 Task: Research Airbnb properties in Huehuetenango, Guatemala from 8th November, 2023 to 19th November, 2023 for 1 adult. Place can be shared room with 1  bedroom having 1 bed and 1 bathroom. Property type can be hotel. Booking option can be shelf check-in. Look for 5 properties as per requirement.
Action: Mouse moved to (530, 68)
Screenshot: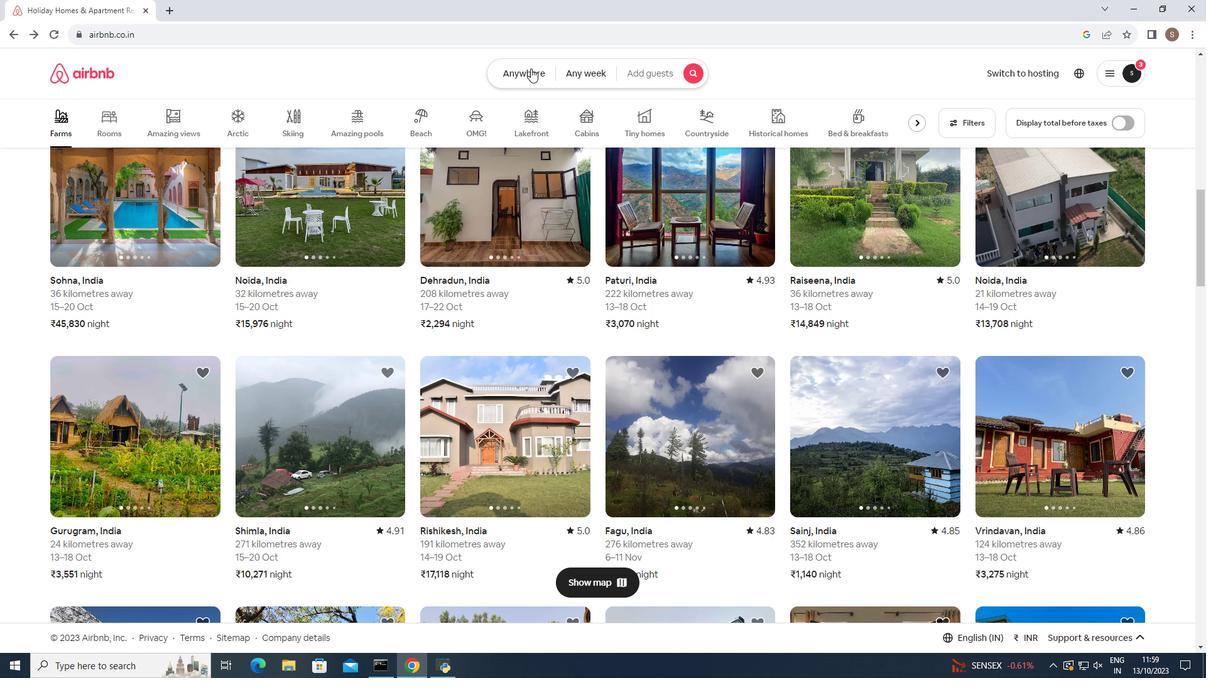 
Action: Mouse pressed left at (530, 68)
Screenshot: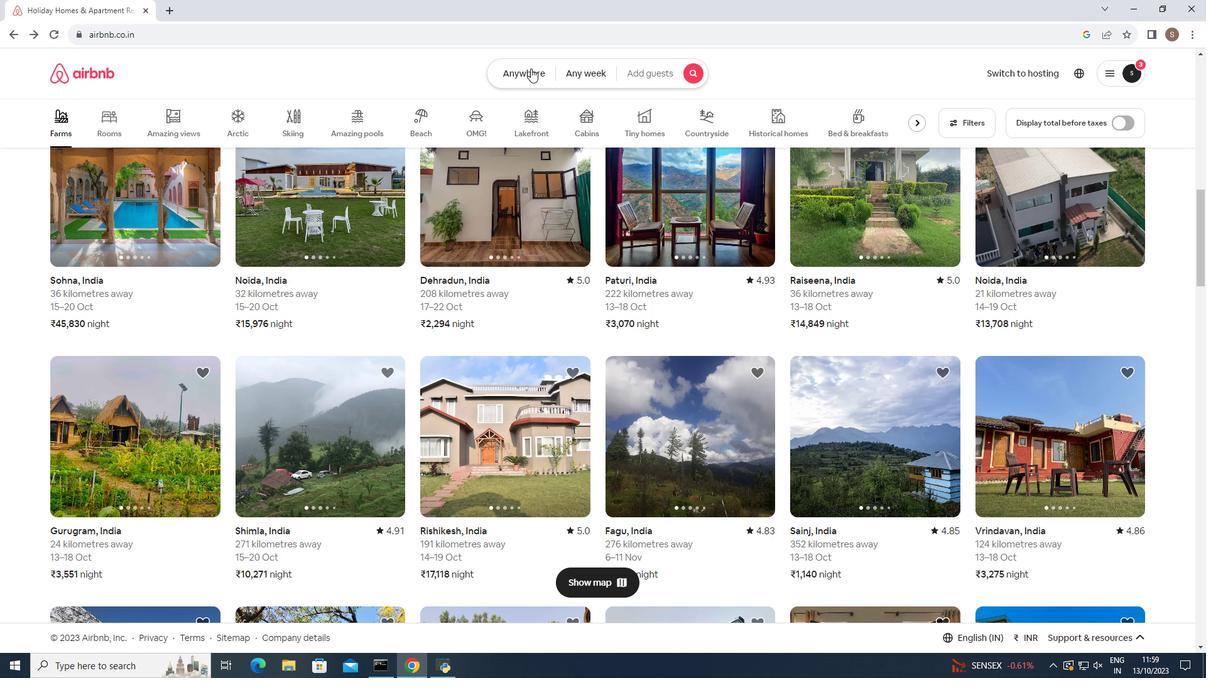 
Action: Mouse moved to (387, 121)
Screenshot: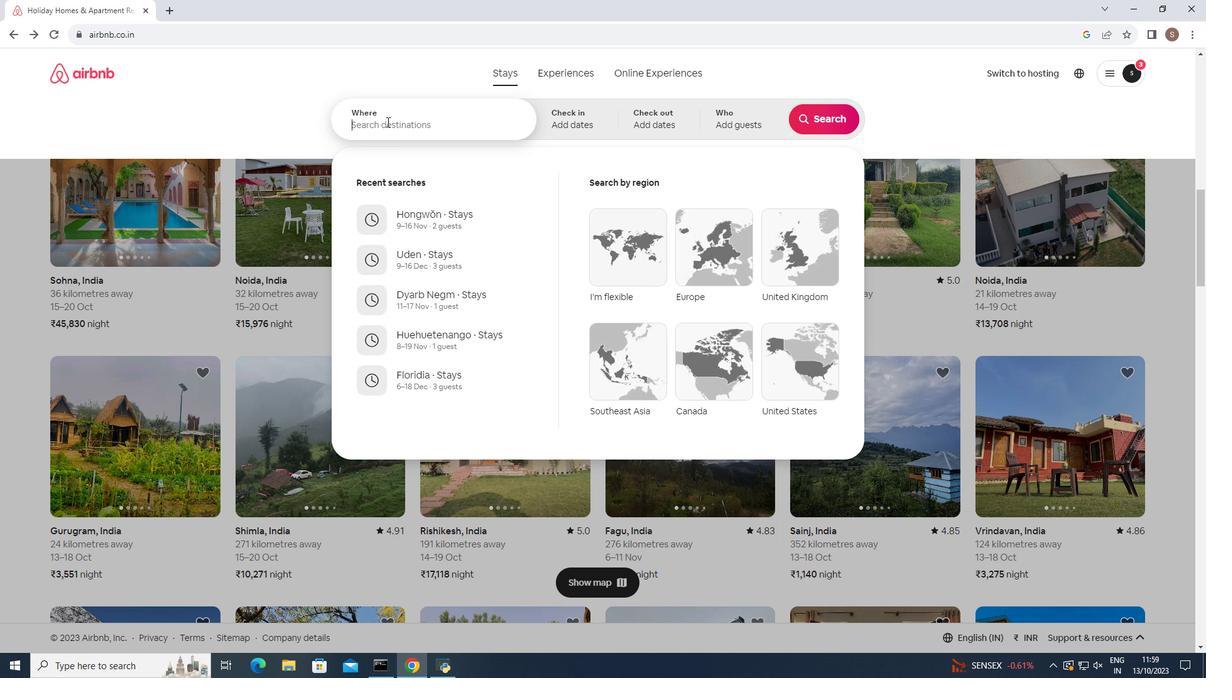 
Action: Mouse pressed left at (387, 121)
Screenshot: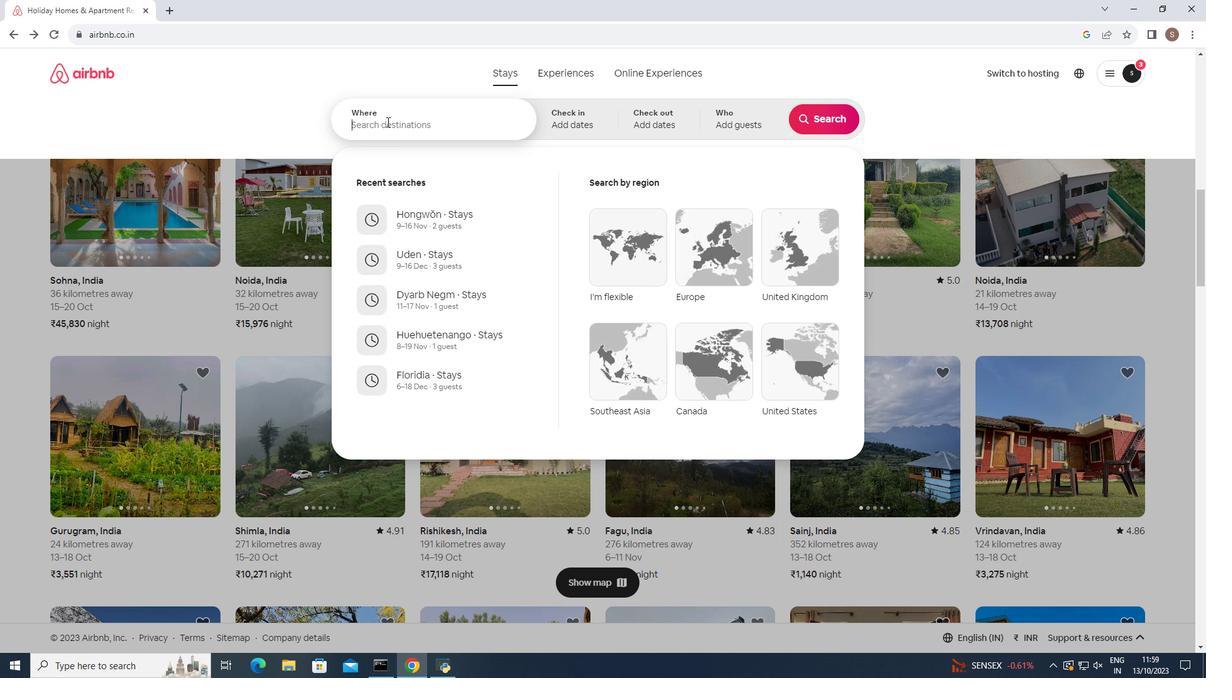 
Action: Key pressed <Key.shift><Key.shift>Huehuetenango
Screenshot: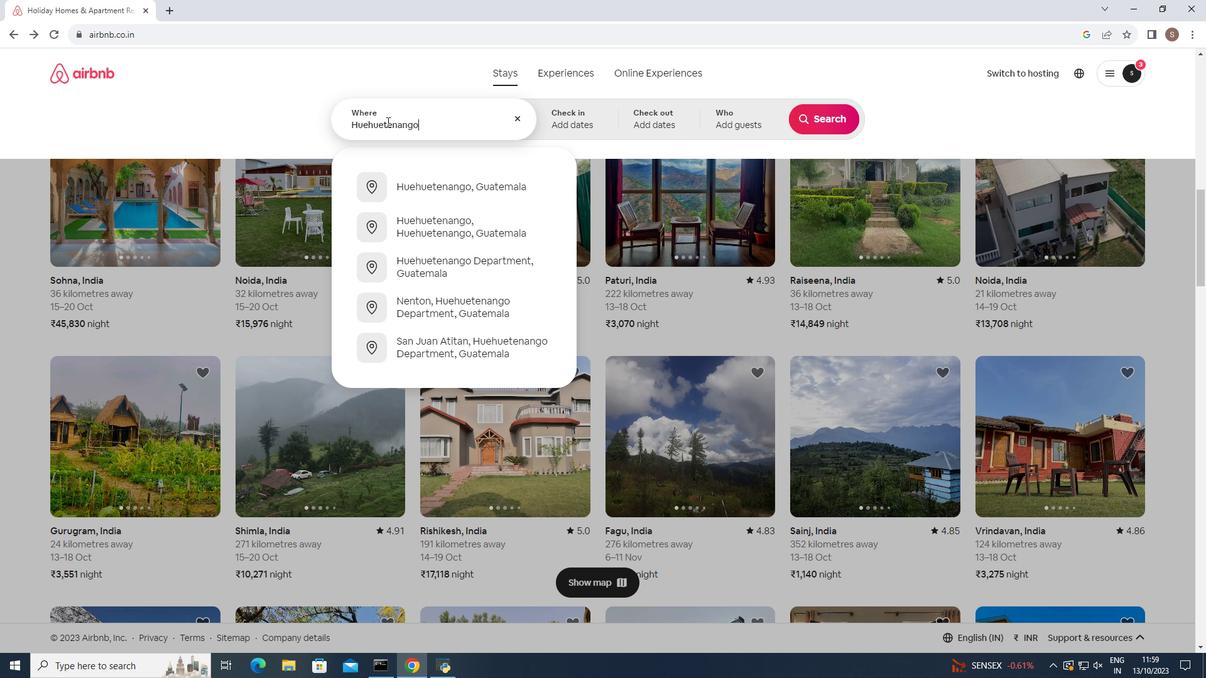 
Action: Mouse moved to (473, 191)
Screenshot: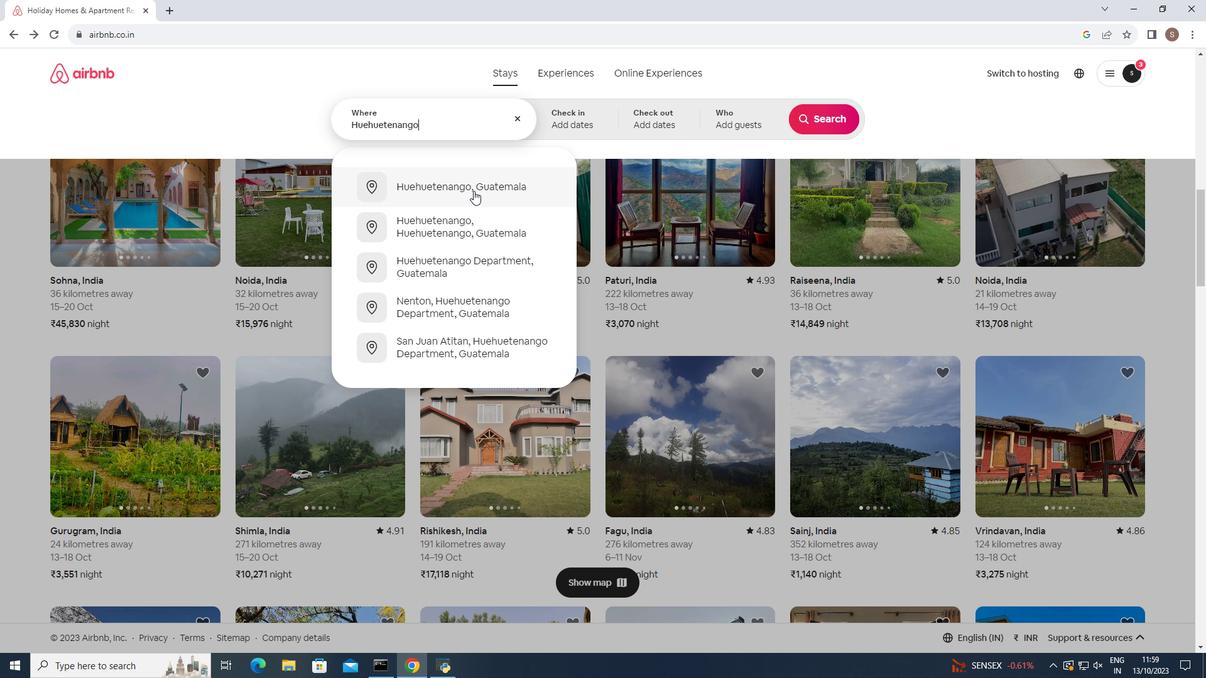 
Action: Mouse pressed left at (473, 191)
Screenshot: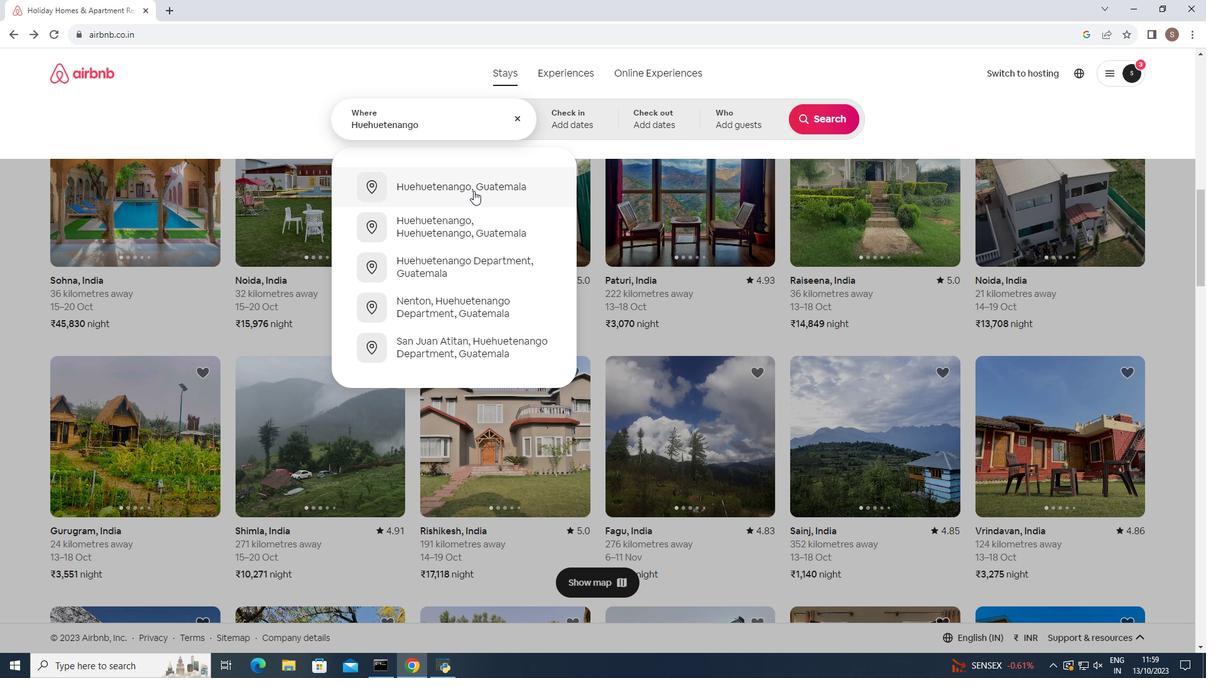 
Action: Mouse moved to (715, 302)
Screenshot: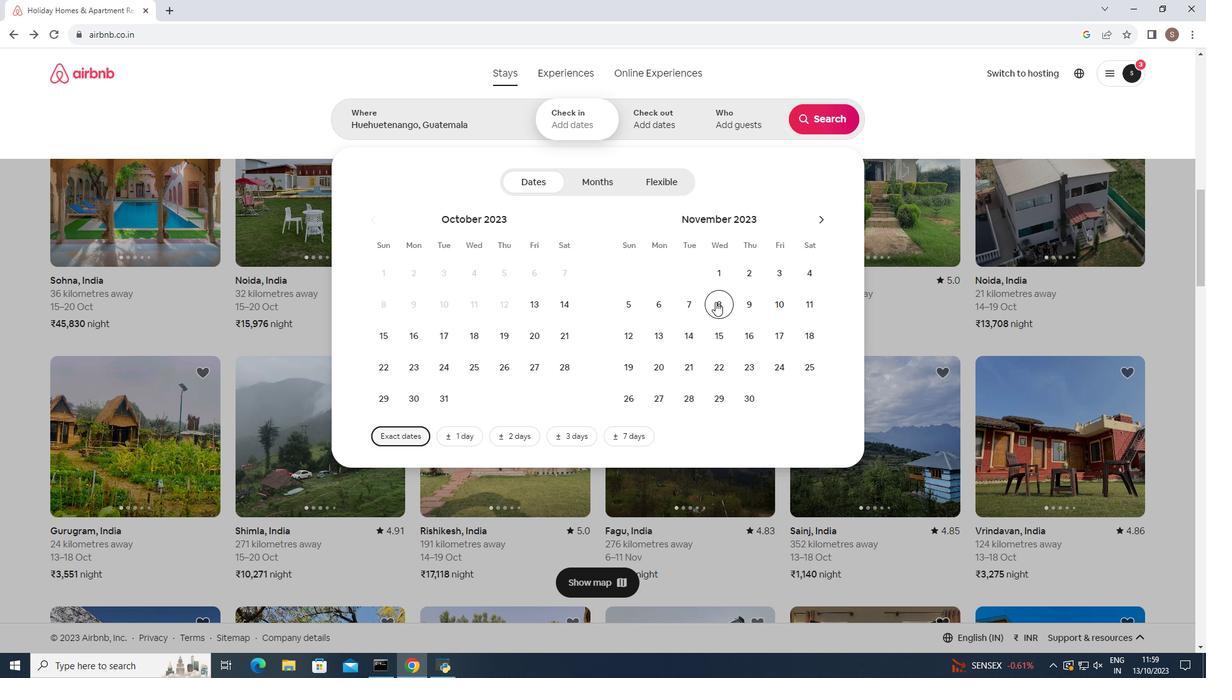 
Action: Mouse pressed left at (715, 302)
Screenshot: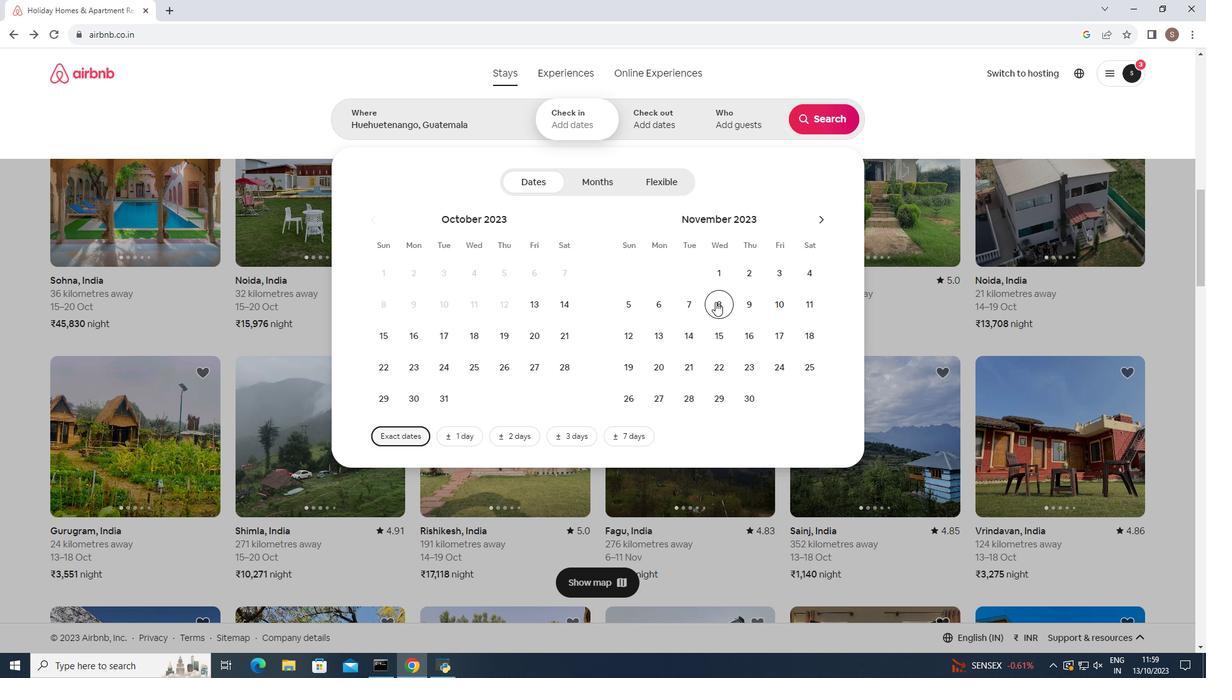 
Action: Mouse moved to (636, 365)
Screenshot: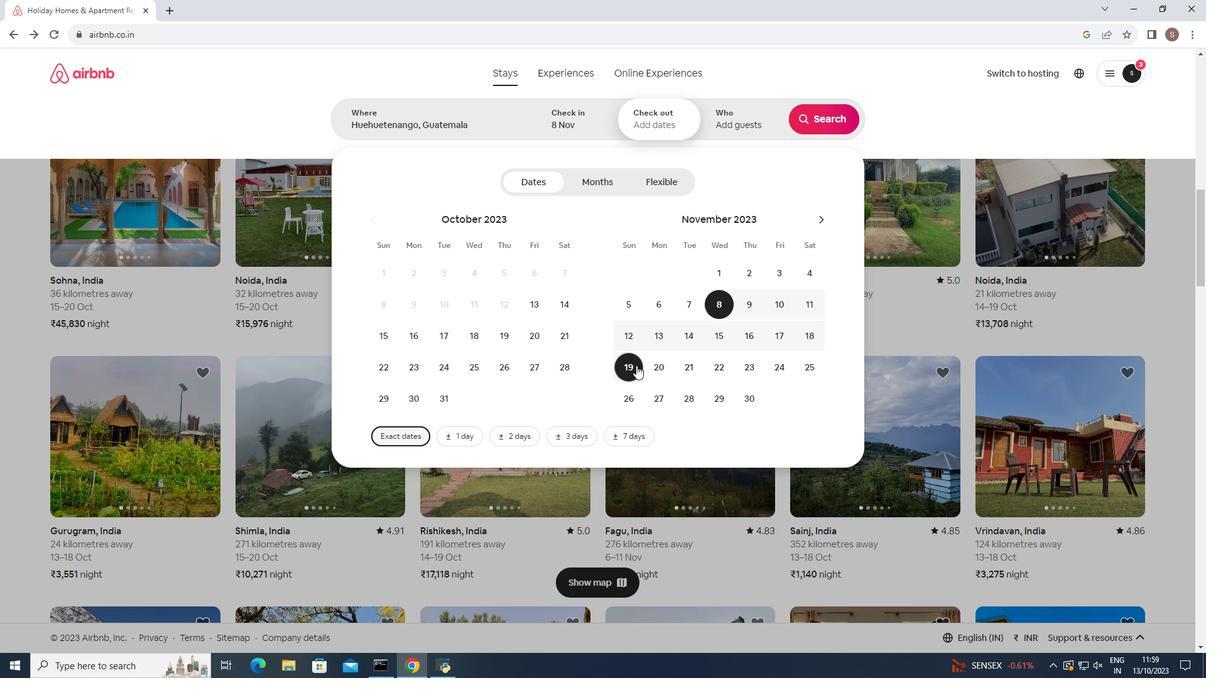 
Action: Mouse pressed left at (636, 365)
Screenshot: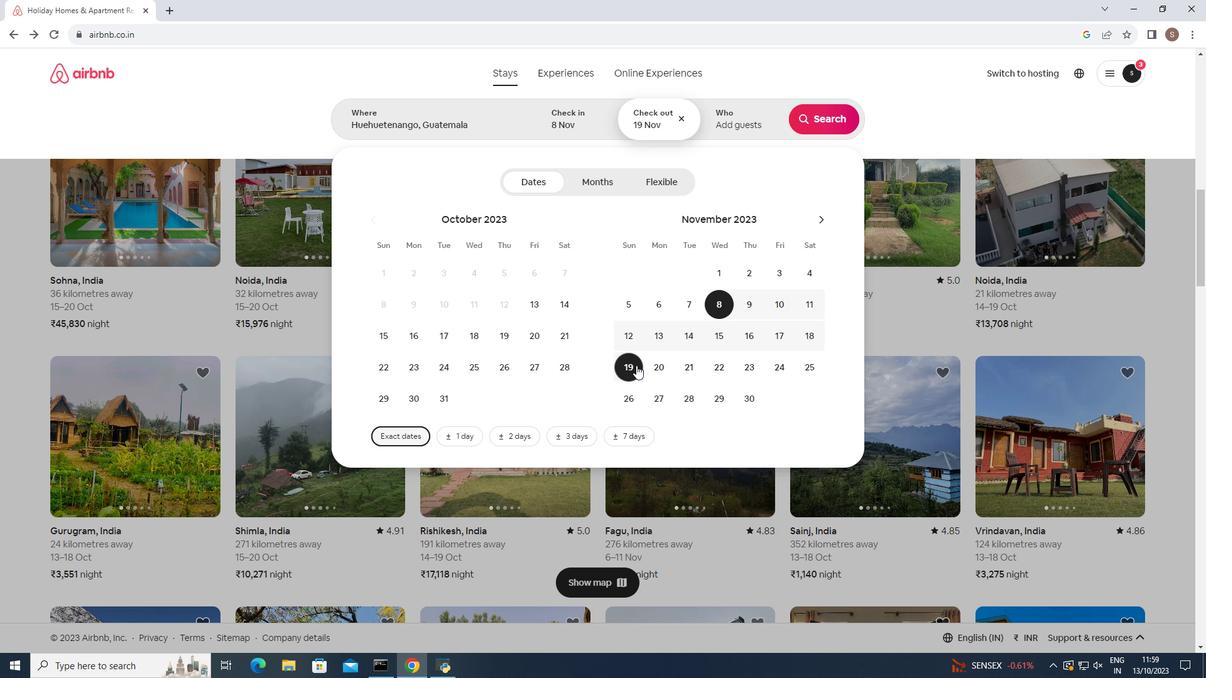 
Action: Mouse moved to (729, 120)
Screenshot: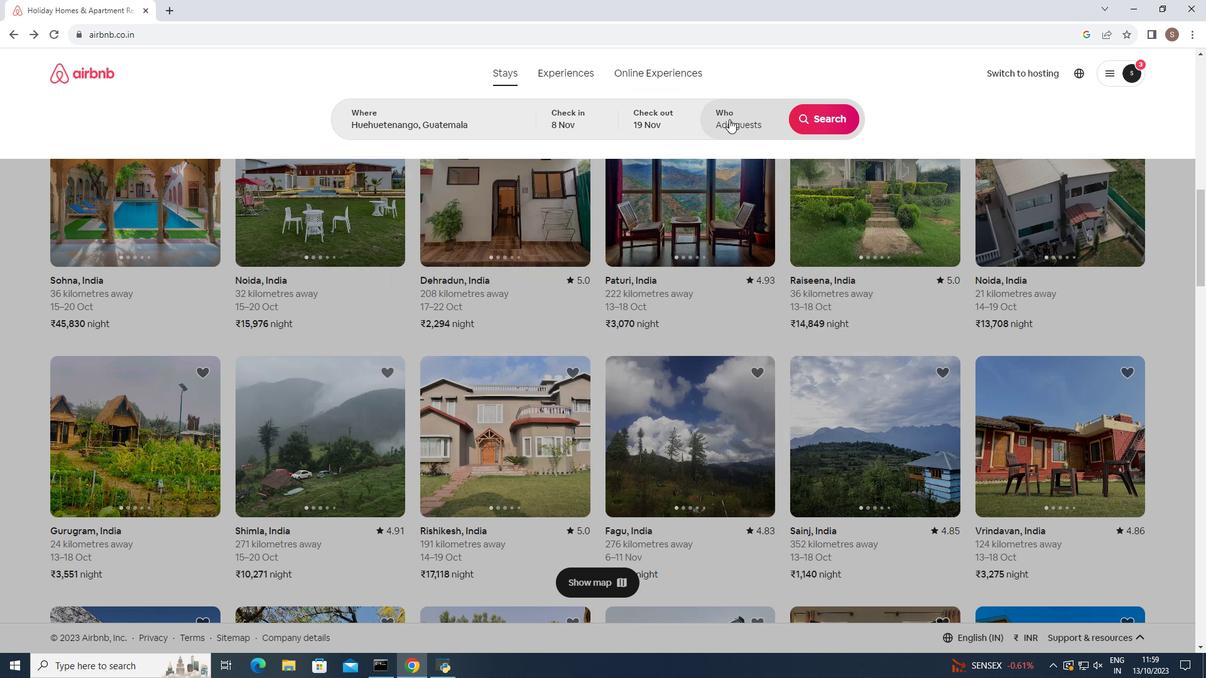 
Action: Mouse pressed left at (729, 120)
Screenshot: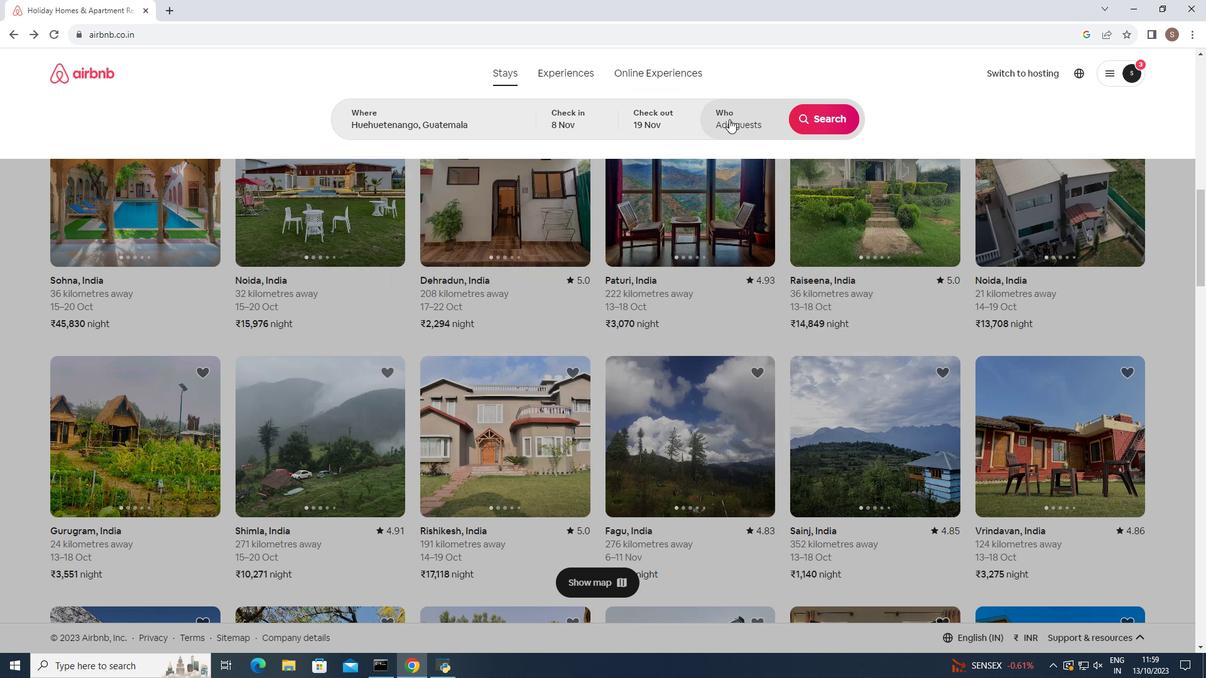 
Action: Mouse moved to (833, 187)
Screenshot: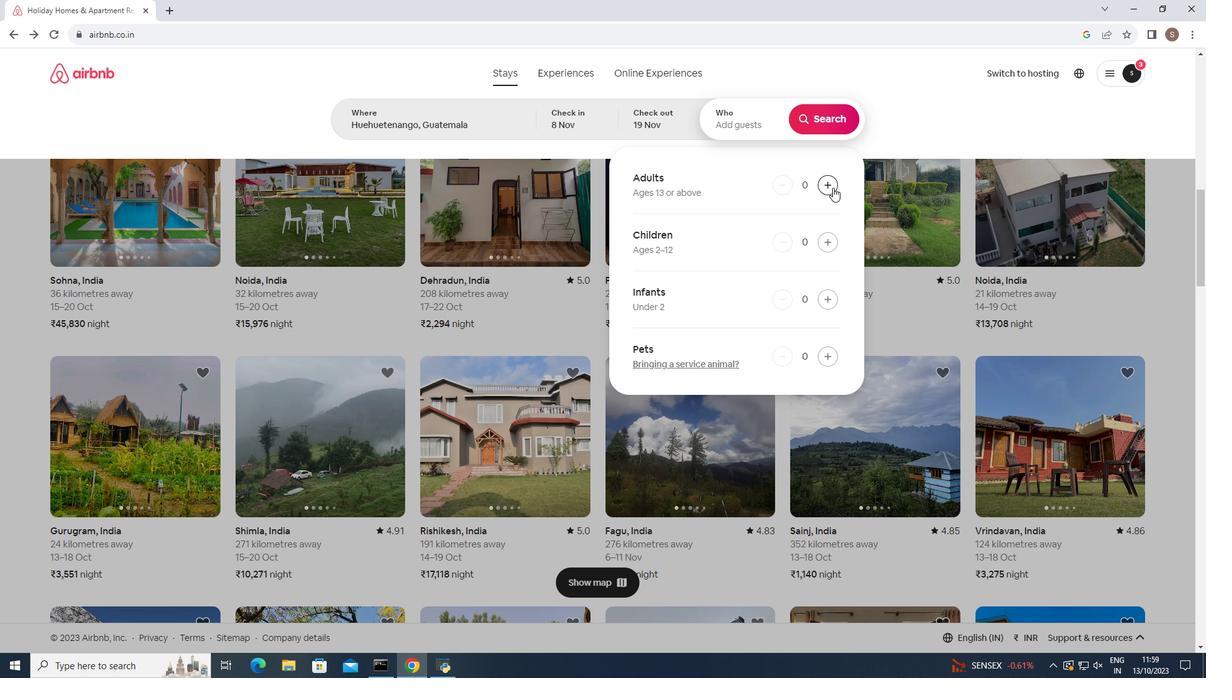 
Action: Mouse pressed left at (833, 187)
Screenshot: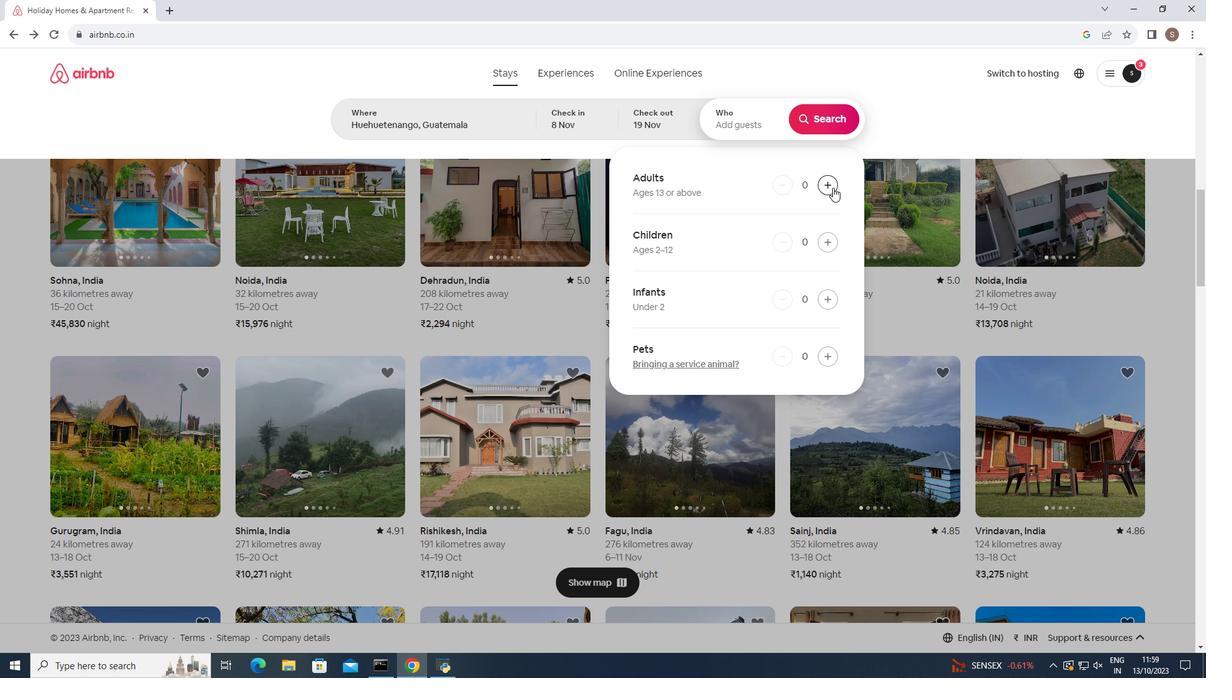 
Action: Mouse moved to (817, 117)
Screenshot: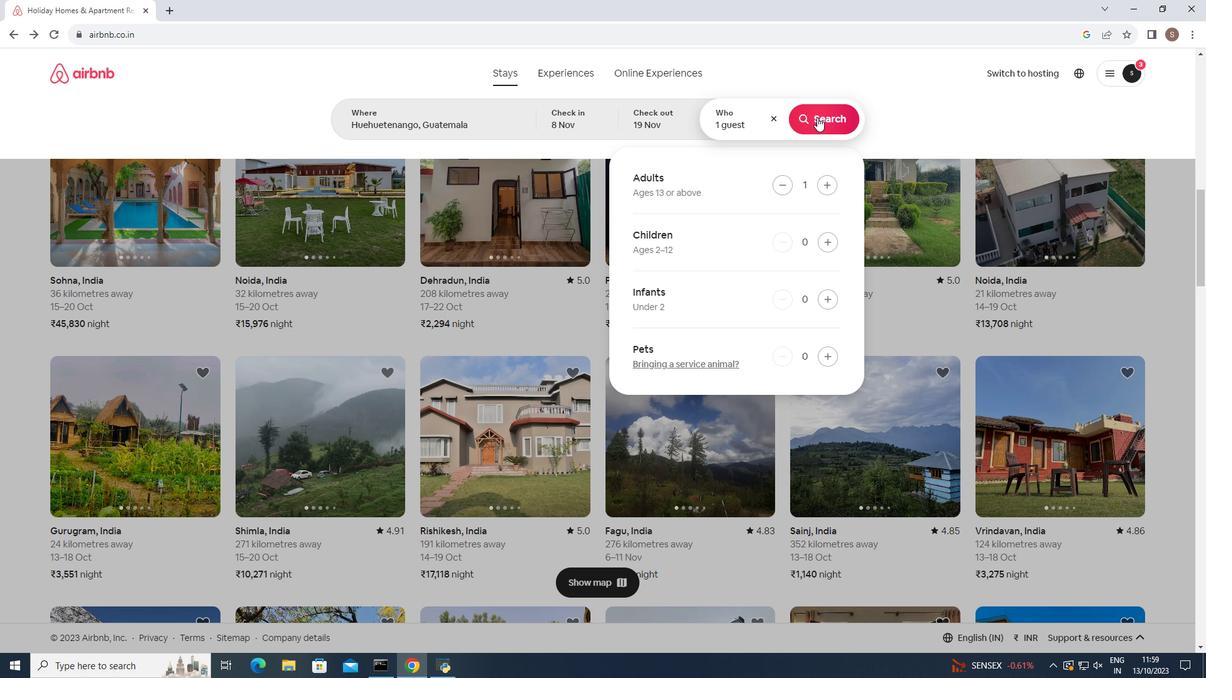 
Action: Mouse pressed left at (817, 117)
Screenshot: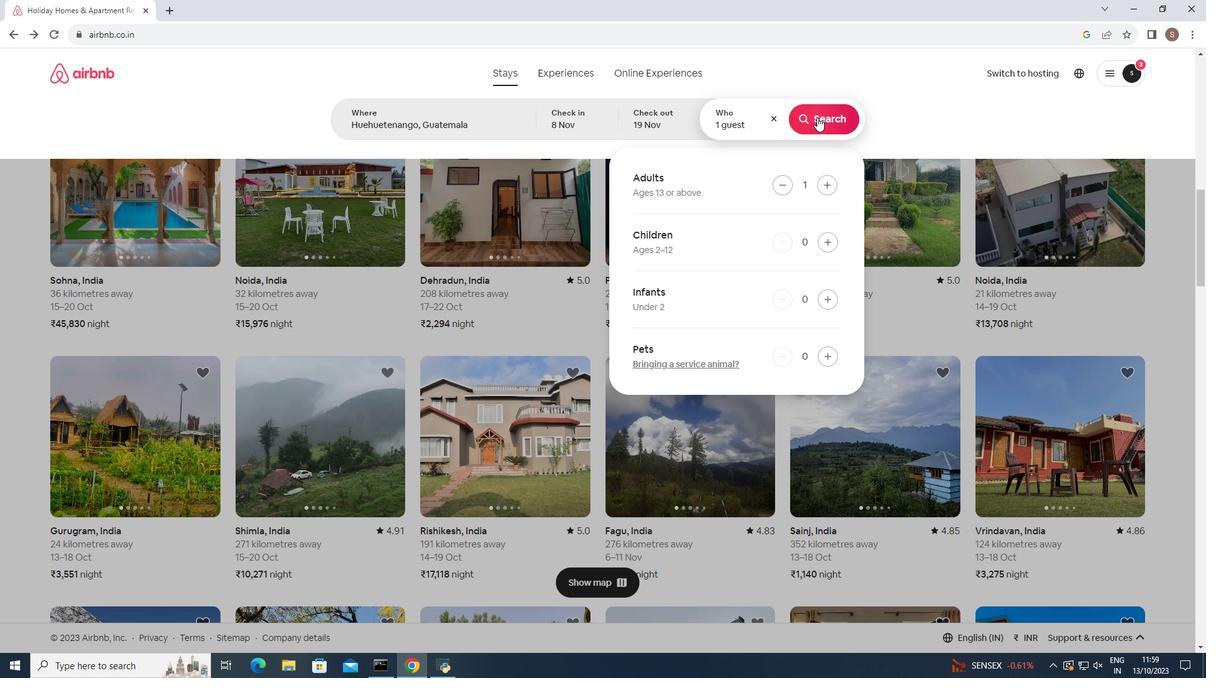 
Action: Mouse moved to (999, 125)
Screenshot: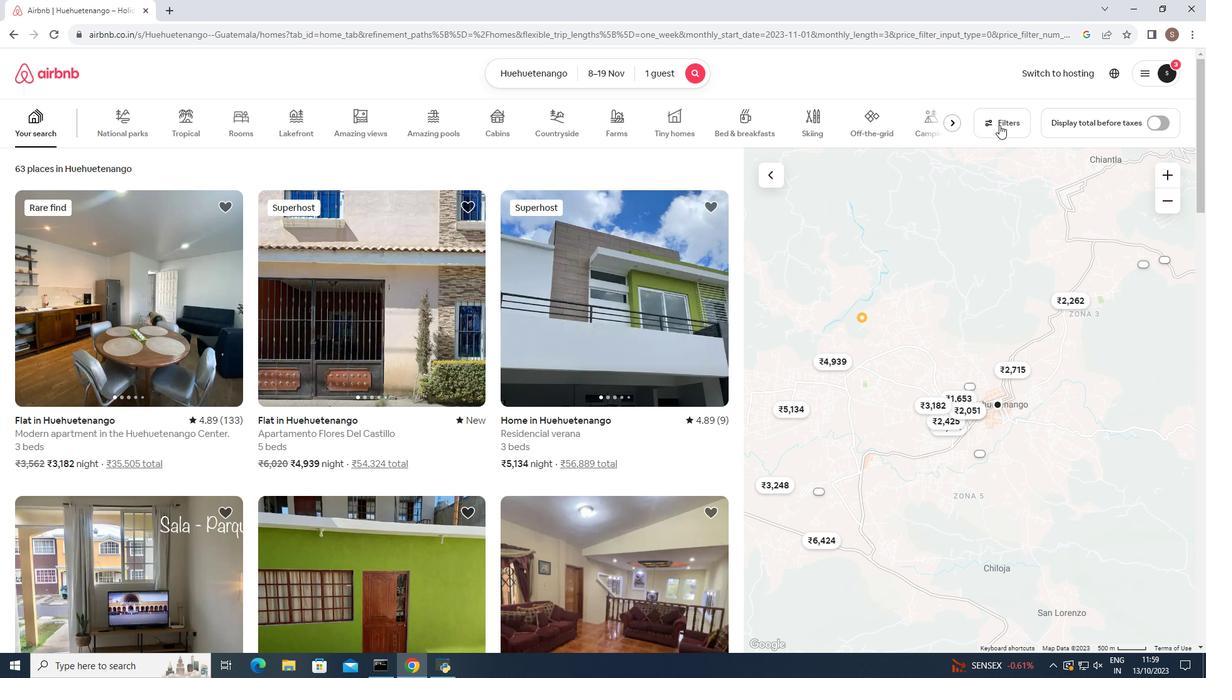 
Action: Mouse pressed left at (999, 125)
Screenshot: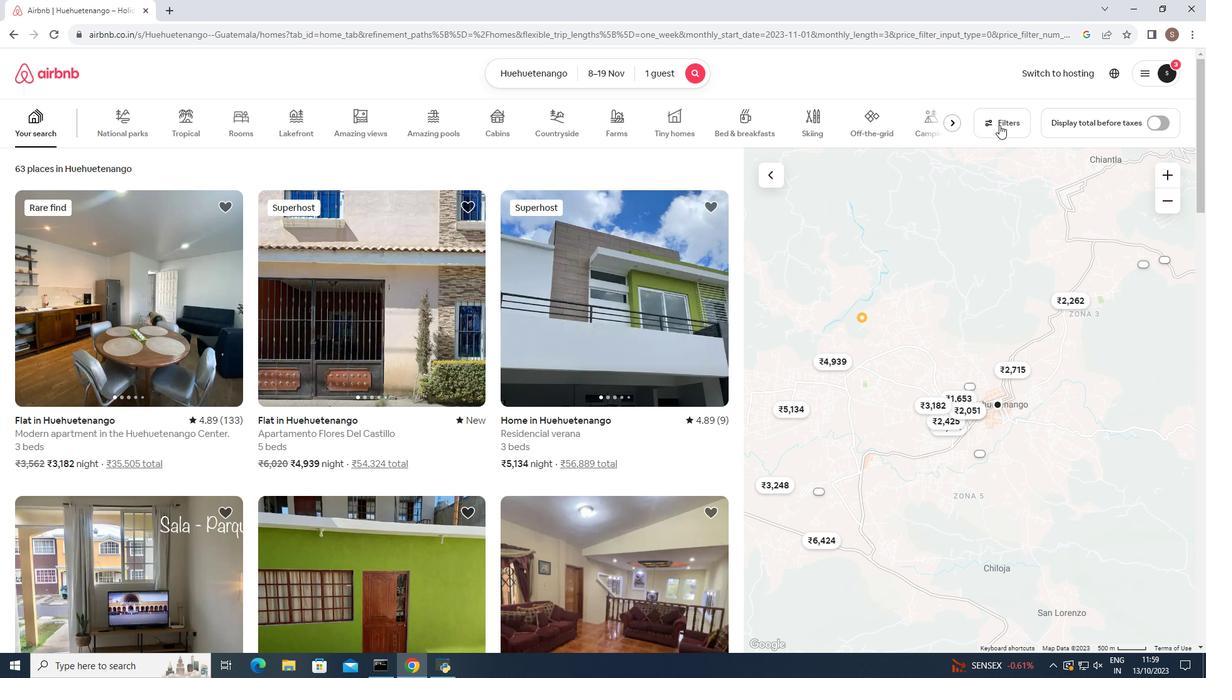 
Action: Mouse moved to (610, 311)
Screenshot: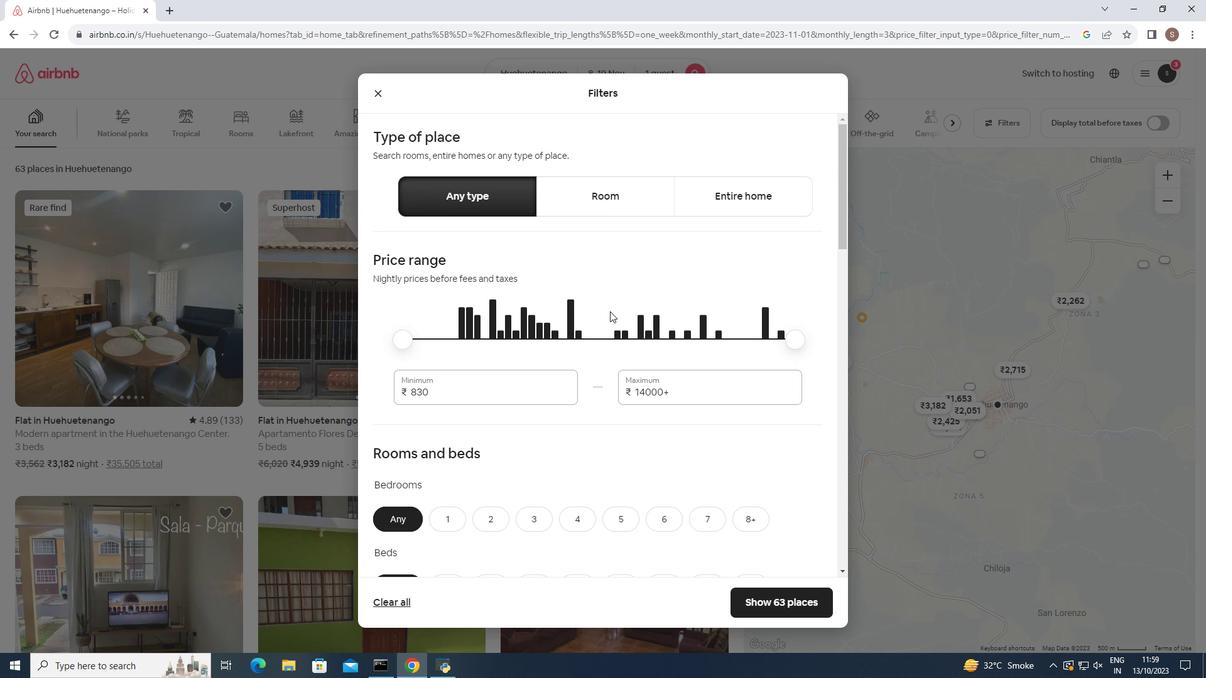 
Action: Mouse scrolled (610, 311) with delta (0, 0)
Screenshot: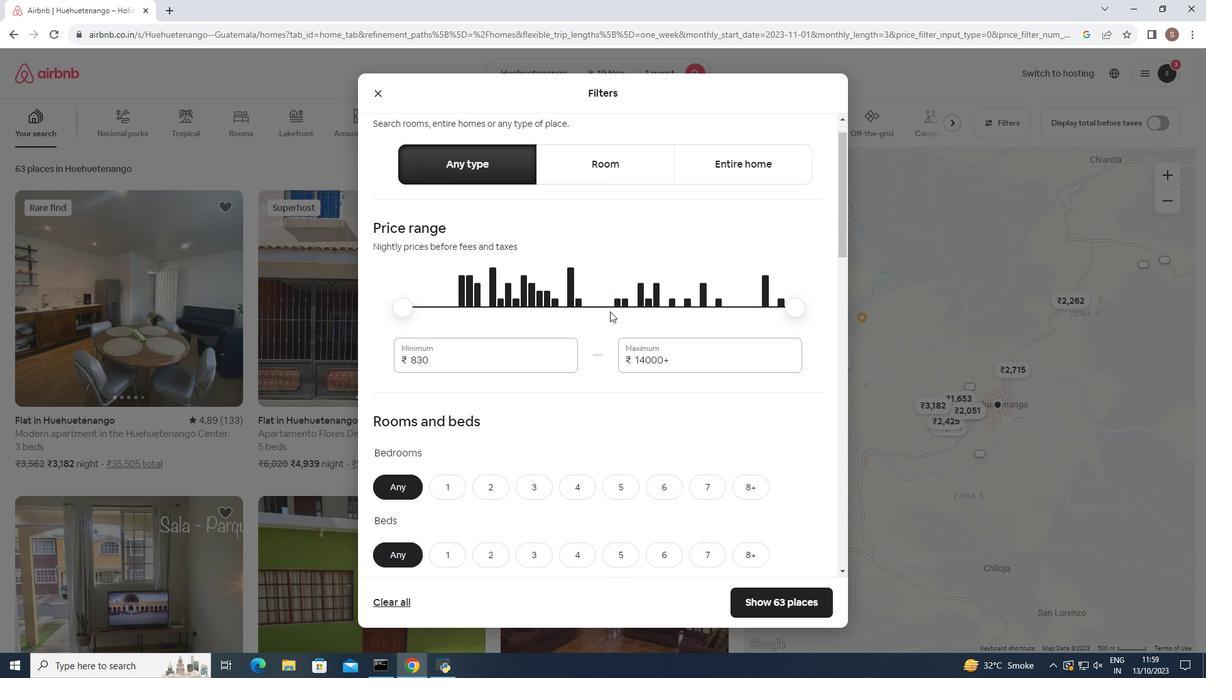 
Action: Mouse scrolled (610, 311) with delta (0, 0)
Screenshot: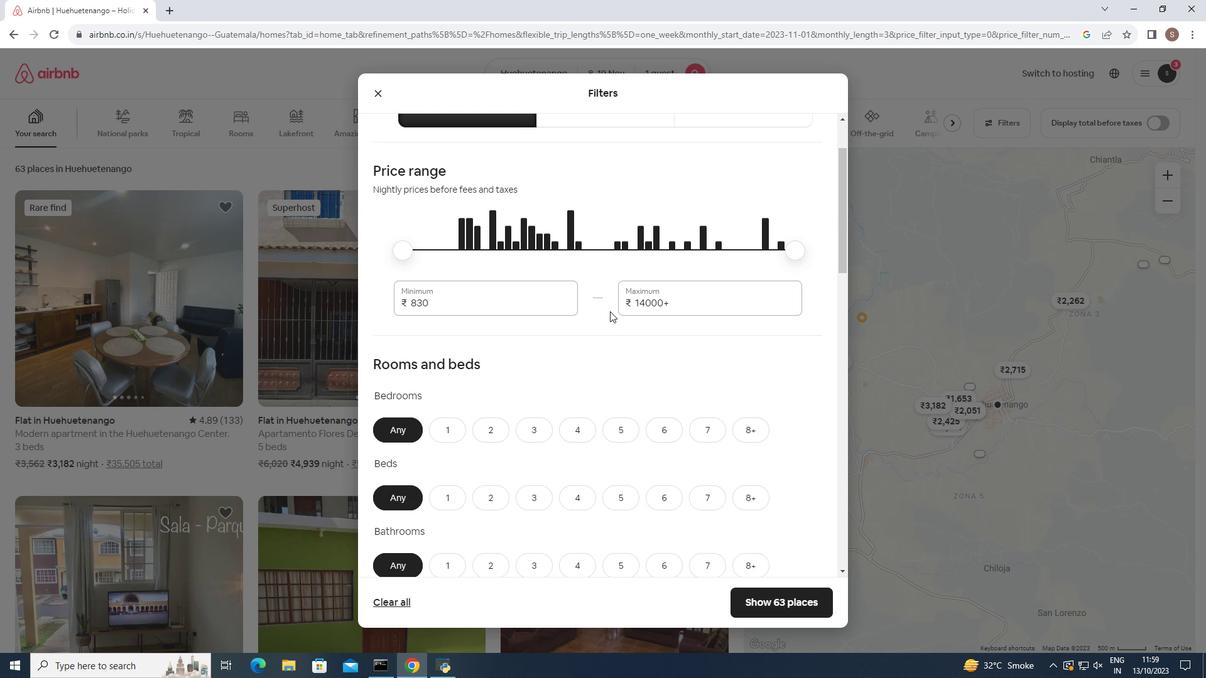 
Action: Mouse scrolled (610, 311) with delta (0, 0)
Screenshot: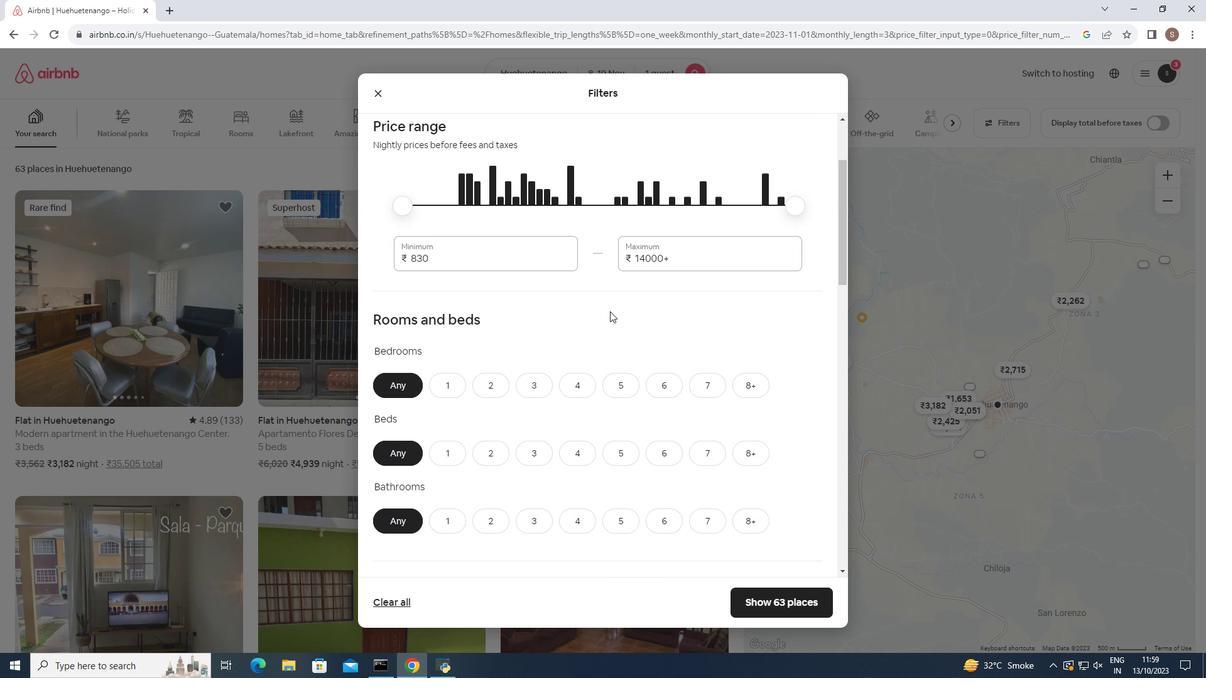 
Action: Mouse moved to (458, 335)
Screenshot: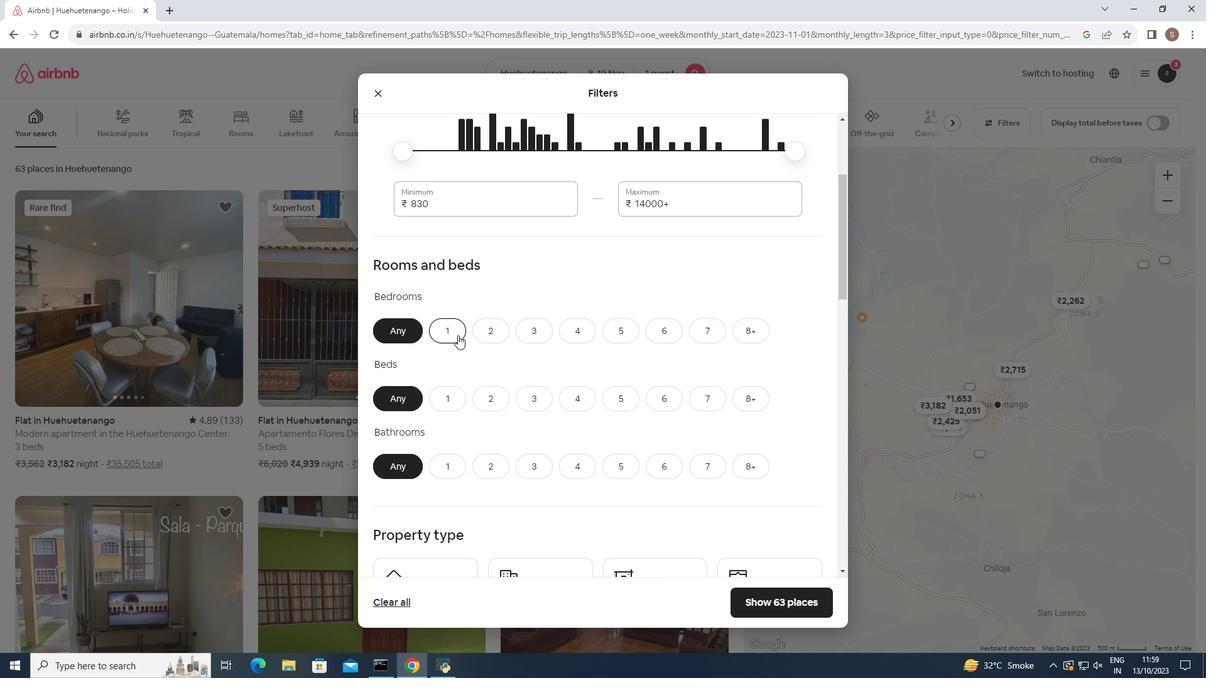 
Action: Mouse pressed left at (458, 335)
Screenshot: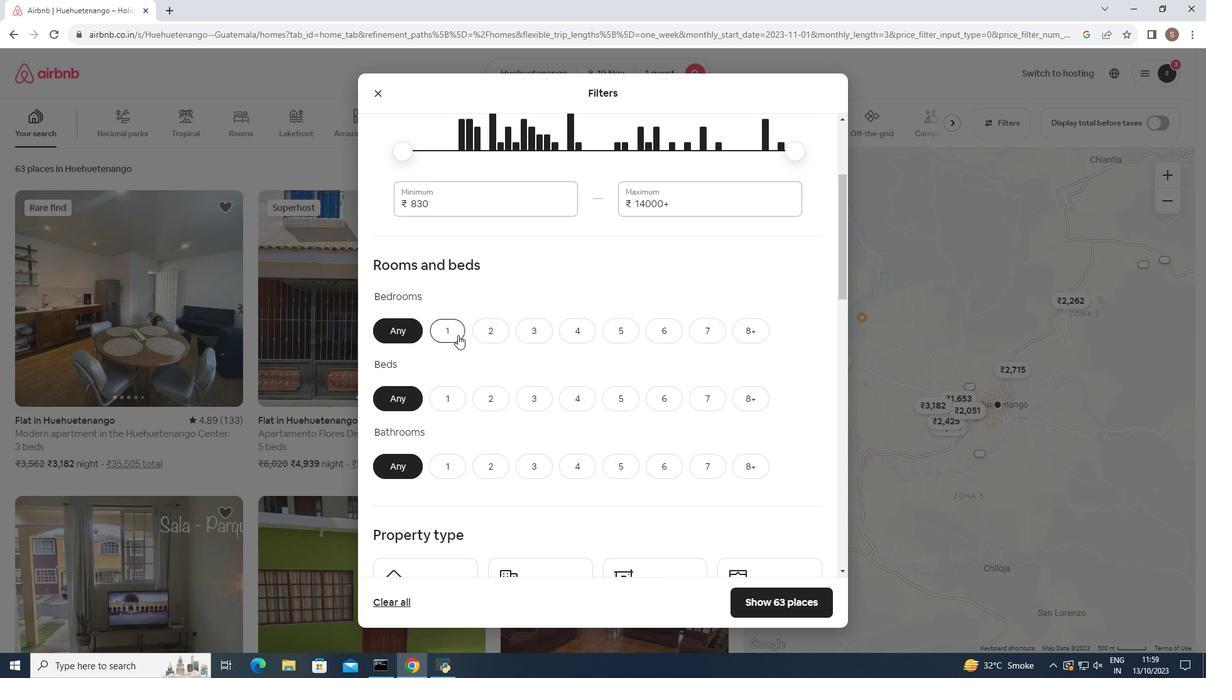 
Action: Mouse moved to (448, 401)
Screenshot: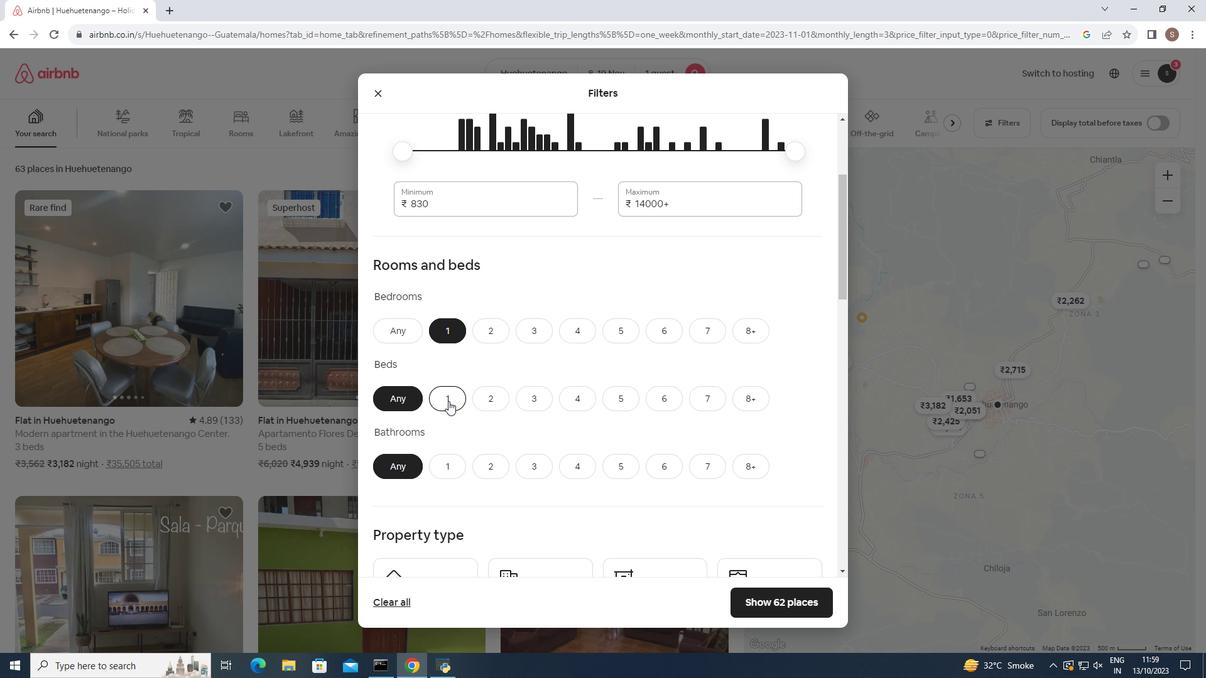 
Action: Mouse pressed left at (448, 401)
Screenshot: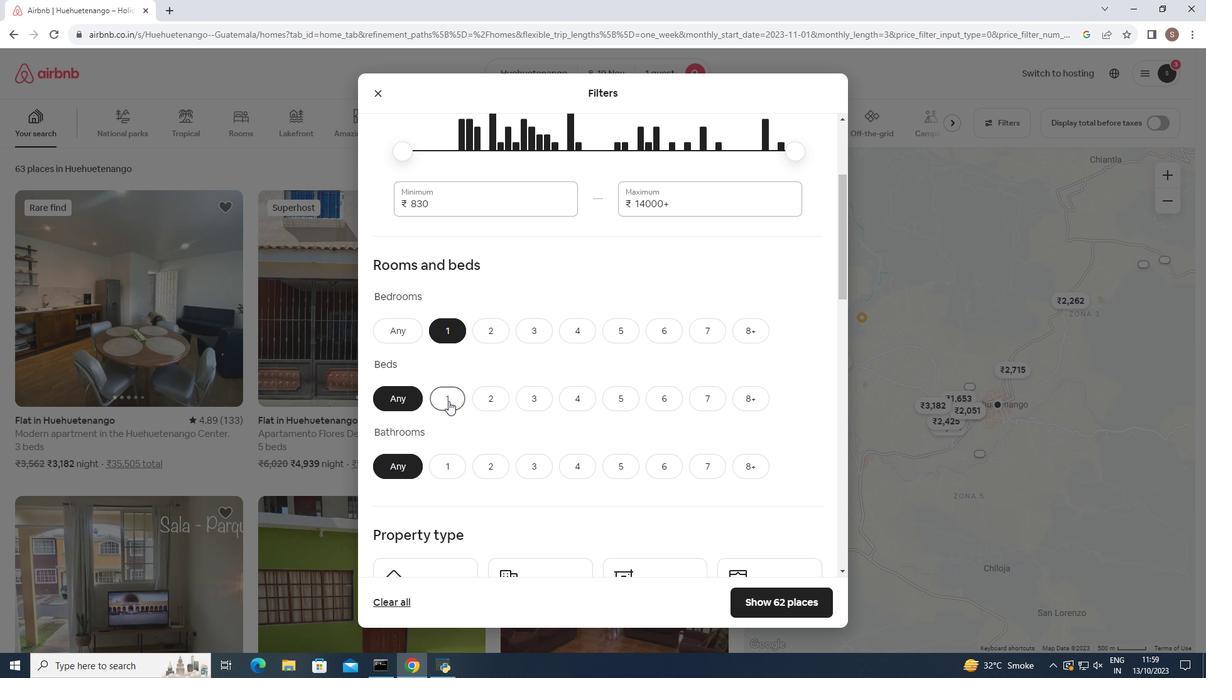 
Action: Mouse moved to (457, 463)
Screenshot: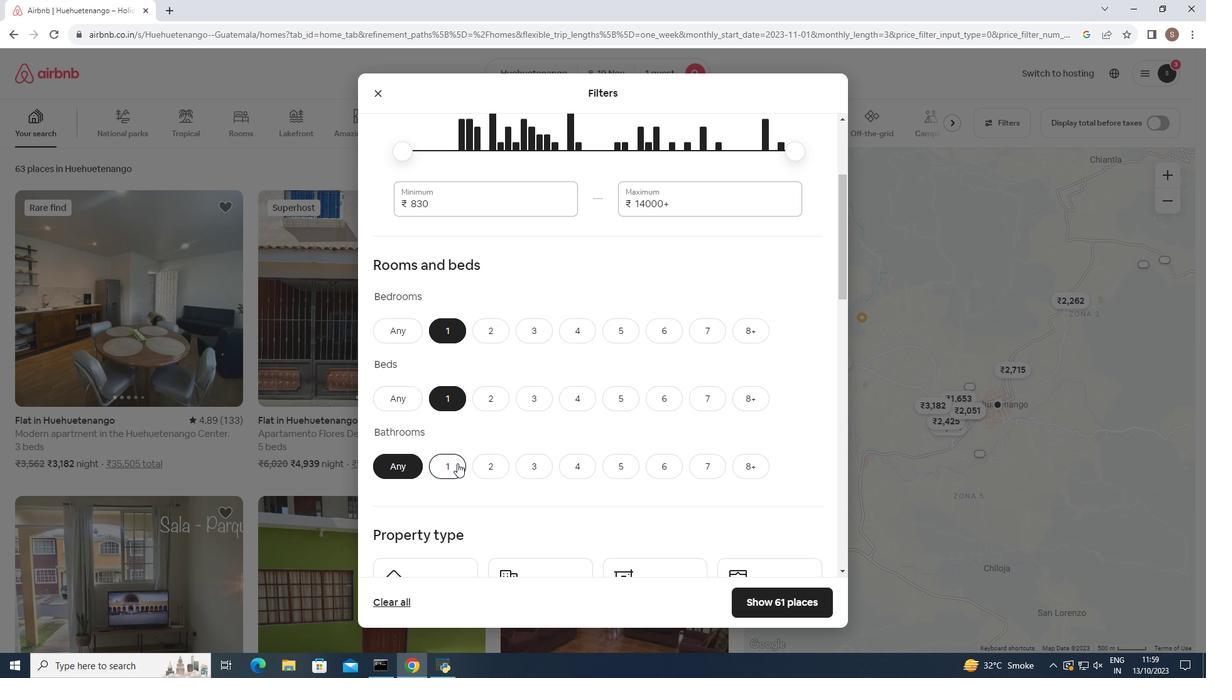 
Action: Mouse pressed left at (457, 463)
Screenshot: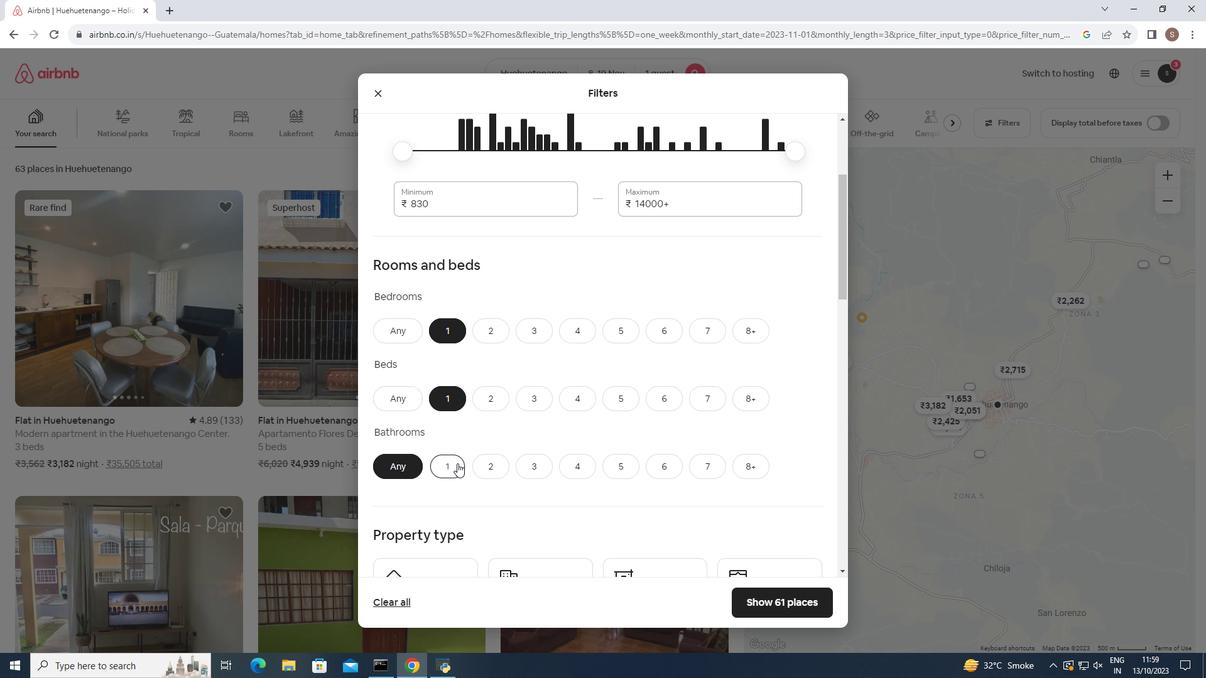 
Action: Mouse moved to (505, 377)
Screenshot: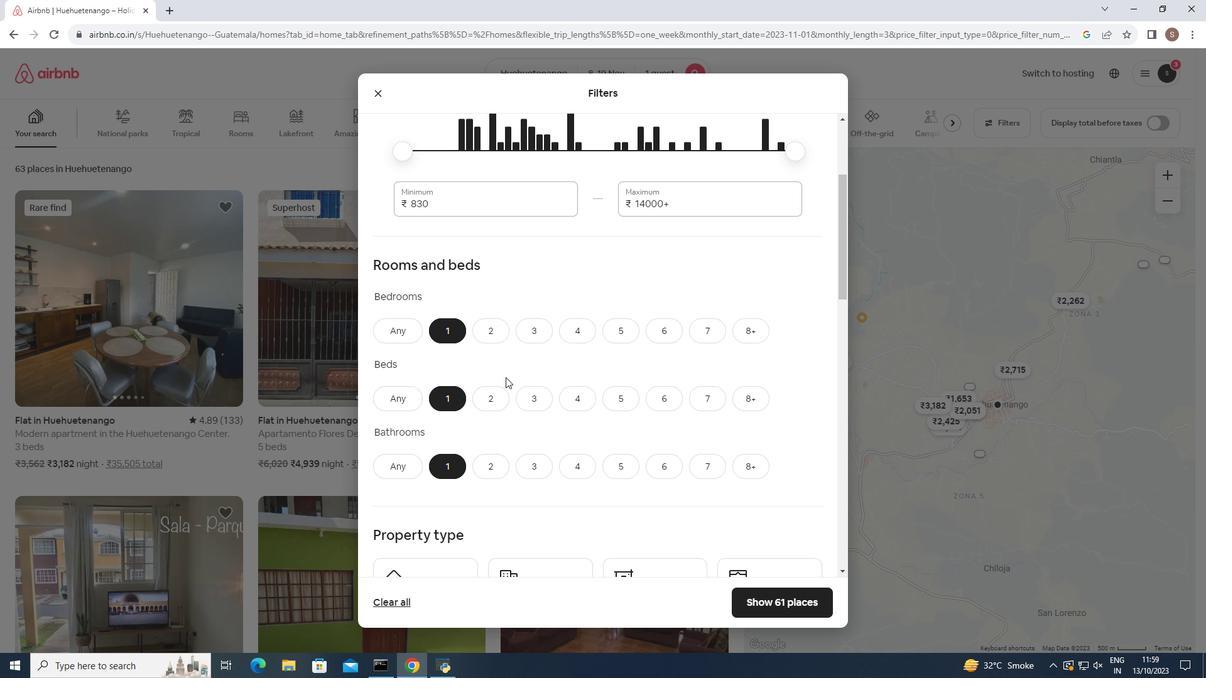 
Action: Mouse scrolled (505, 377) with delta (0, 0)
Screenshot: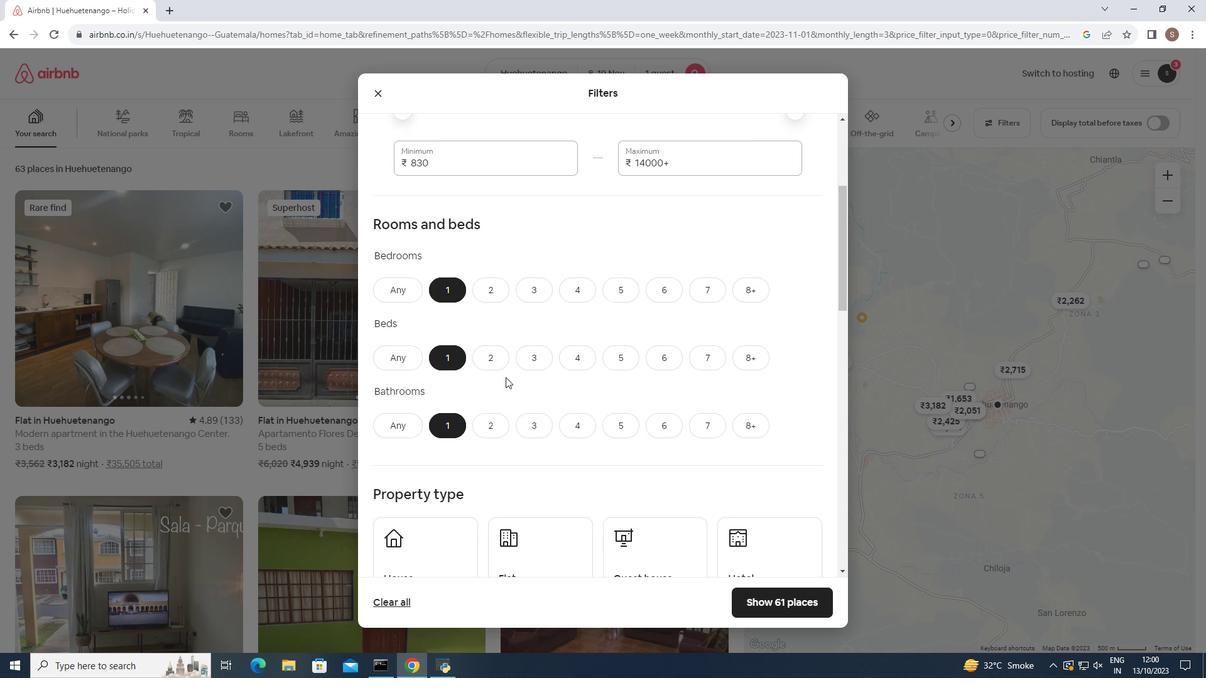 
Action: Mouse moved to (505, 377)
Screenshot: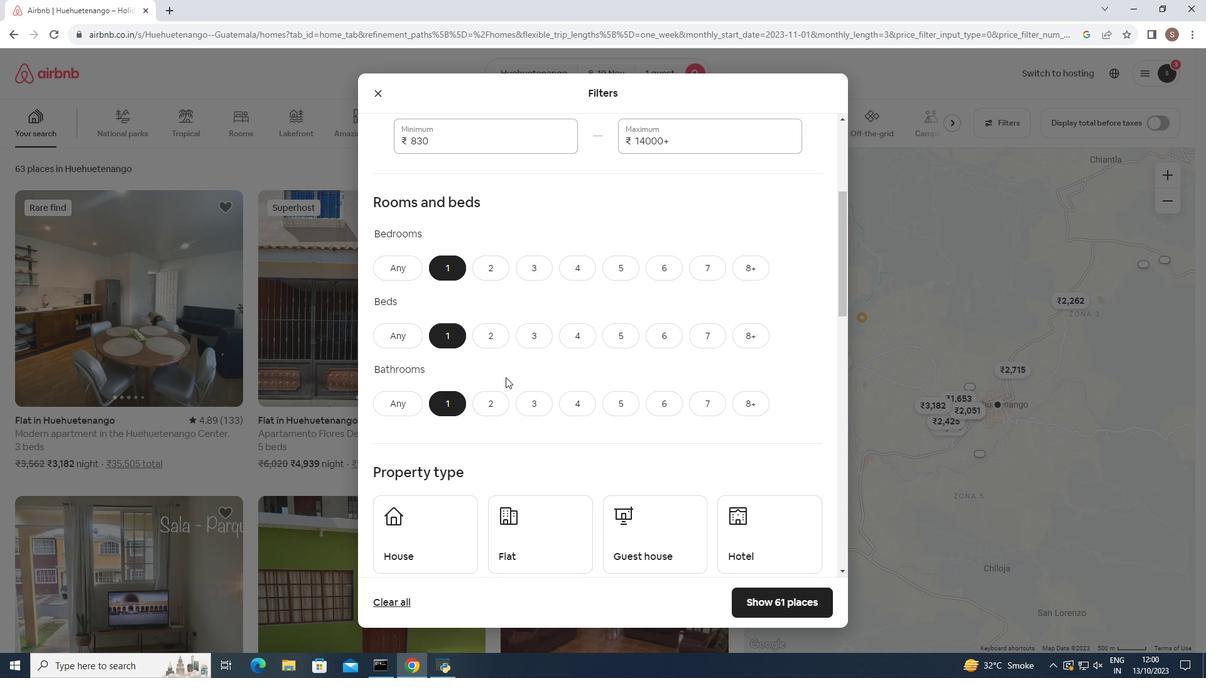 
Action: Mouse scrolled (505, 377) with delta (0, 0)
Screenshot: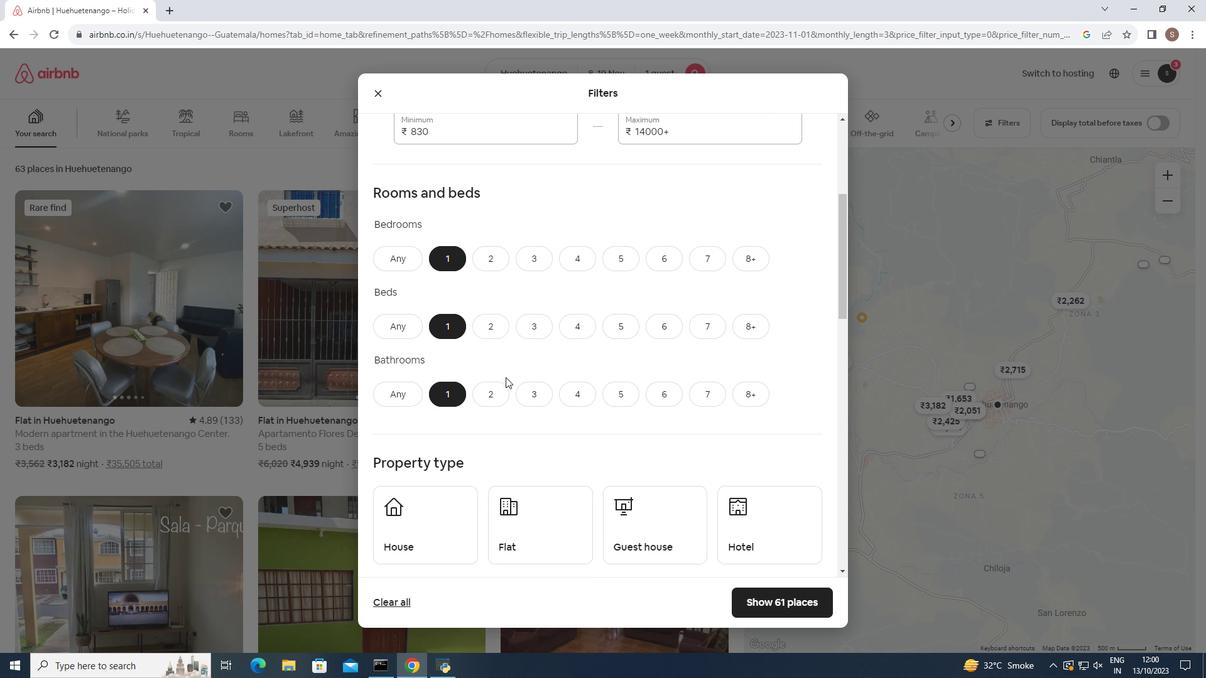 
Action: Mouse scrolled (505, 377) with delta (0, 0)
Screenshot: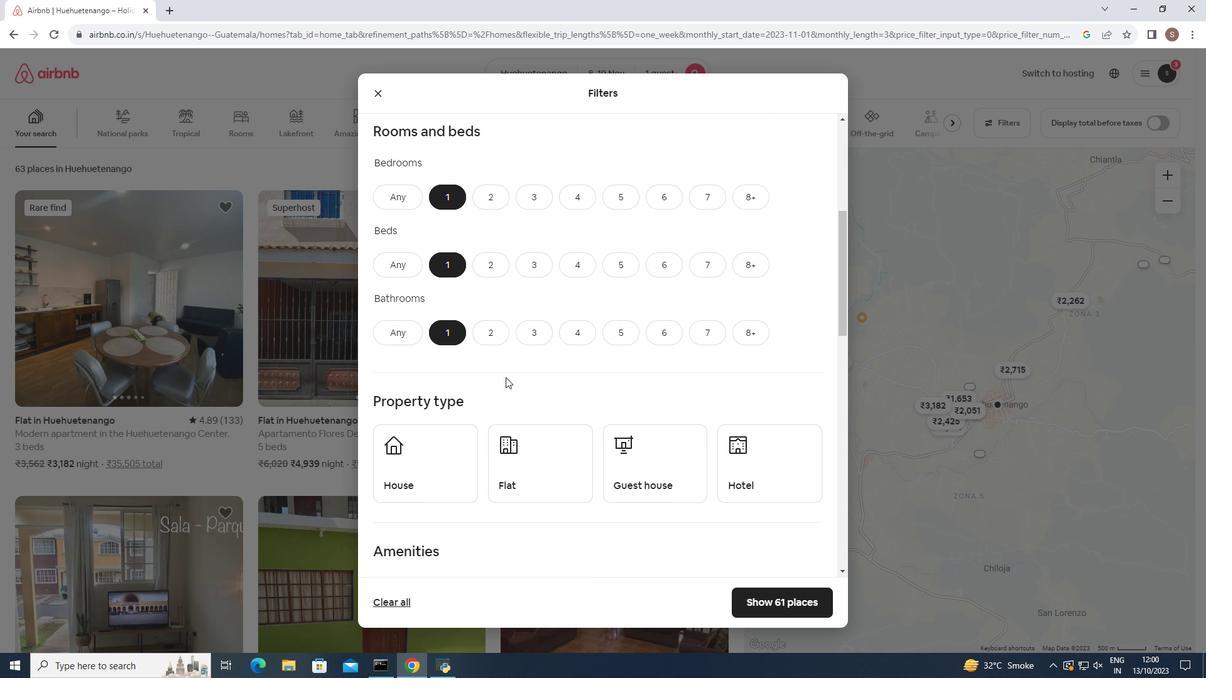 
Action: Mouse scrolled (505, 377) with delta (0, 0)
Screenshot: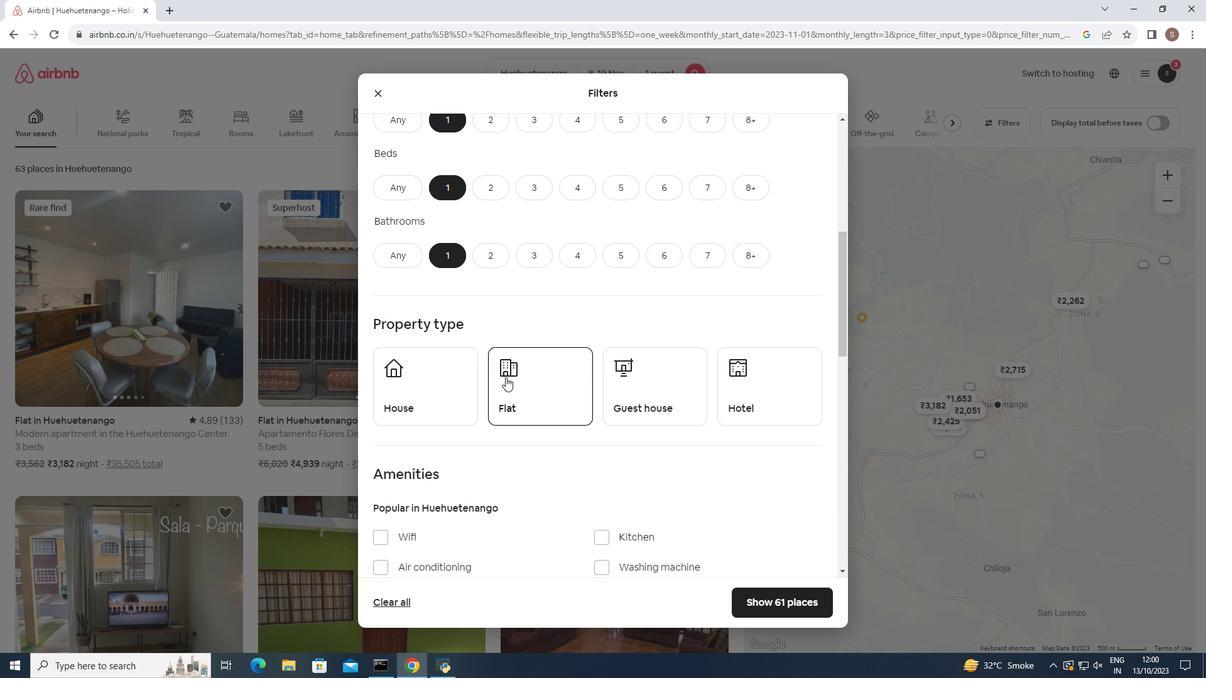
Action: Mouse scrolled (505, 377) with delta (0, 0)
Screenshot: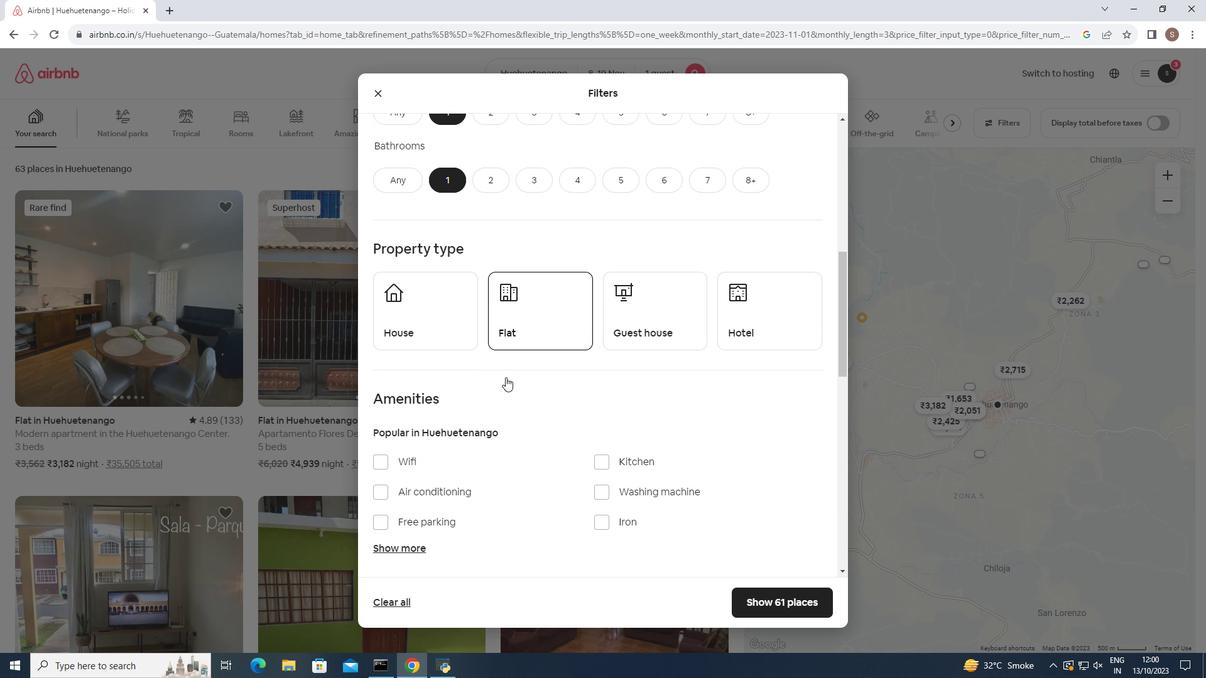 
Action: Mouse scrolled (505, 377) with delta (0, 0)
Screenshot: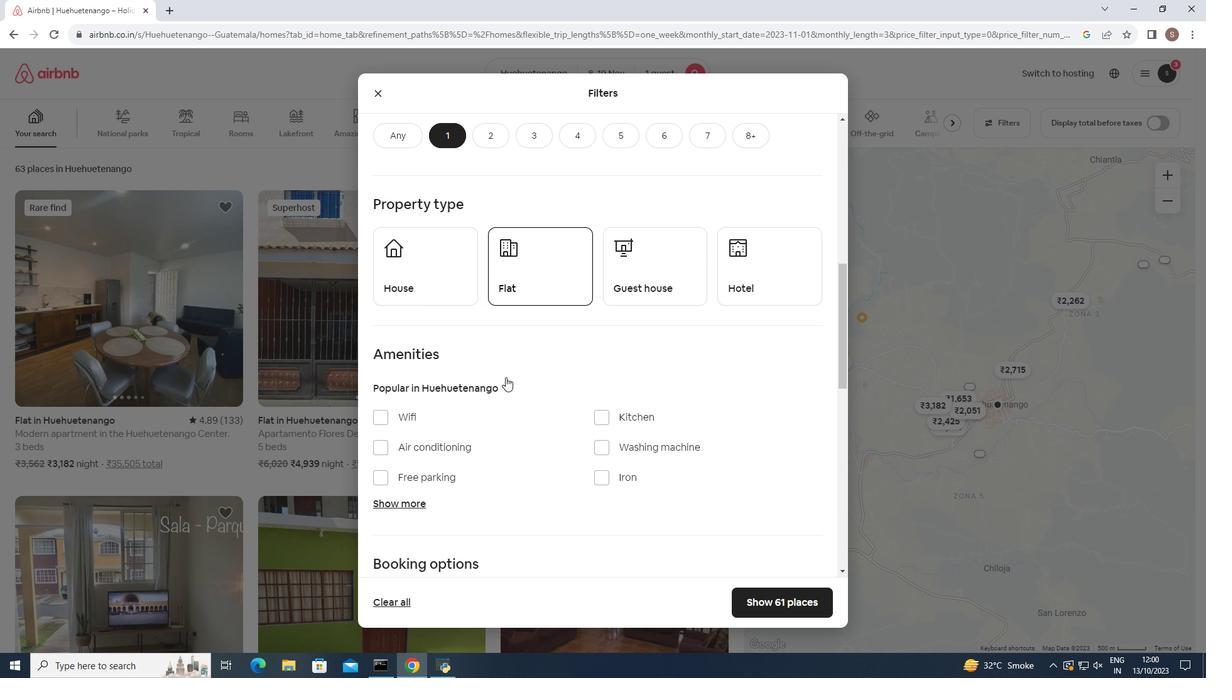 
Action: Mouse moved to (742, 217)
Screenshot: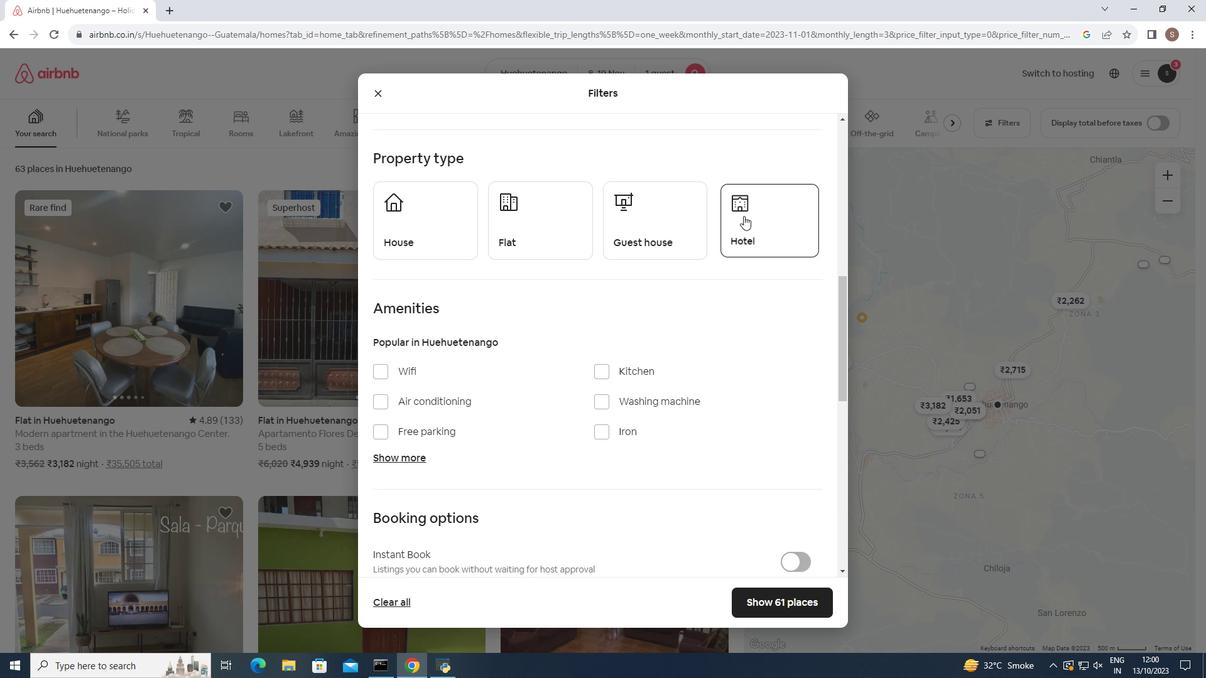
Action: Mouse pressed left at (742, 217)
Screenshot: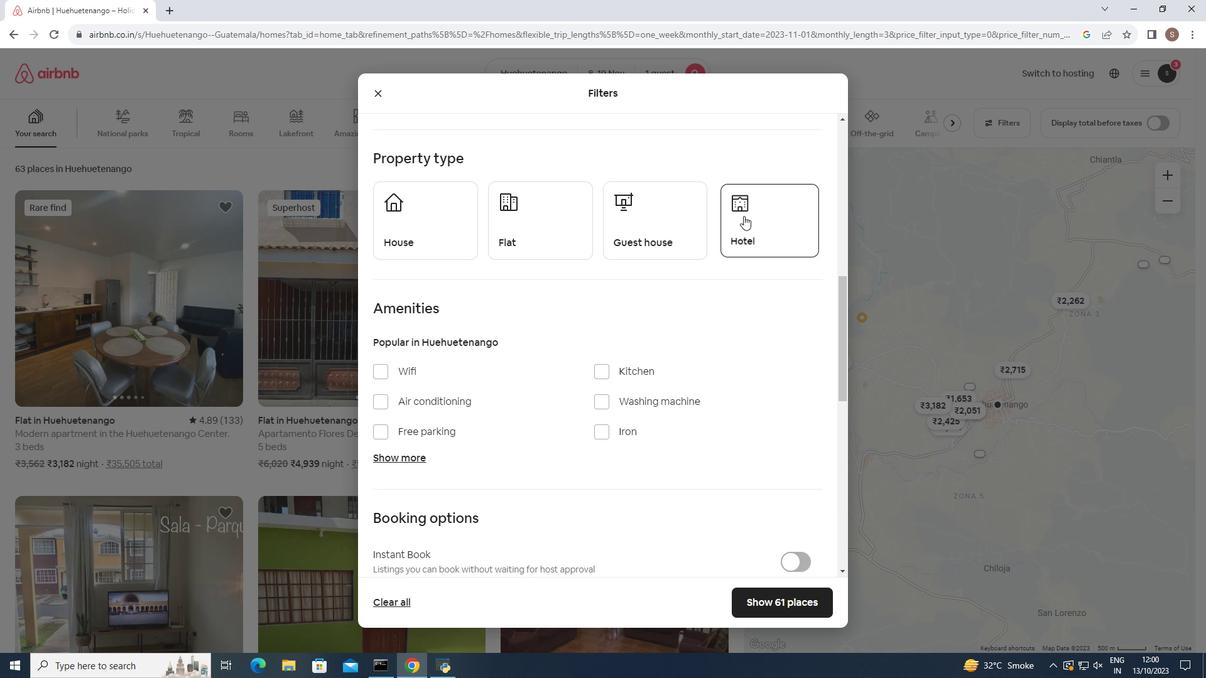 
Action: Mouse moved to (567, 373)
Screenshot: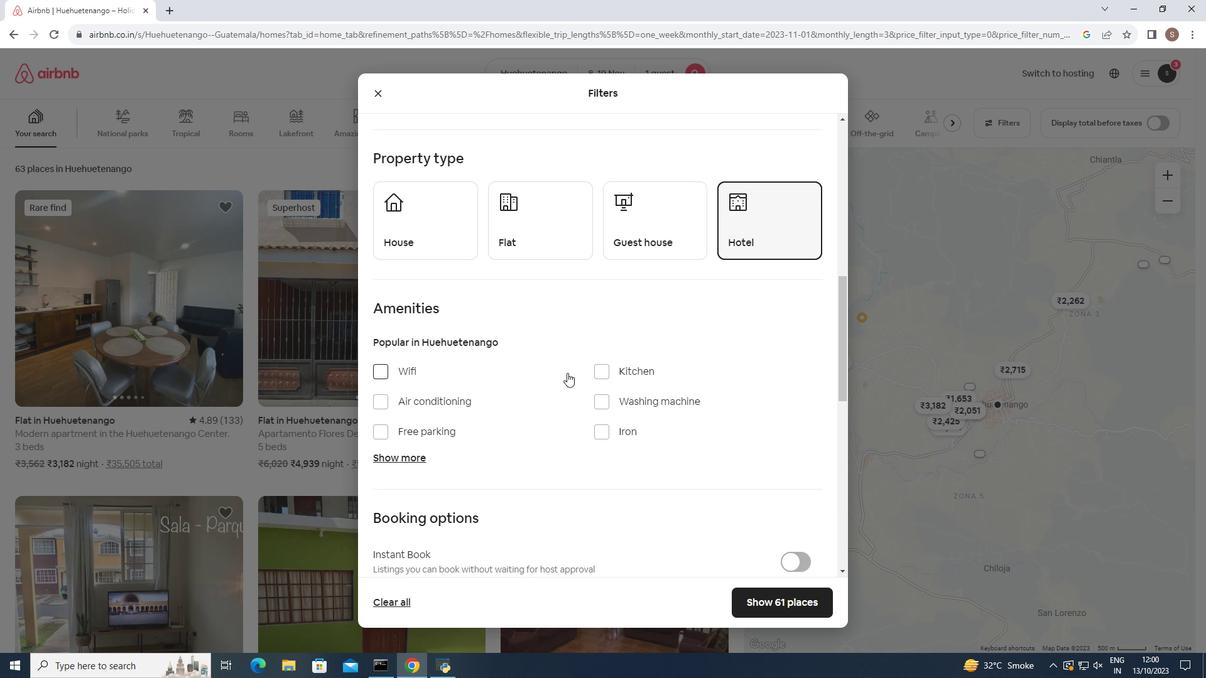 
Action: Mouse scrolled (567, 372) with delta (0, 0)
Screenshot: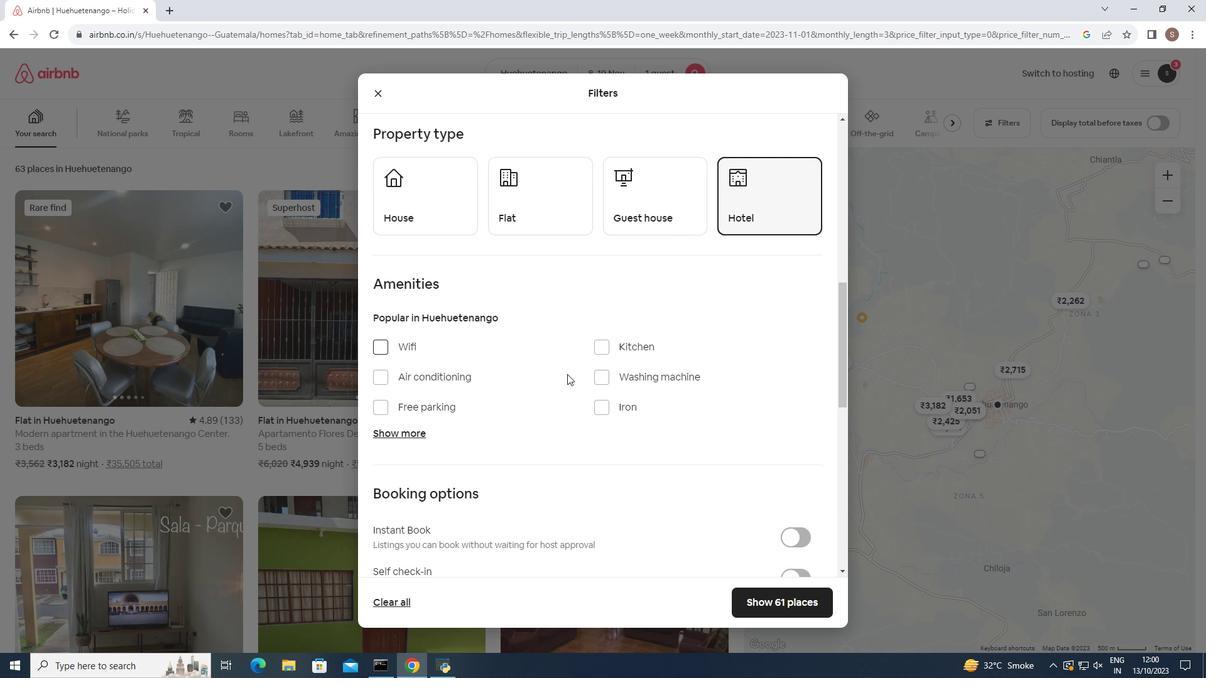 
Action: Mouse moved to (567, 373)
Screenshot: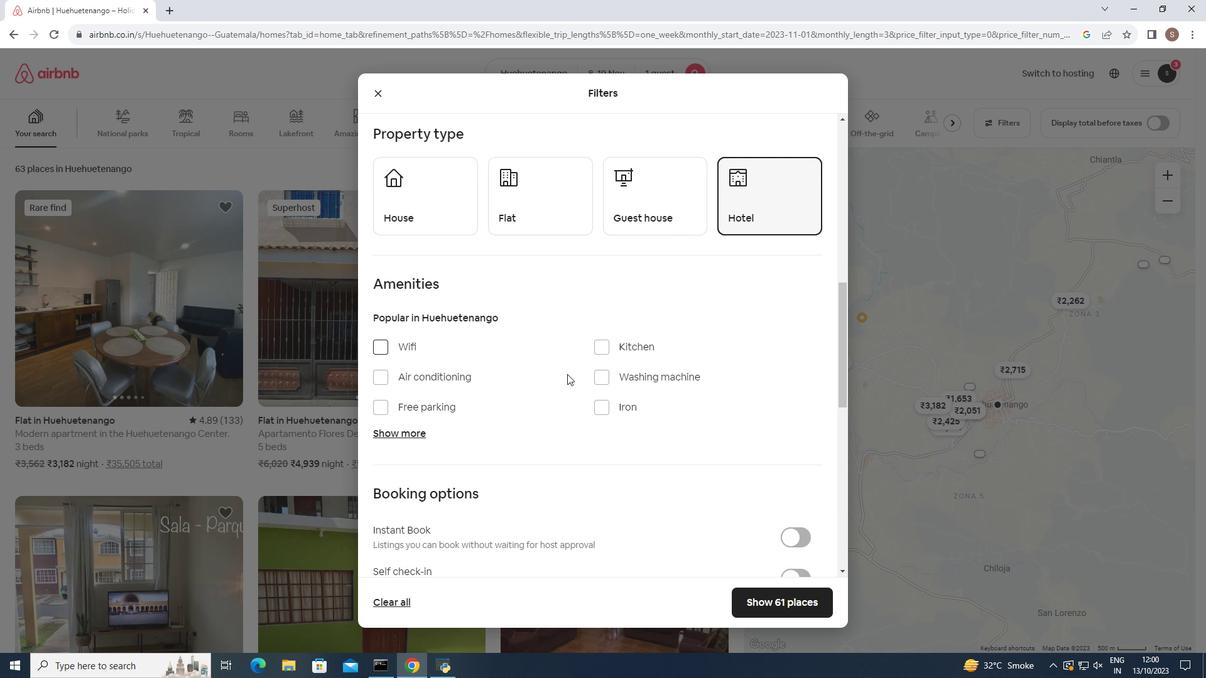 
Action: Mouse scrolled (567, 373) with delta (0, 0)
Screenshot: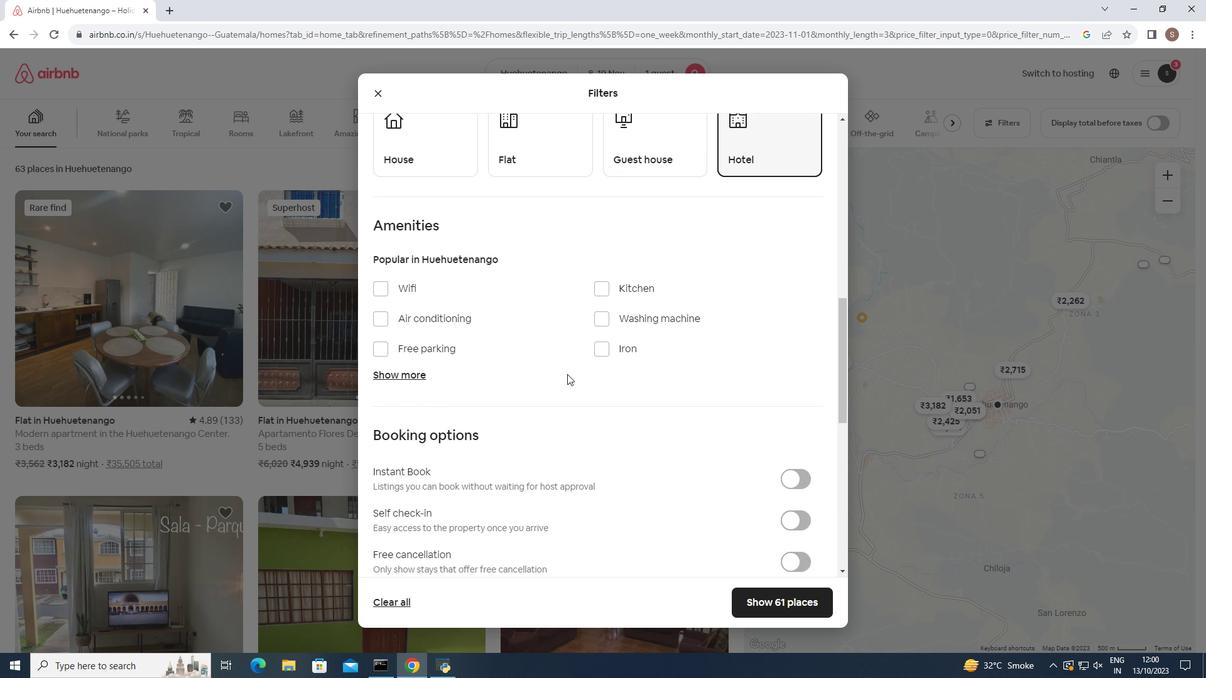 
Action: Mouse moved to (567, 374)
Screenshot: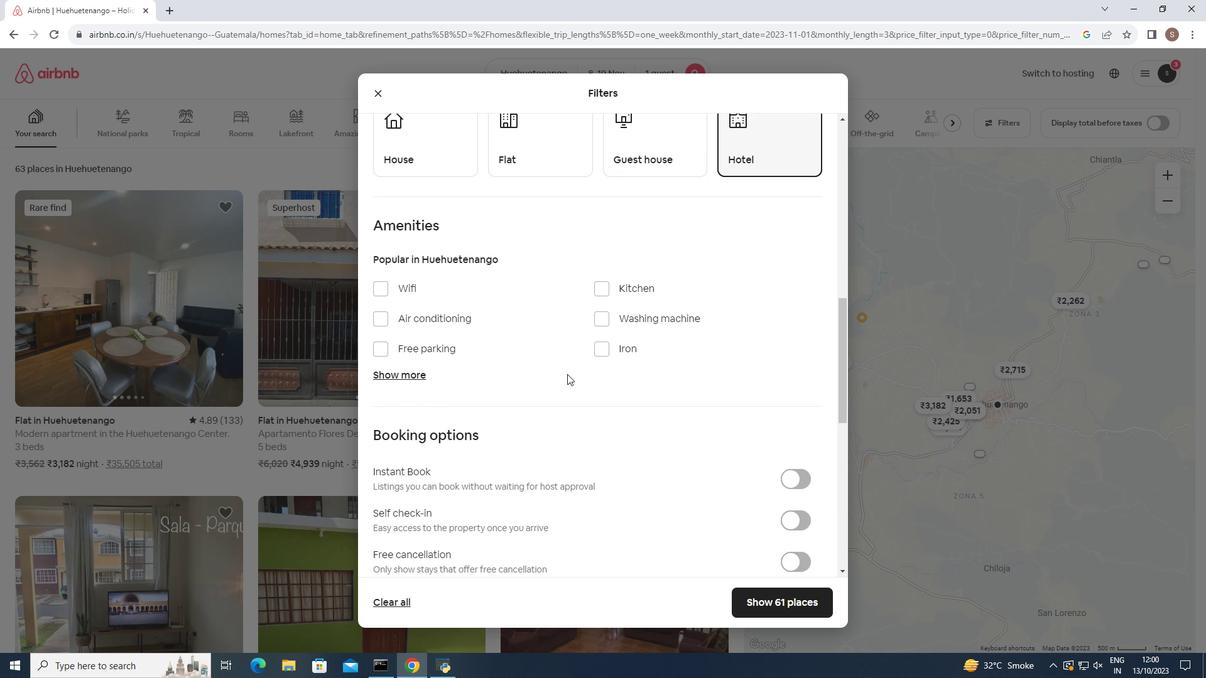 
Action: Mouse scrolled (567, 373) with delta (0, 0)
Screenshot: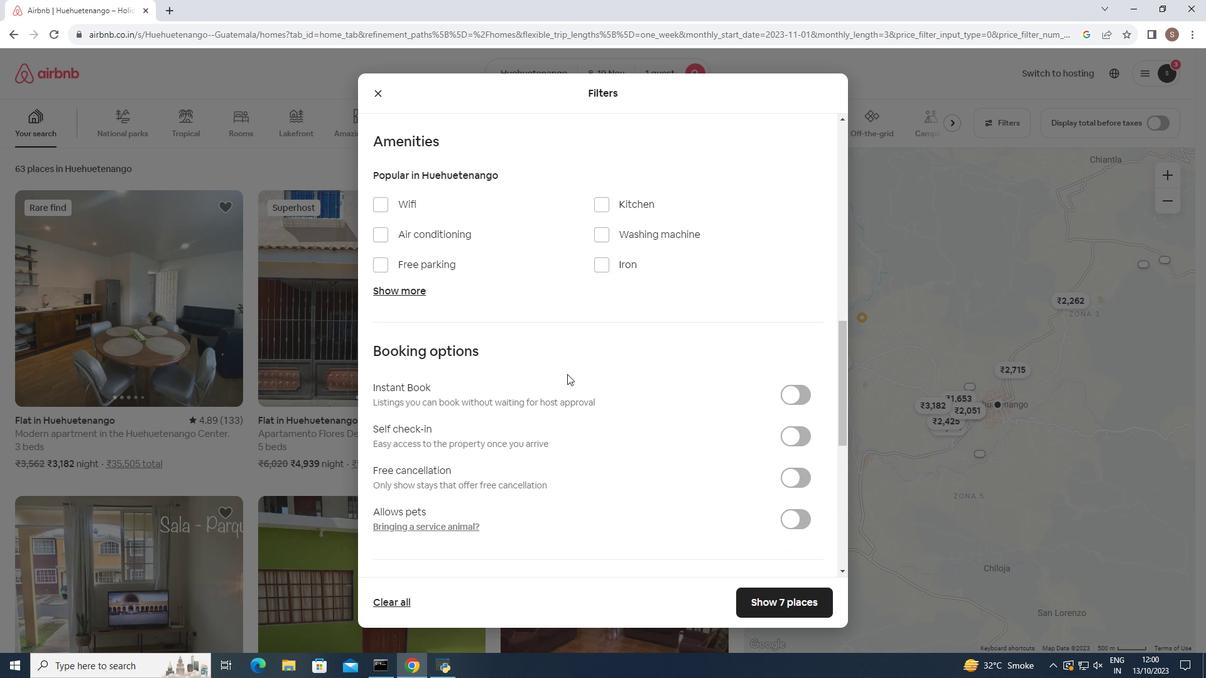
Action: Mouse scrolled (567, 373) with delta (0, 0)
Screenshot: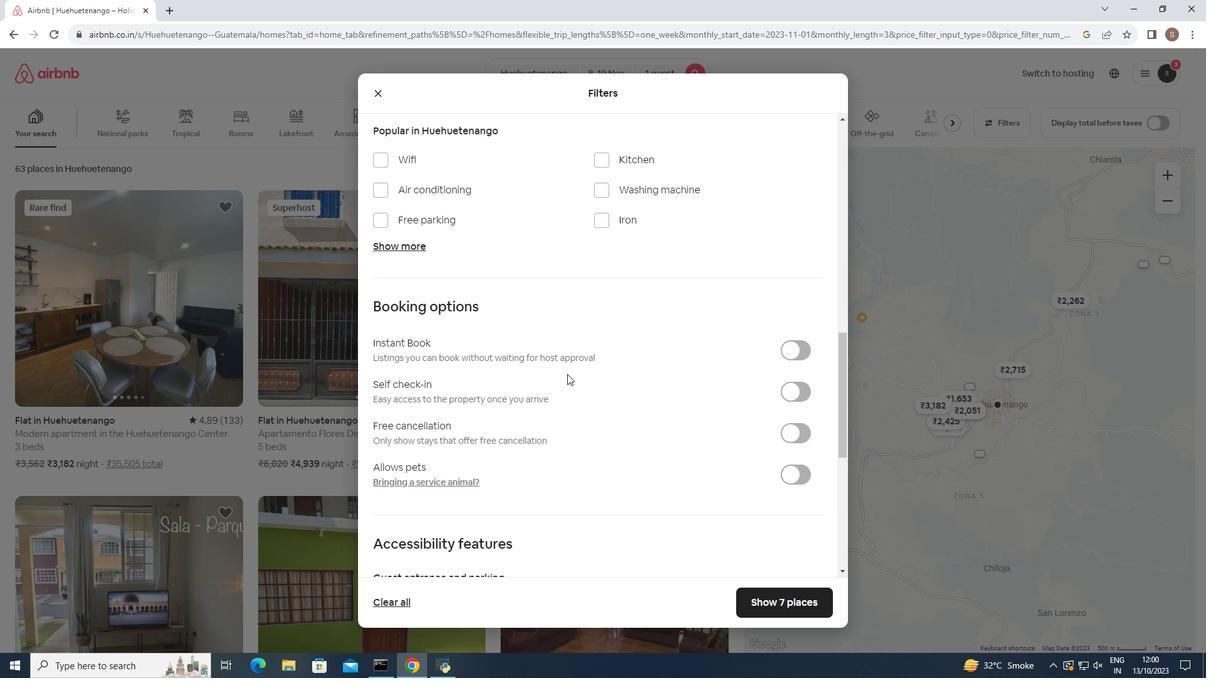 
Action: Mouse moved to (799, 358)
Screenshot: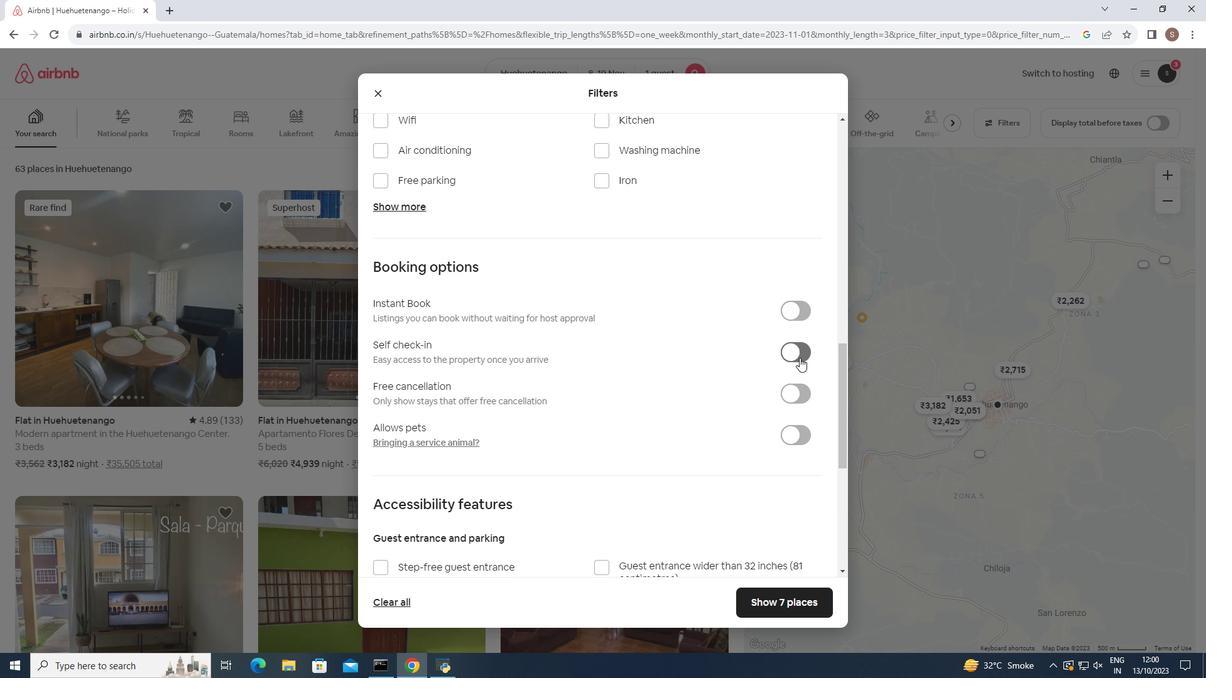 
Action: Mouse pressed left at (799, 358)
Screenshot: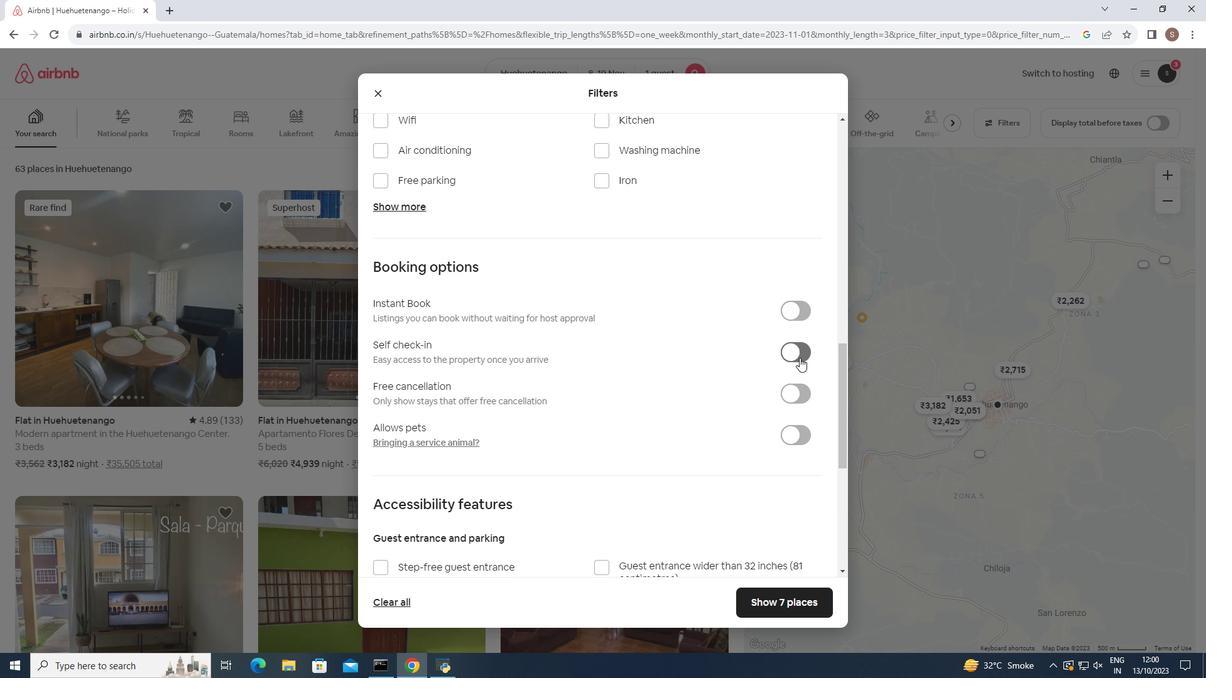 
Action: Mouse moved to (784, 603)
Screenshot: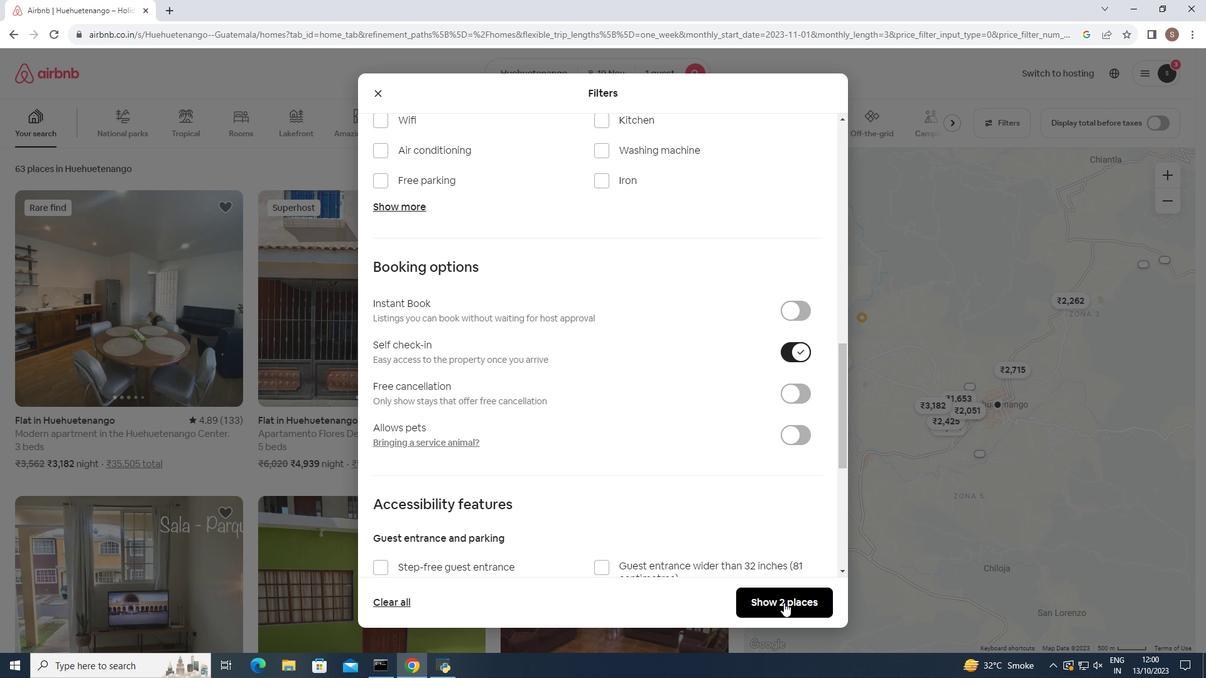 
Action: Mouse pressed left at (784, 603)
Screenshot: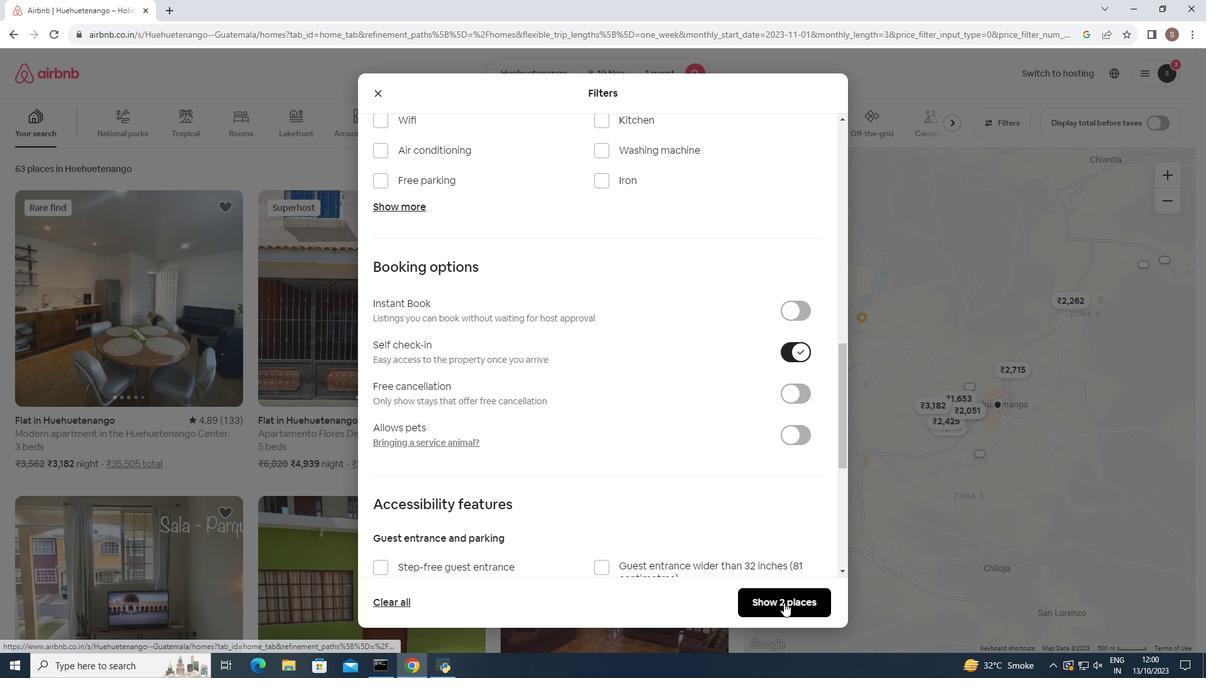 
Action: Mouse moved to (109, 270)
Screenshot: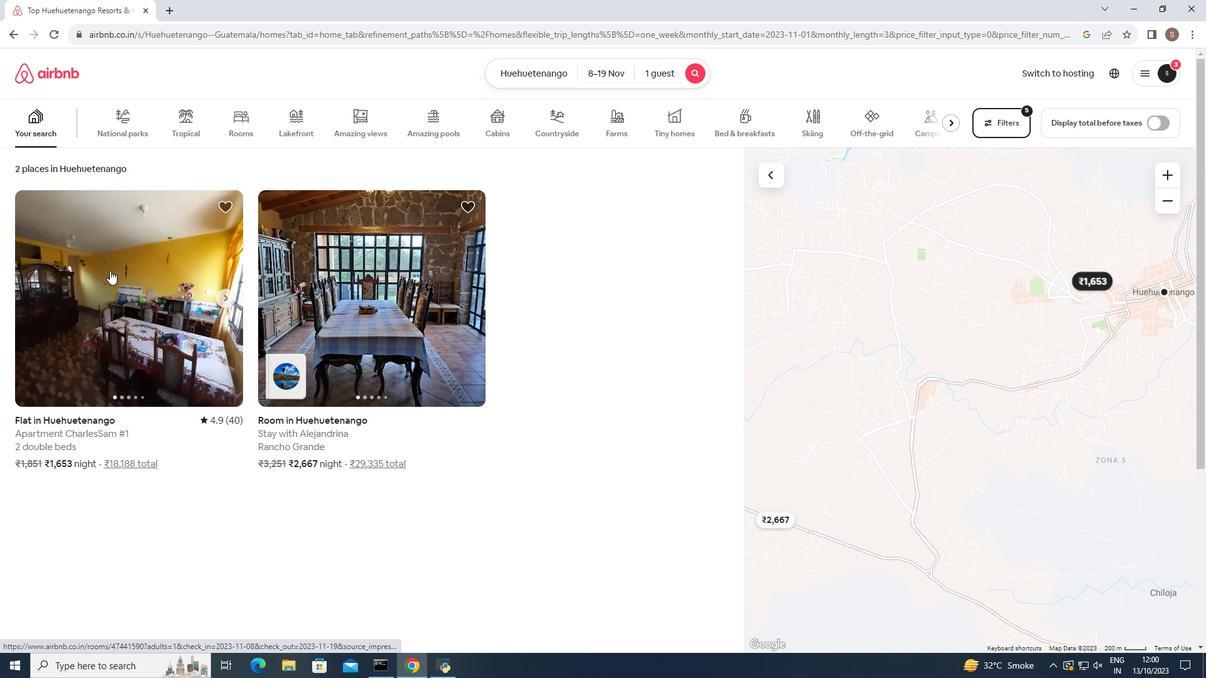 
Action: Mouse pressed left at (109, 270)
Screenshot: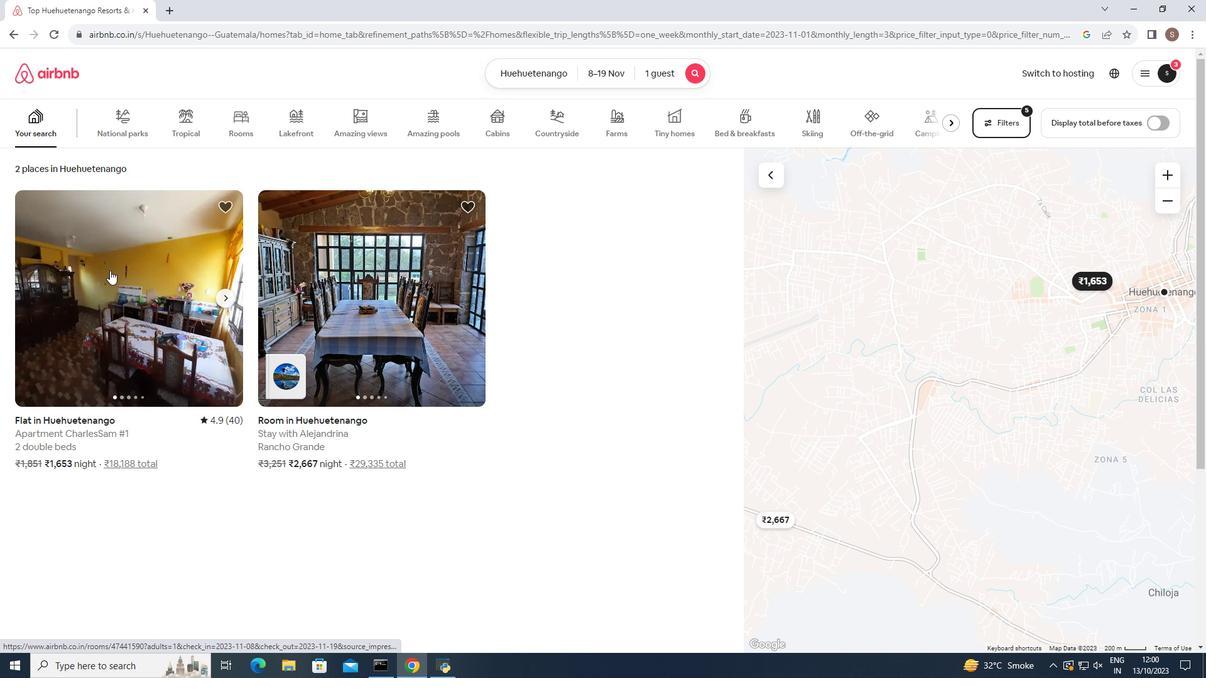 
Action: Mouse moved to (364, 295)
Screenshot: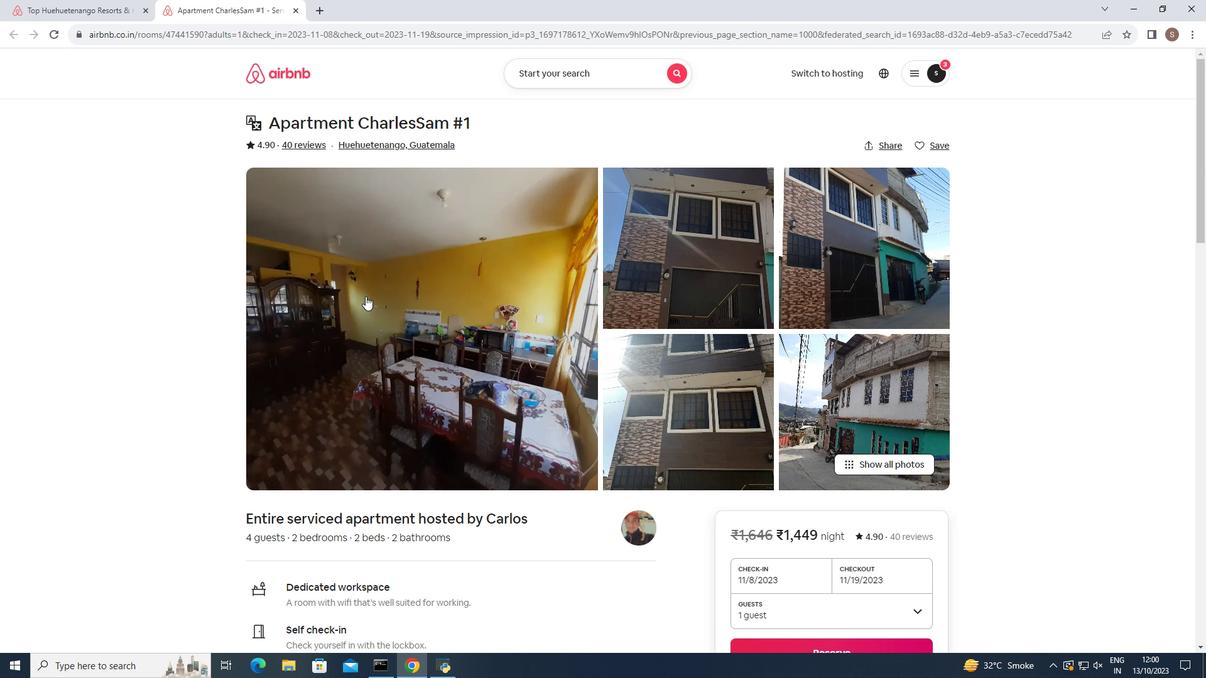 
Action: Mouse pressed left at (364, 295)
Screenshot: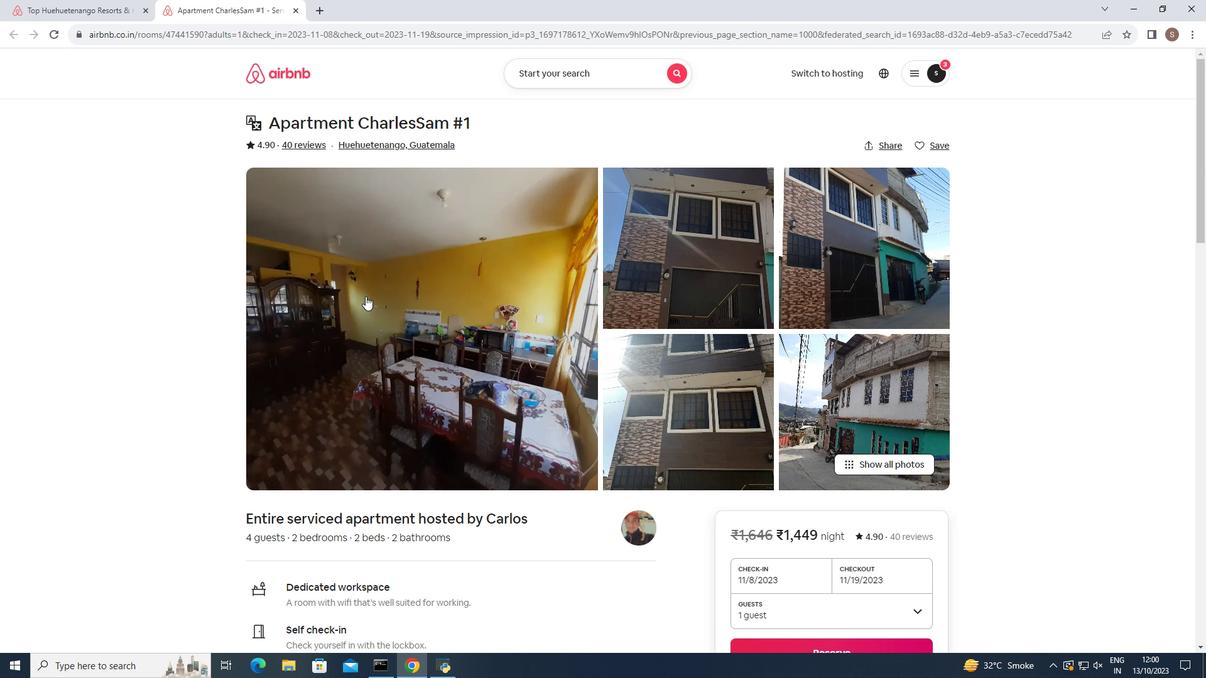 
Action: Mouse moved to (393, 295)
Screenshot: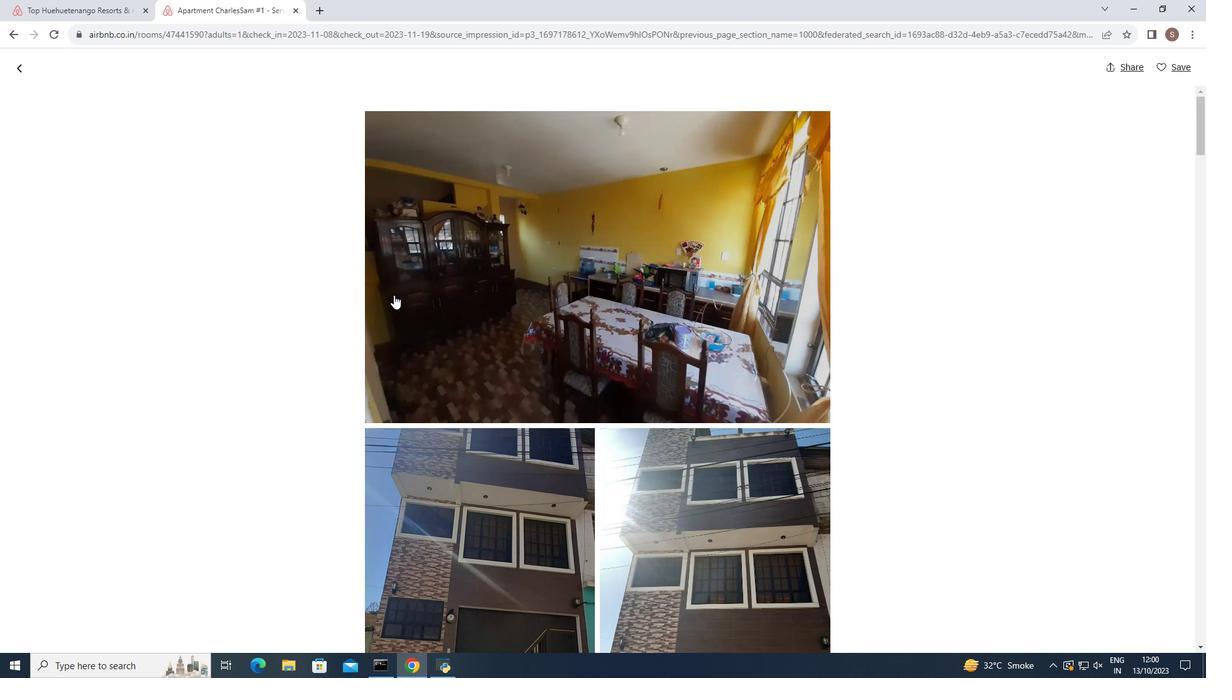 
Action: Mouse scrolled (393, 294) with delta (0, 0)
Screenshot: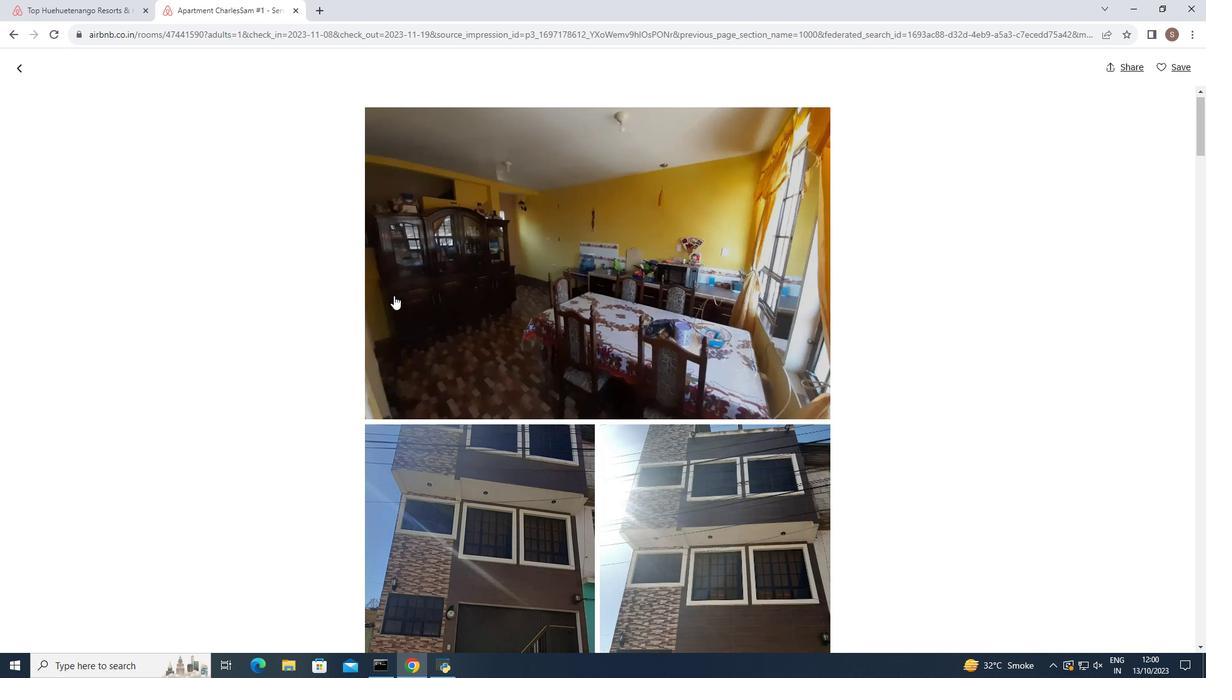 
Action: Mouse moved to (393, 295)
Screenshot: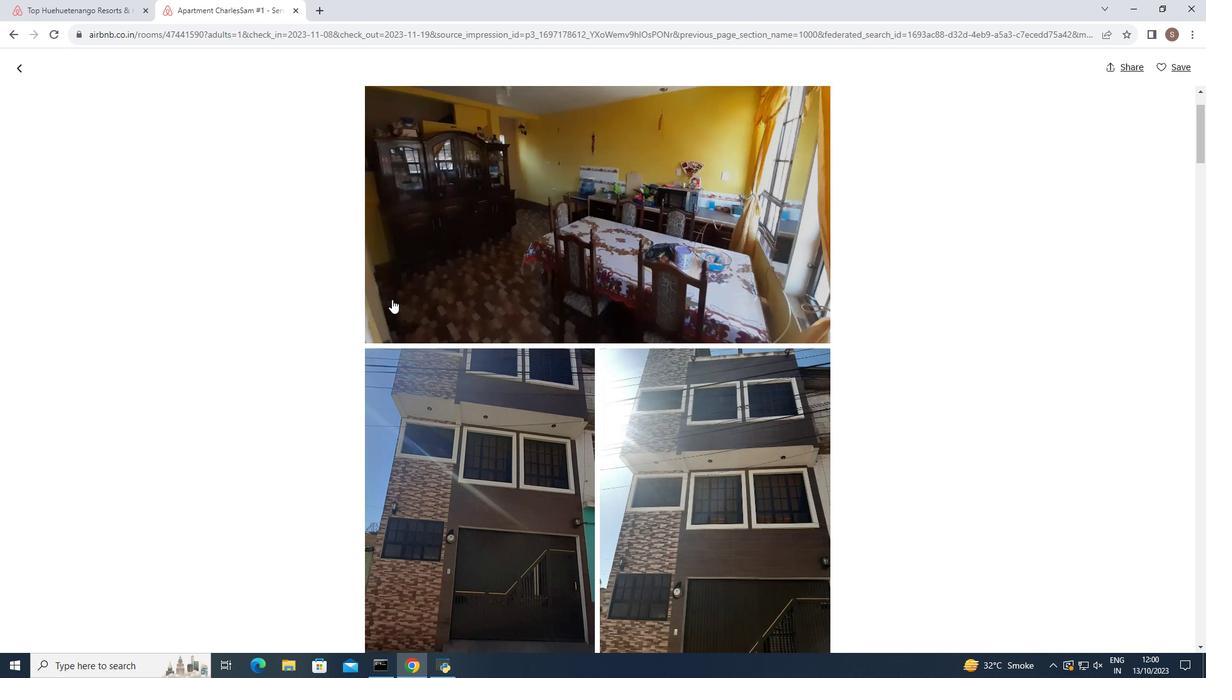 
Action: Mouse scrolled (393, 295) with delta (0, 0)
Screenshot: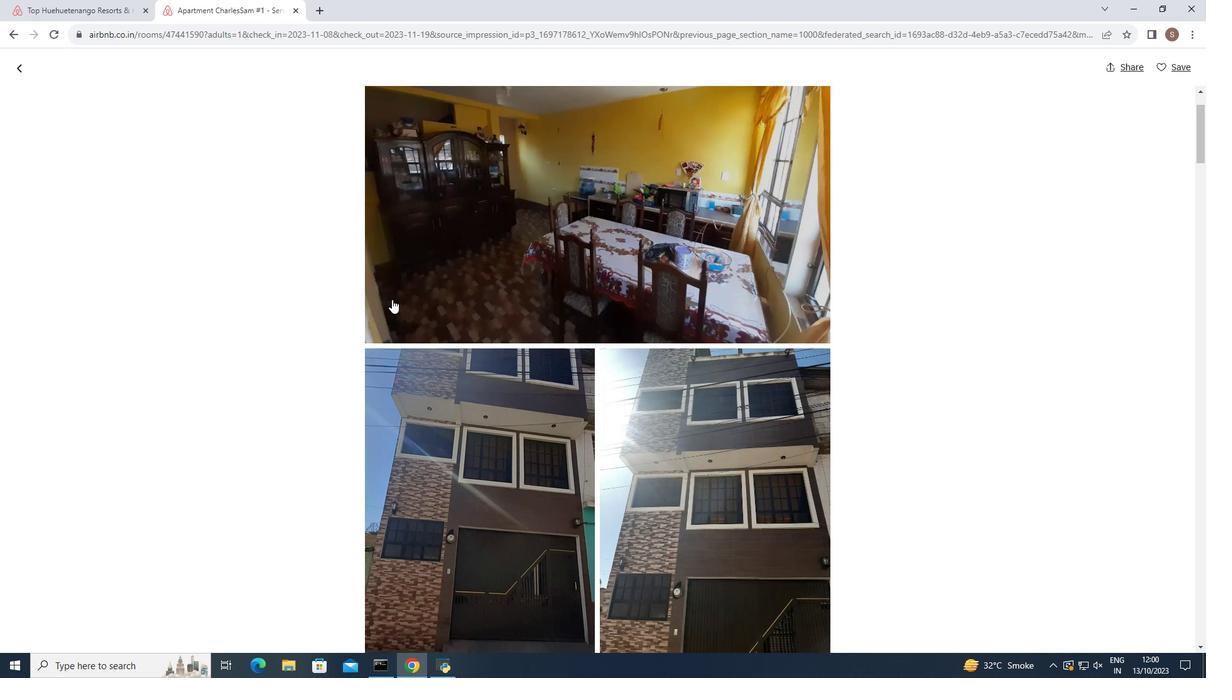 
Action: Mouse moved to (391, 300)
Screenshot: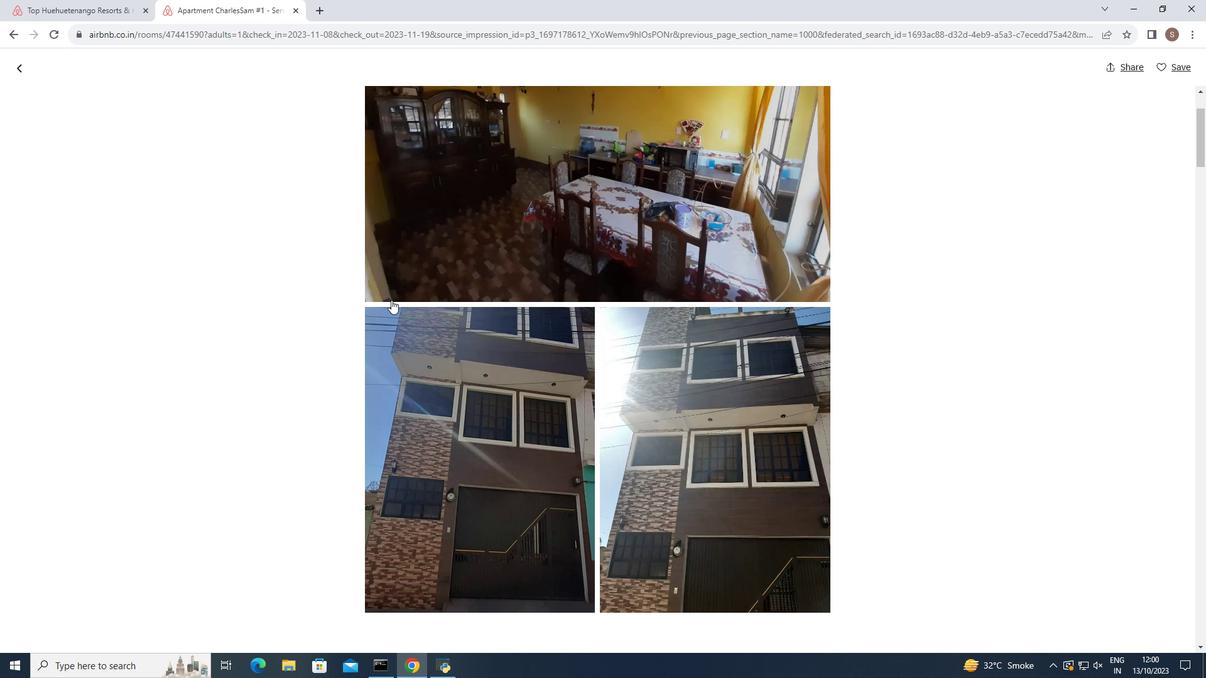 
Action: Mouse scrolled (391, 299) with delta (0, 0)
Screenshot: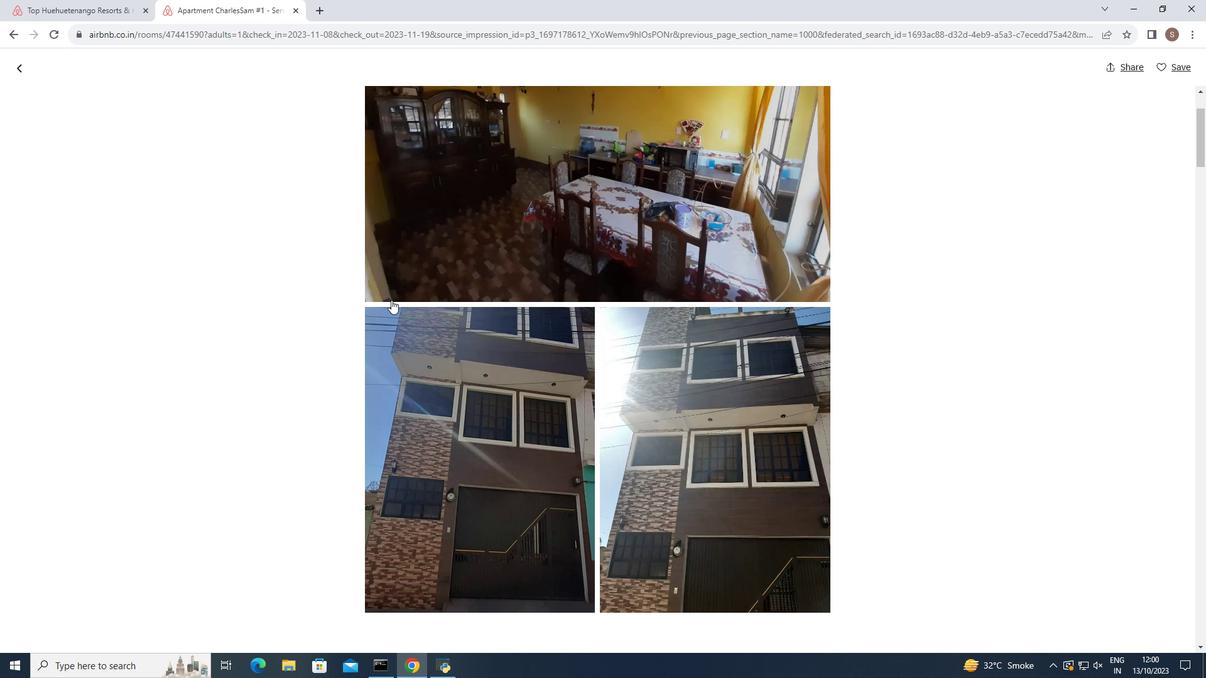 
Action: Mouse moved to (390, 300)
Screenshot: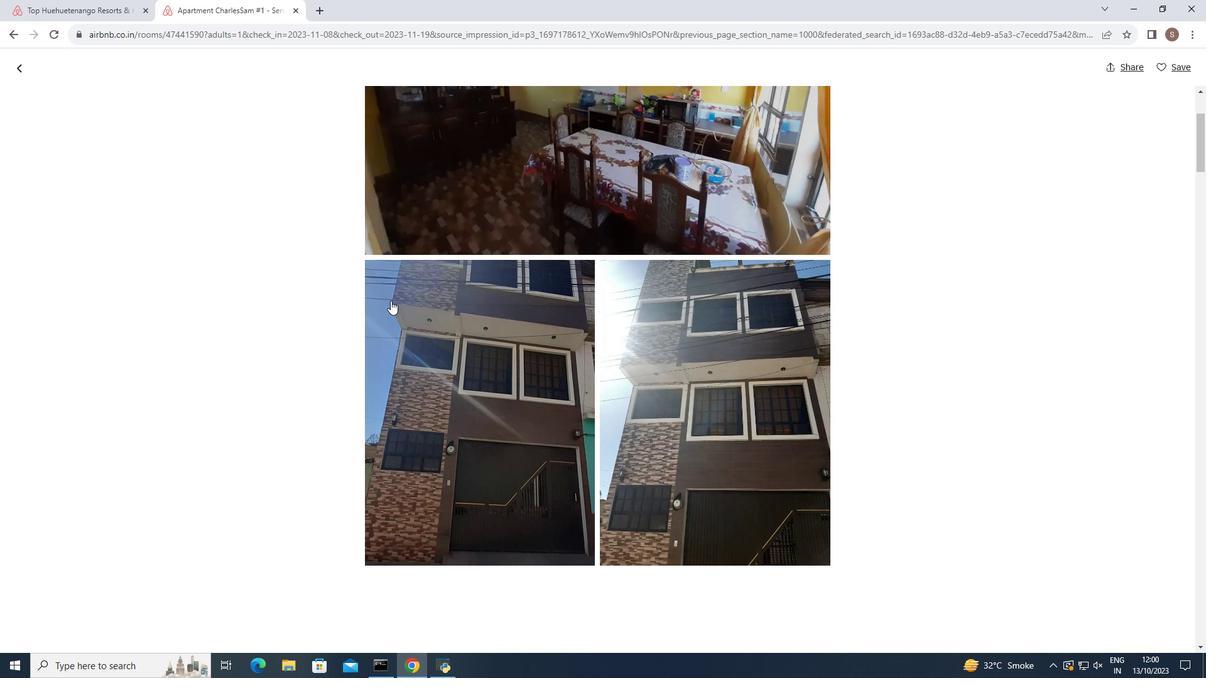 
Action: Mouse scrolled (390, 300) with delta (0, 0)
Screenshot: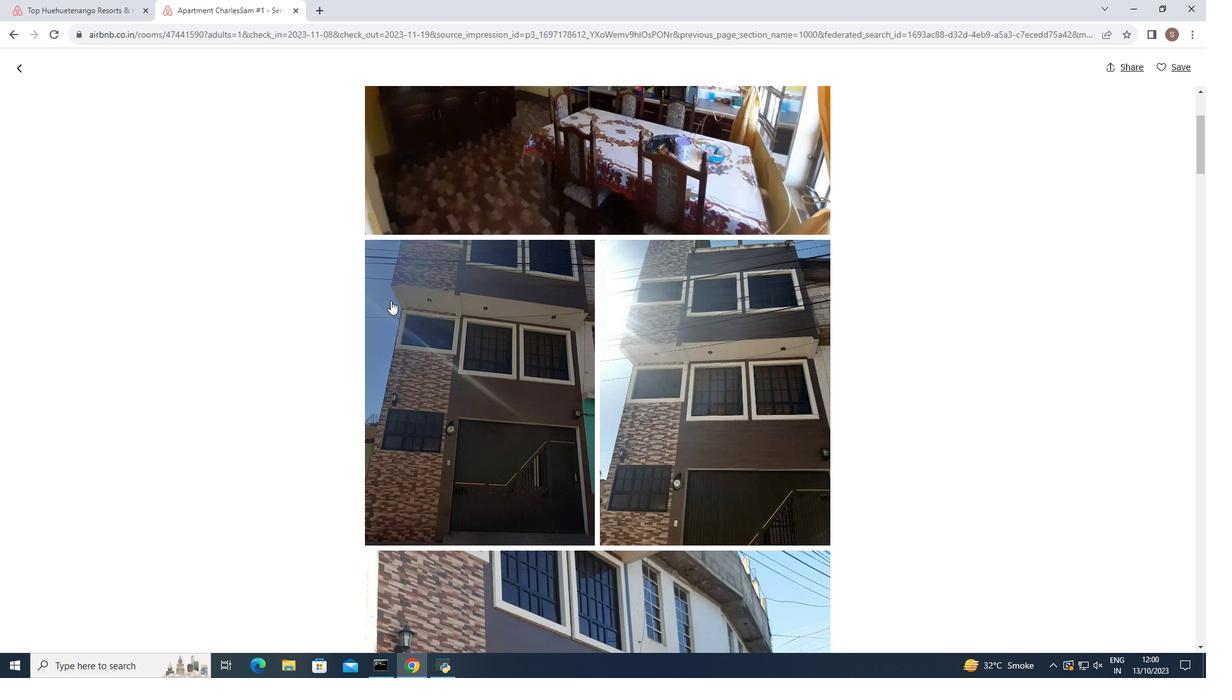 
Action: Mouse moved to (390, 300)
Screenshot: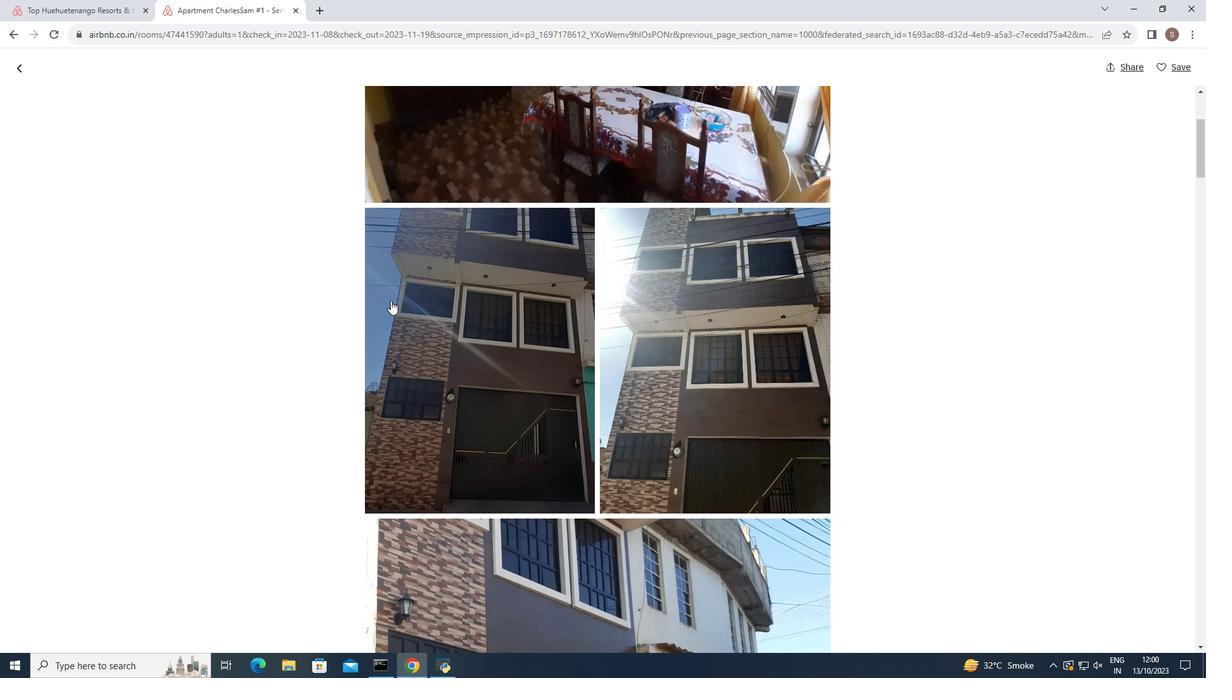 
Action: Mouse scrolled (390, 300) with delta (0, 0)
Screenshot: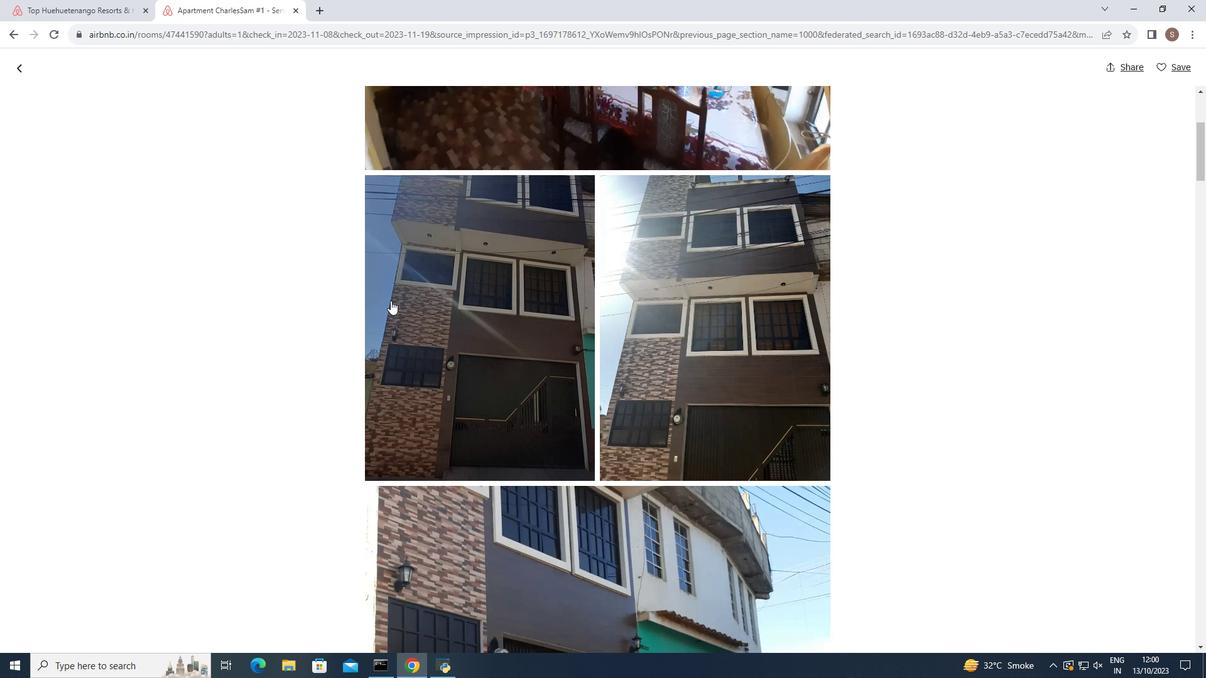 
Action: Mouse scrolled (390, 300) with delta (0, 0)
Screenshot: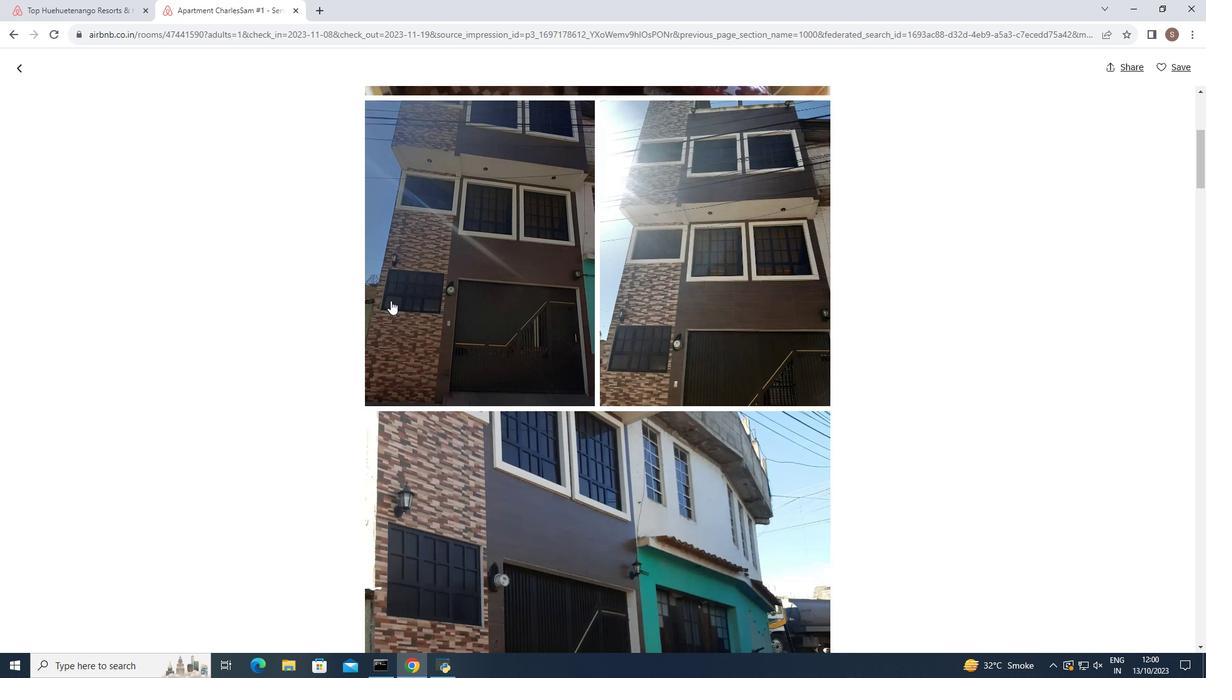 
Action: Mouse moved to (392, 300)
Screenshot: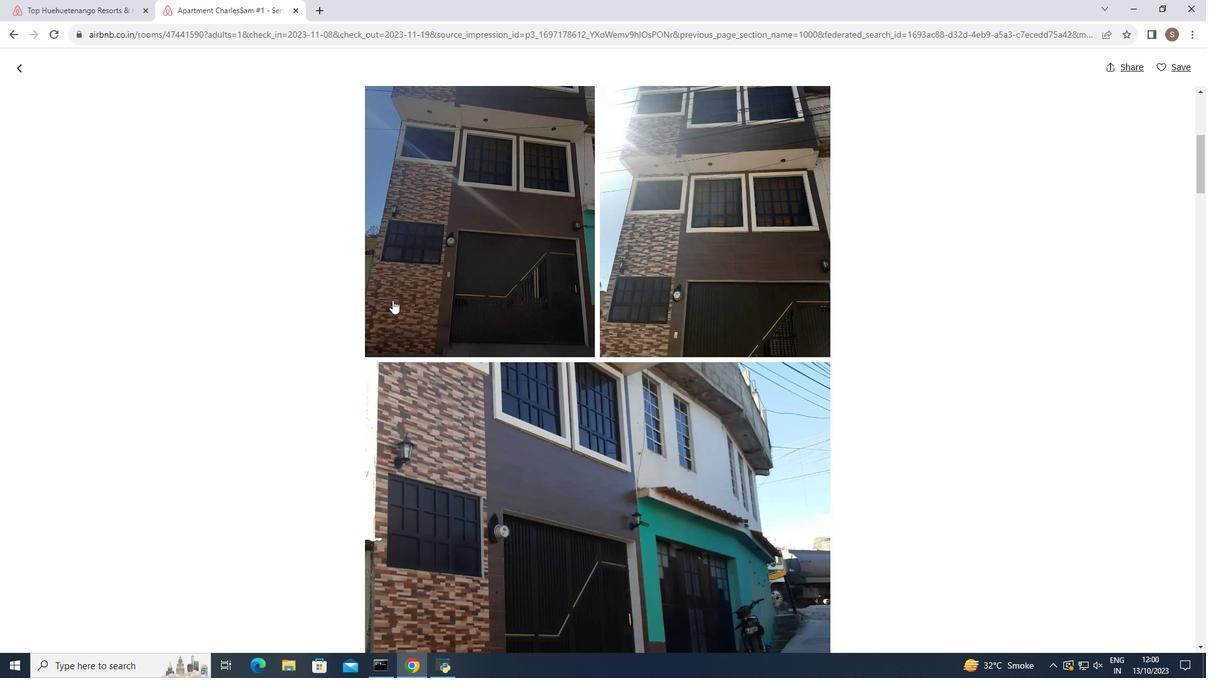 
Action: Mouse scrolled (392, 299) with delta (0, 0)
Screenshot: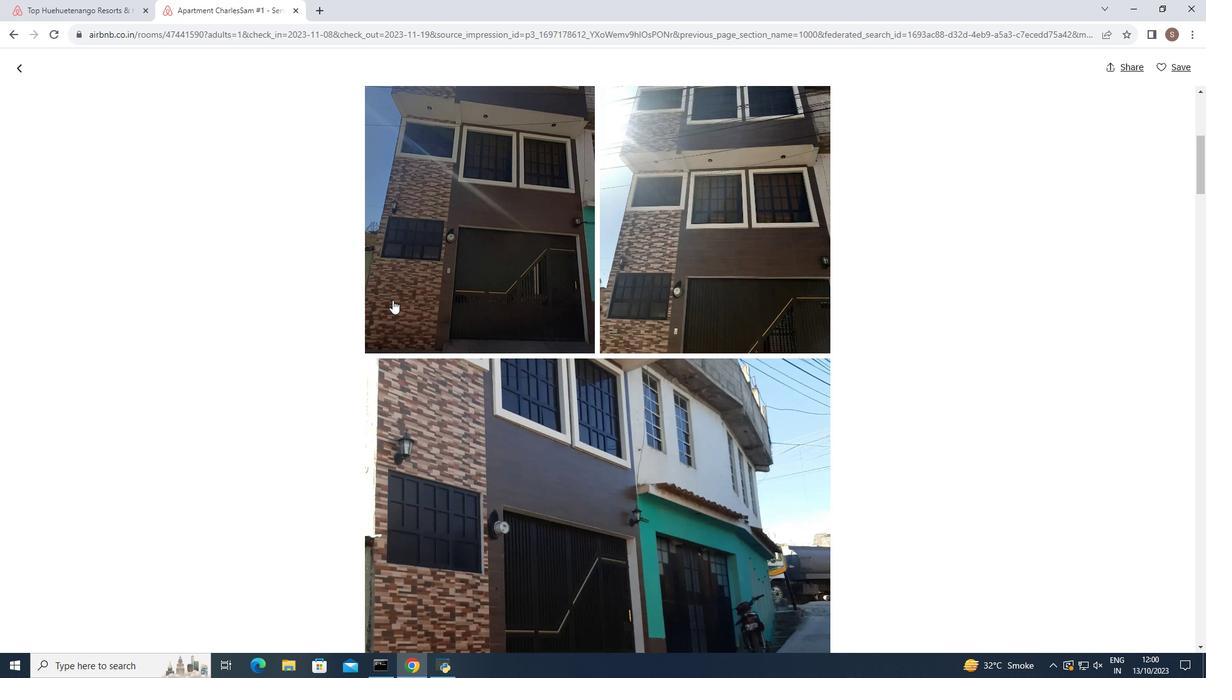 
Action: Mouse scrolled (392, 299) with delta (0, 0)
Screenshot: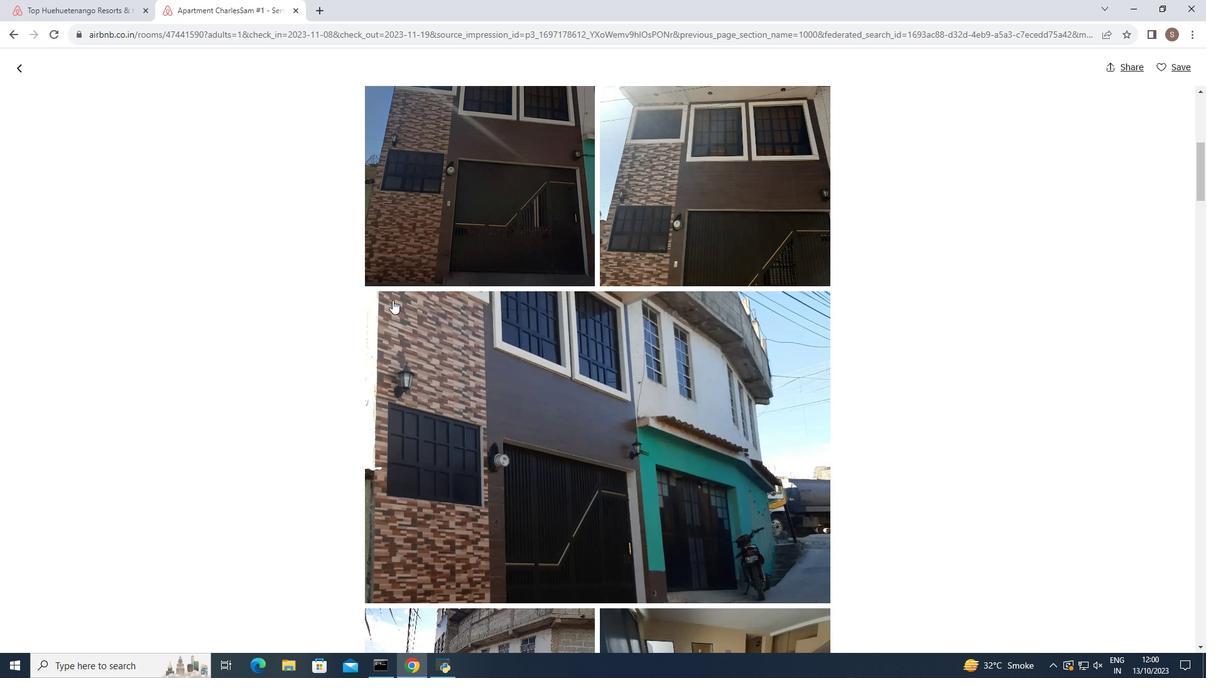
Action: Mouse scrolled (392, 299) with delta (0, 0)
Screenshot: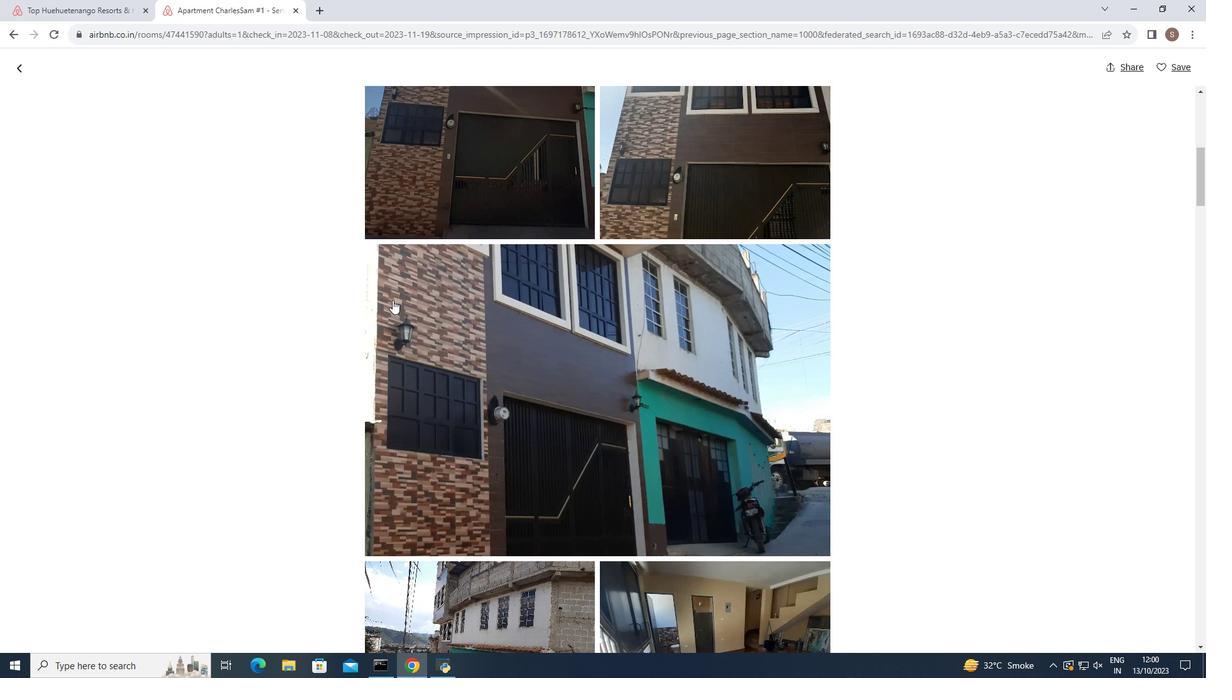 
Action: Mouse scrolled (392, 299) with delta (0, 0)
Screenshot: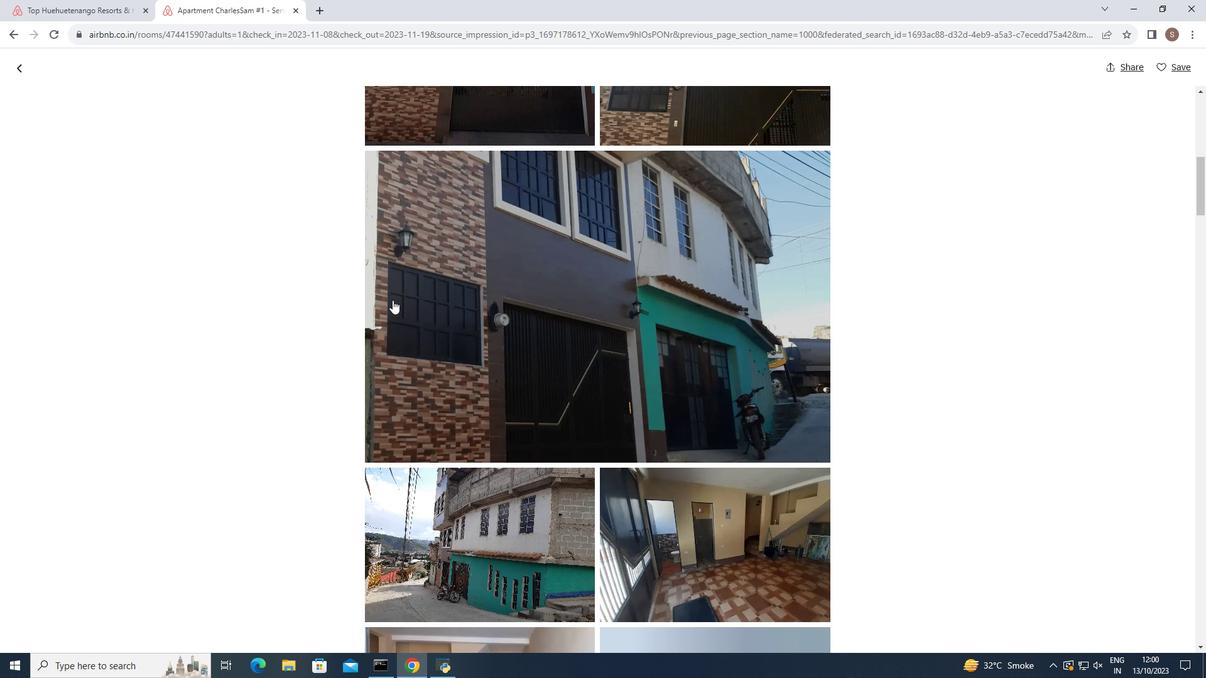 
Action: Mouse scrolled (392, 299) with delta (0, 0)
Screenshot: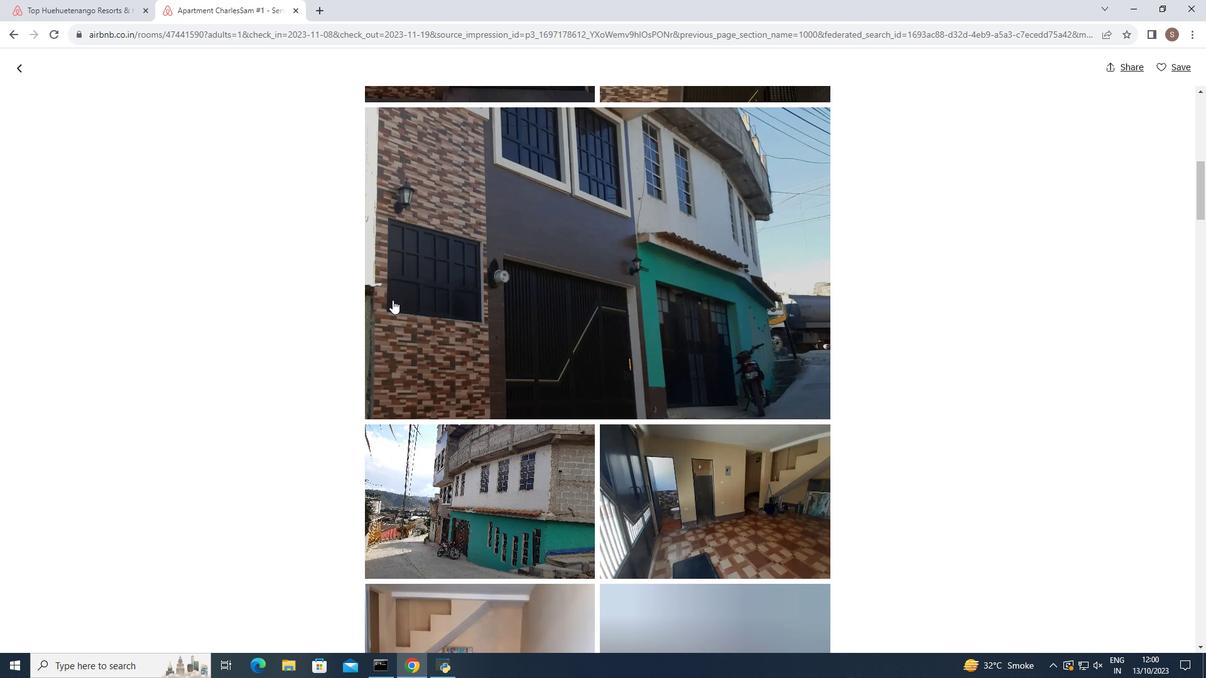 
Action: Mouse scrolled (392, 299) with delta (0, 0)
Screenshot: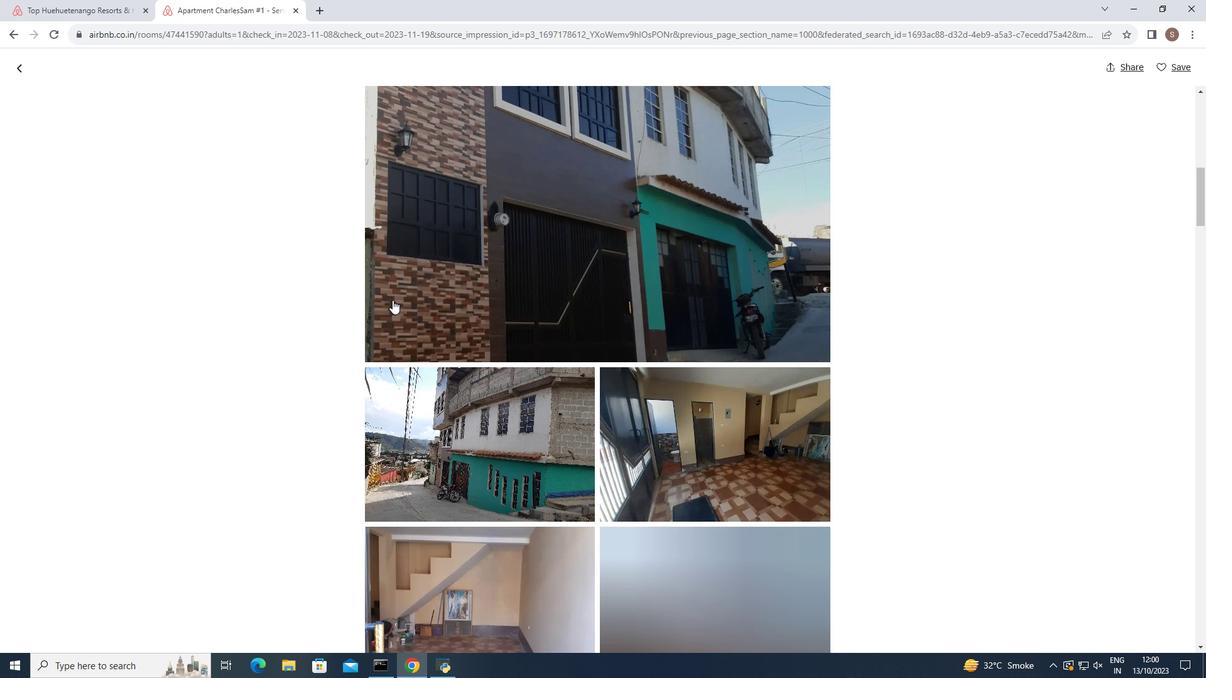 
Action: Mouse scrolled (392, 299) with delta (0, 0)
Screenshot: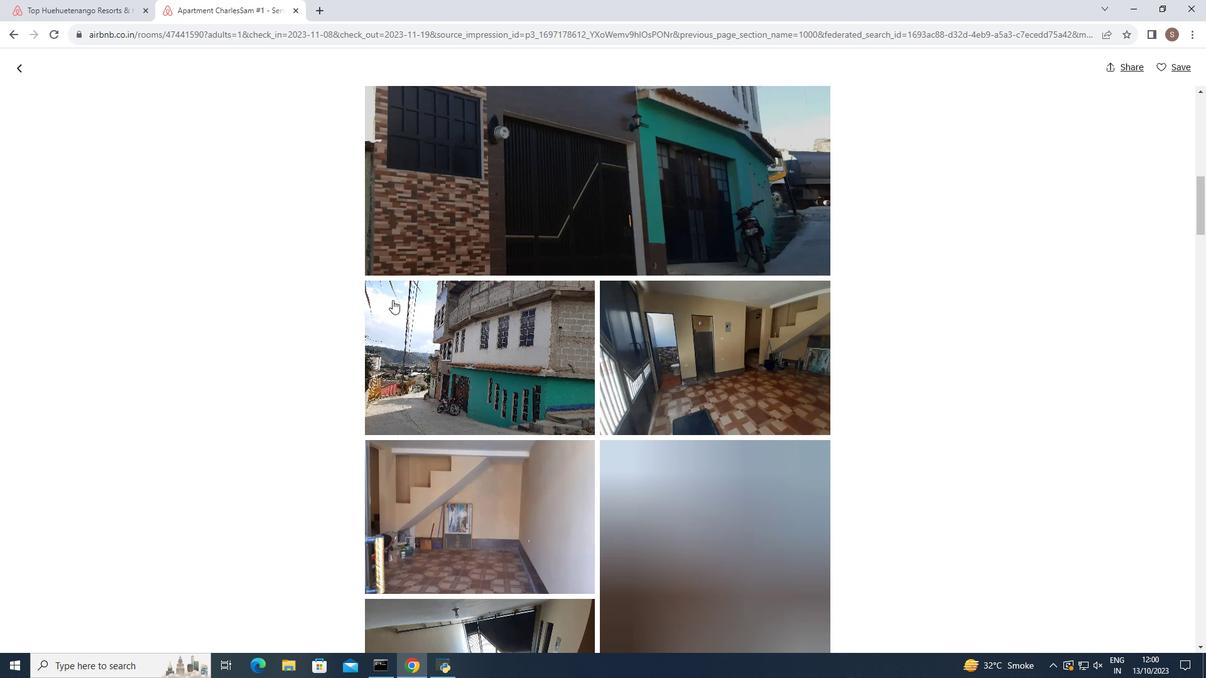 
Action: Mouse scrolled (392, 299) with delta (0, 0)
Screenshot: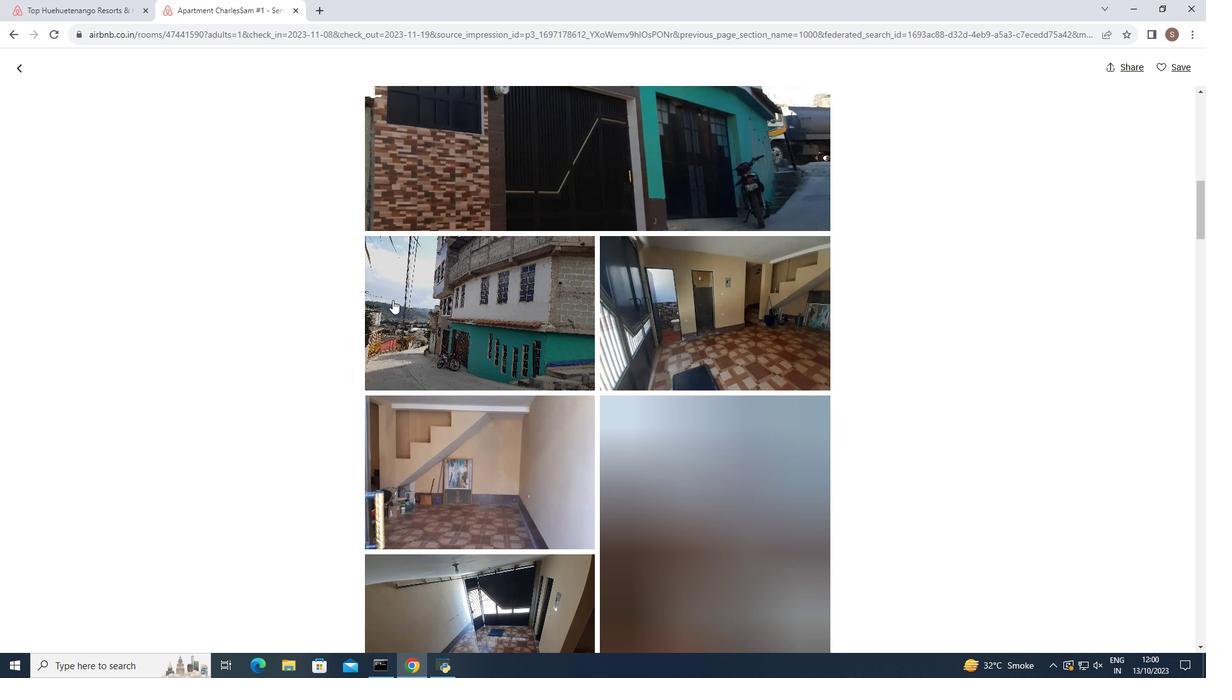 
Action: Mouse scrolled (392, 299) with delta (0, 0)
Screenshot: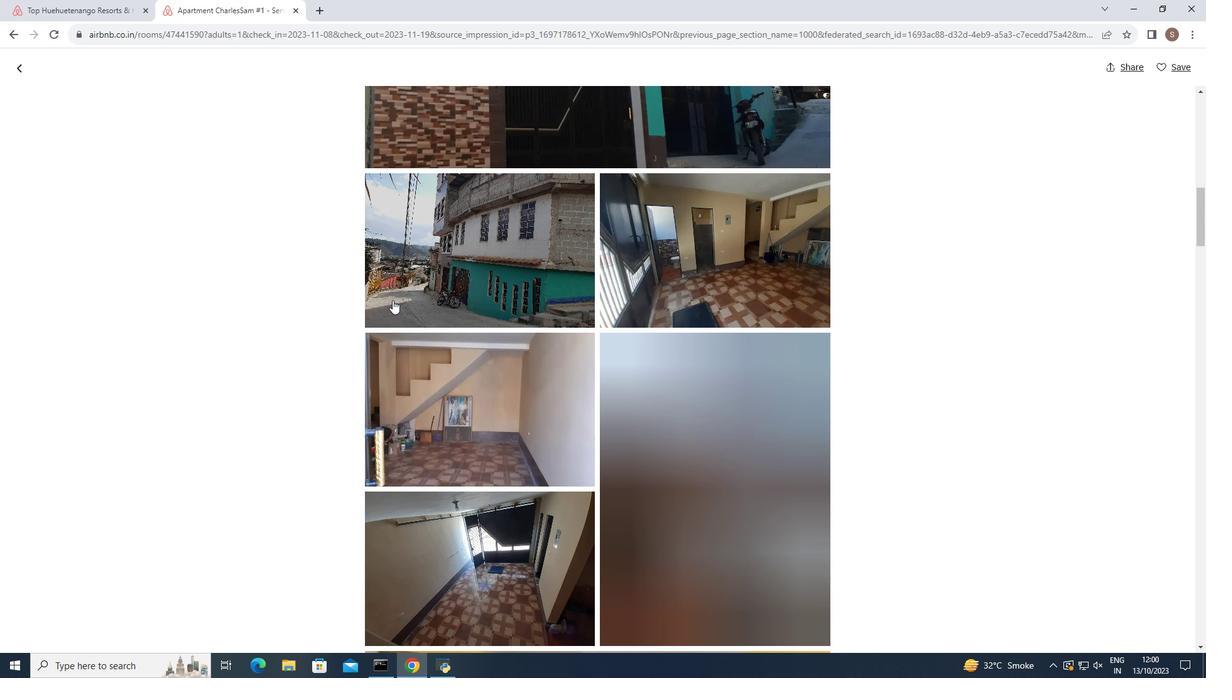 
Action: Mouse scrolled (392, 299) with delta (0, 0)
Screenshot: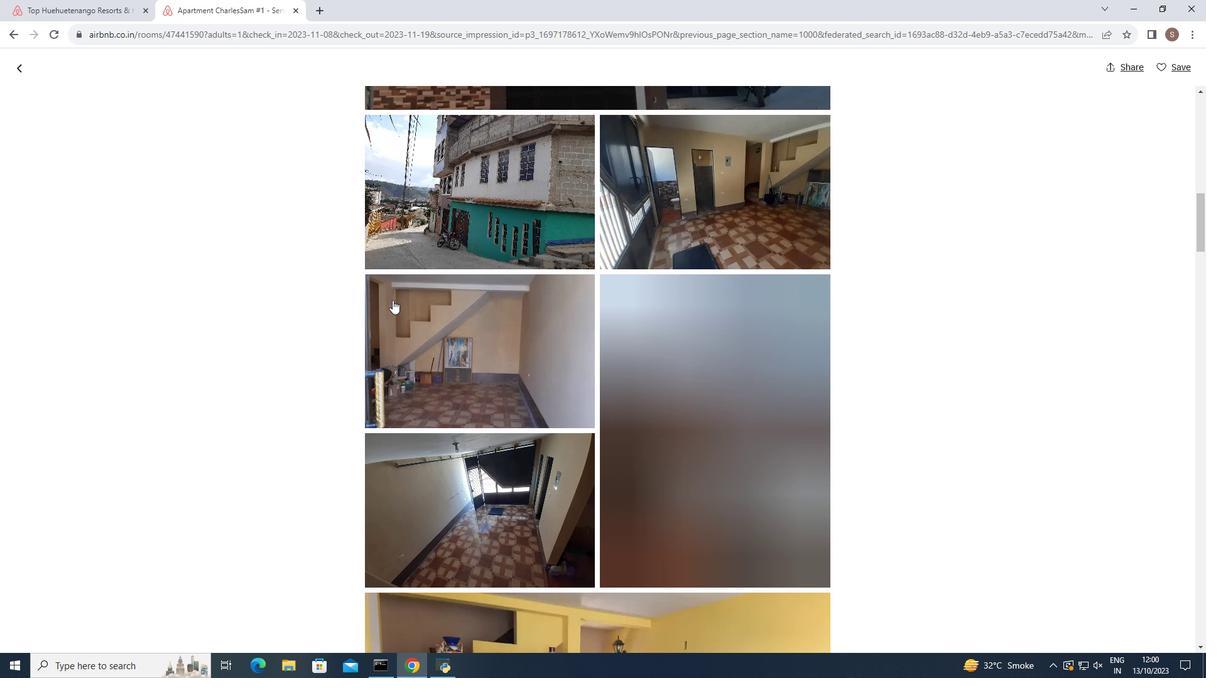 
Action: Mouse scrolled (392, 299) with delta (0, 0)
Screenshot: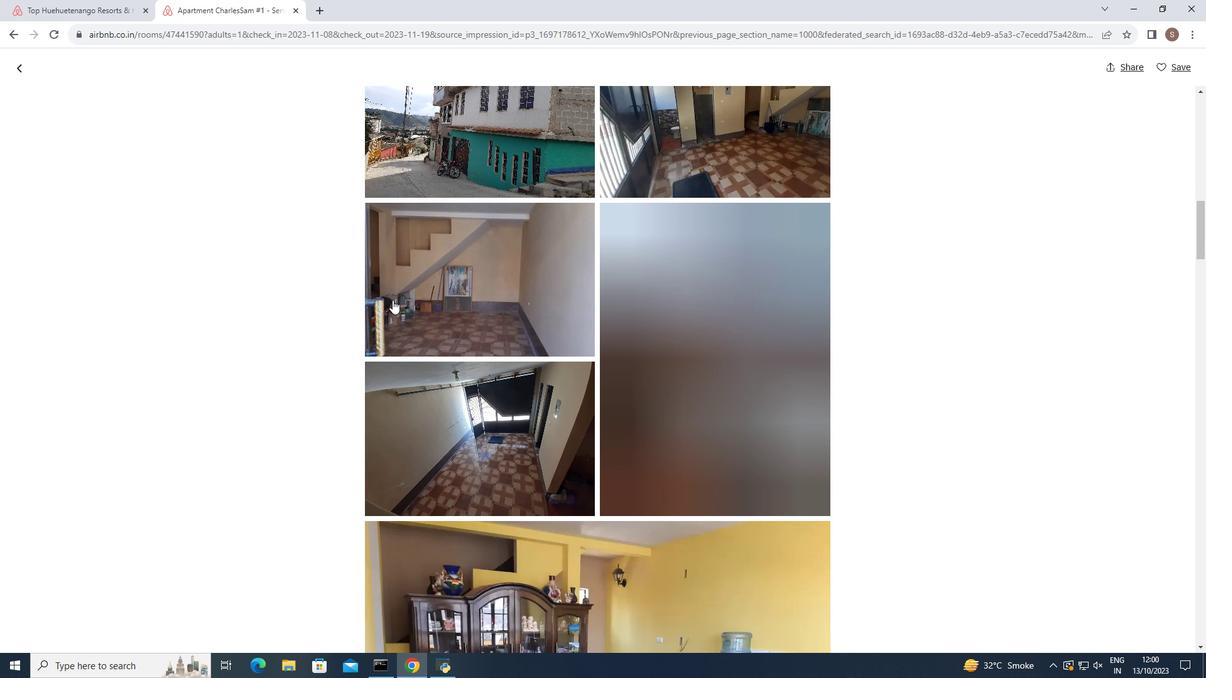 
Action: Mouse scrolled (392, 299) with delta (0, 0)
Screenshot: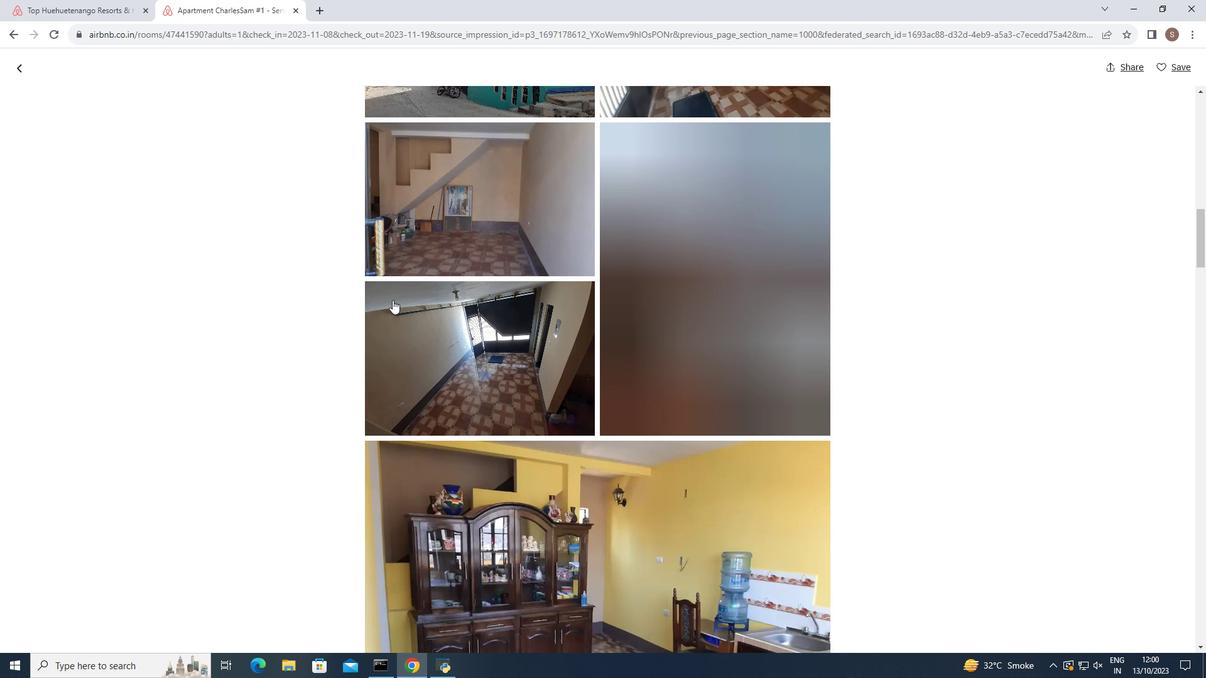 
Action: Mouse scrolled (392, 299) with delta (0, 0)
Screenshot: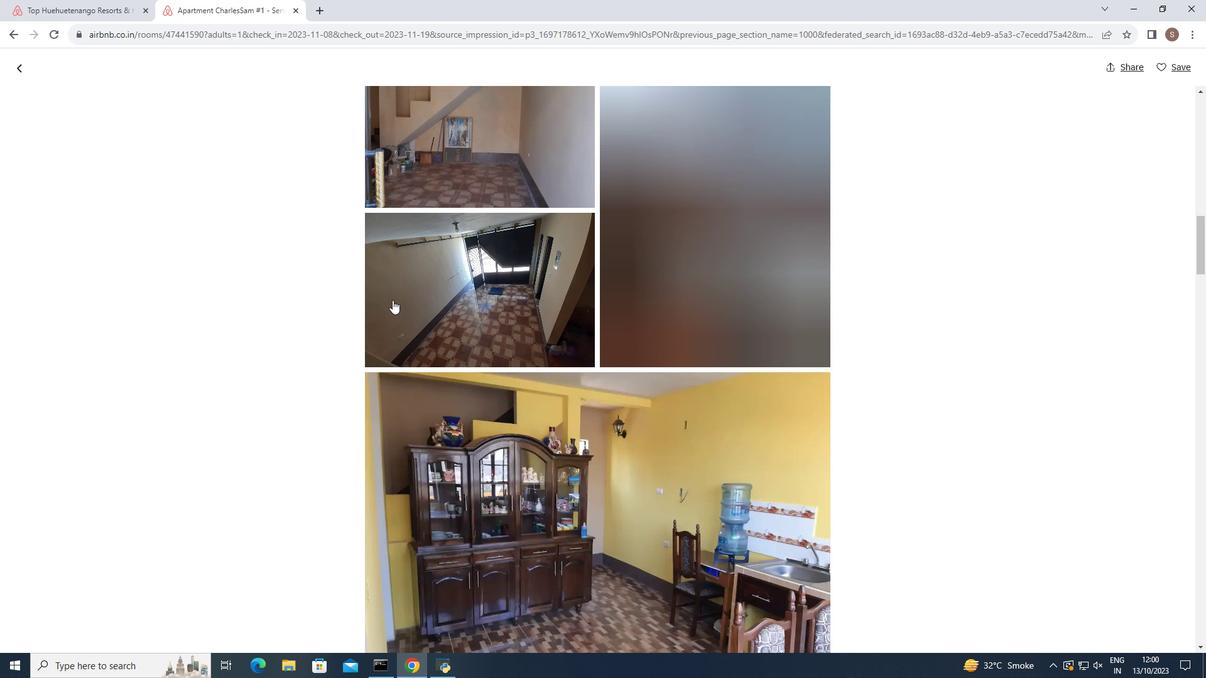 
Action: Mouse scrolled (392, 299) with delta (0, 0)
Screenshot: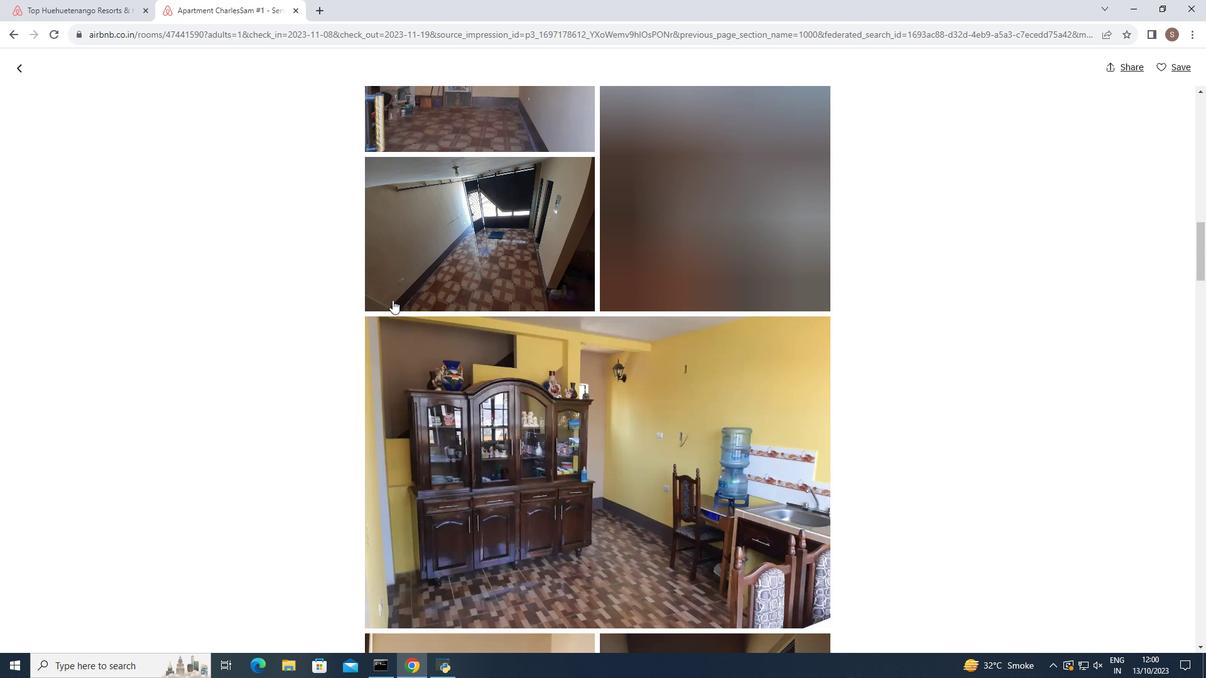 
Action: Mouse scrolled (392, 299) with delta (0, 0)
Screenshot: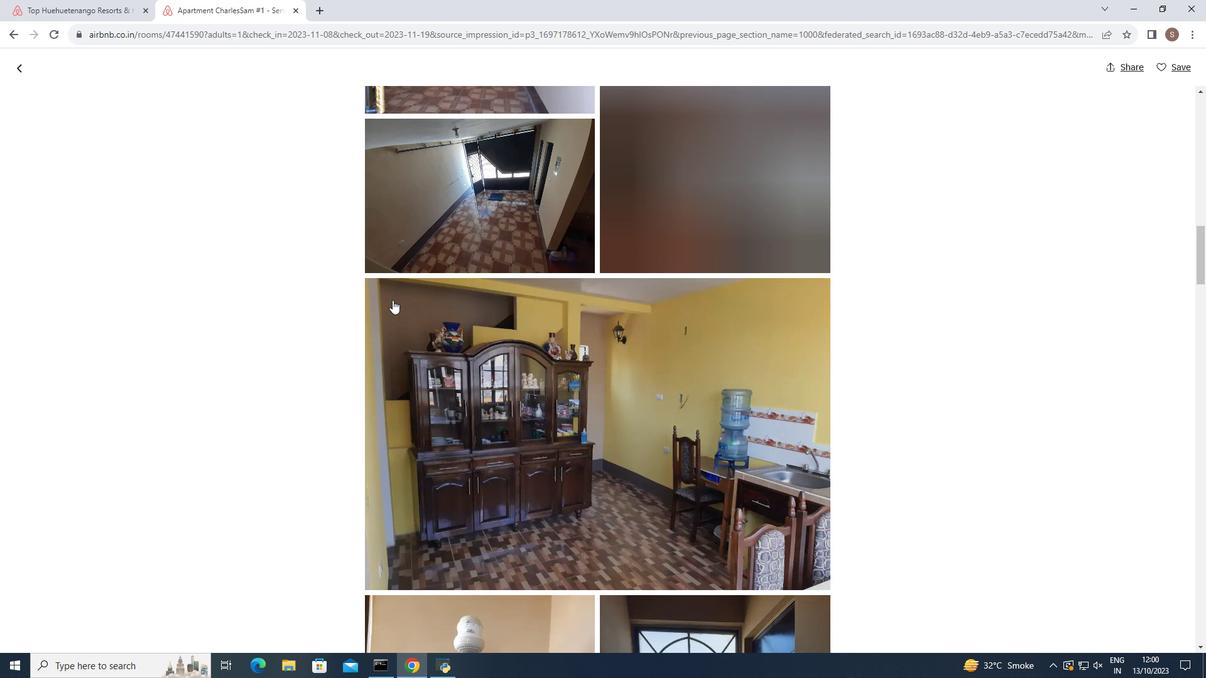 
Action: Mouse scrolled (392, 299) with delta (0, 0)
Screenshot: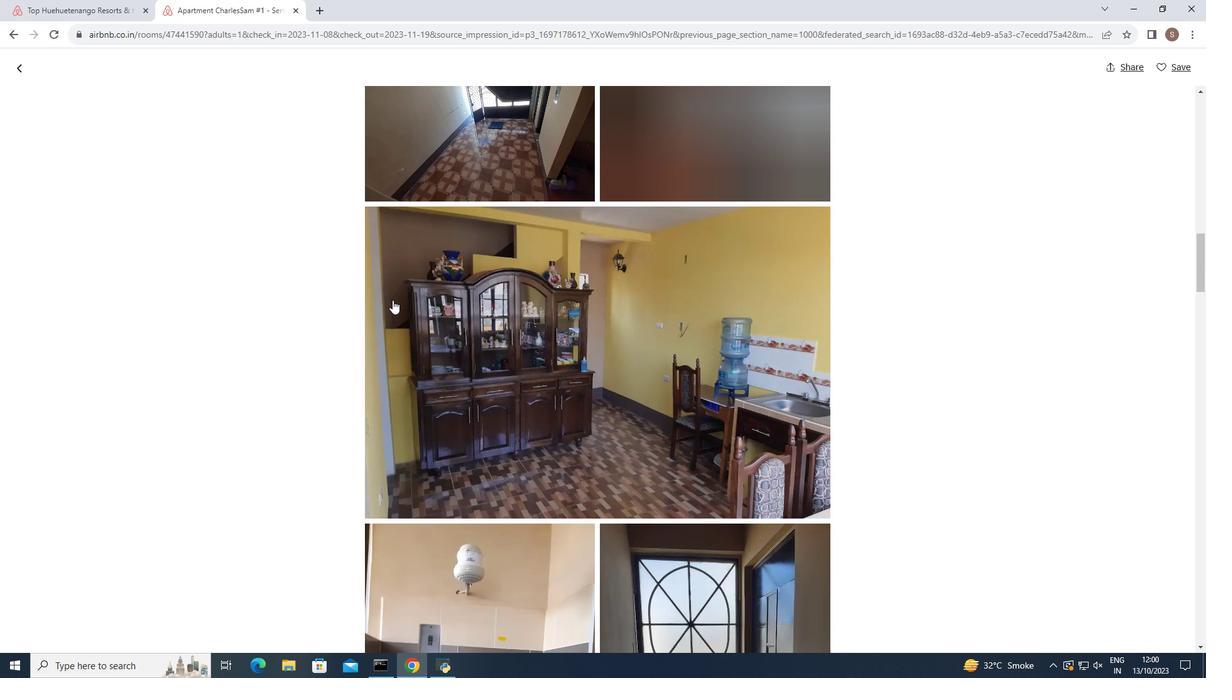
Action: Mouse scrolled (392, 299) with delta (0, 0)
Screenshot: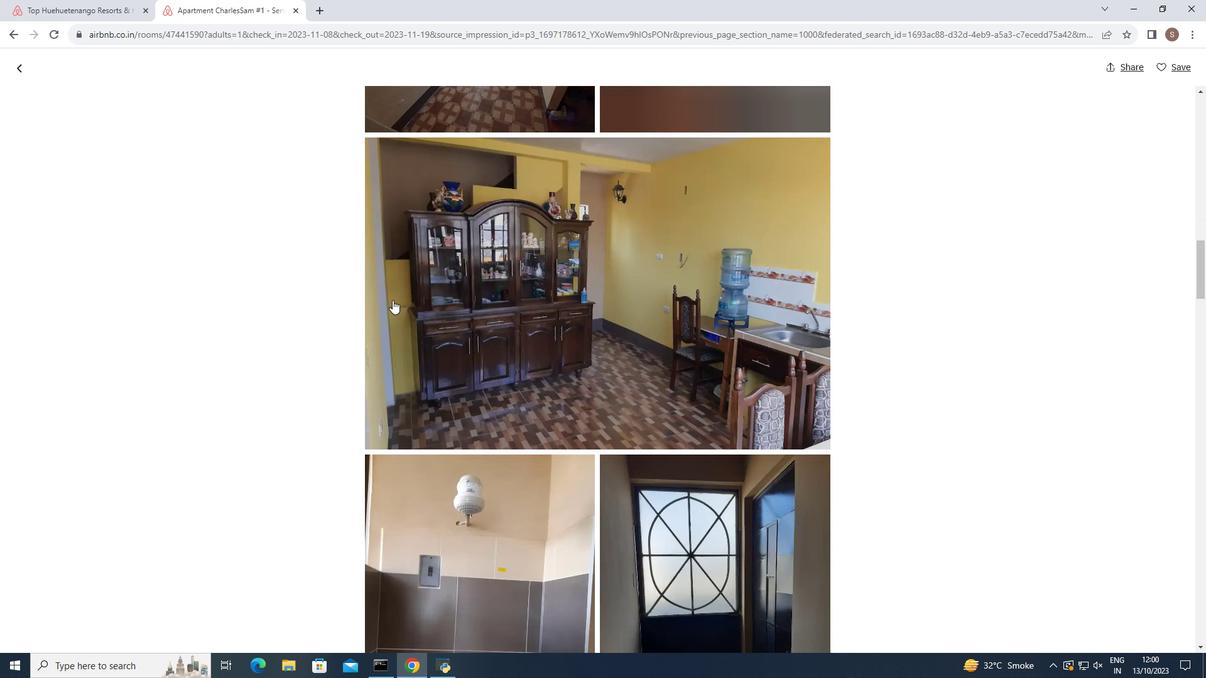 
Action: Mouse scrolled (392, 299) with delta (0, 0)
Screenshot: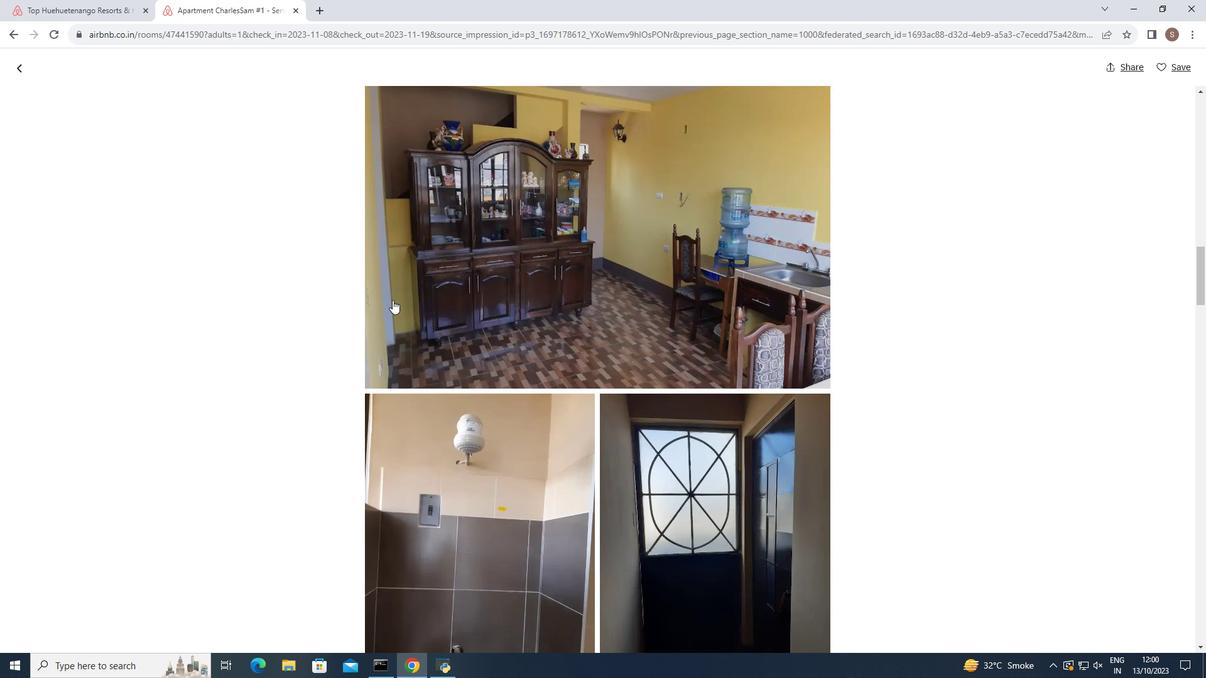
Action: Mouse scrolled (392, 299) with delta (0, 0)
Screenshot: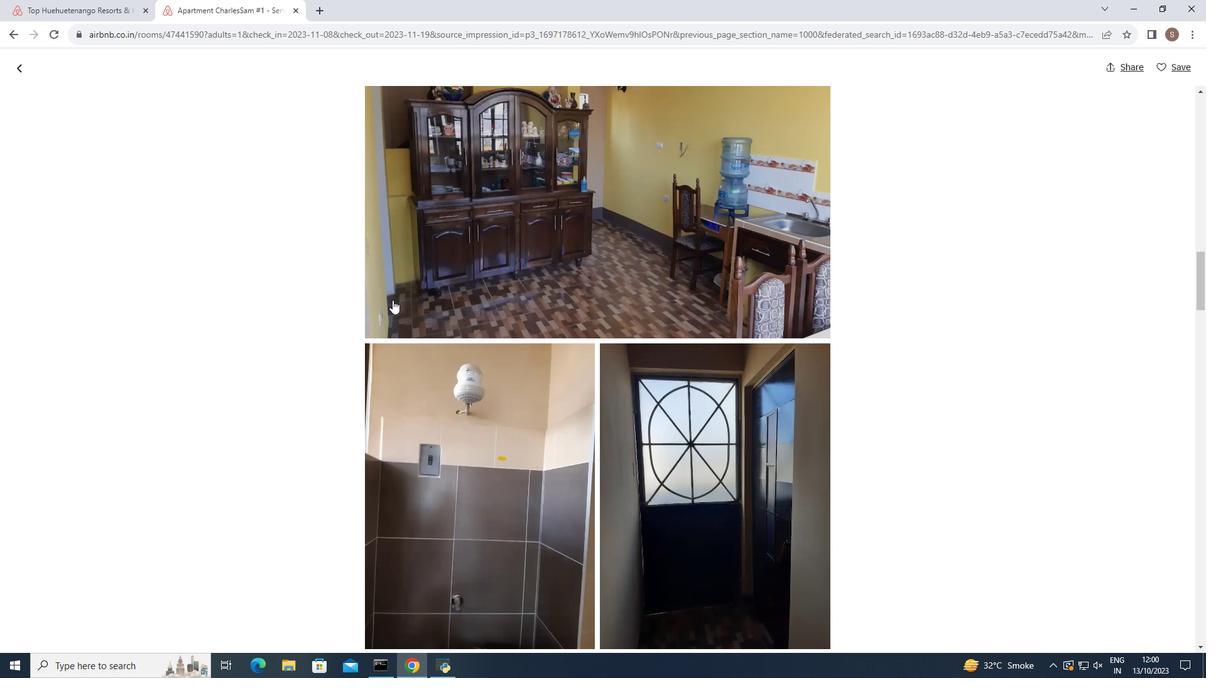 
Action: Mouse scrolled (392, 299) with delta (0, 0)
Screenshot: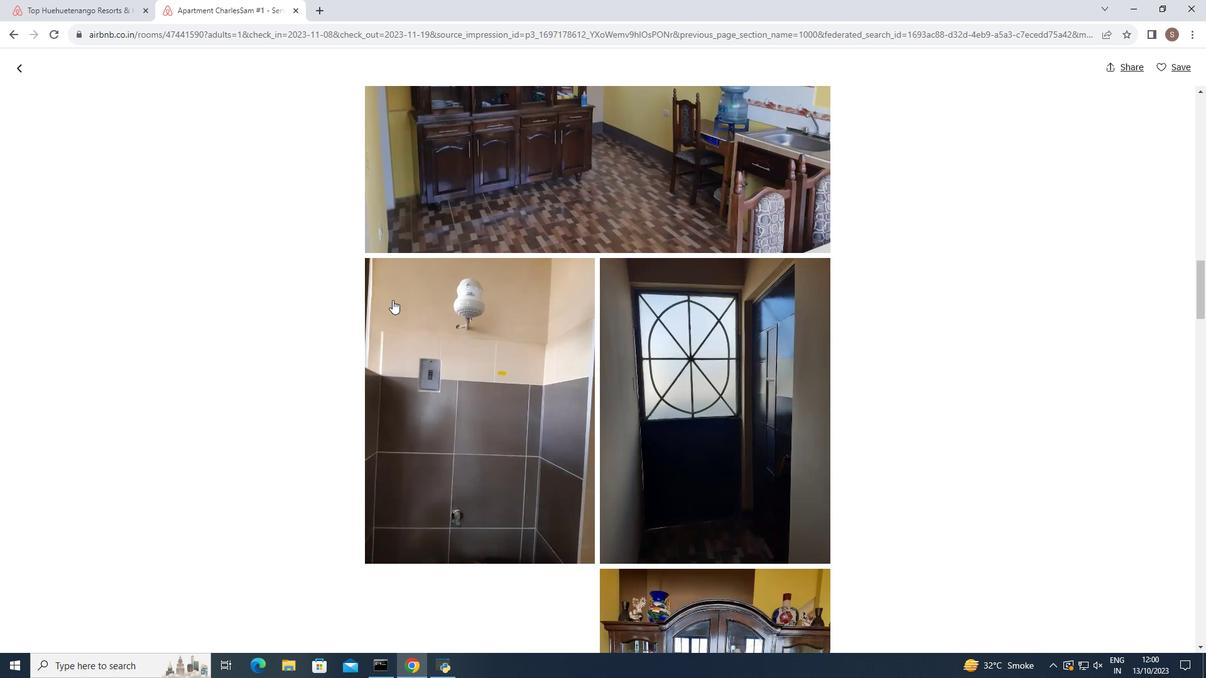
Action: Mouse scrolled (392, 299) with delta (0, 0)
Screenshot: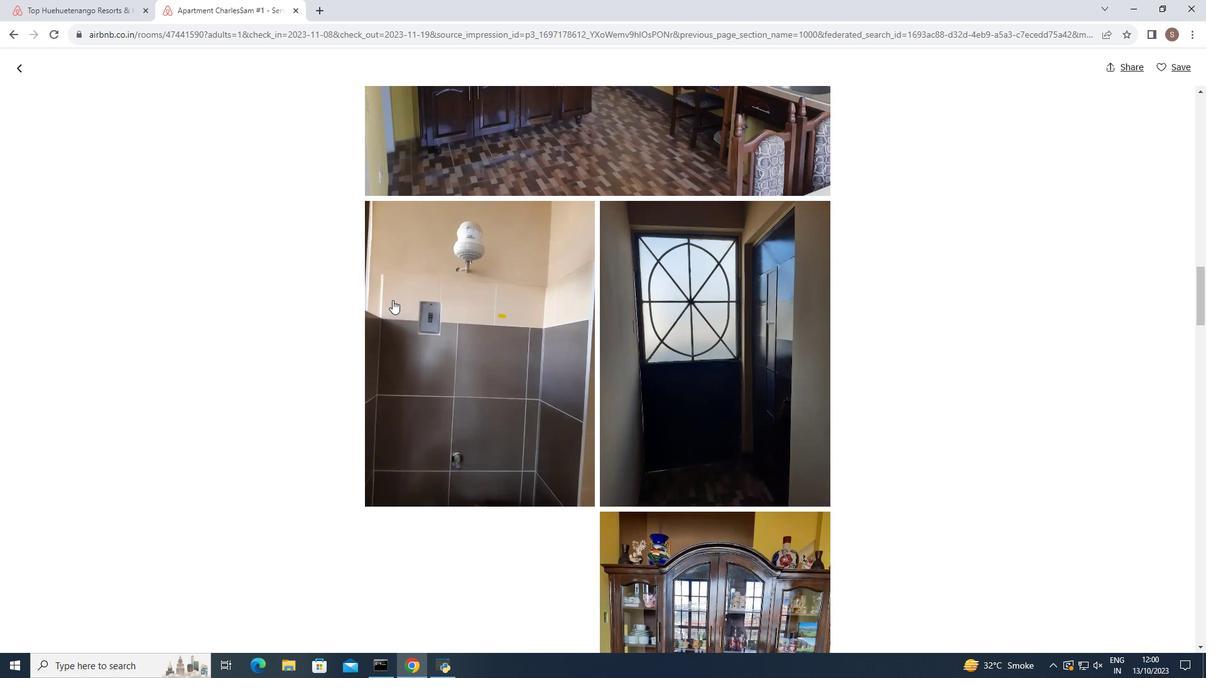 
Action: Mouse scrolled (392, 299) with delta (0, 0)
Screenshot: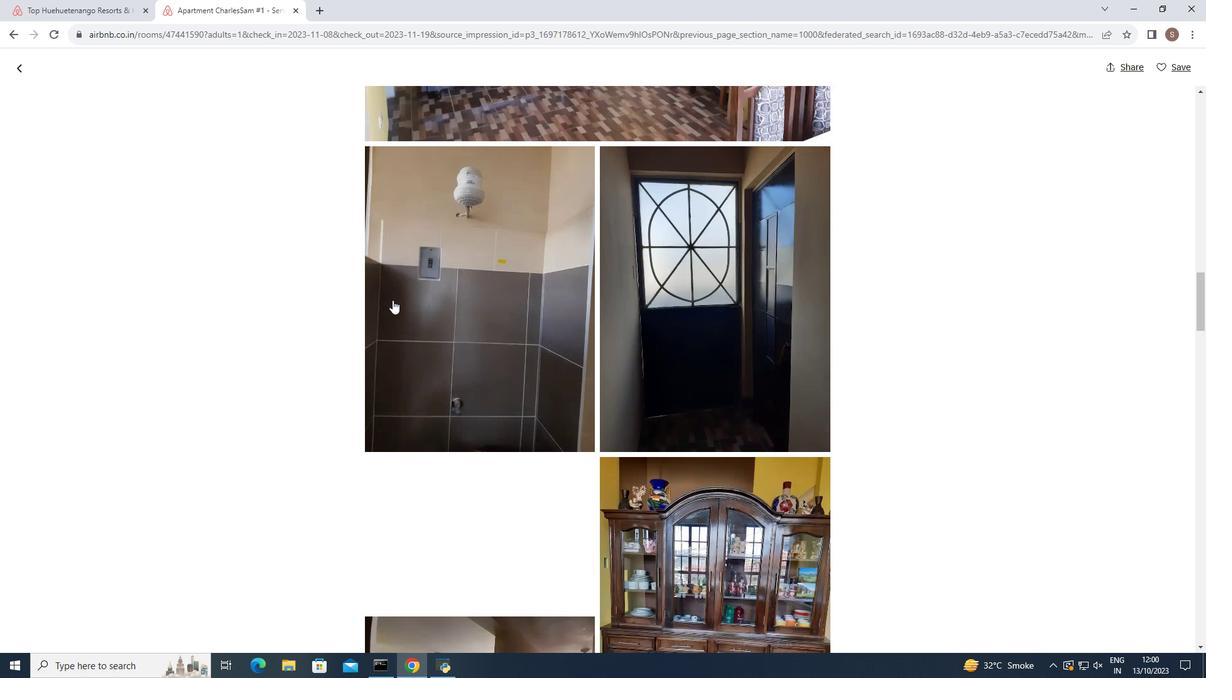 
Action: Mouse scrolled (392, 299) with delta (0, 0)
Screenshot: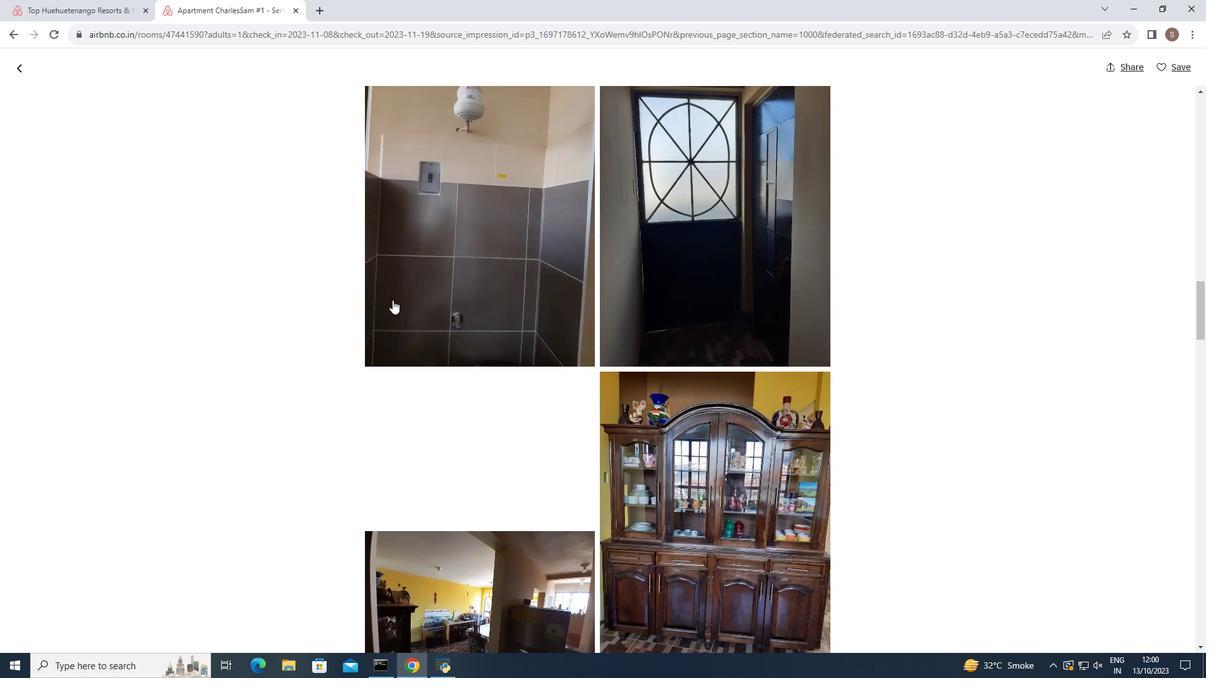 
Action: Mouse scrolled (392, 299) with delta (0, 0)
Screenshot: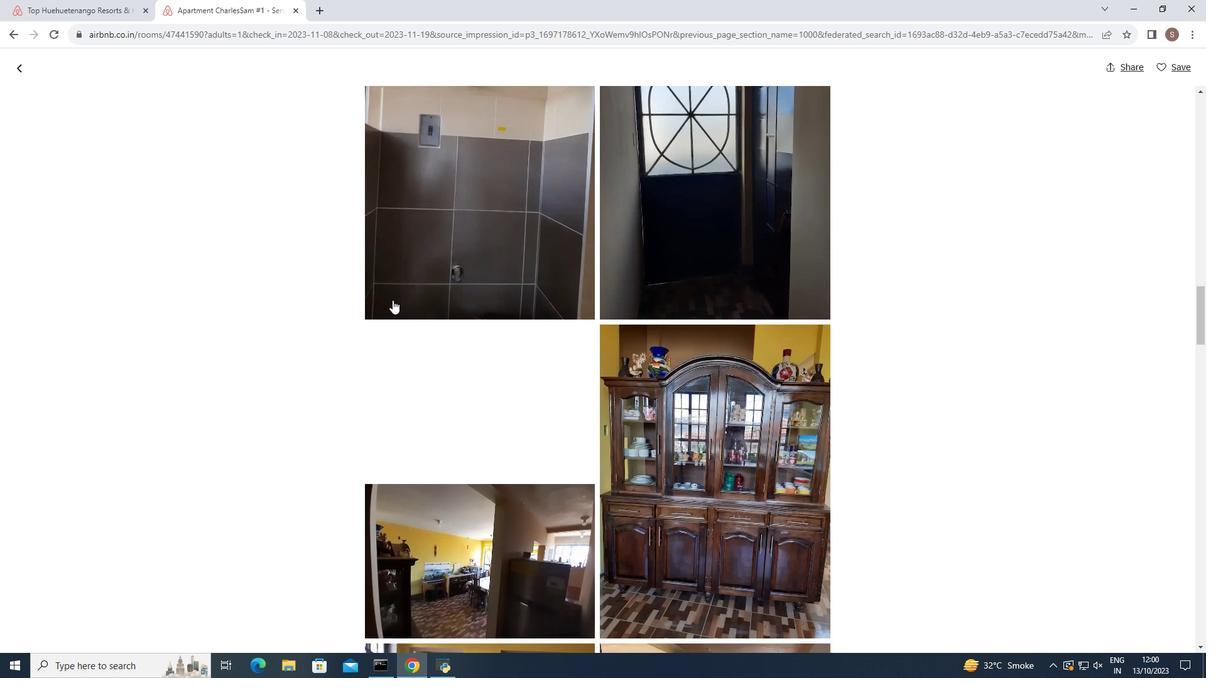 
Action: Mouse scrolled (392, 299) with delta (0, 0)
Screenshot: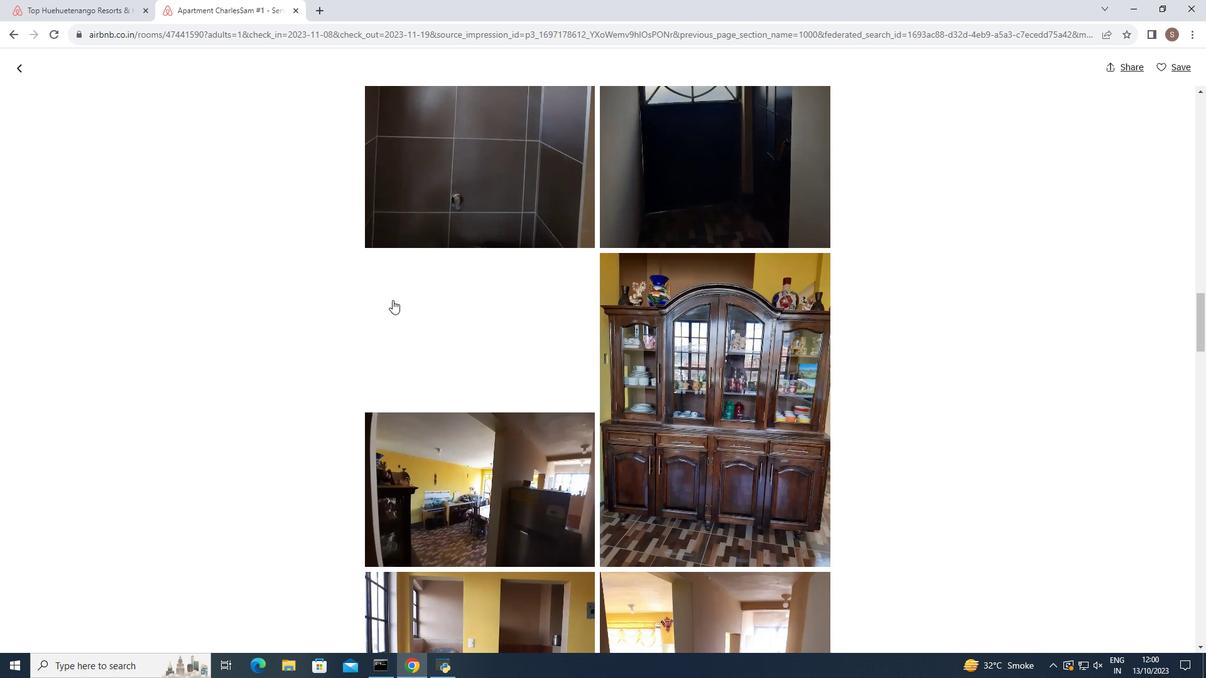 
Action: Mouse scrolled (392, 299) with delta (0, 0)
Screenshot: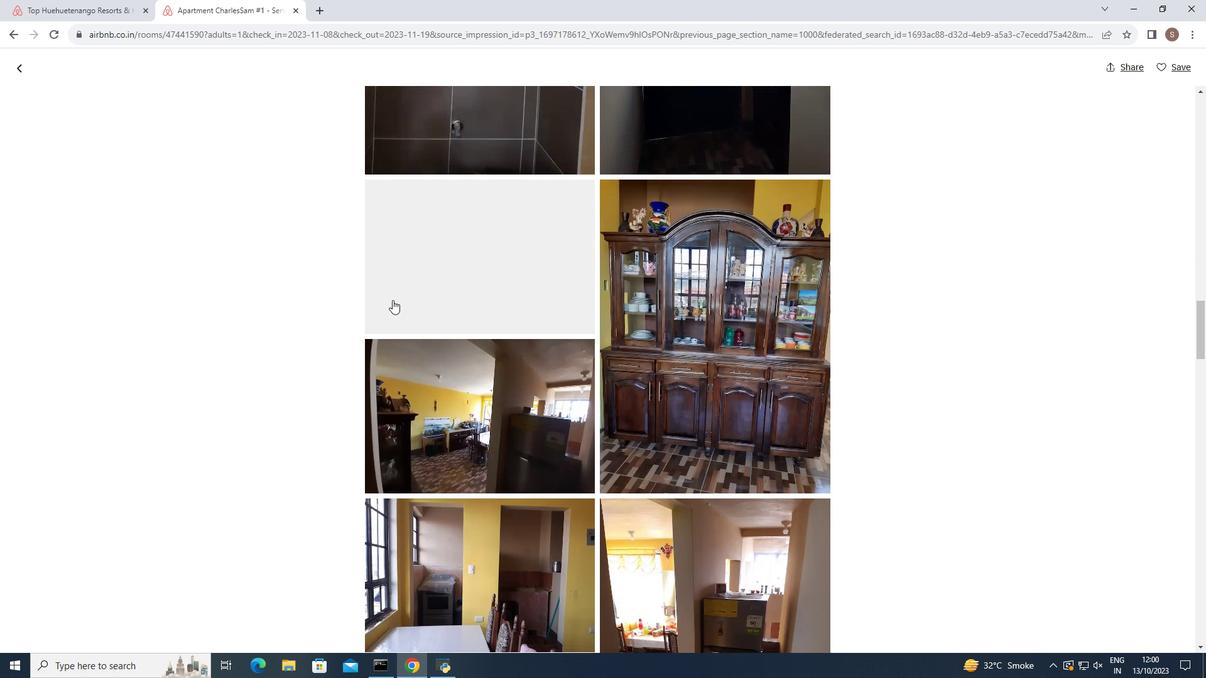
Action: Mouse scrolled (392, 299) with delta (0, 0)
Screenshot: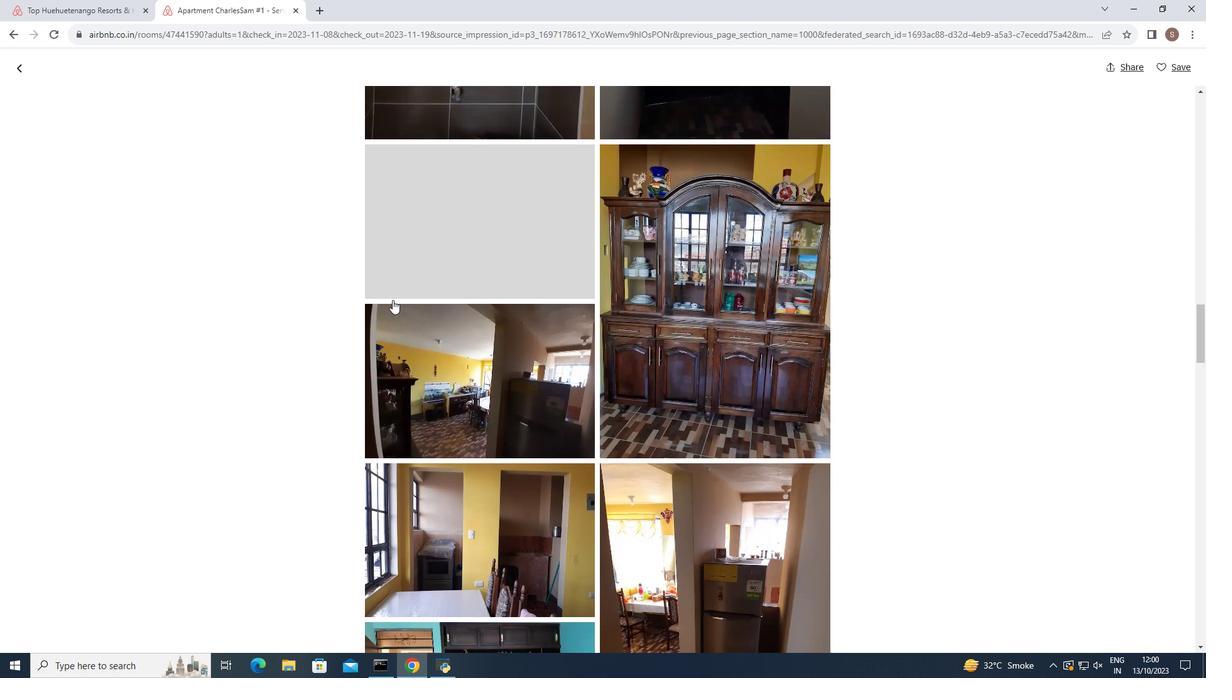 
Action: Mouse scrolled (392, 299) with delta (0, 0)
Screenshot: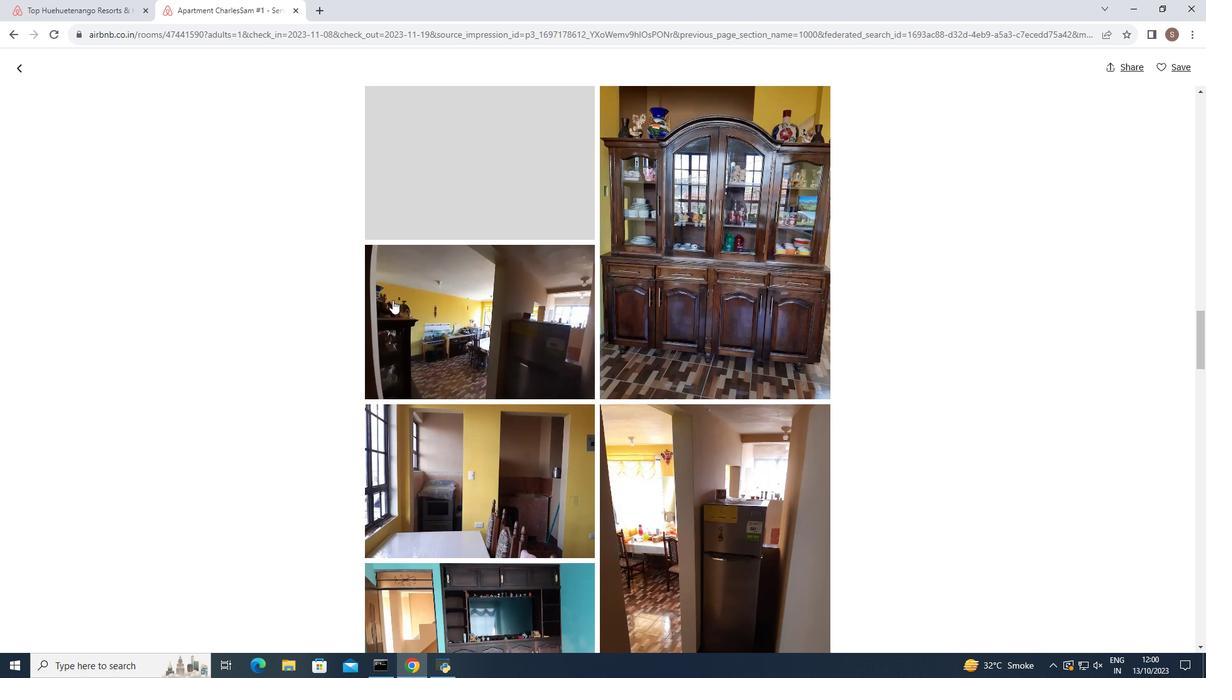 
Action: Mouse scrolled (392, 299) with delta (0, 0)
Screenshot: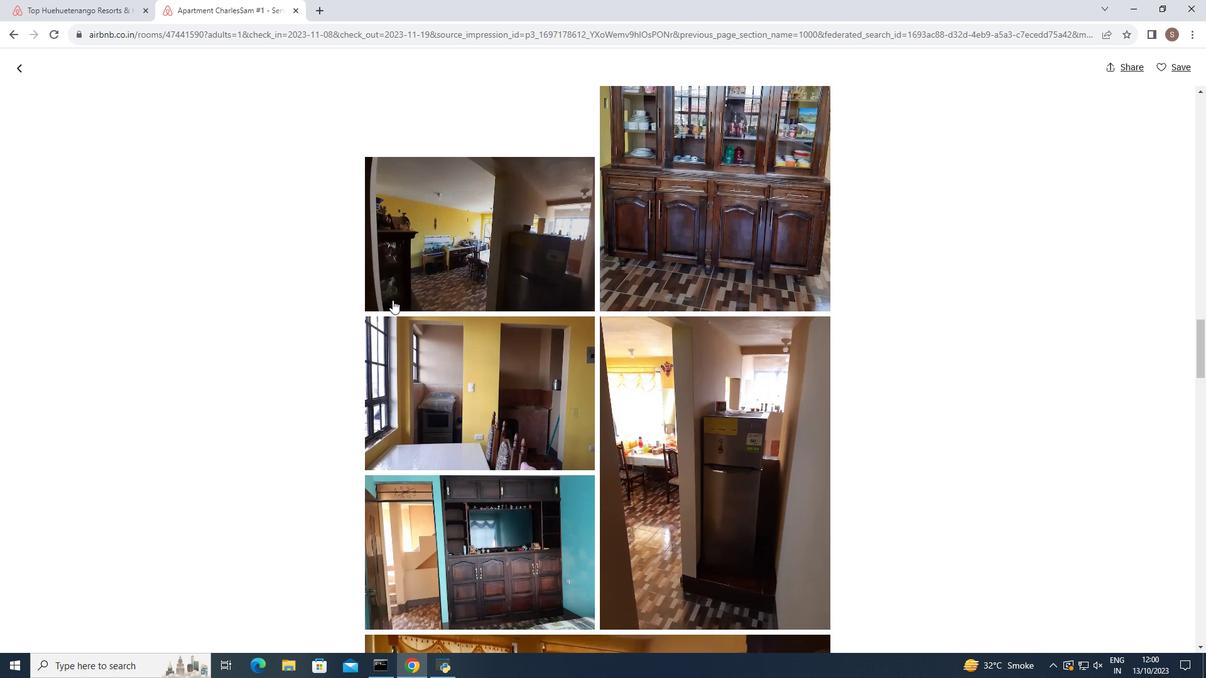 
Action: Mouse scrolled (392, 299) with delta (0, 0)
Screenshot: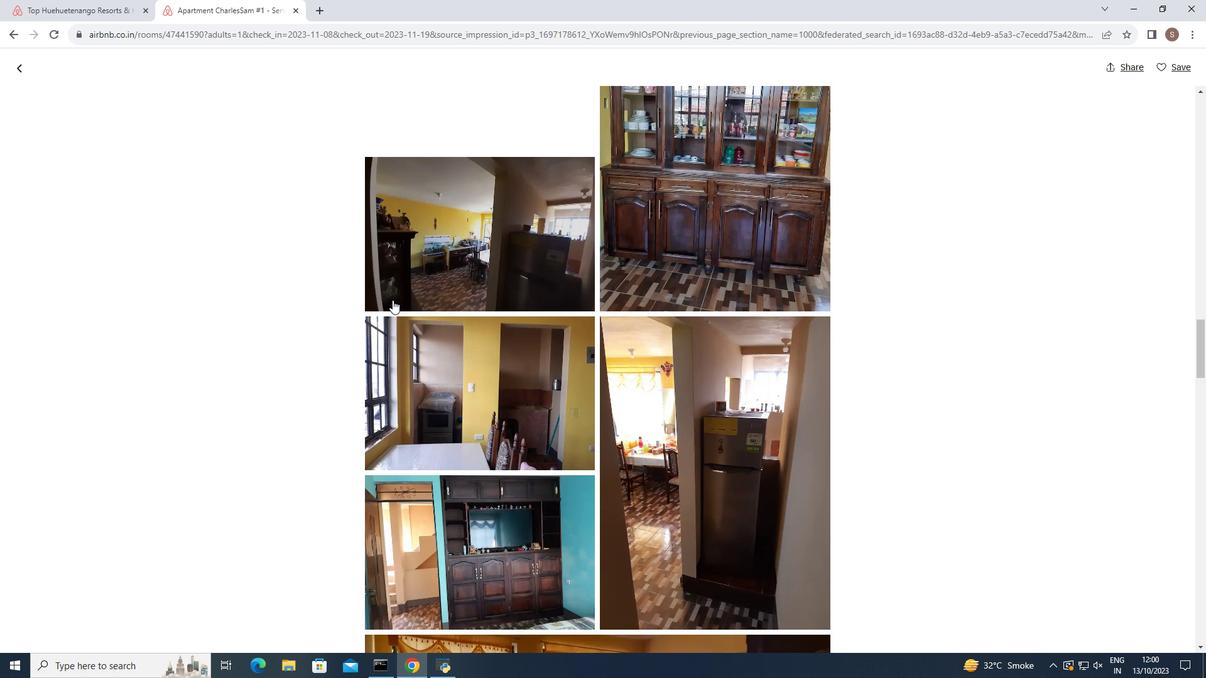 
Action: Mouse scrolled (392, 299) with delta (0, 0)
Screenshot: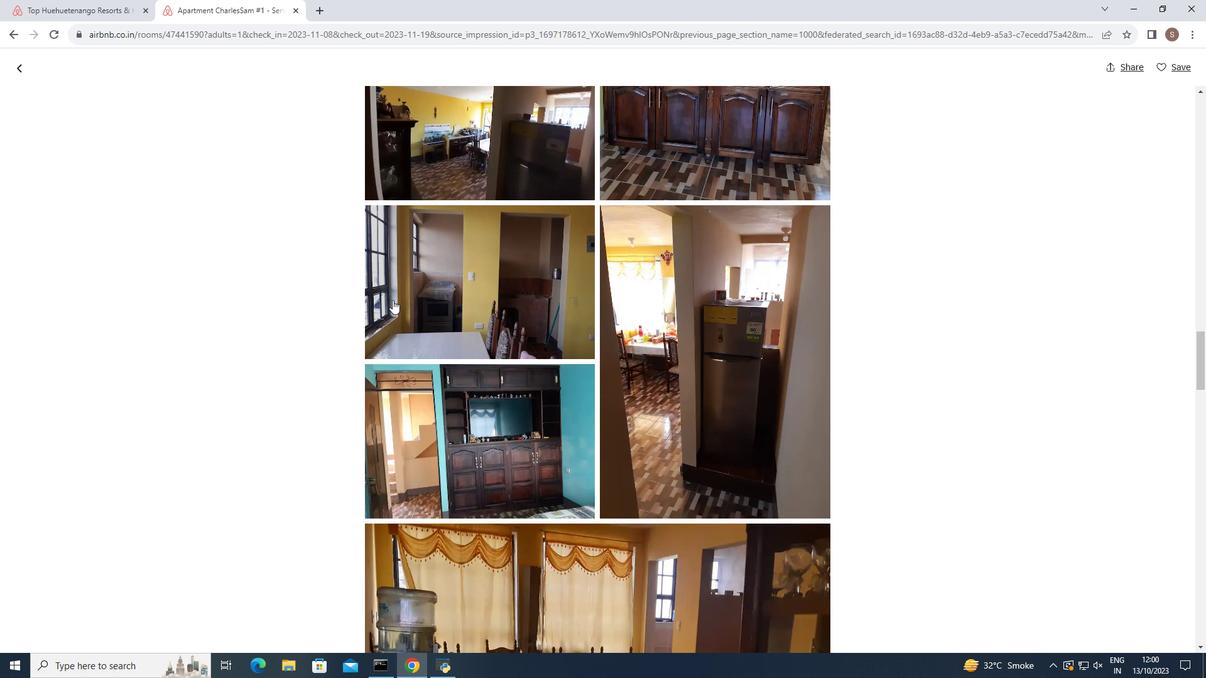 
Action: Mouse scrolled (392, 299) with delta (0, 0)
Screenshot: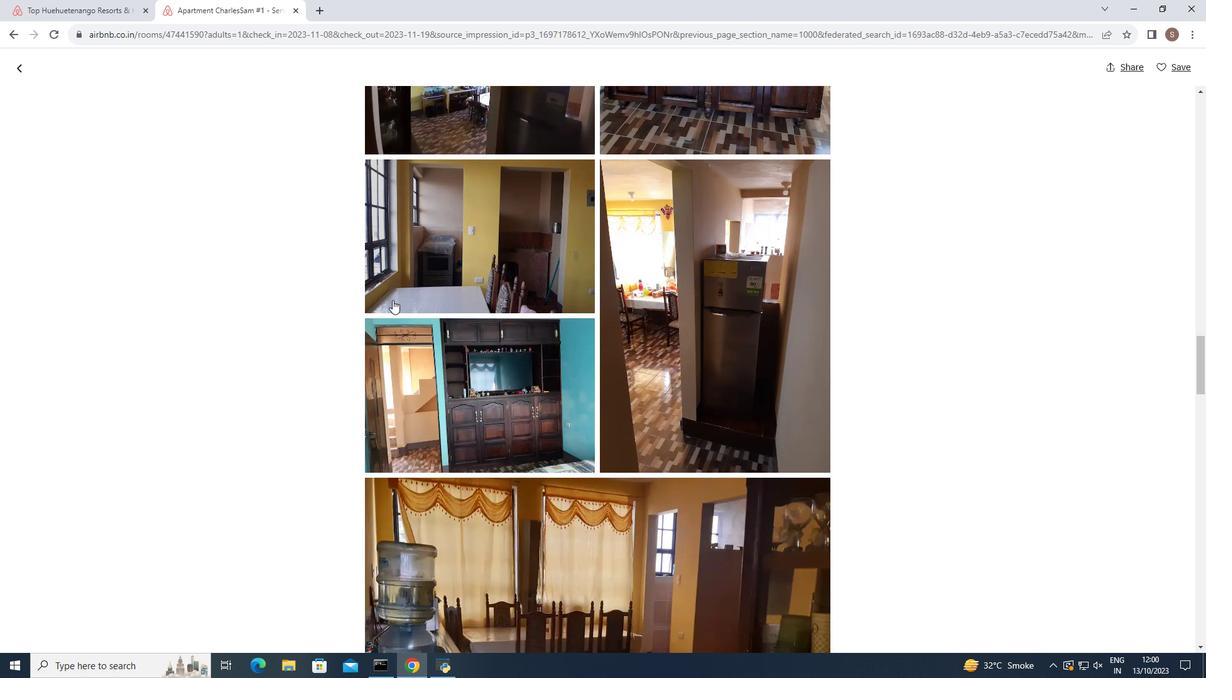 
Action: Mouse moved to (393, 300)
Screenshot: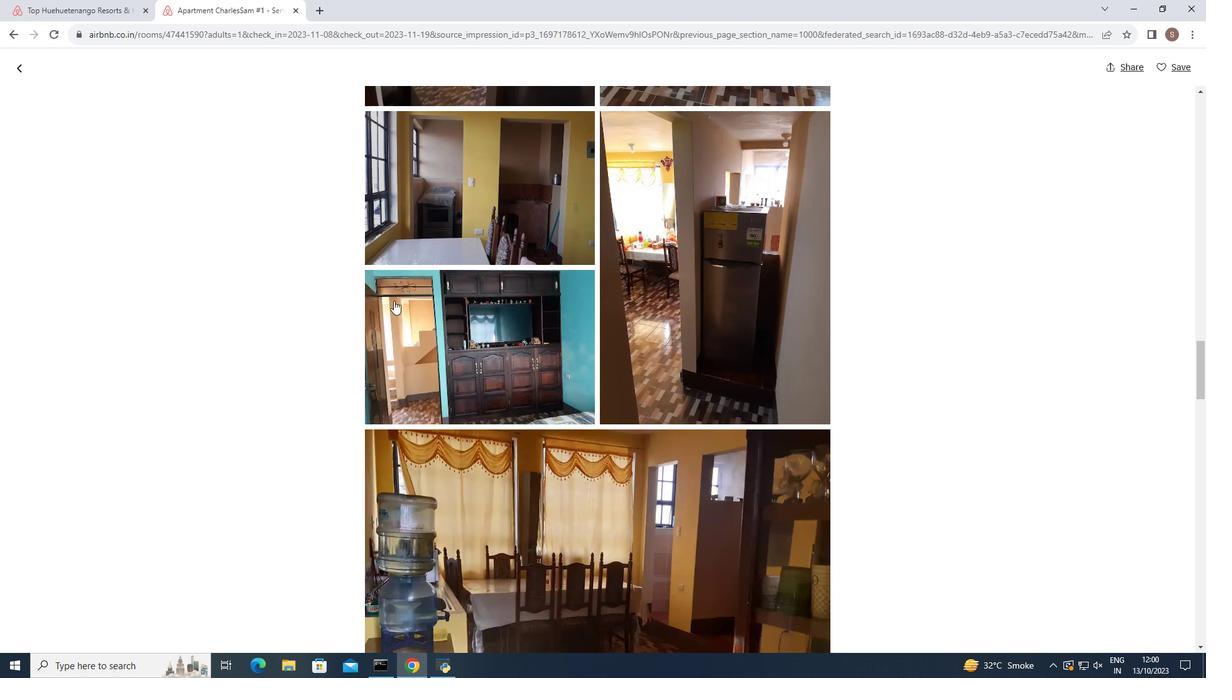 
Action: Mouse scrolled (393, 300) with delta (0, 0)
Screenshot: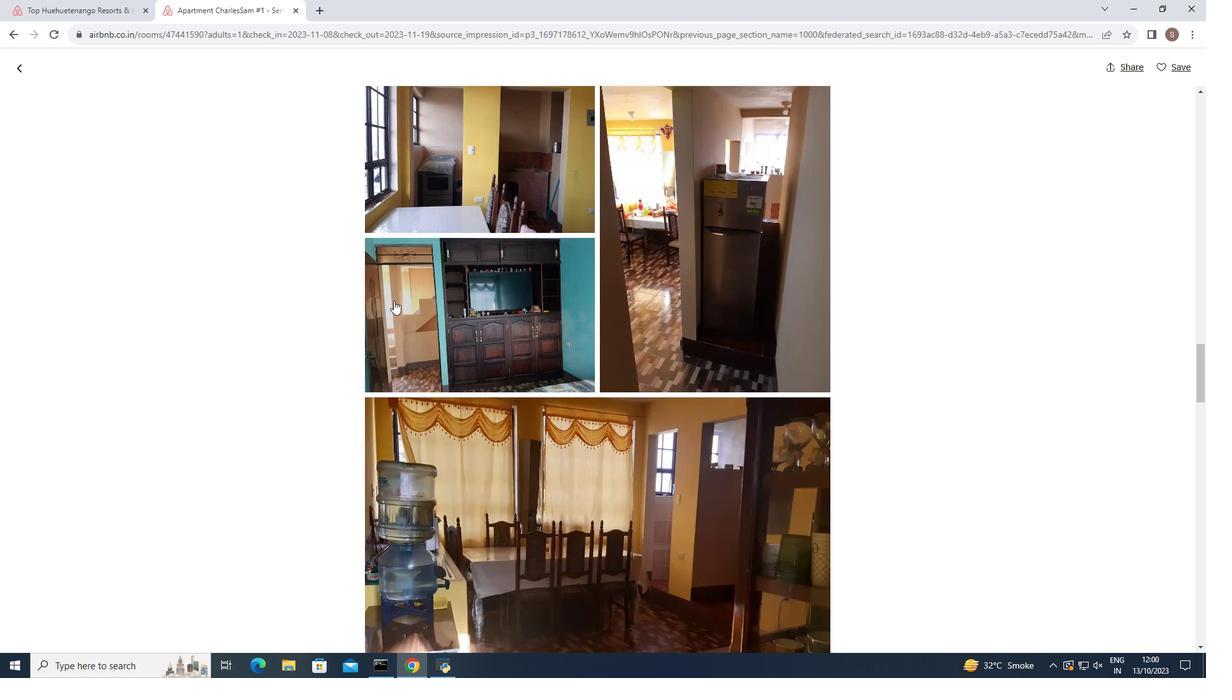 
Action: Mouse scrolled (393, 300) with delta (0, 0)
Screenshot: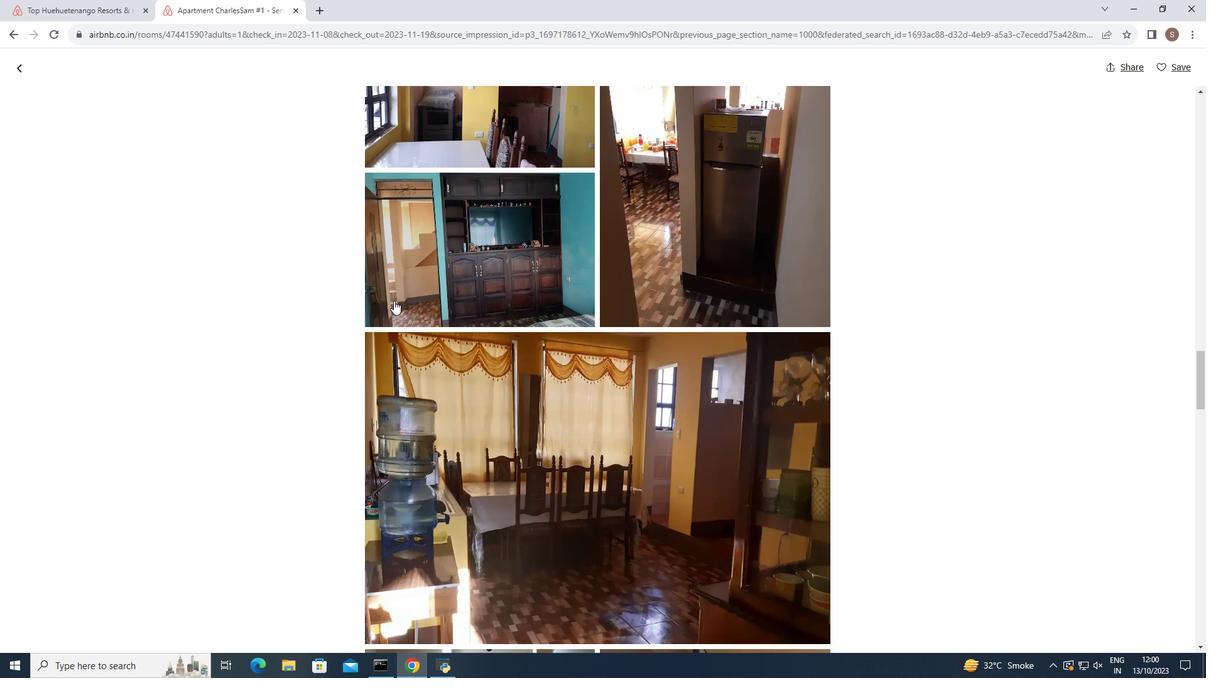 
Action: Mouse scrolled (393, 300) with delta (0, 0)
Screenshot: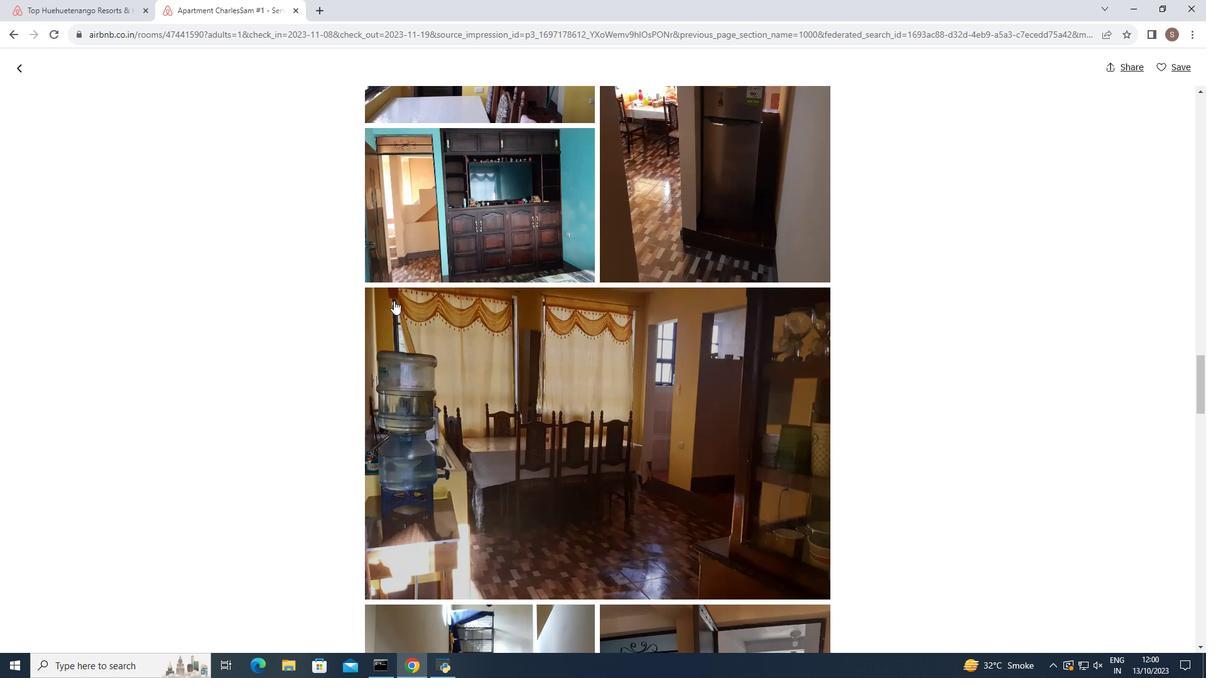 
Action: Mouse scrolled (393, 300) with delta (0, 0)
Screenshot: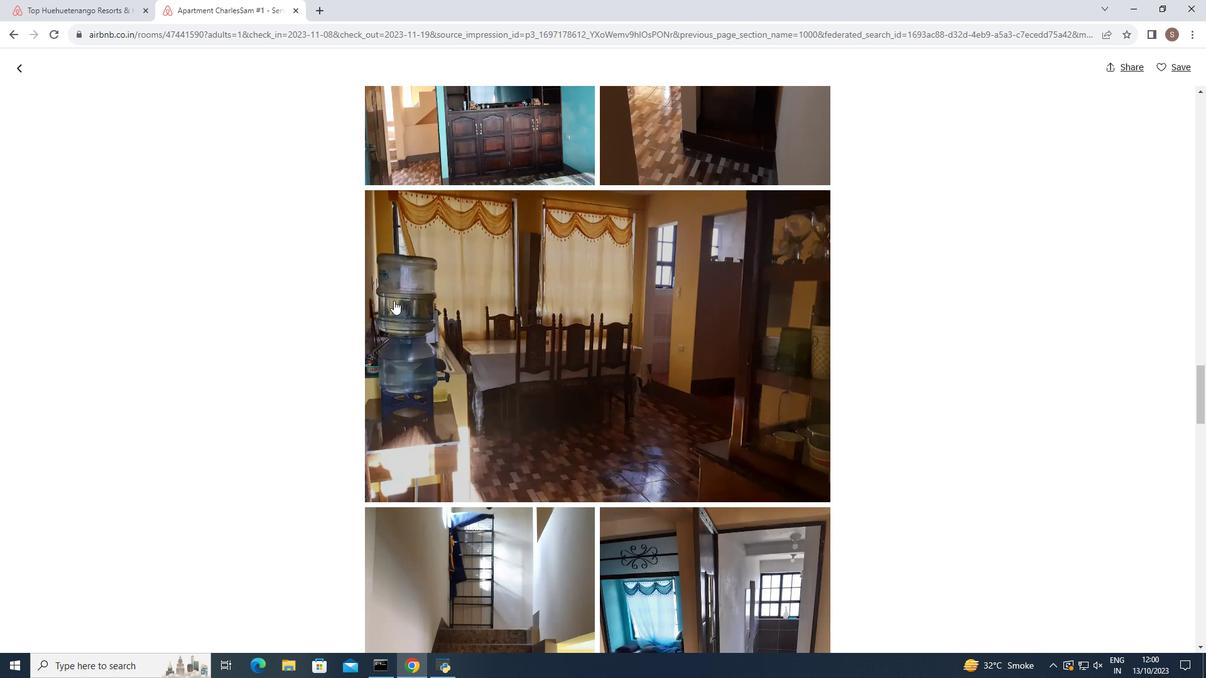 
Action: Mouse scrolled (393, 300) with delta (0, 0)
Screenshot: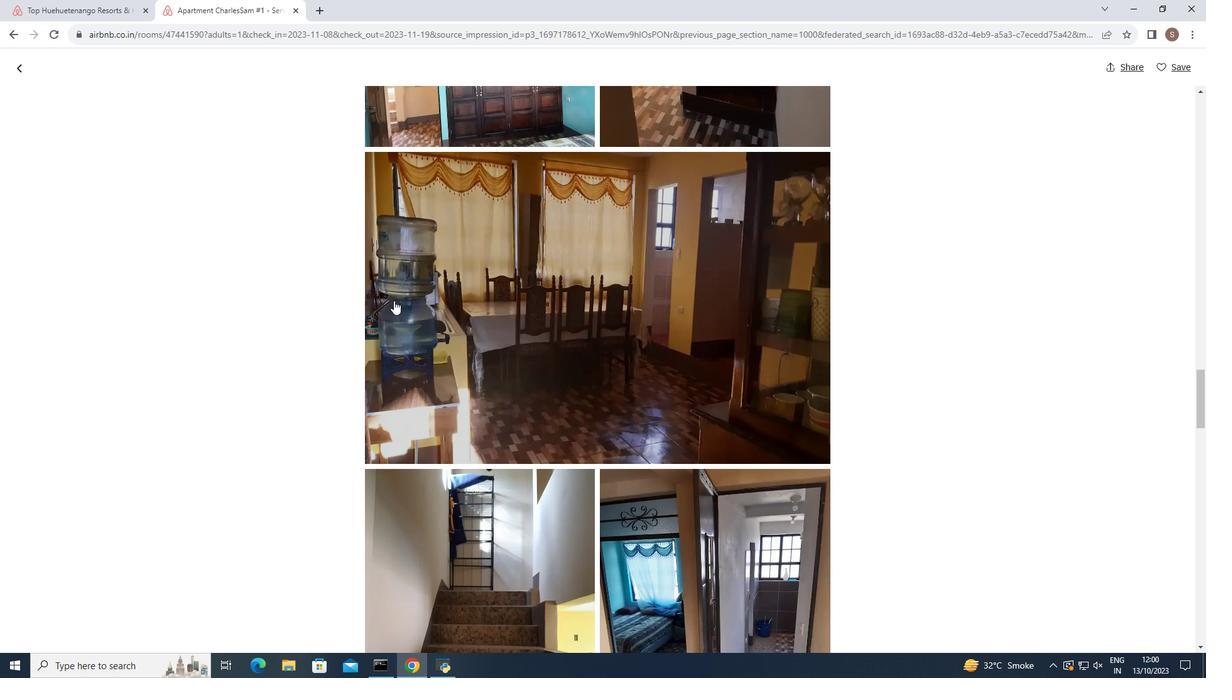 
Action: Mouse moved to (393, 300)
Screenshot: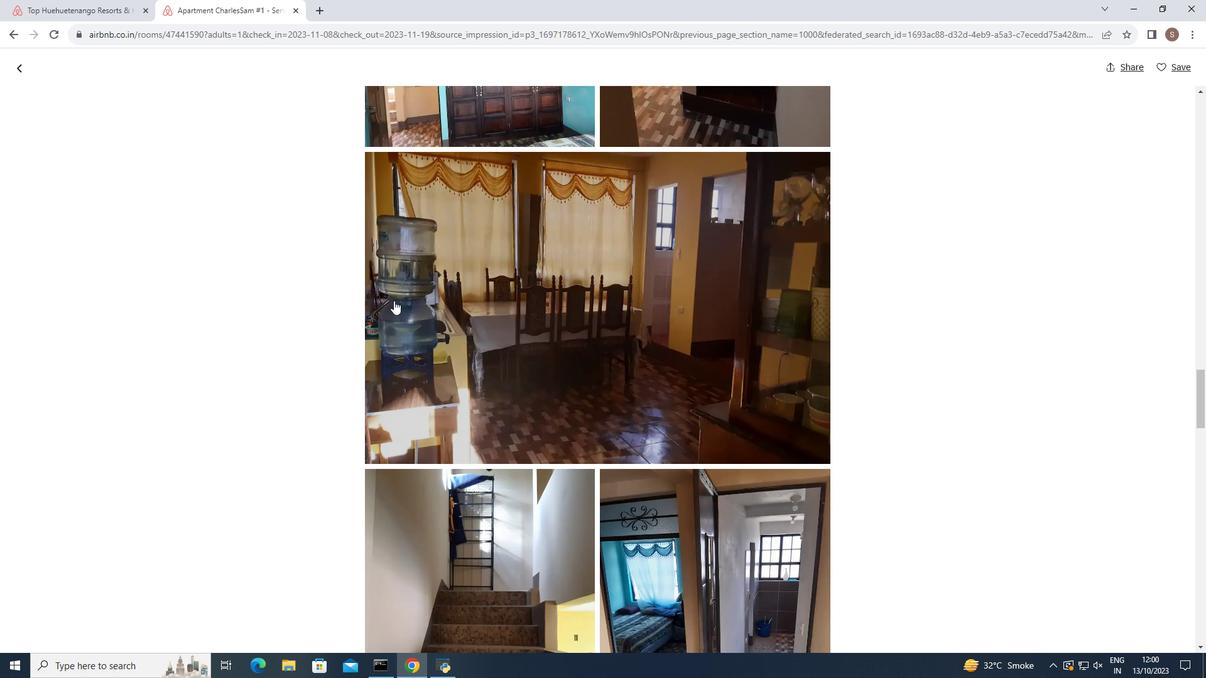 
Action: Mouse scrolled (393, 300) with delta (0, 0)
Screenshot: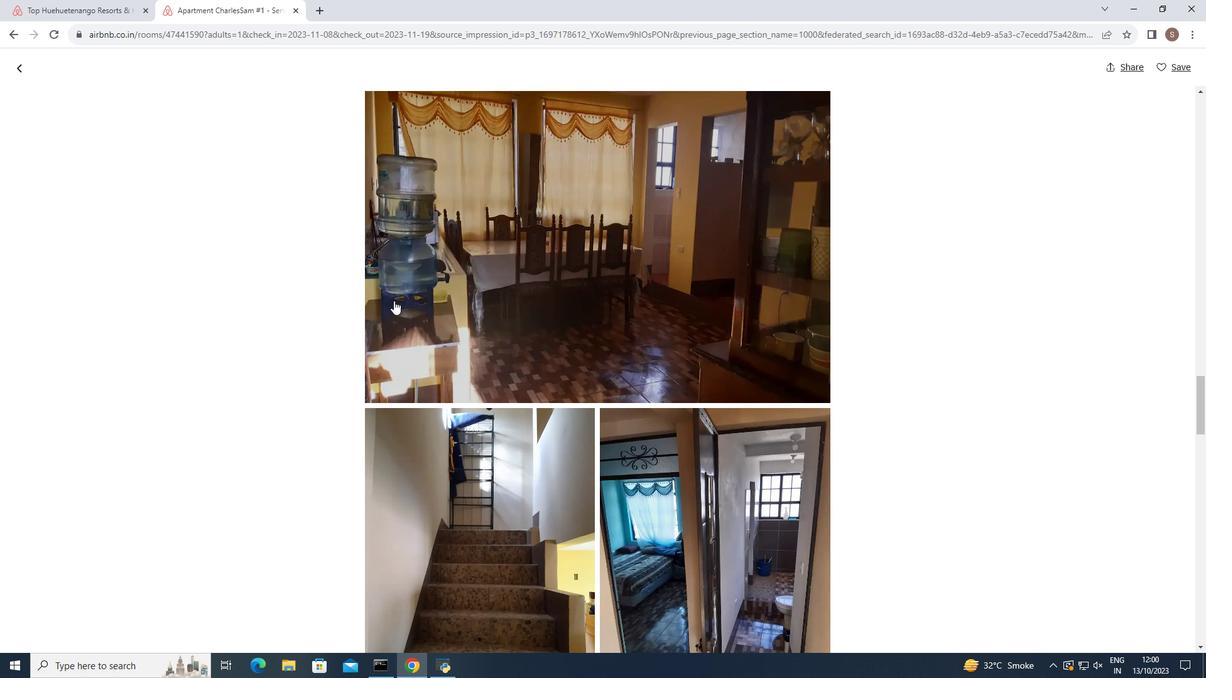 
Action: Mouse scrolled (393, 300) with delta (0, 0)
Screenshot: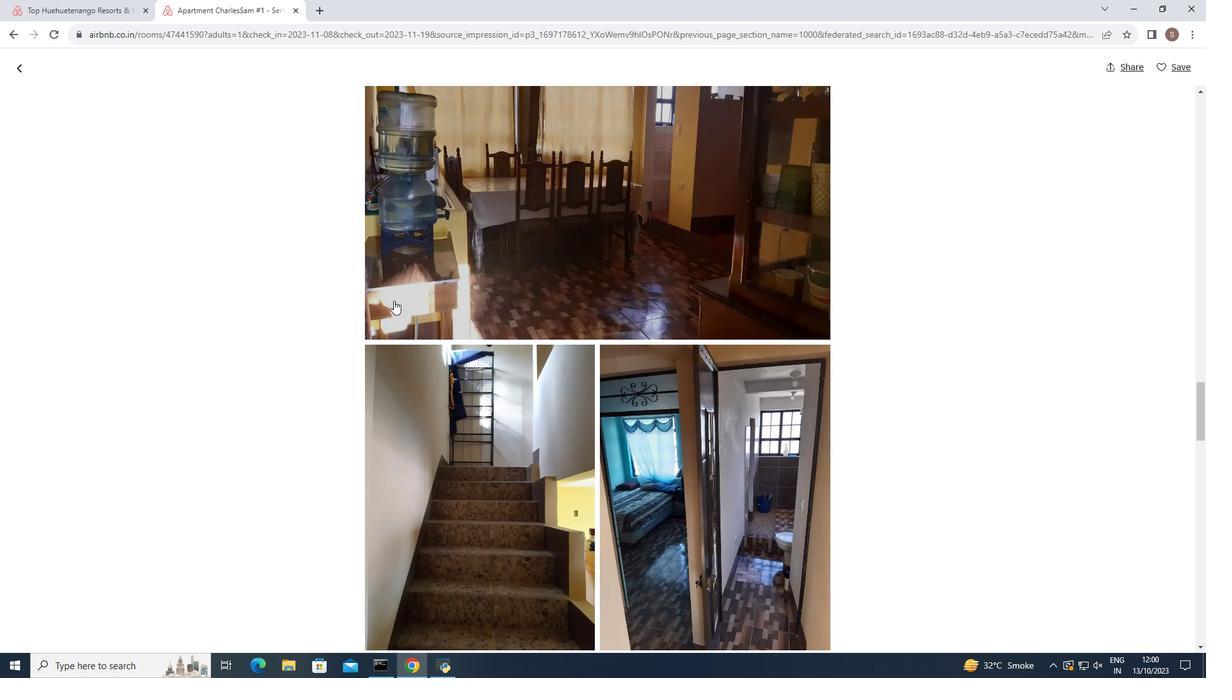 
Action: Mouse scrolled (393, 300) with delta (0, 0)
Screenshot: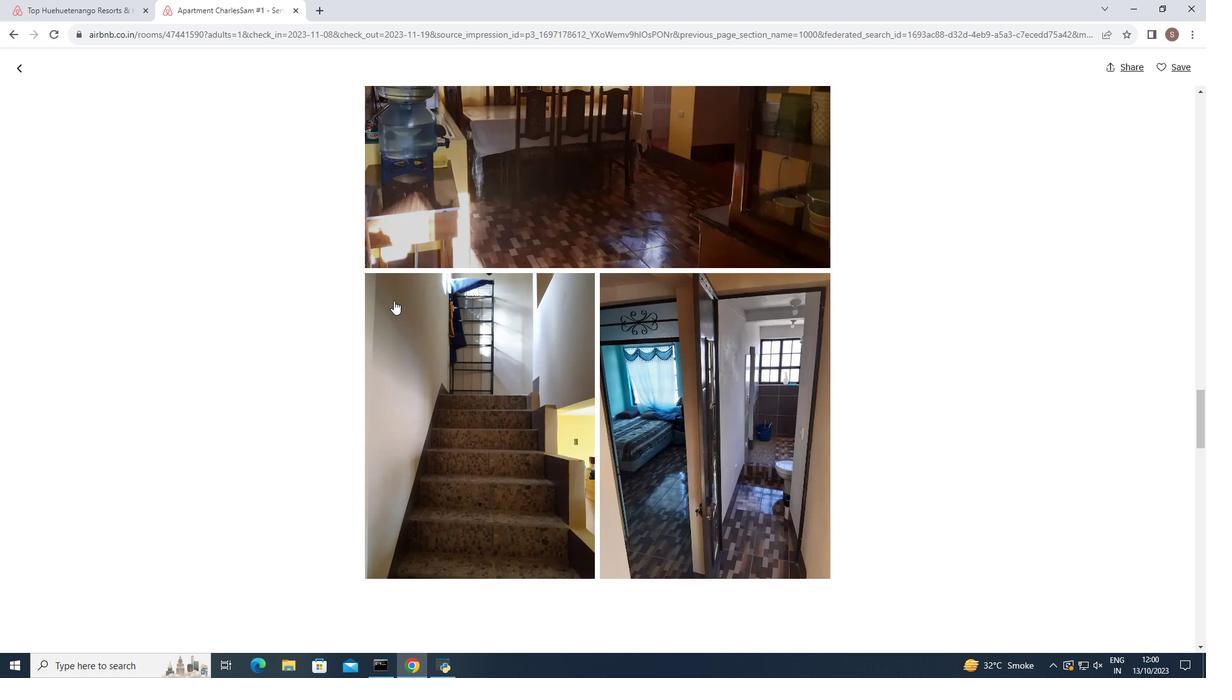 
Action: Mouse scrolled (393, 300) with delta (0, 0)
Screenshot: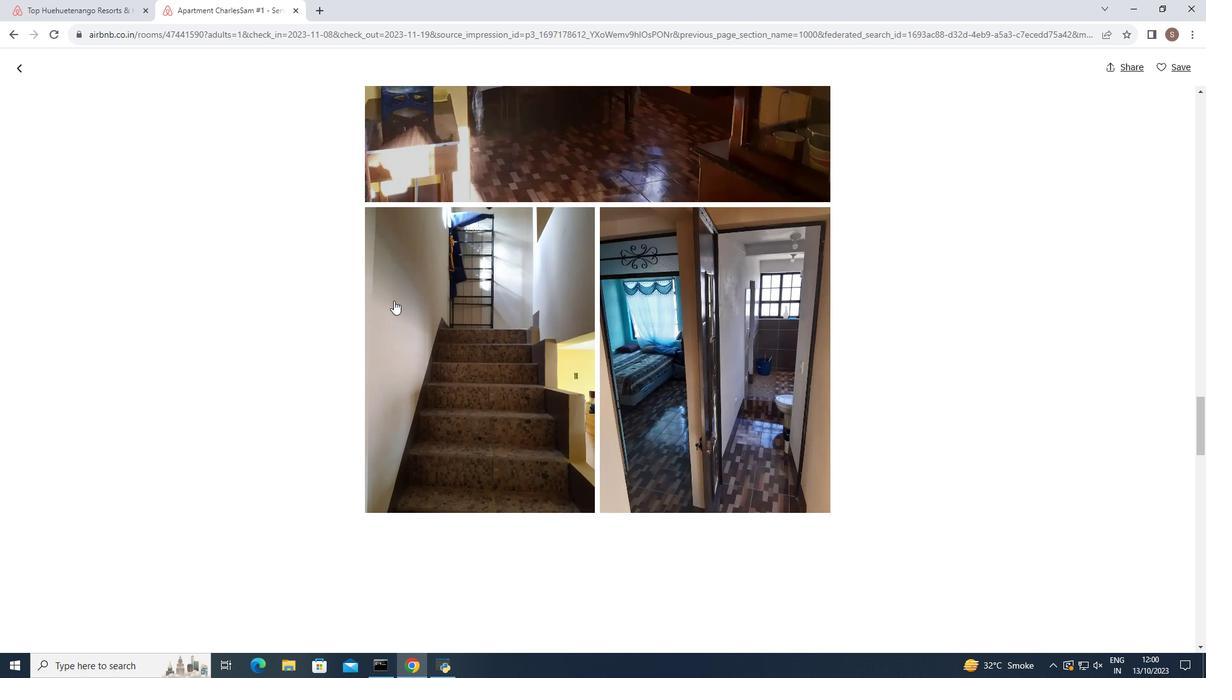 
Action: Mouse scrolled (393, 300) with delta (0, 0)
Screenshot: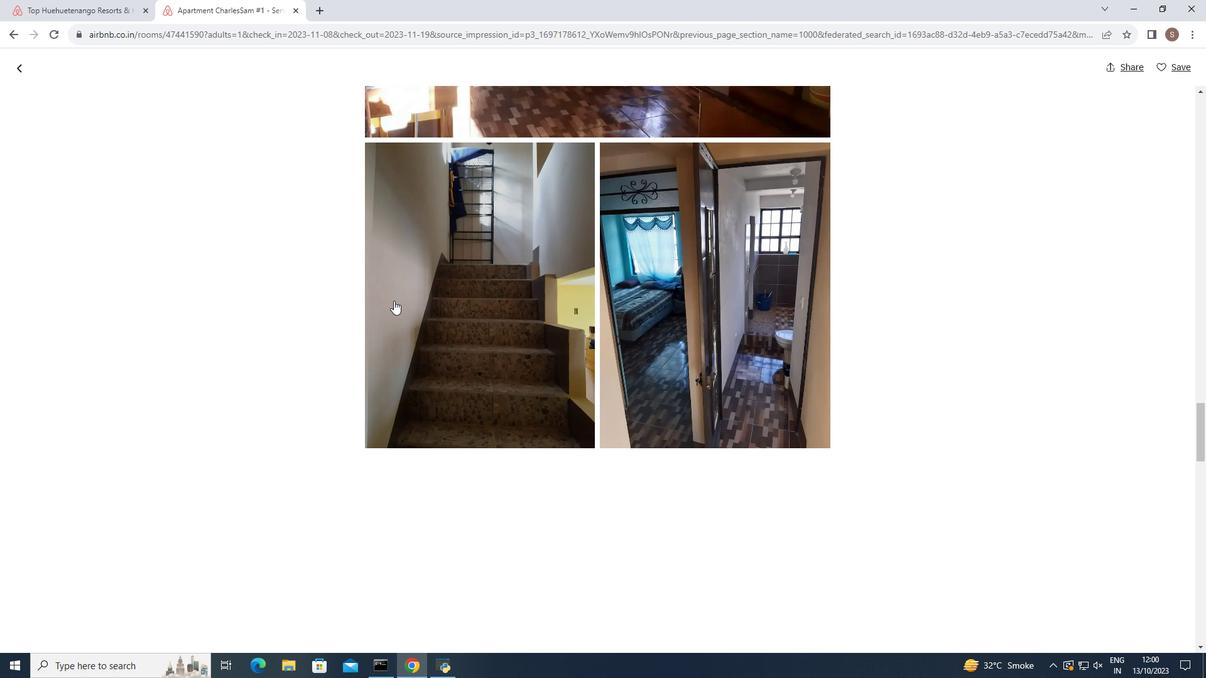 
Action: Mouse scrolled (393, 300) with delta (0, 0)
Screenshot: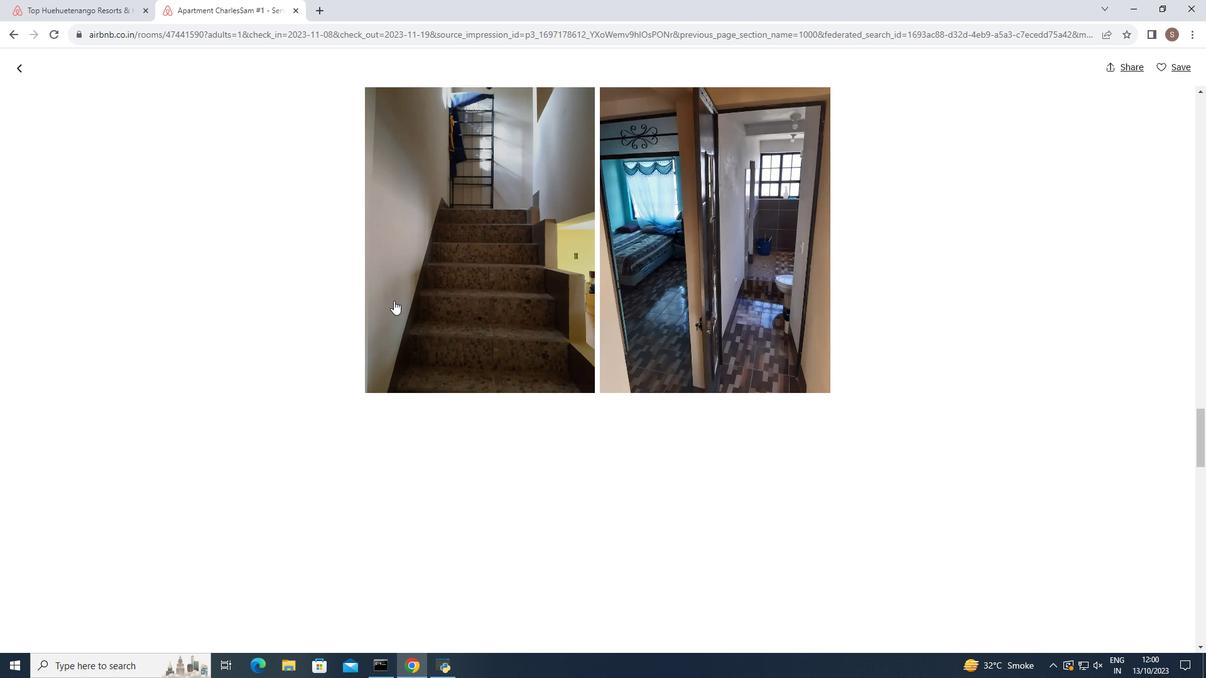 
Action: Mouse scrolled (393, 300) with delta (0, 0)
Screenshot: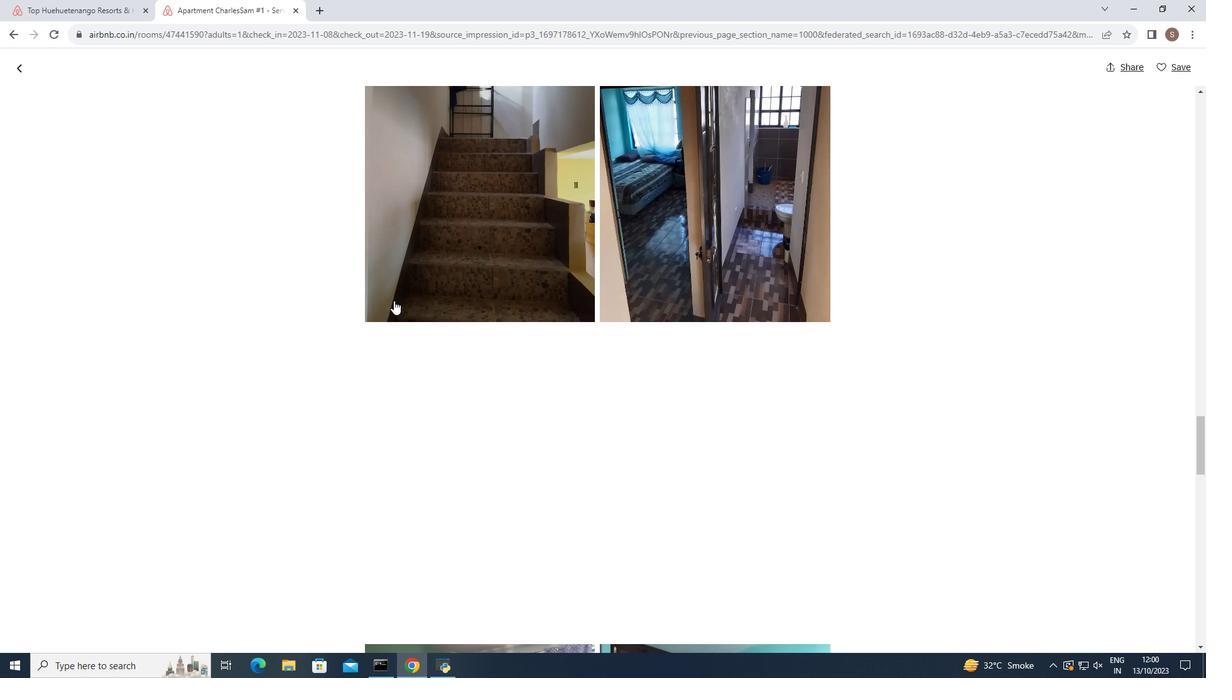 
Action: Mouse scrolled (393, 300) with delta (0, 0)
Screenshot: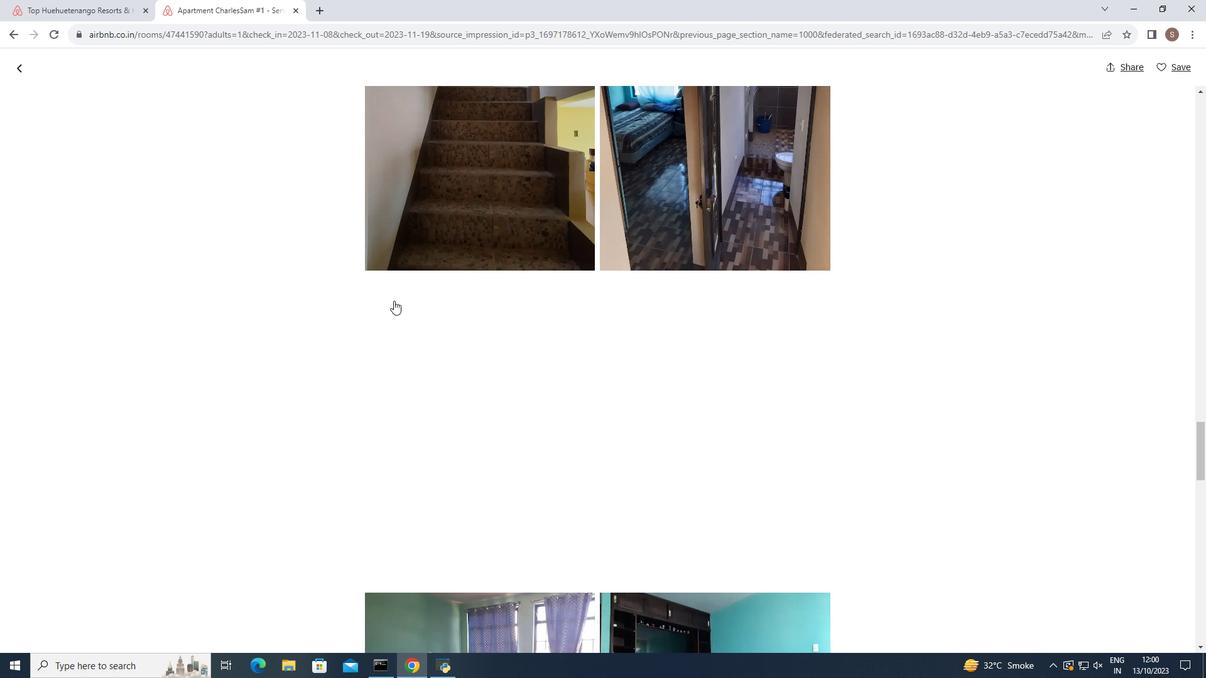 
Action: Mouse scrolled (393, 300) with delta (0, 0)
Screenshot: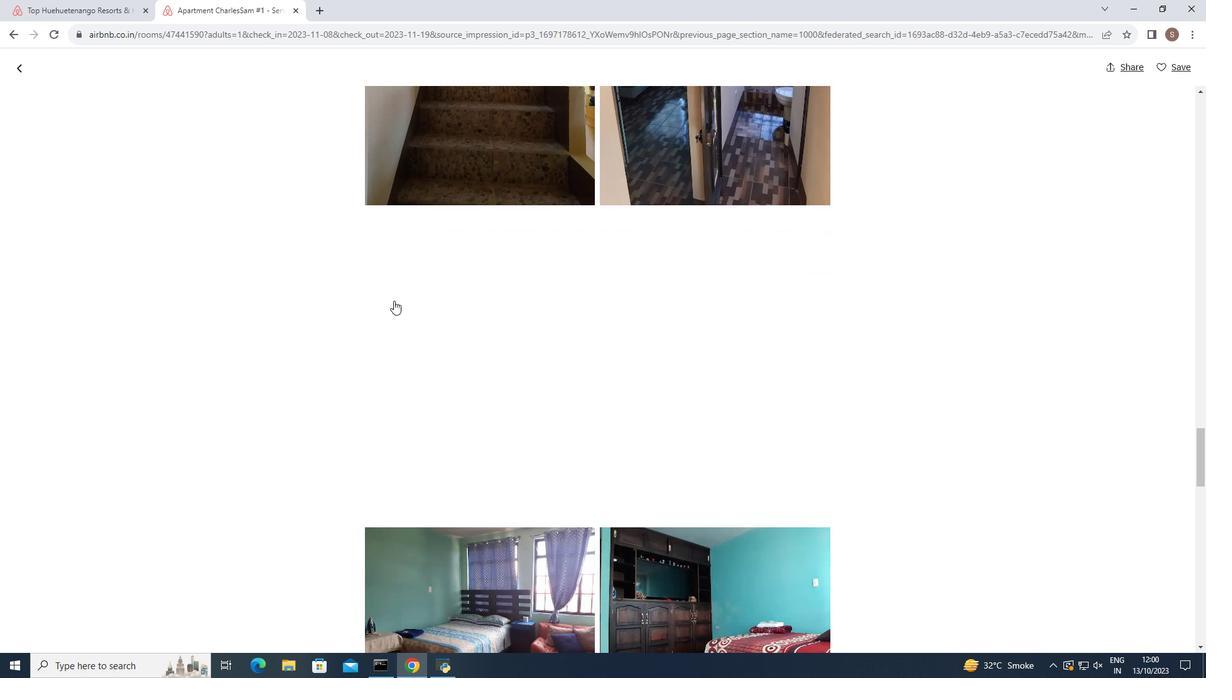 
Action: Mouse scrolled (393, 300) with delta (0, 0)
Screenshot: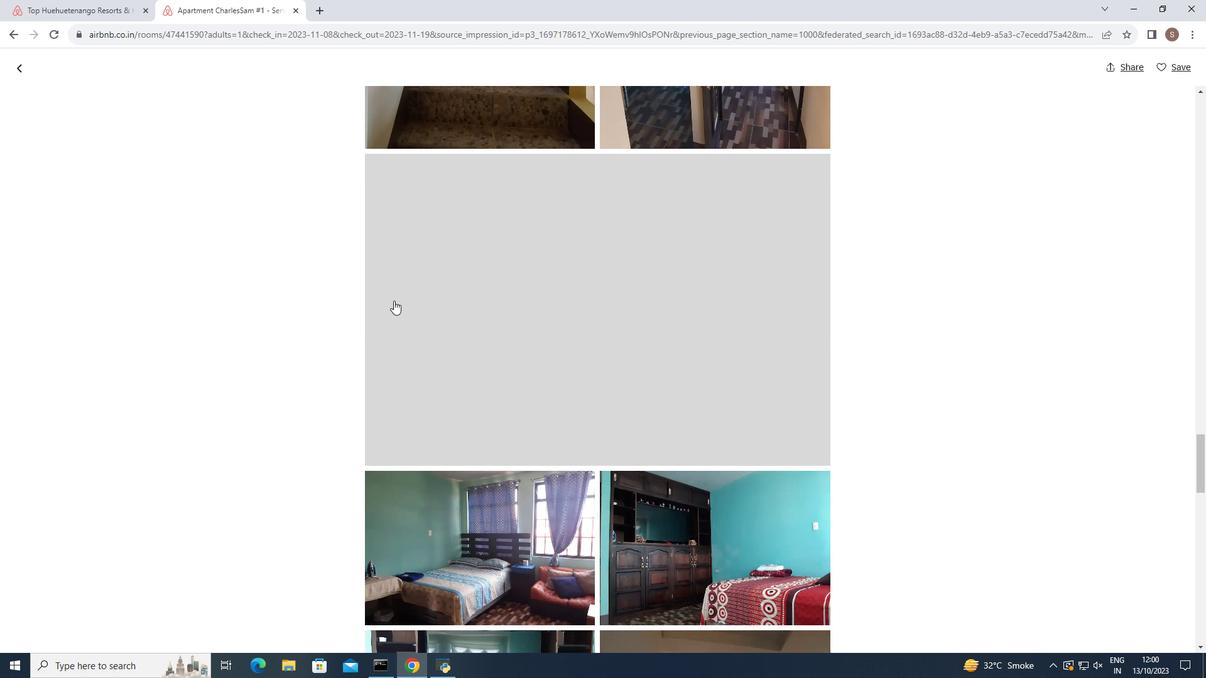 
Action: Mouse scrolled (393, 300) with delta (0, 0)
Screenshot: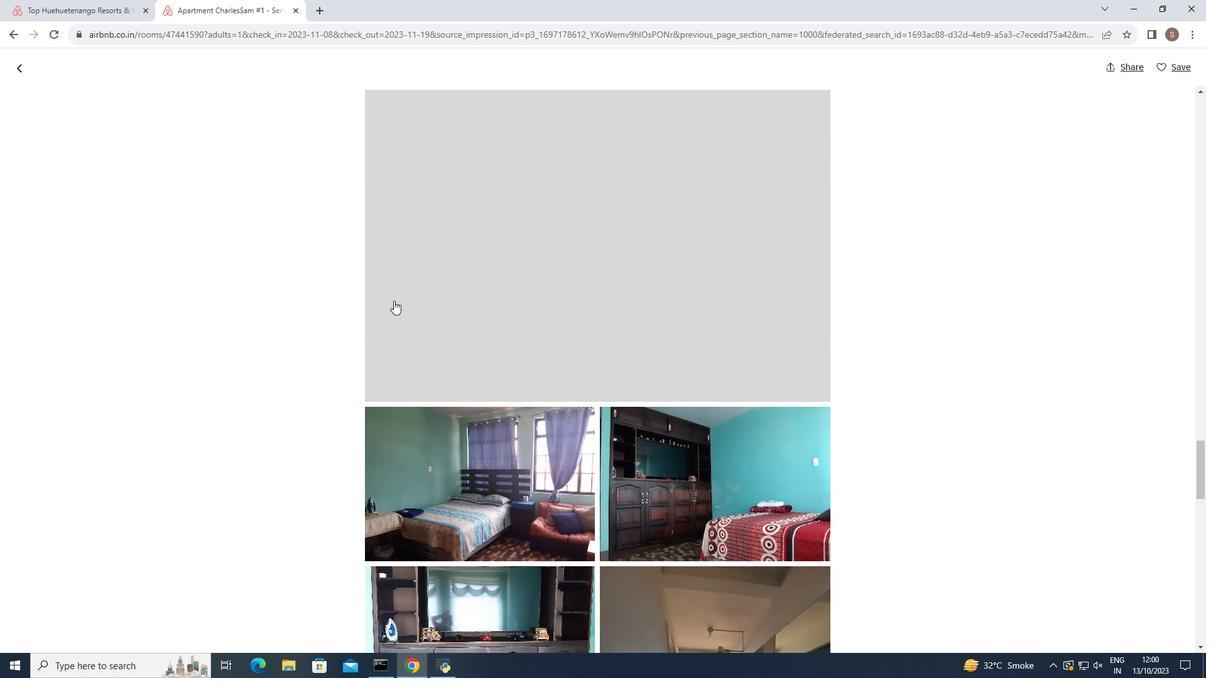 
Action: Mouse scrolled (393, 300) with delta (0, 0)
Screenshot: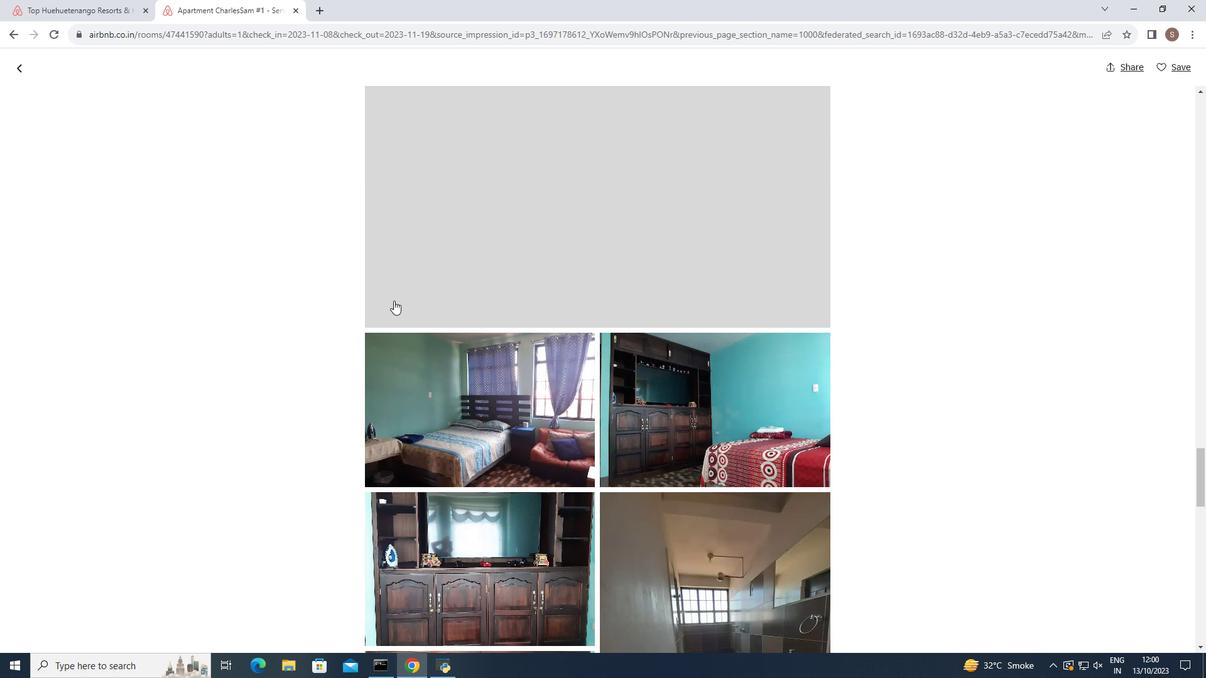 
Action: Mouse scrolled (393, 300) with delta (0, 0)
Screenshot: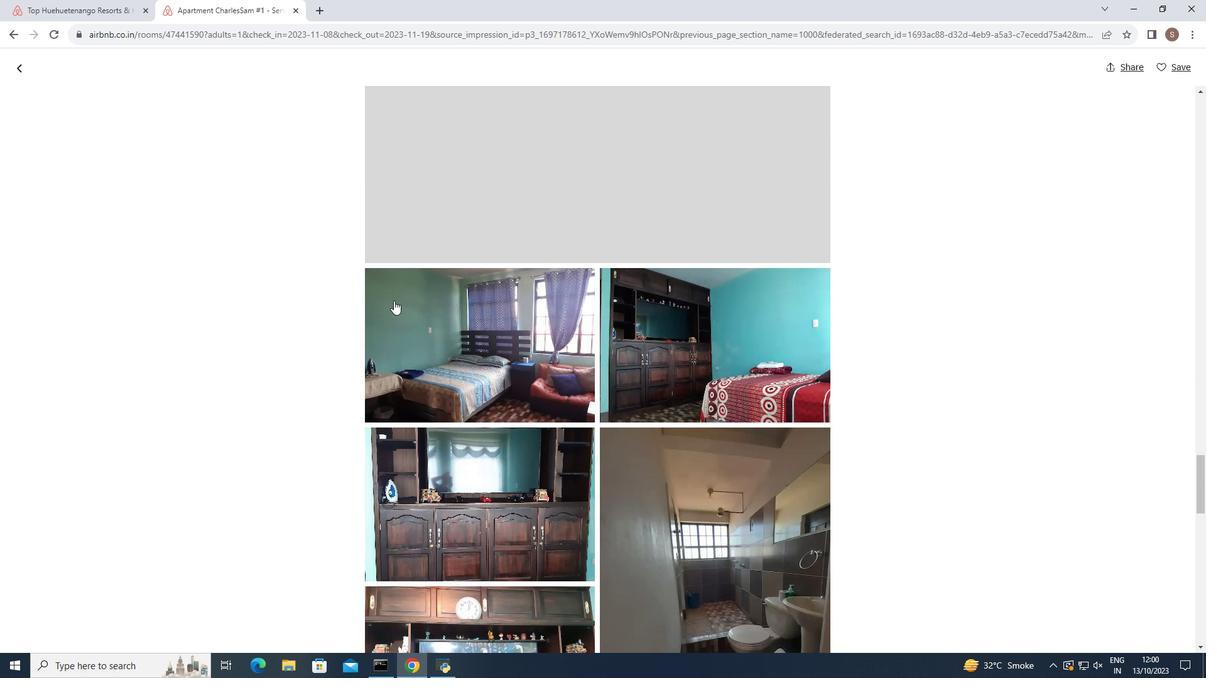 
Action: Mouse scrolled (393, 300) with delta (0, 0)
Screenshot: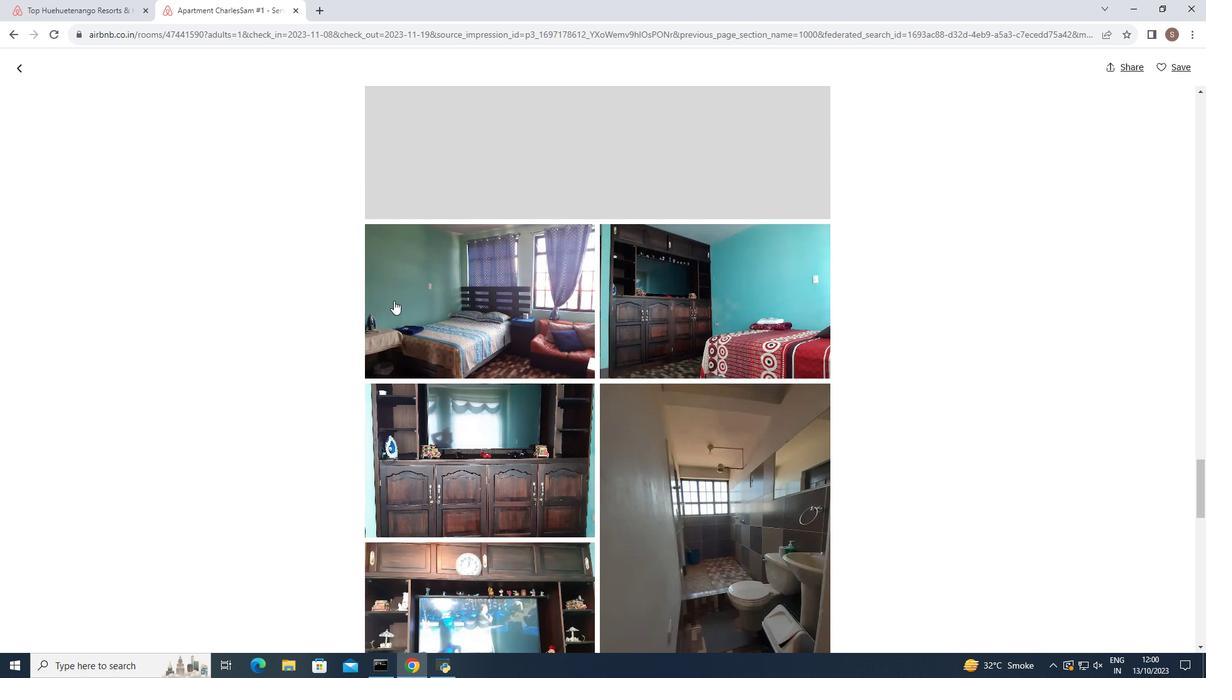 
Action: Mouse scrolled (393, 300) with delta (0, 0)
Screenshot: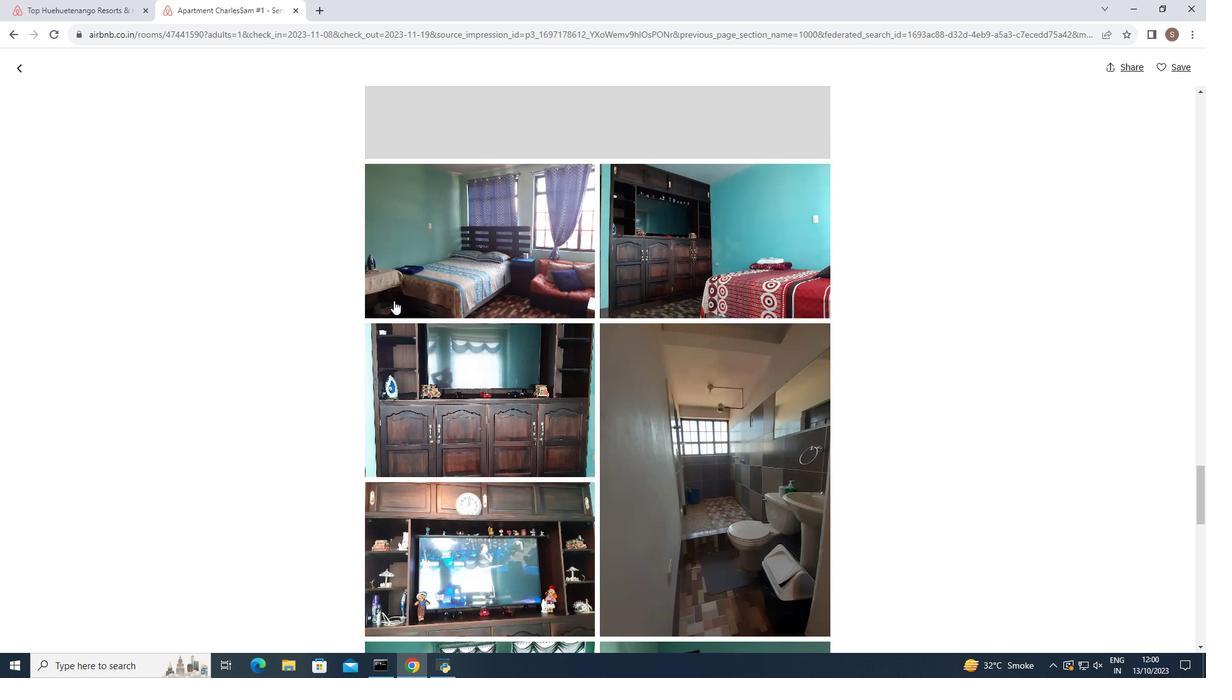 
Action: Mouse scrolled (393, 300) with delta (0, 0)
Screenshot: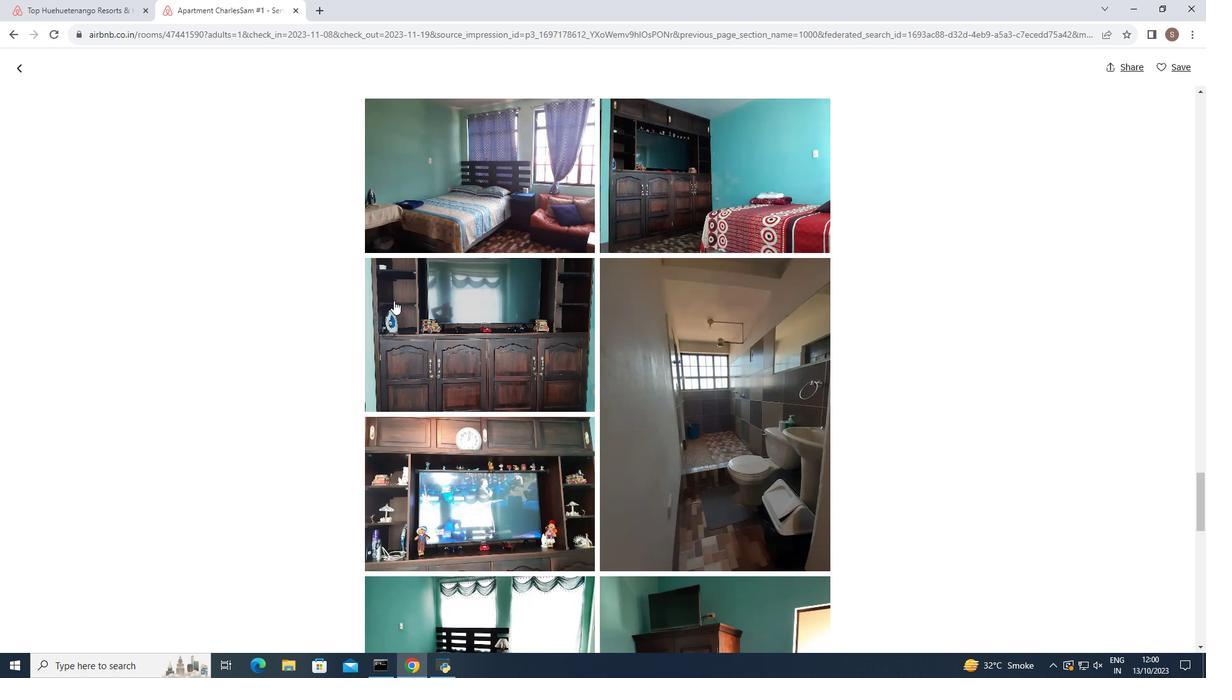 
Action: Mouse scrolled (393, 300) with delta (0, 0)
Screenshot: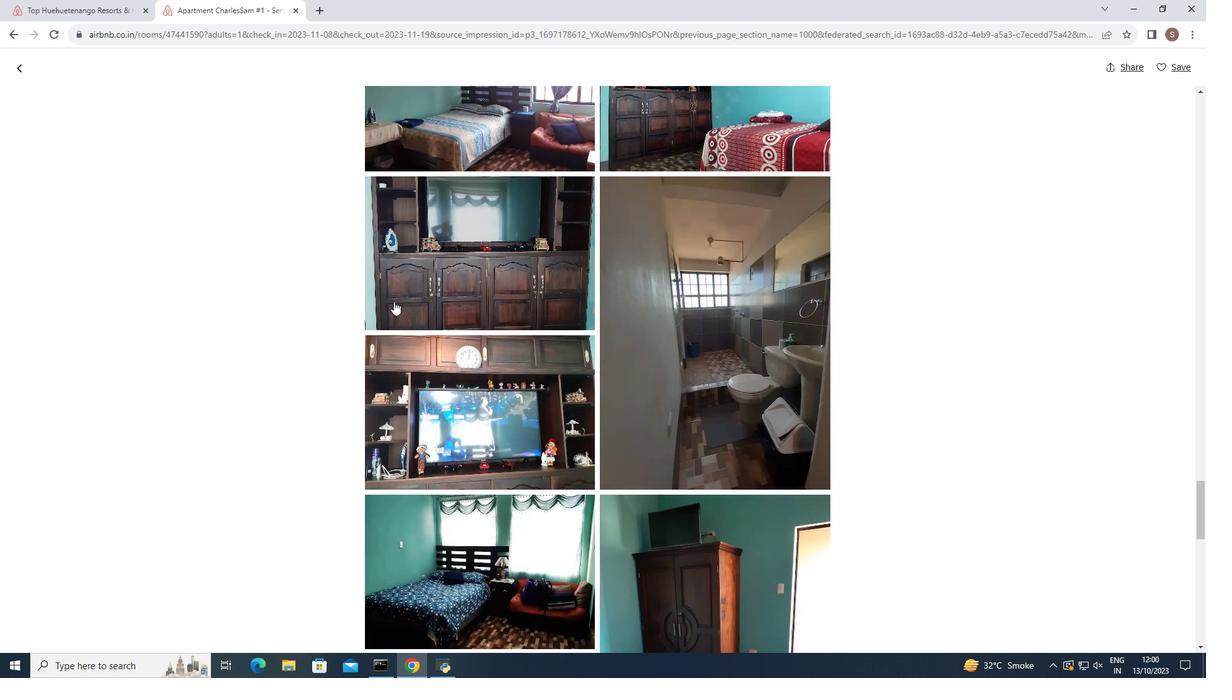 
Action: Mouse moved to (393, 301)
Screenshot: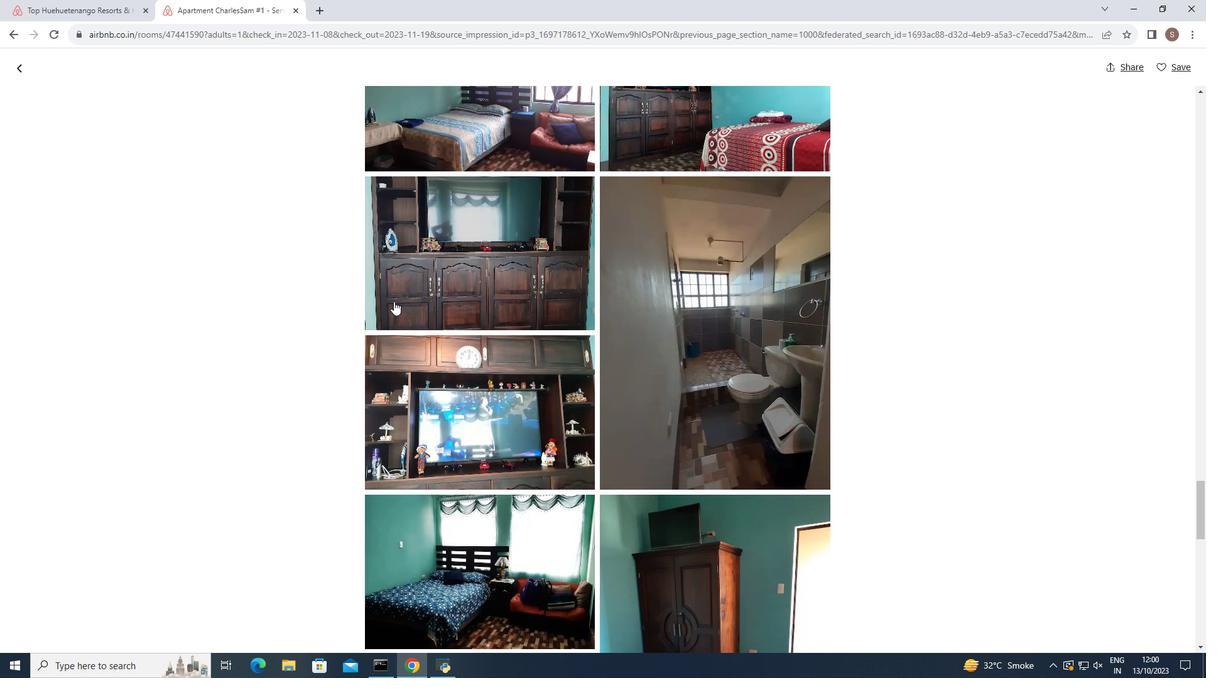
Action: Mouse scrolled (393, 300) with delta (0, 0)
Screenshot: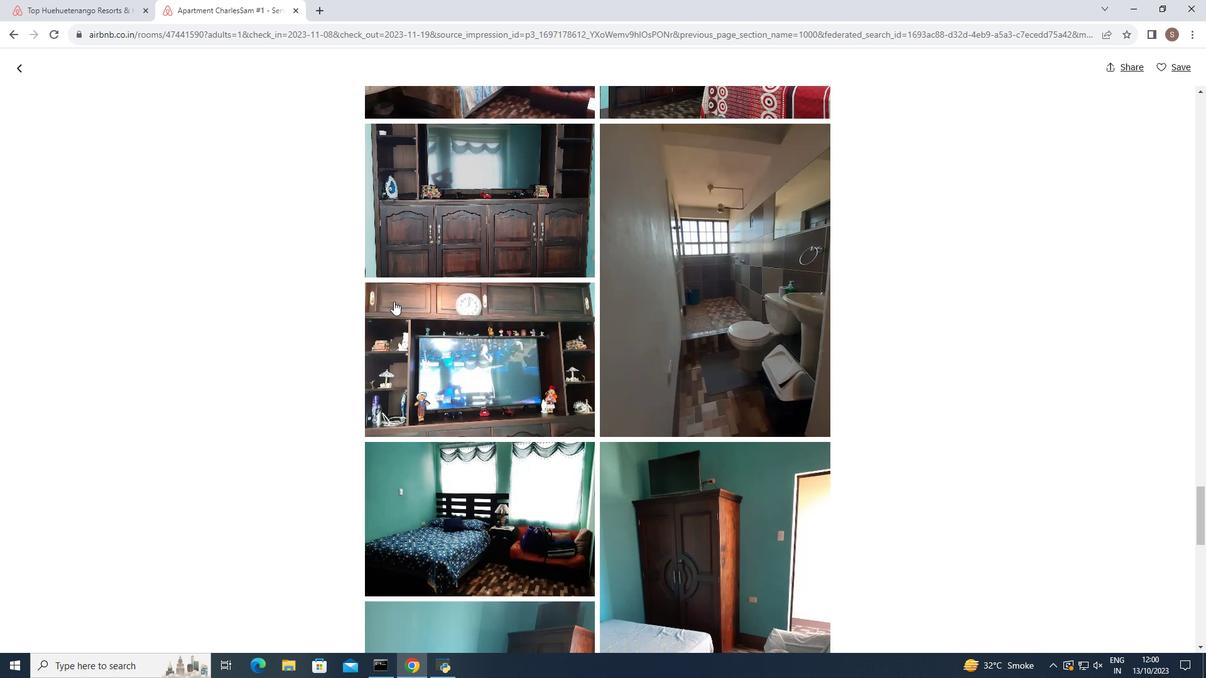 
Action: Mouse scrolled (393, 300) with delta (0, 0)
Screenshot: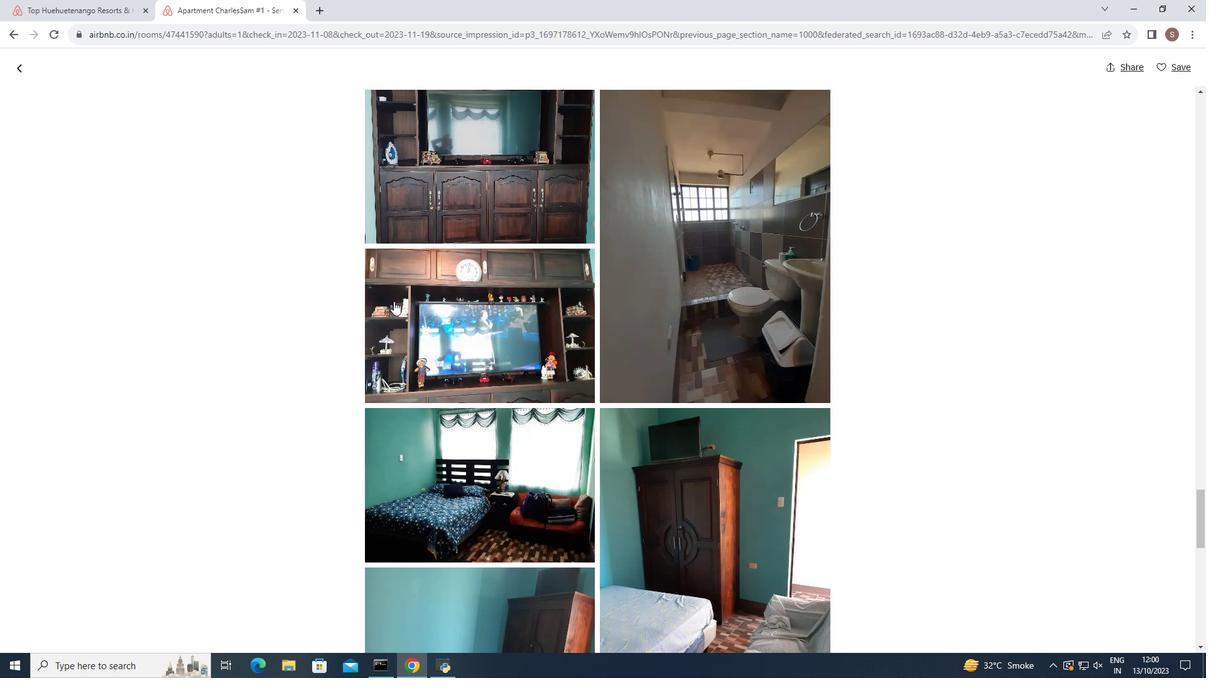 
Action: Mouse scrolled (393, 300) with delta (0, 0)
Screenshot: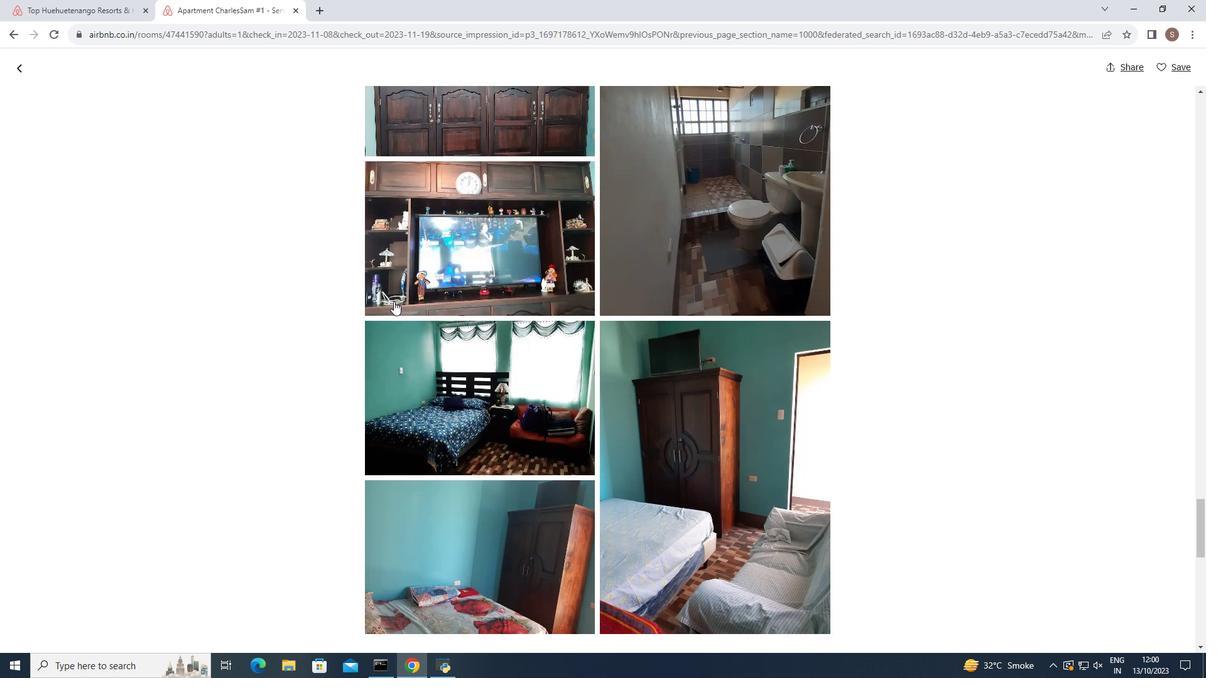 
Action: Mouse scrolled (393, 300) with delta (0, 0)
Screenshot: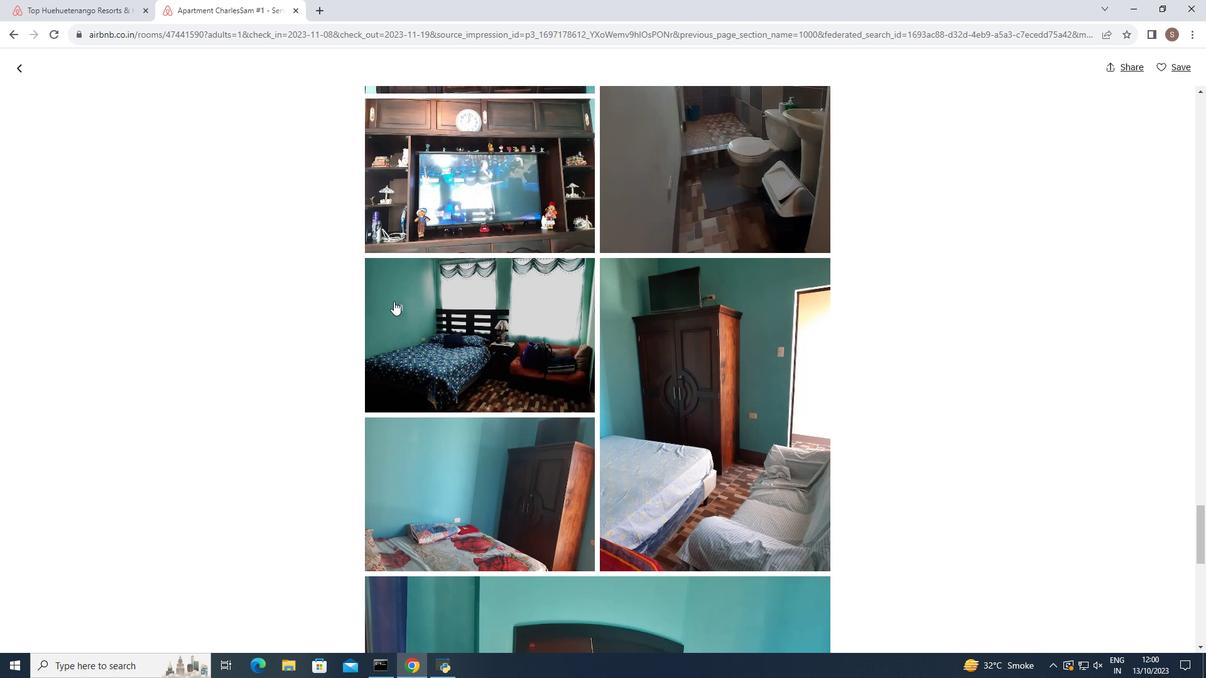 
Action: Mouse moved to (393, 302)
Screenshot: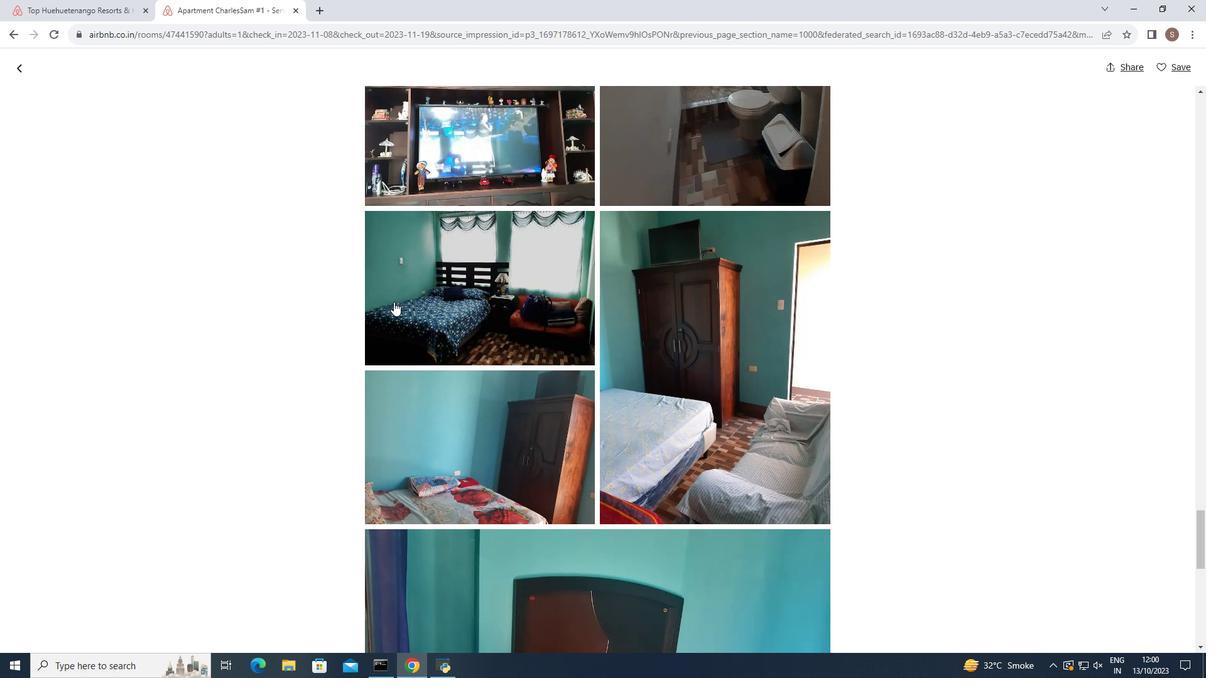 
Action: Mouse scrolled (393, 301) with delta (0, 0)
Screenshot: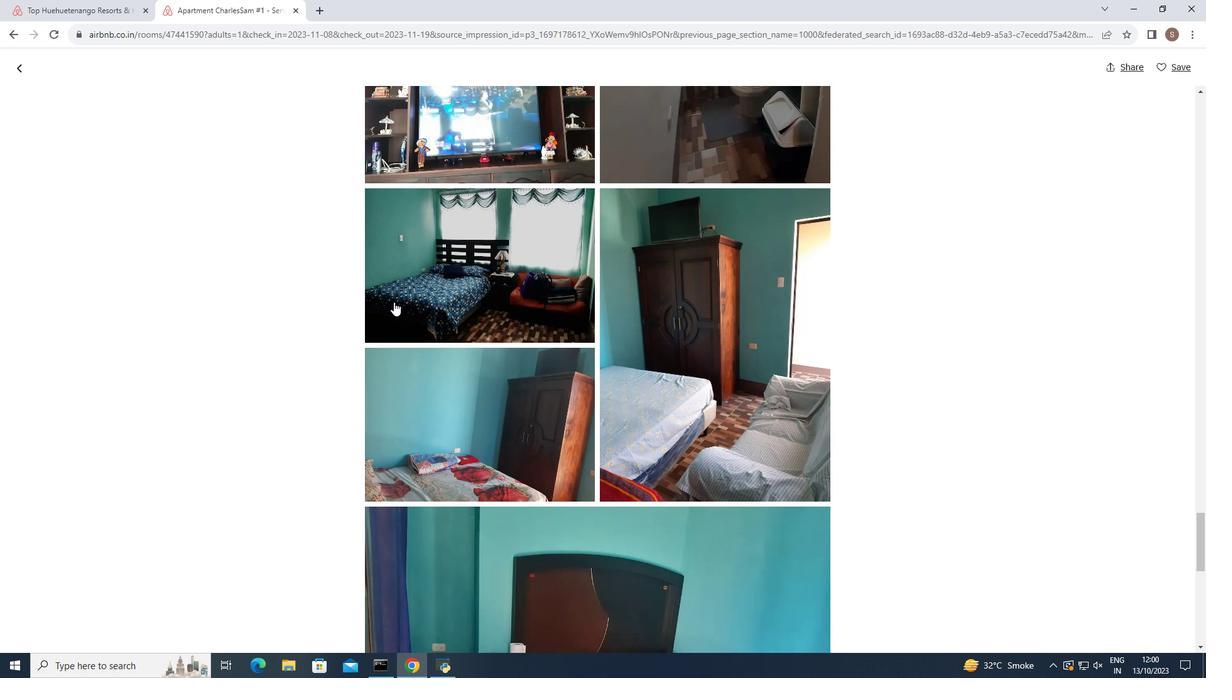 
Action: Mouse scrolled (393, 301) with delta (0, 0)
Screenshot: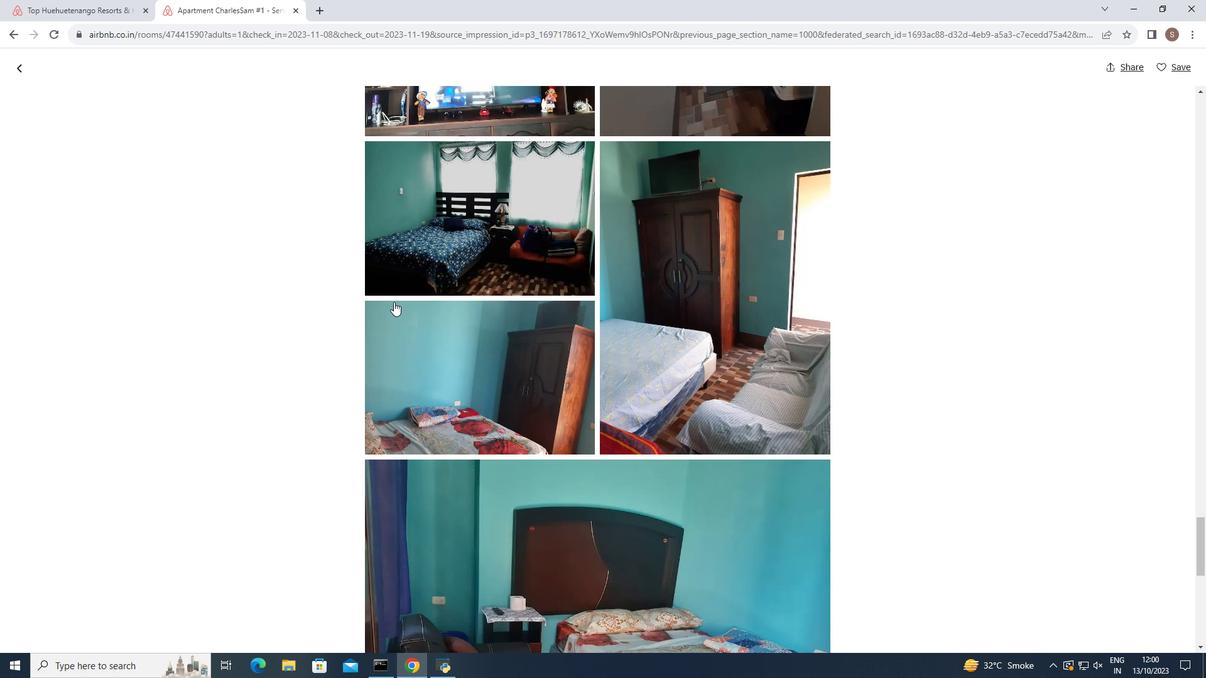 
Action: Mouse scrolled (393, 301) with delta (0, 0)
Screenshot: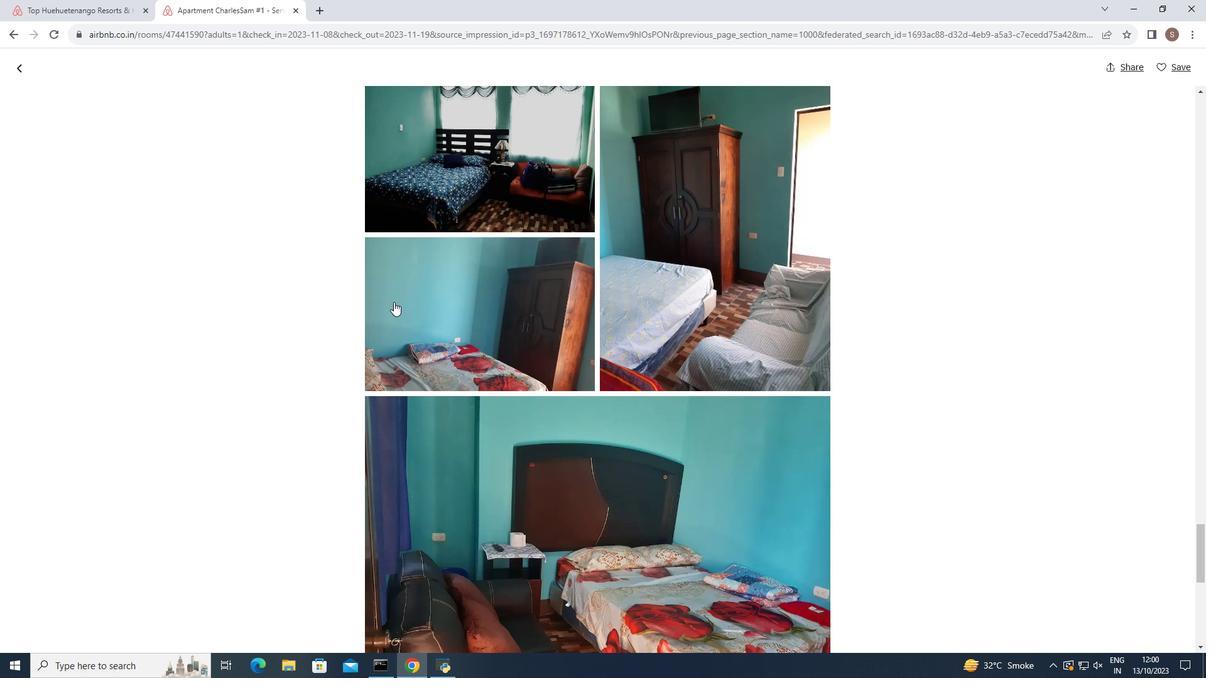 
Action: Mouse scrolled (393, 301) with delta (0, 0)
Screenshot: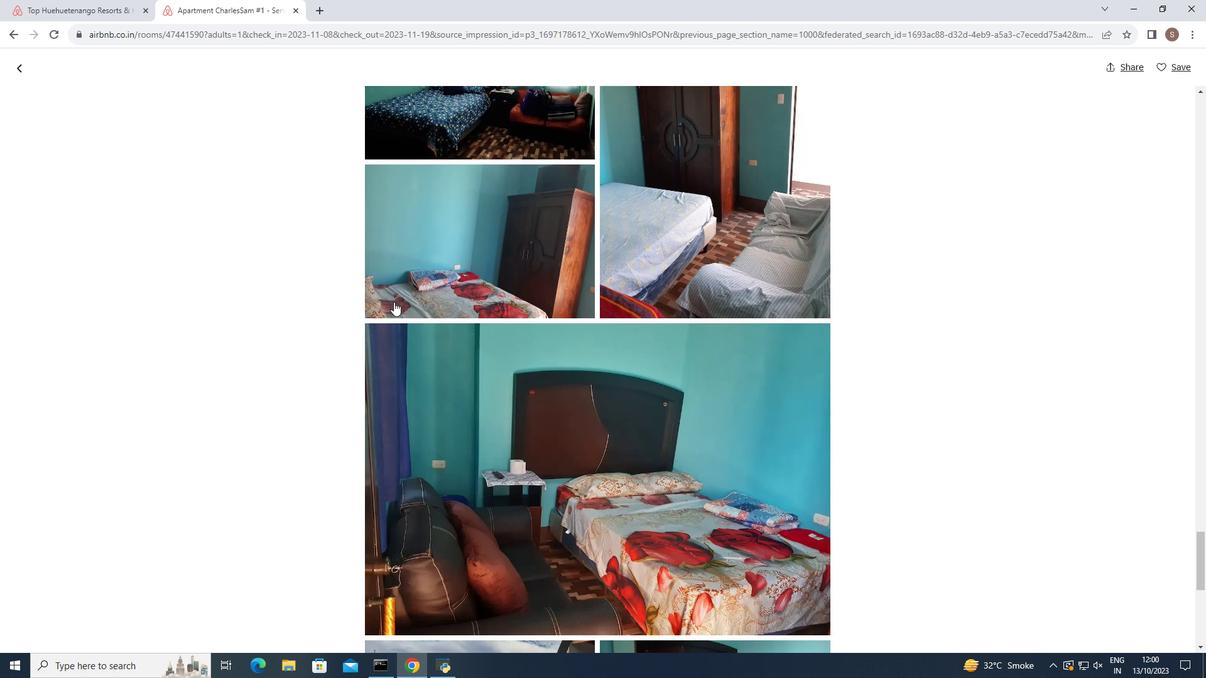 
Action: Mouse scrolled (393, 301) with delta (0, 0)
Screenshot: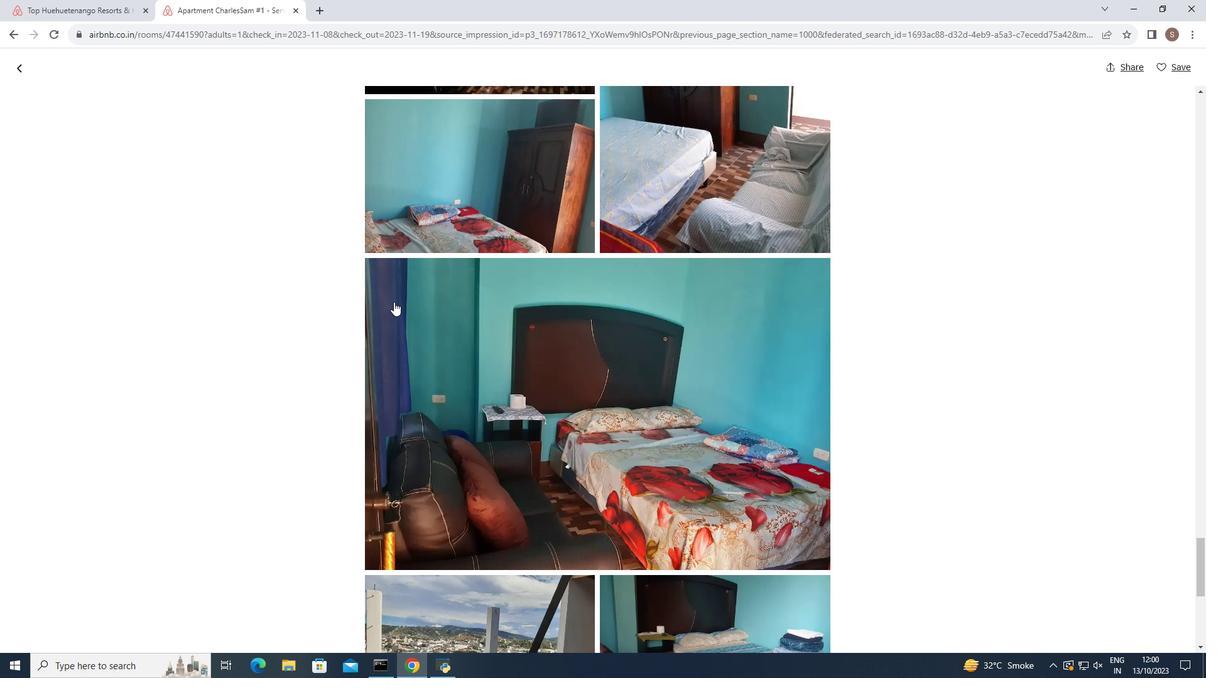
Action: Mouse scrolled (393, 301) with delta (0, 0)
Screenshot: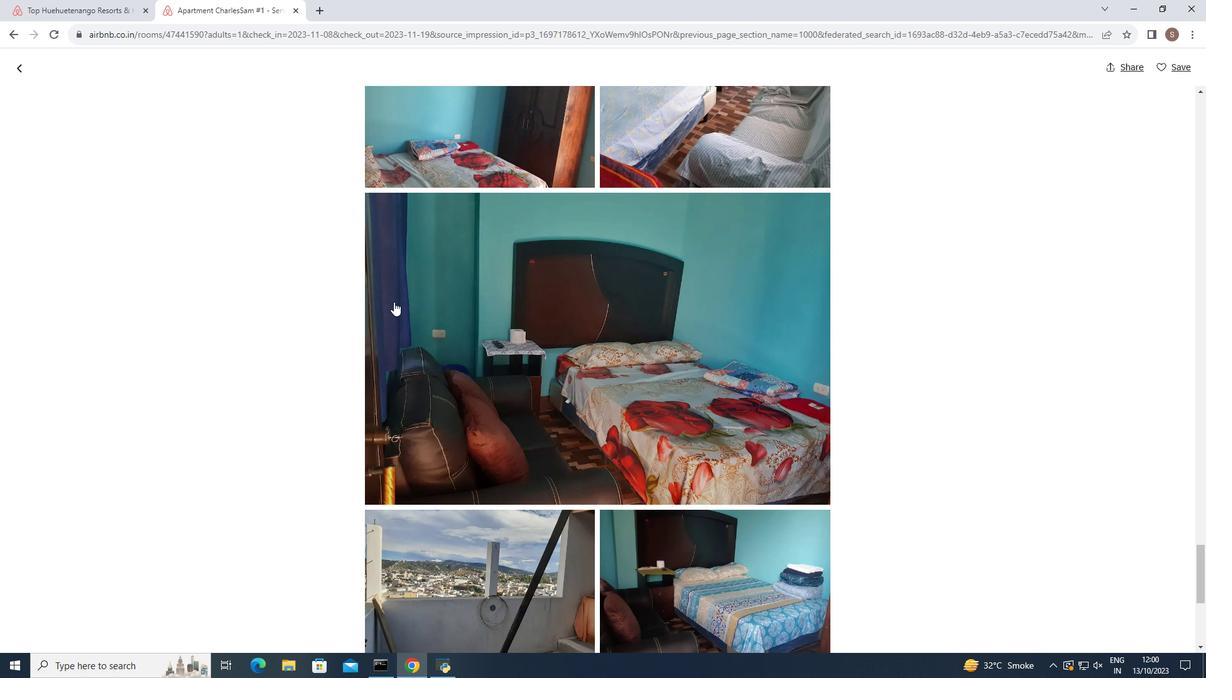 
Action: Mouse scrolled (393, 301) with delta (0, 0)
Screenshot: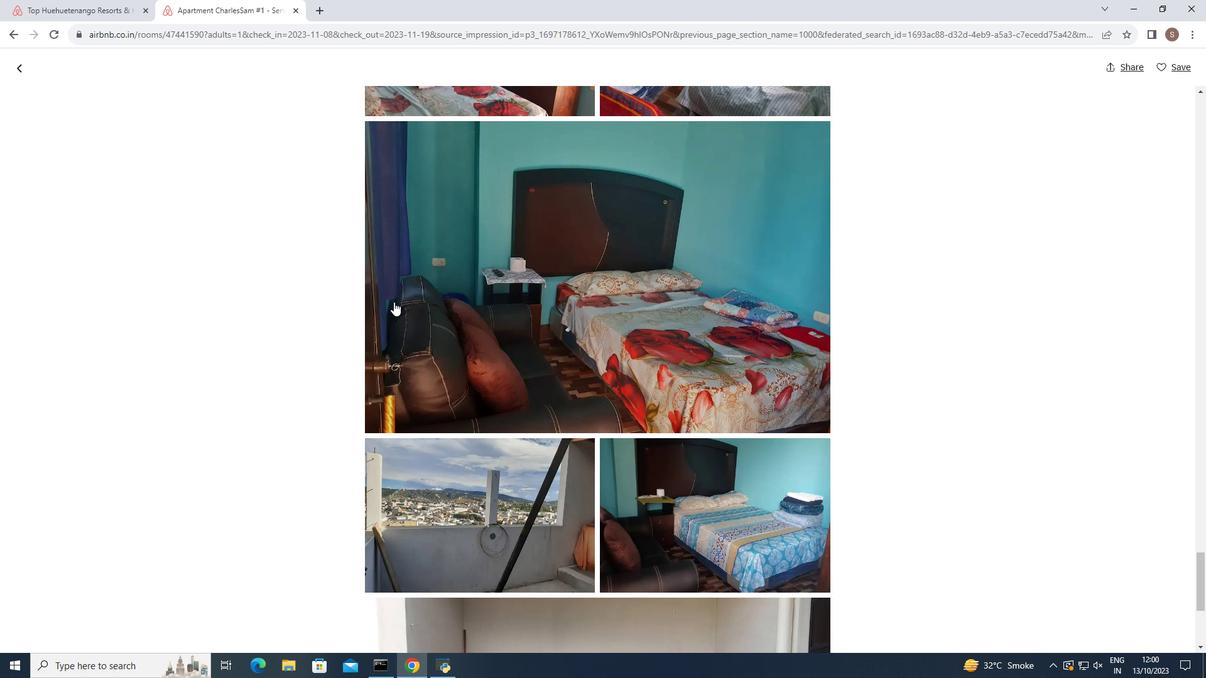 
Action: Mouse scrolled (393, 301) with delta (0, 0)
Screenshot: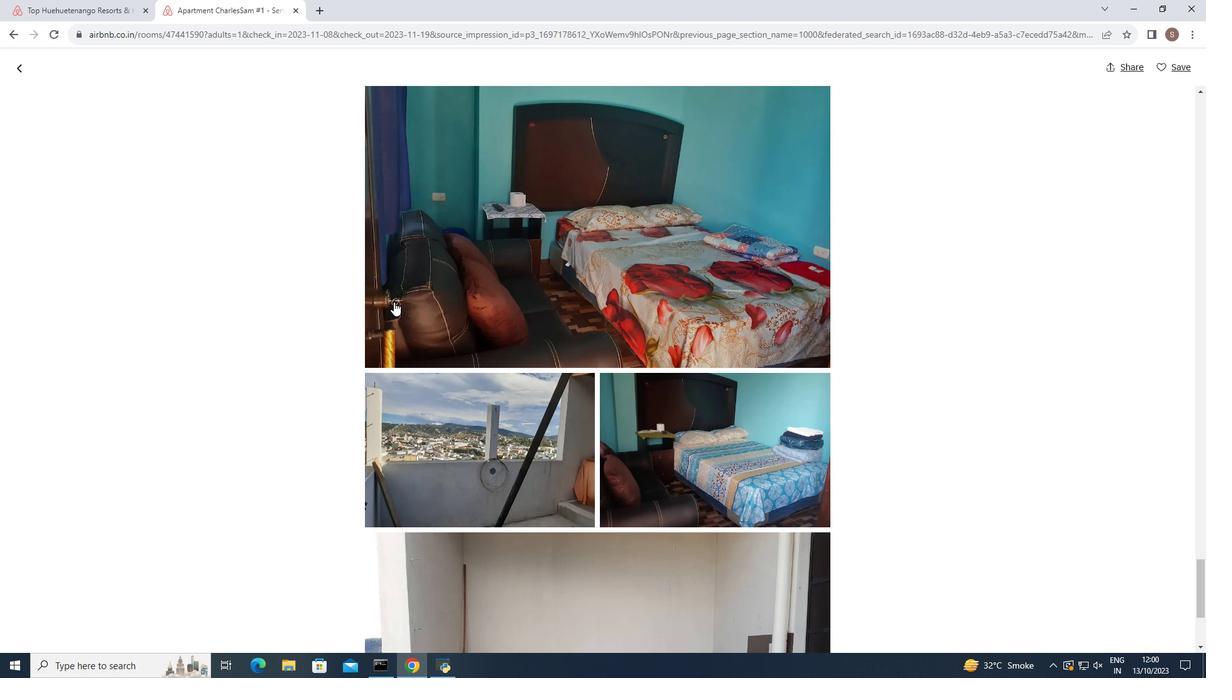 
Action: Mouse scrolled (393, 301) with delta (0, 0)
Screenshot: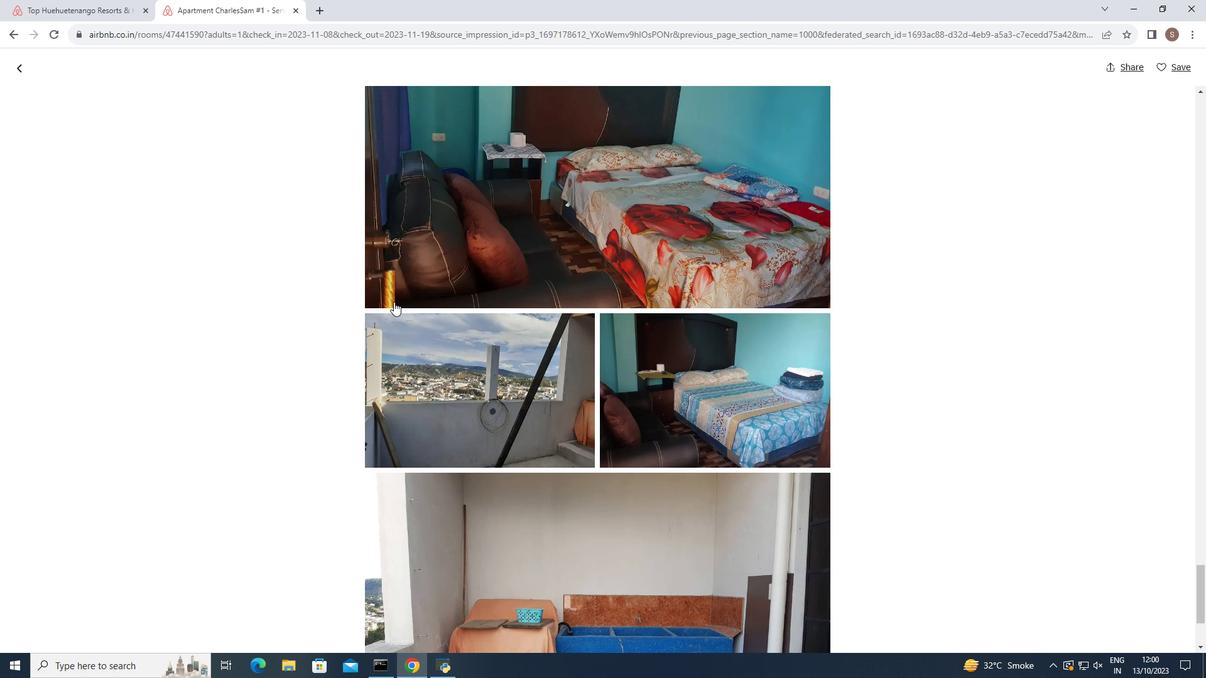 
Action: Mouse scrolled (393, 301) with delta (0, 0)
Screenshot: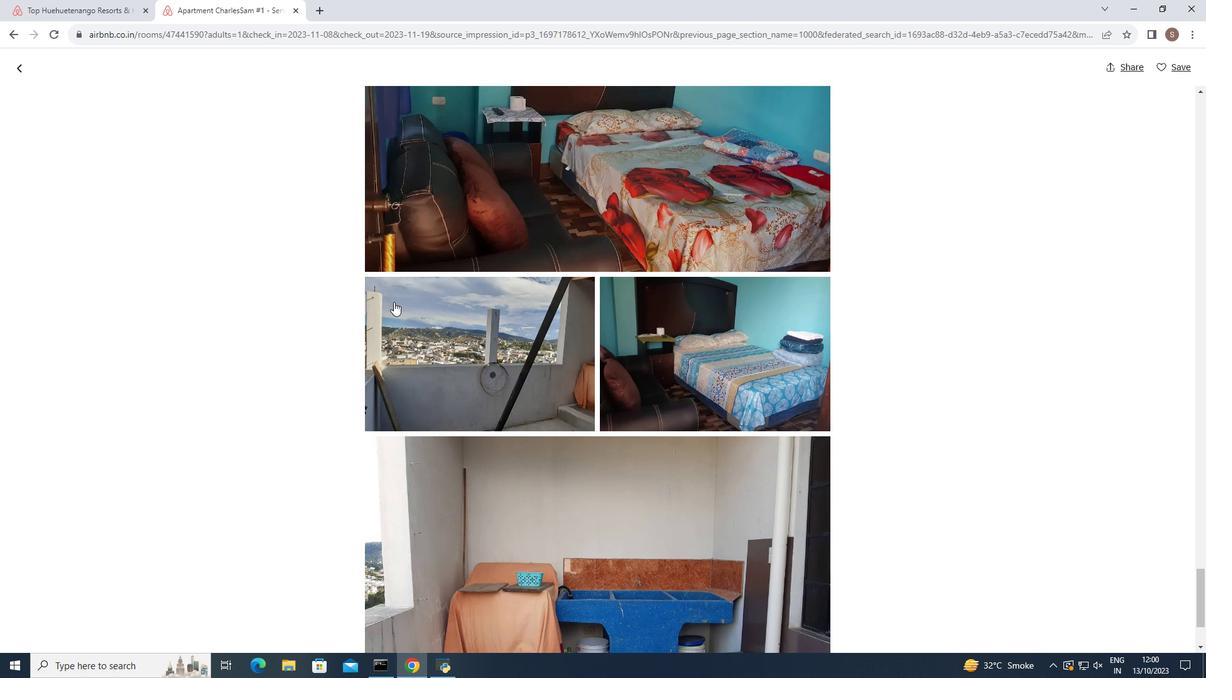 
Action: Mouse scrolled (393, 301) with delta (0, 0)
Screenshot: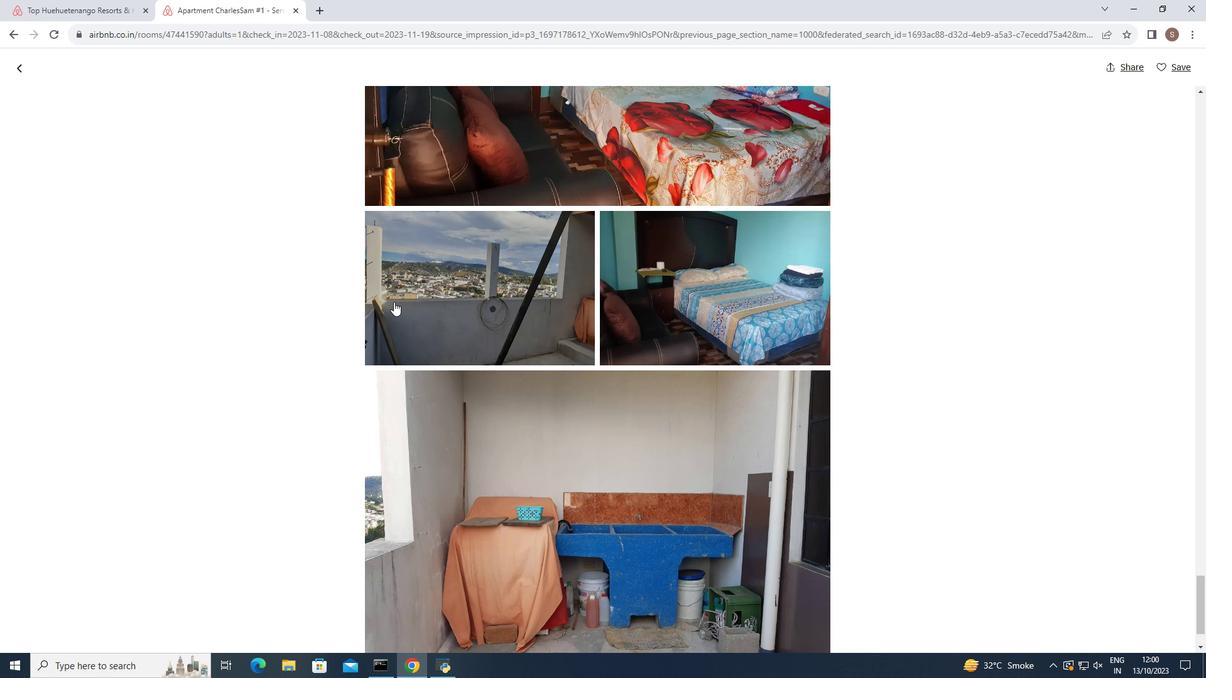 
Action: Mouse scrolled (393, 301) with delta (0, 0)
Screenshot: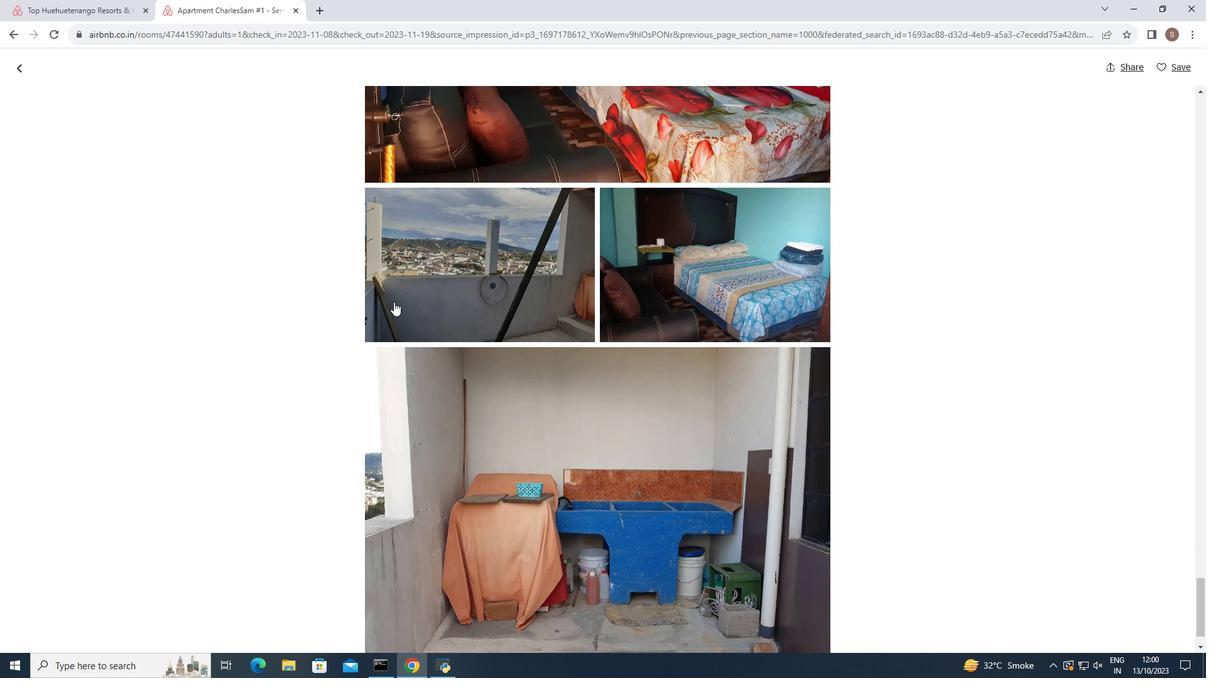 
Action: Mouse scrolled (393, 301) with delta (0, 0)
Screenshot: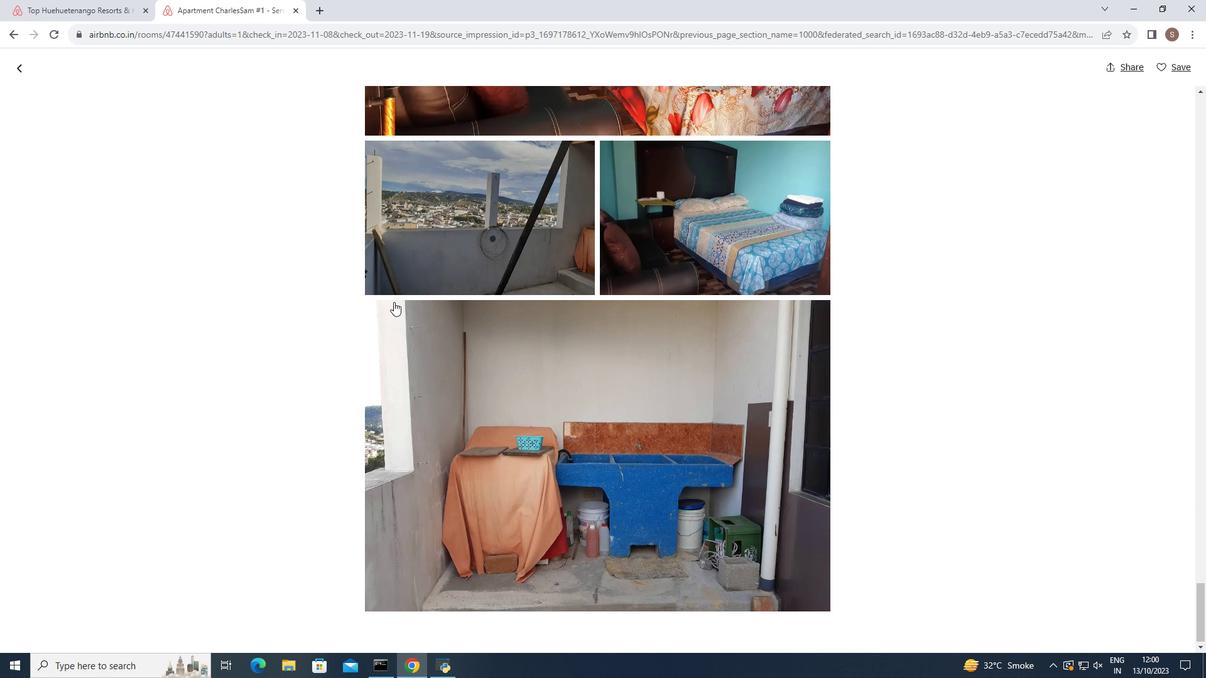 
Action: Mouse scrolled (393, 301) with delta (0, 0)
Screenshot: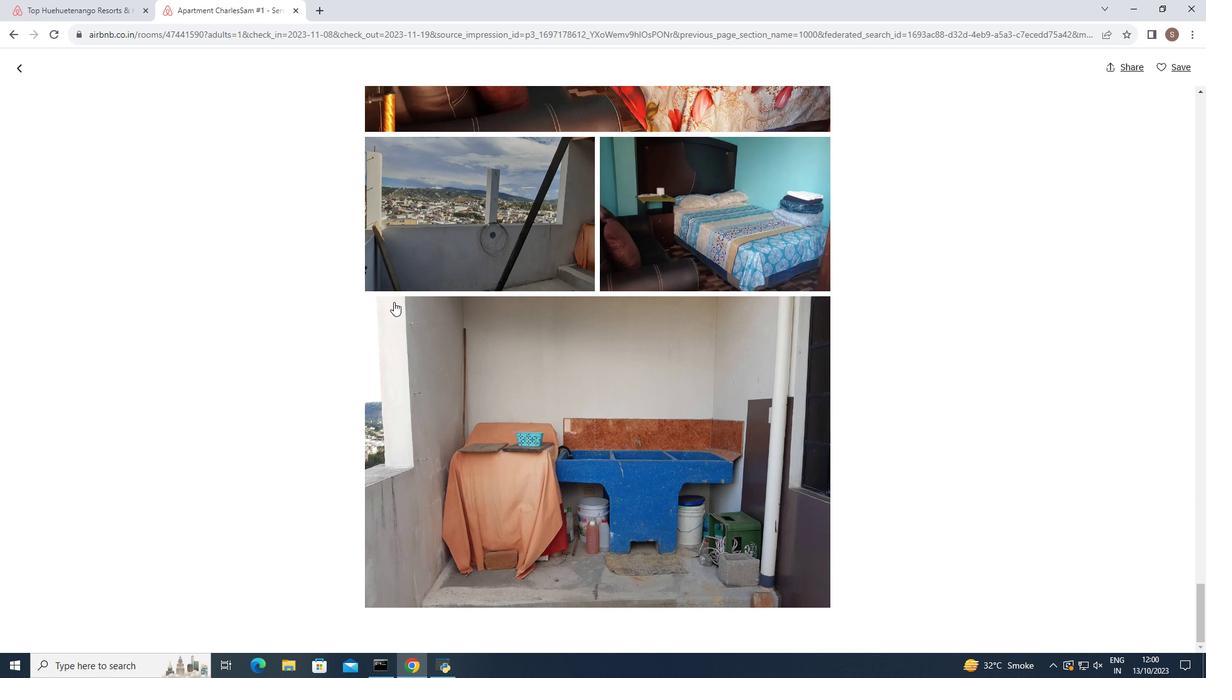 
Action: Mouse scrolled (393, 301) with delta (0, 0)
Screenshot: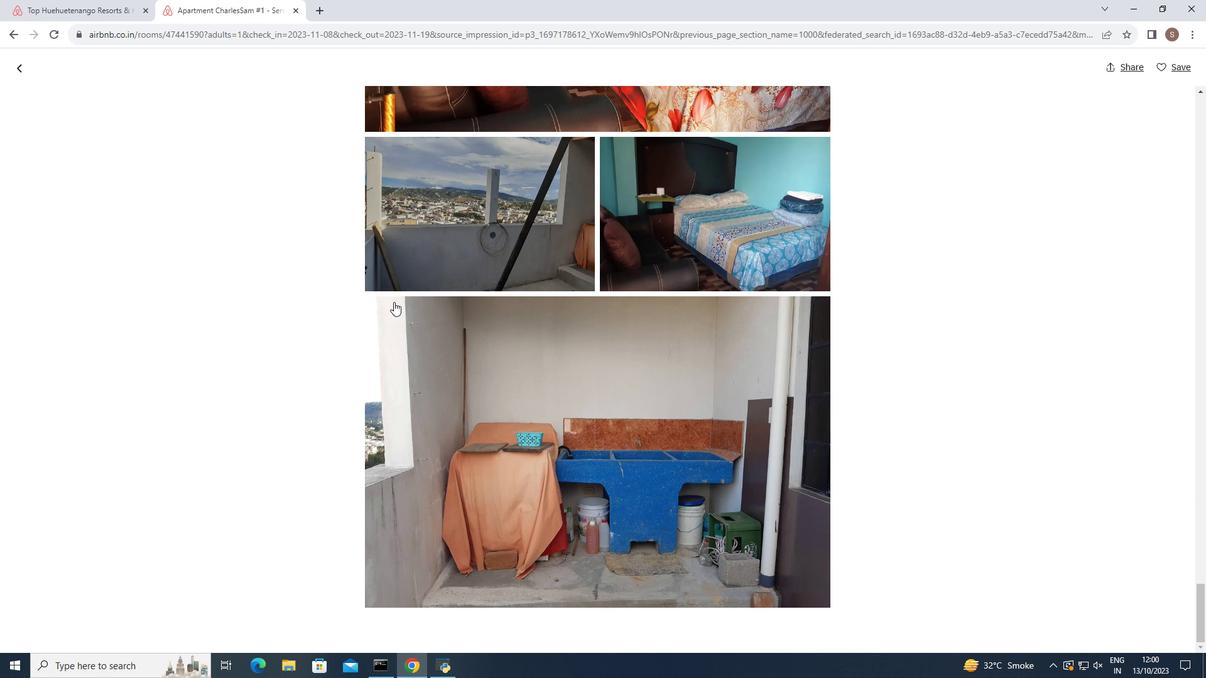 
Action: Mouse moved to (19, 66)
Screenshot: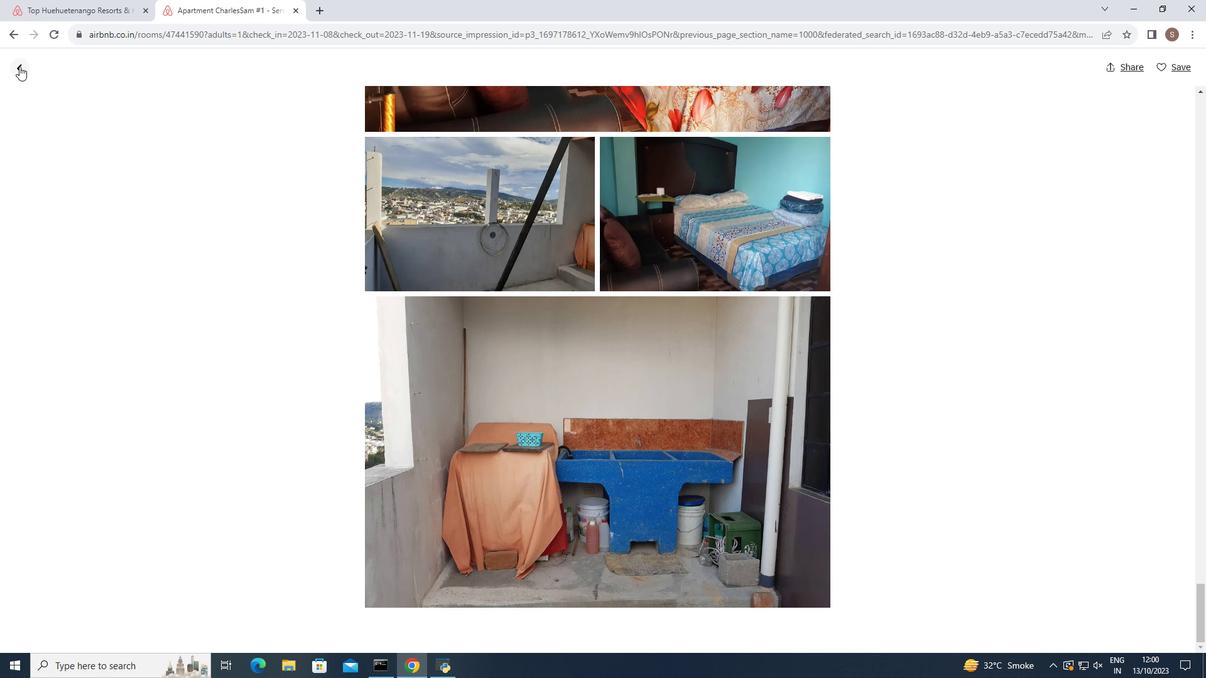 
Action: Mouse pressed left at (19, 66)
Screenshot: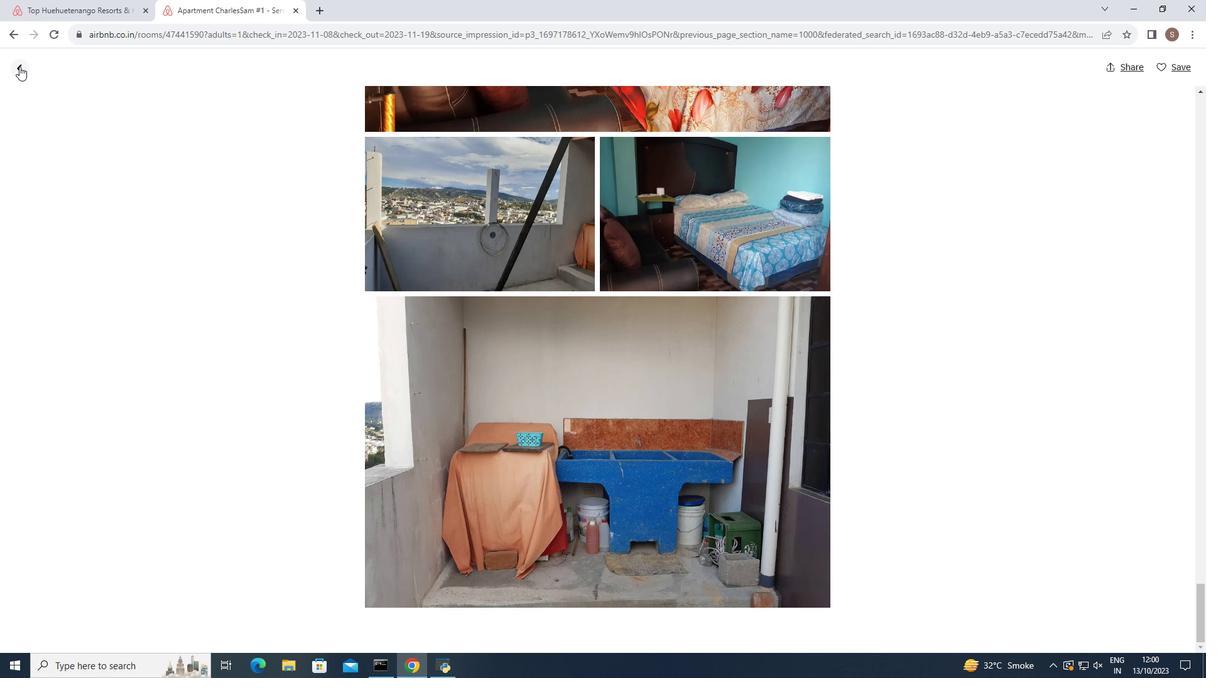 
Action: Mouse moved to (205, 183)
Screenshot: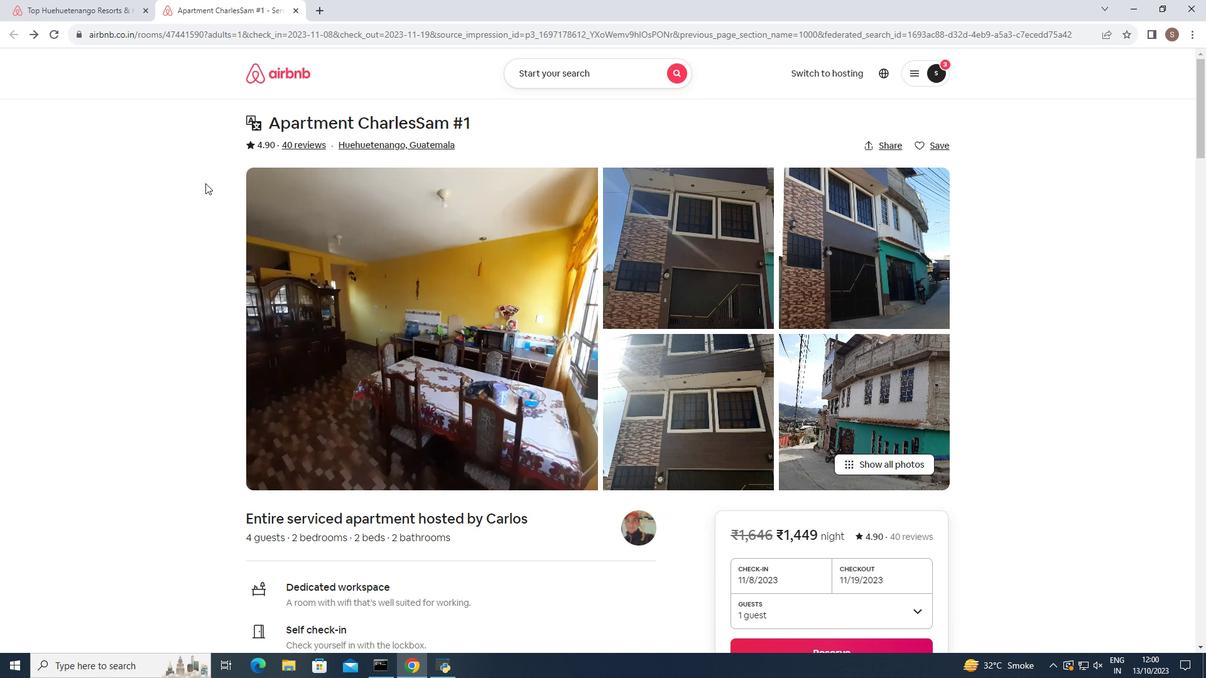 
Action: Mouse scrolled (205, 182) with delta (0, 0)
Screenshot: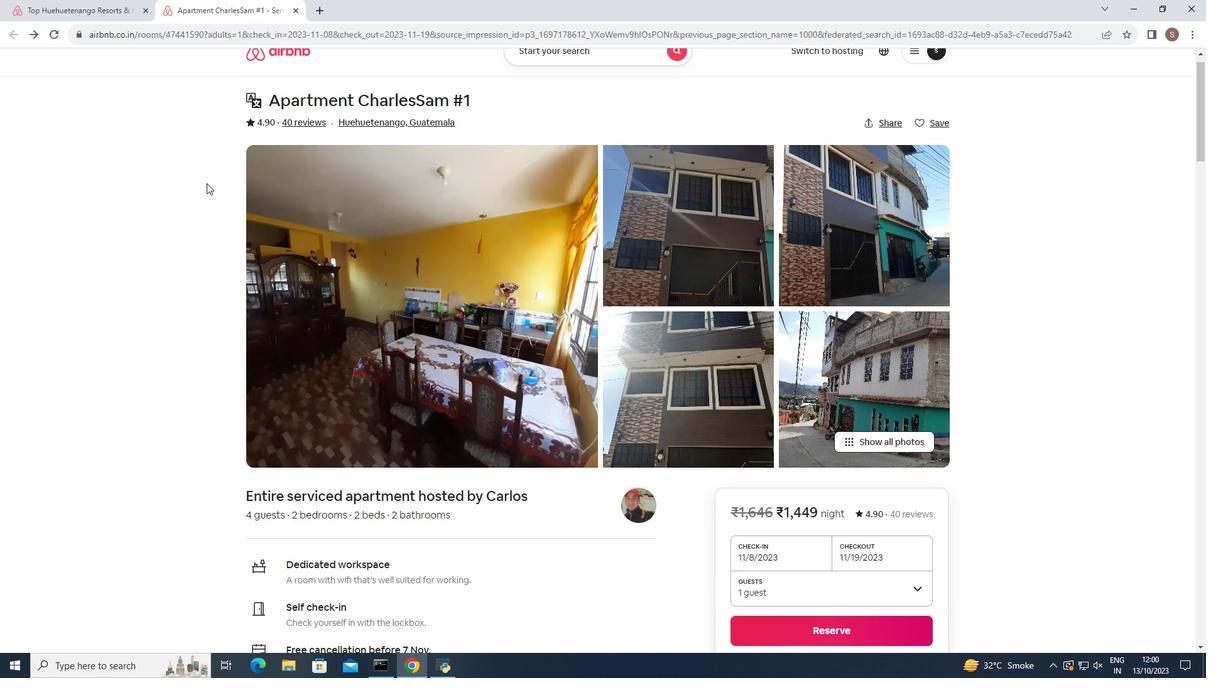 
Action: Mouse moved to (207, 183)
Screenshot: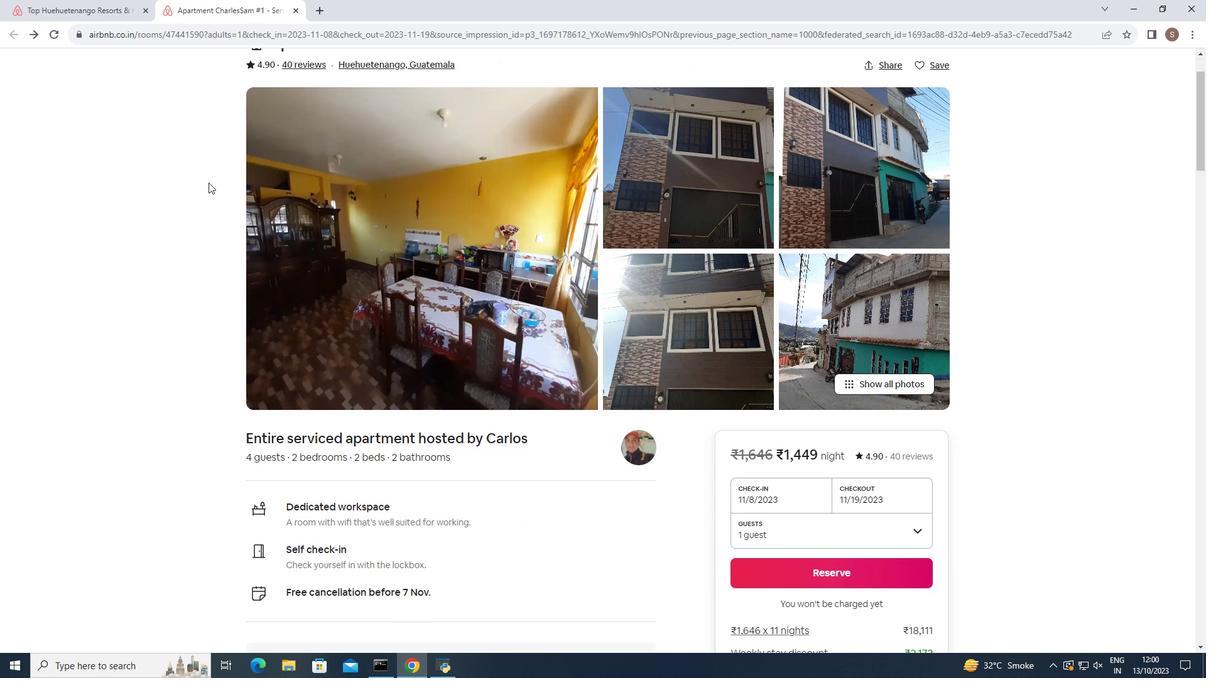 
Action: Mouse scrolled (207, 182) with delta (0, 0)
Screenshot: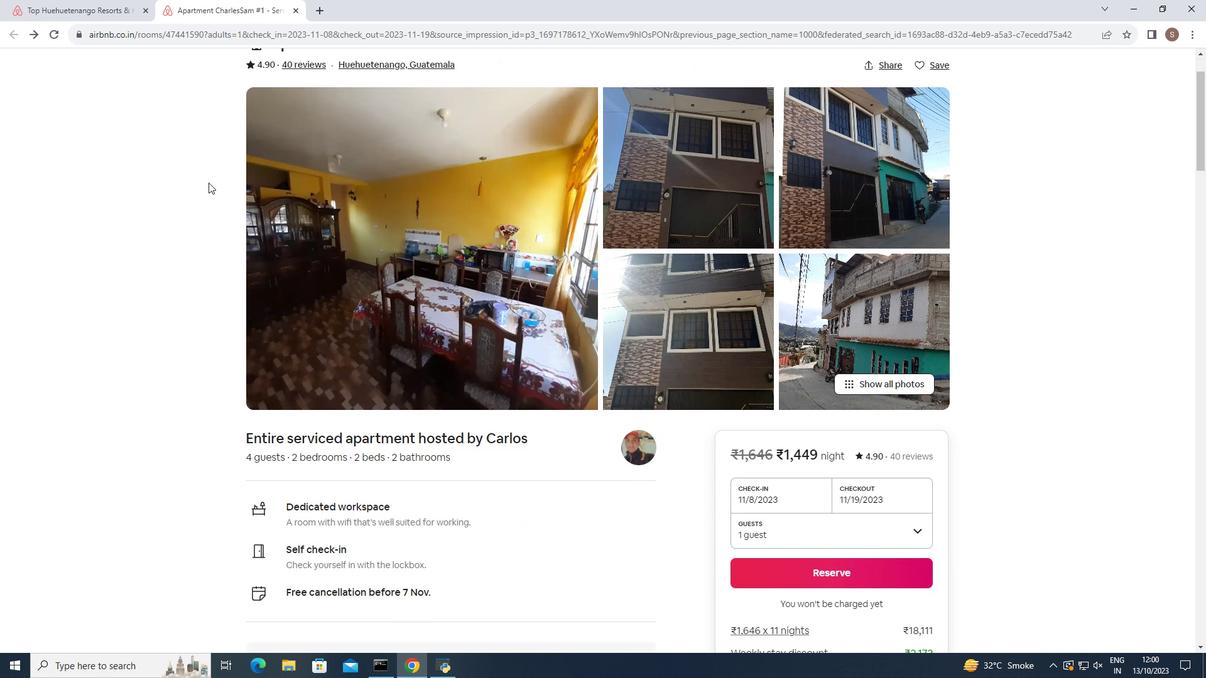 
Action: Mouse moved to (208, 182)
Screenshot: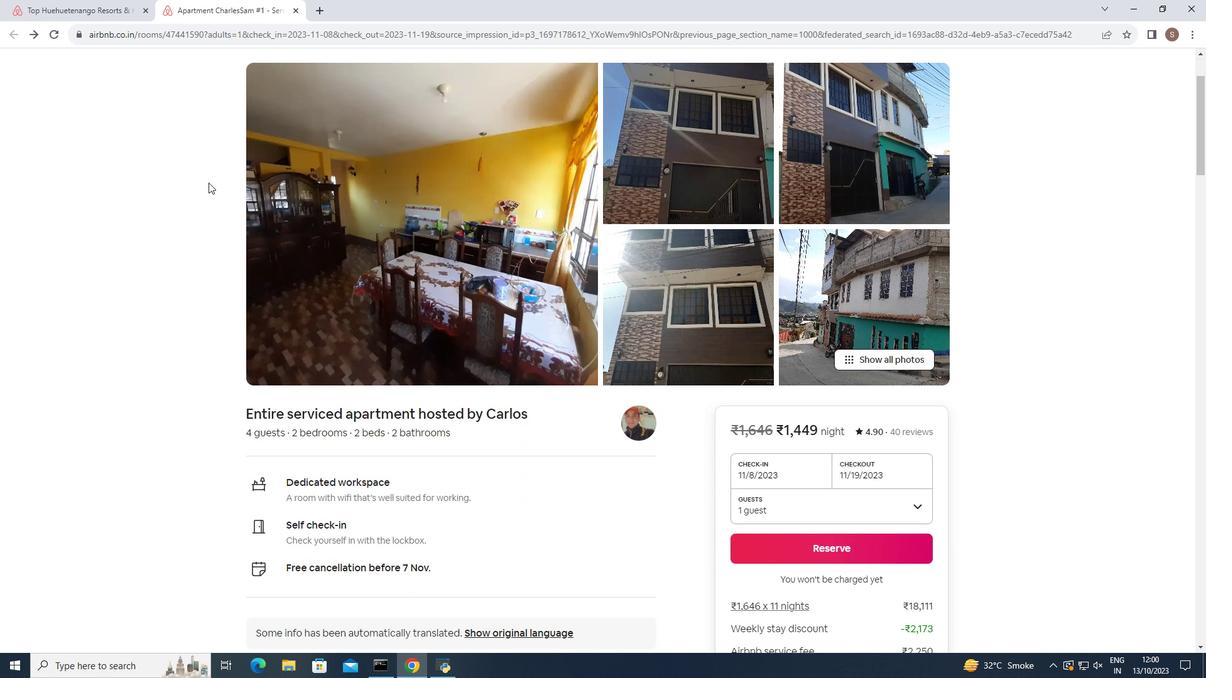 
Action: Mouse scrolled (208, 182) with delta (0, 0)
Screenshot: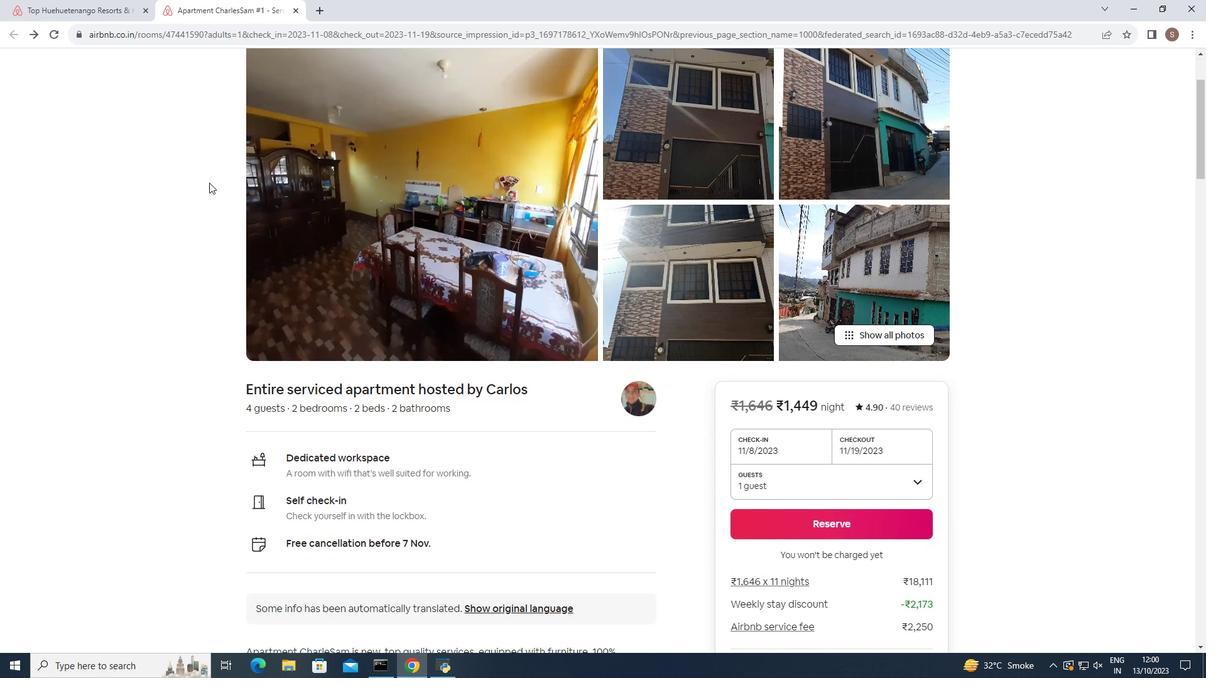 
Action: Mouse moved to (211, 187)
Screenshot: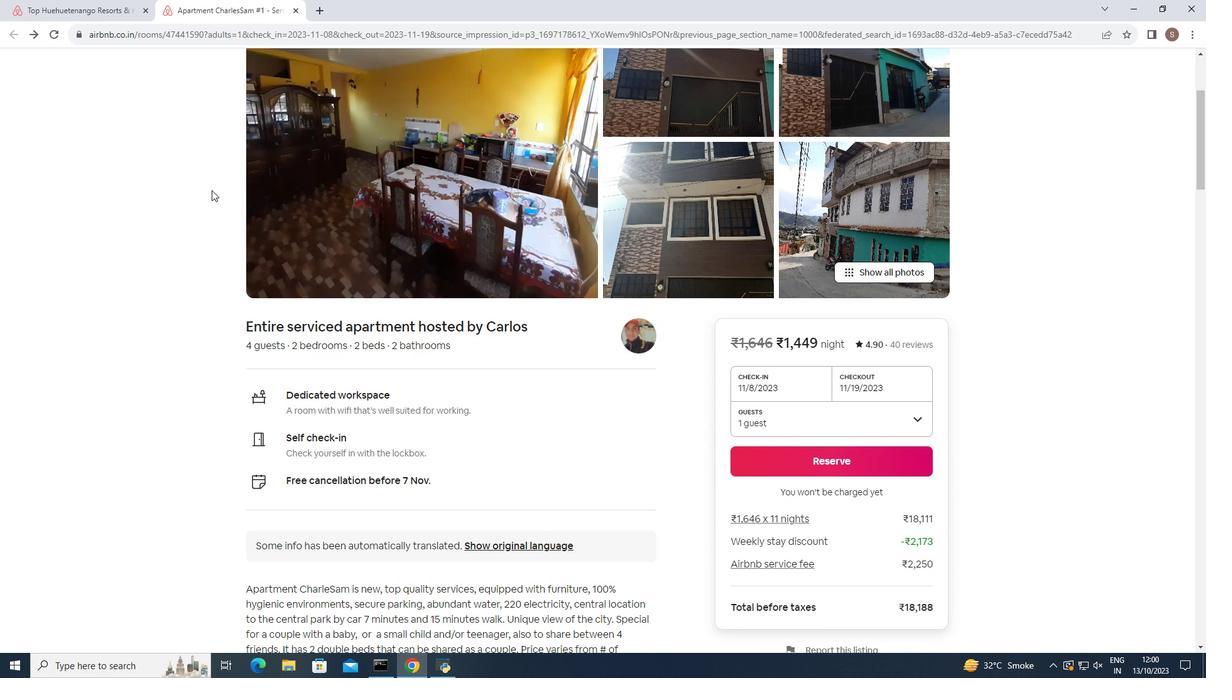 
Action: Mouse scrolled (211, 187) with delta (0, 0)
Screenshot: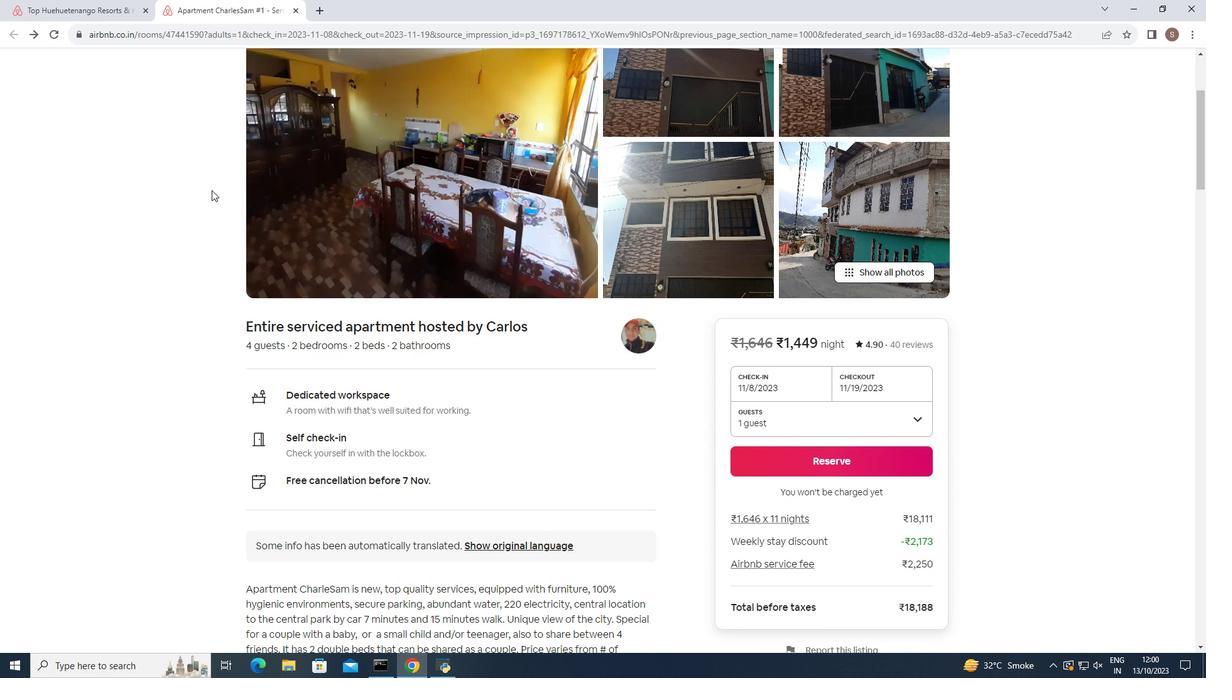 
Action: Mouse moved to (211, 192)
Screenshot: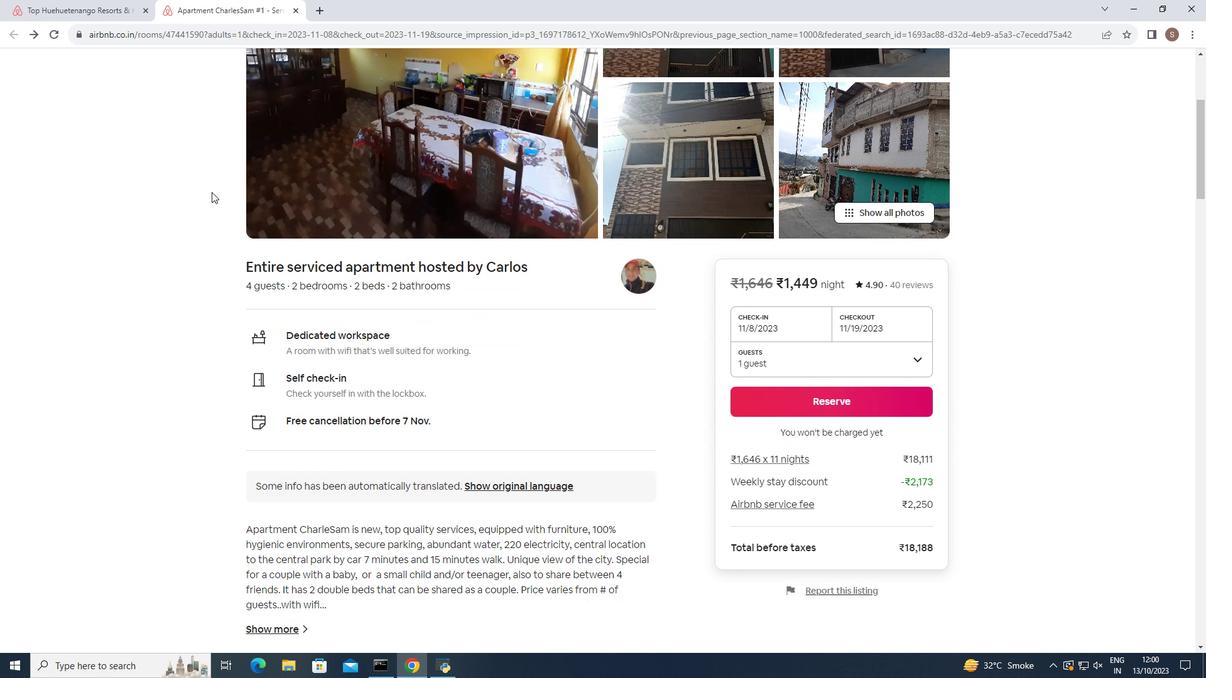 
Action: Mouse scrolled (211, 191) with delta (0, 0)
Screenshot: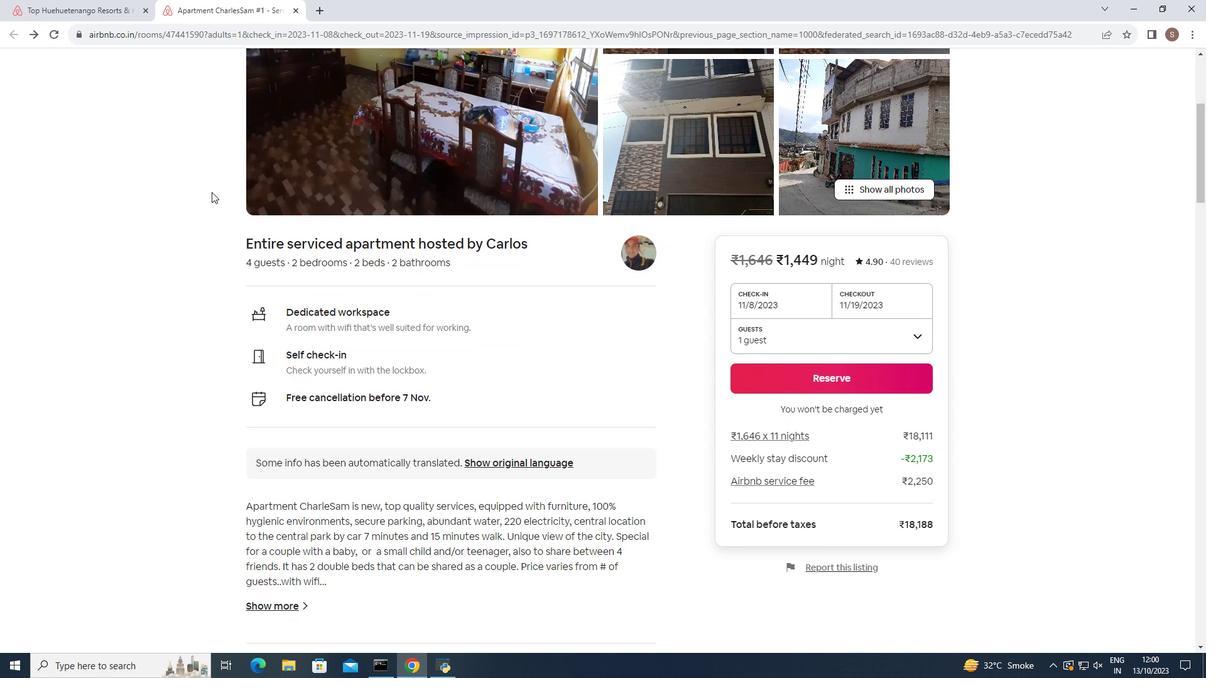 
Action: Mouse scrolled (211, 191) with delta (0, 0)
Screenshot: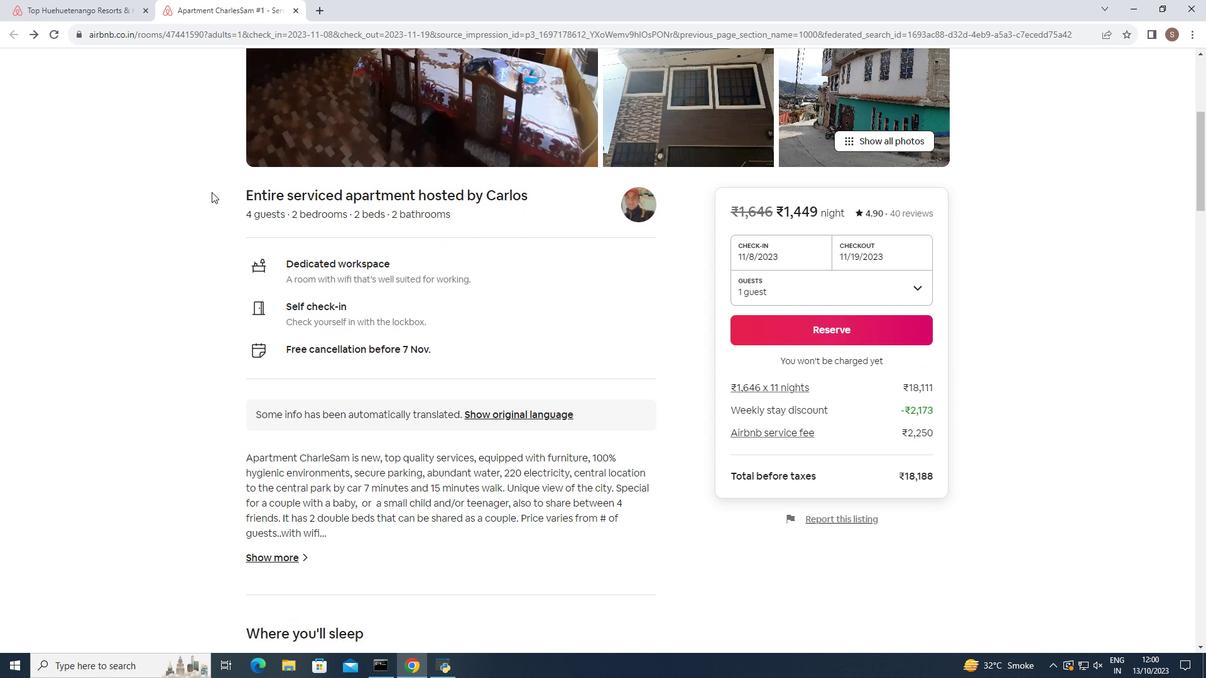 
Action: Mouse moved to (211, 194)
Screenshot: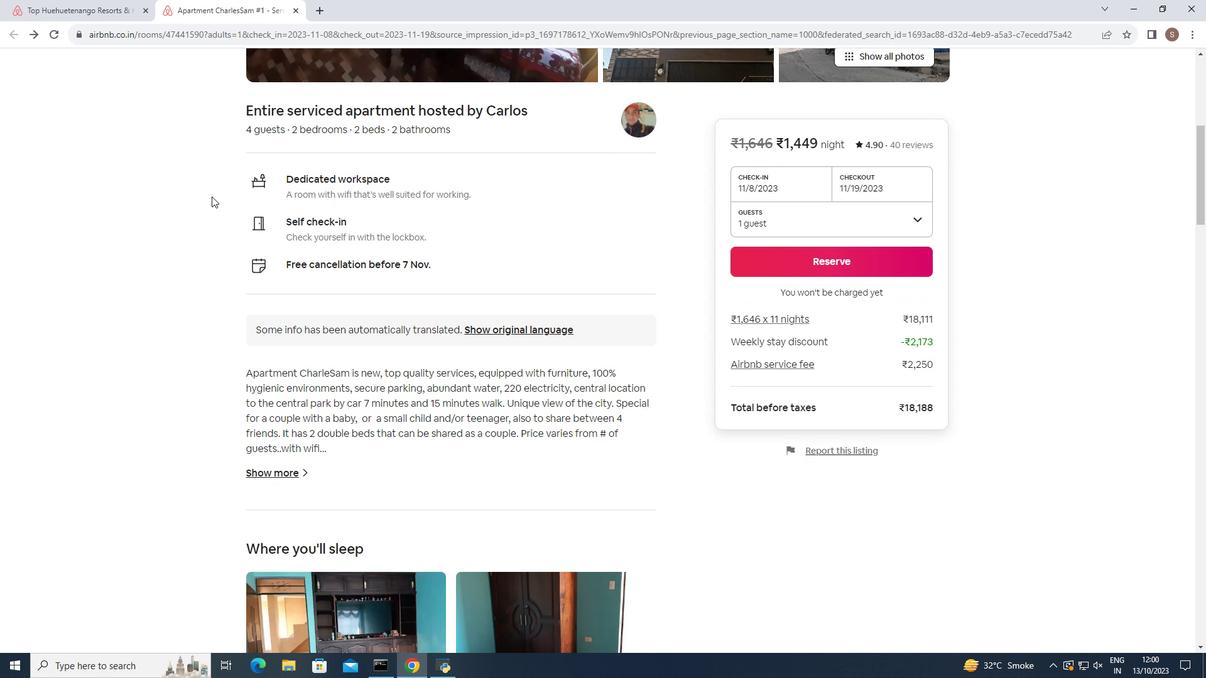 
Action: Mouse scrolled (211, 193) with delta (0, 0)
Screenshot: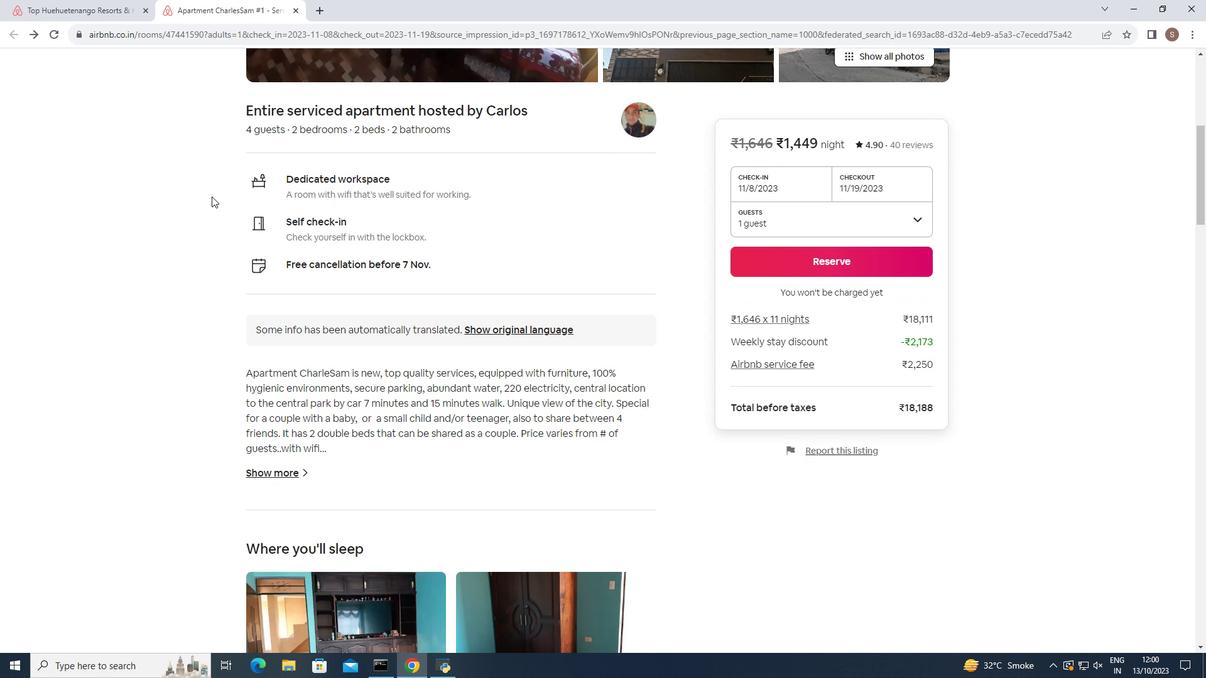 
Action: Mouse moved to (211, 197)
Screenshot: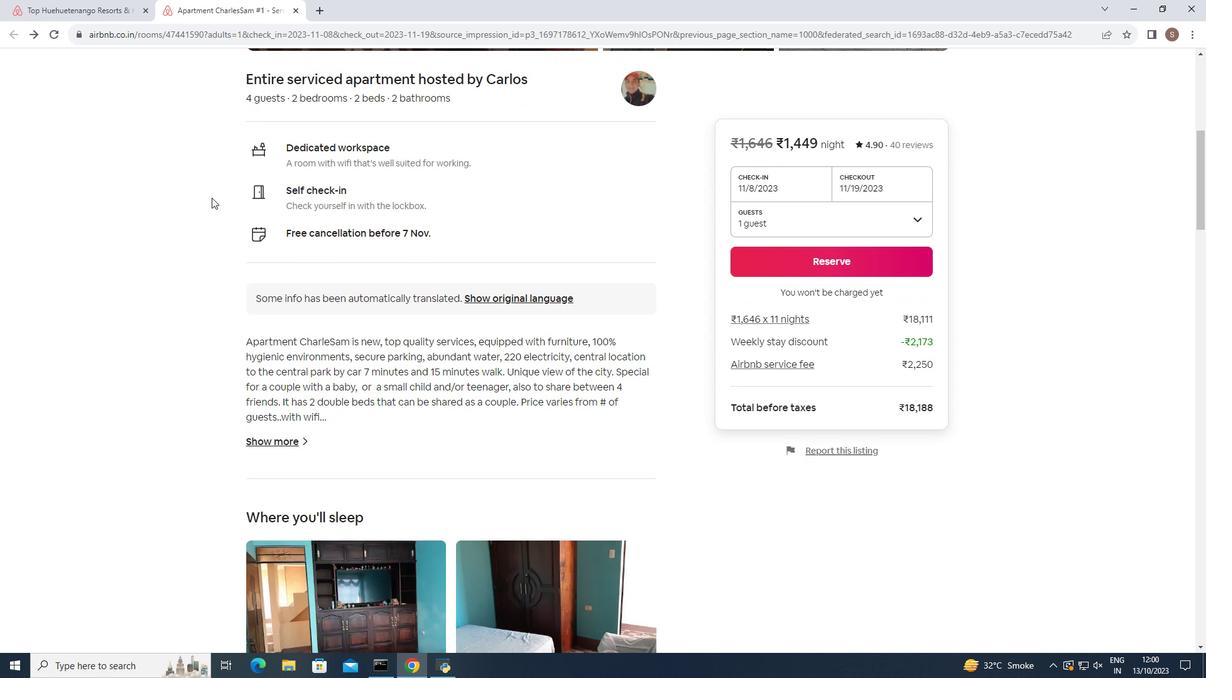 
Action: Mouse scrolled (211, 197) with delta (0, 0)
Screenshot: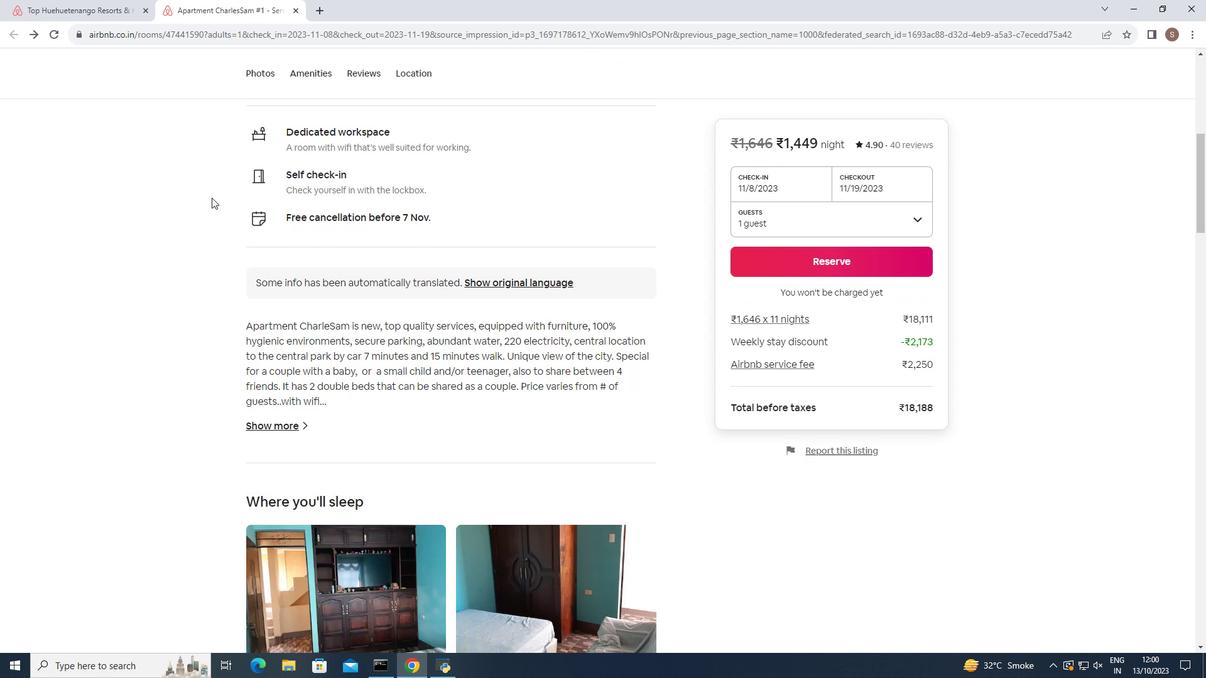 
Action: Mouse scrolled (211, 197) with delta (0, 0)
Screenshot: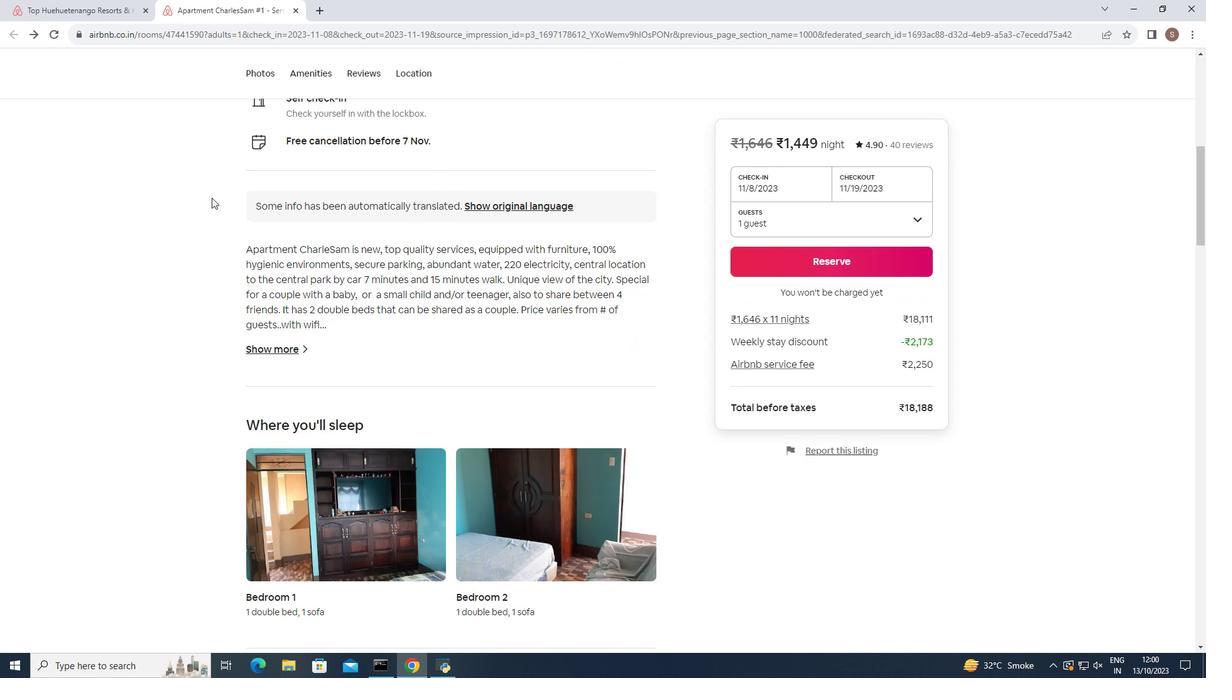 
Action: Mouse moved to (267, 315)
Screenshot: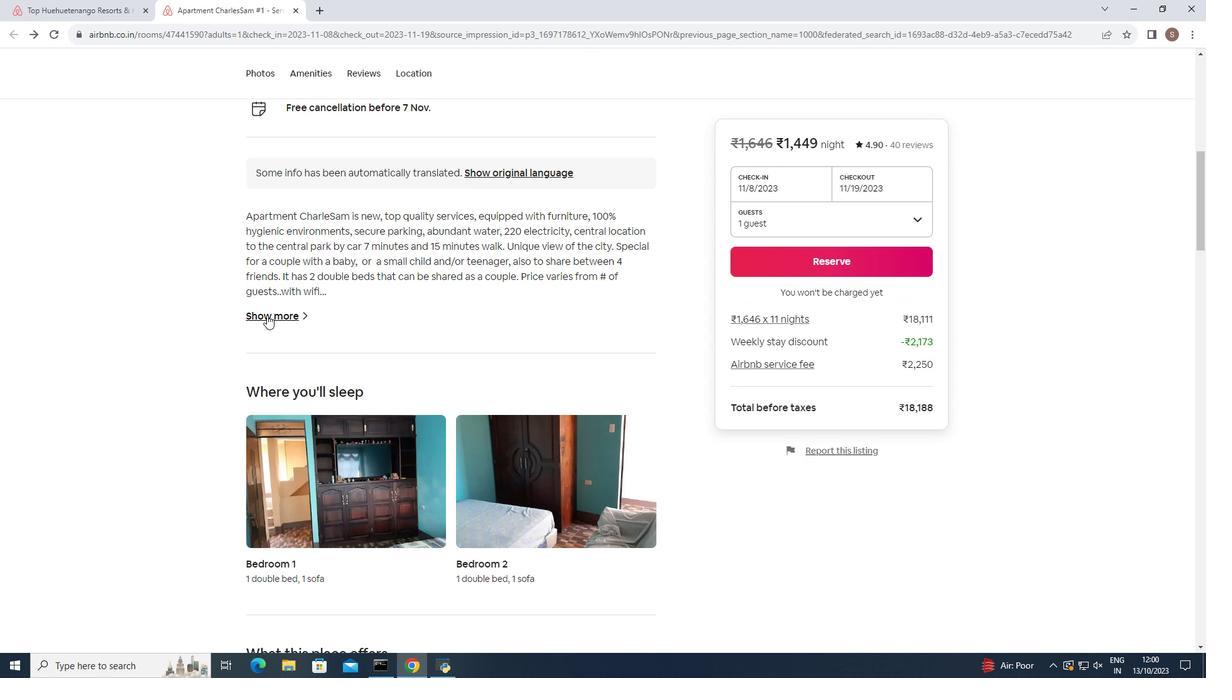 
Action: Mouse pressed left at (267, 315)
Screenshot: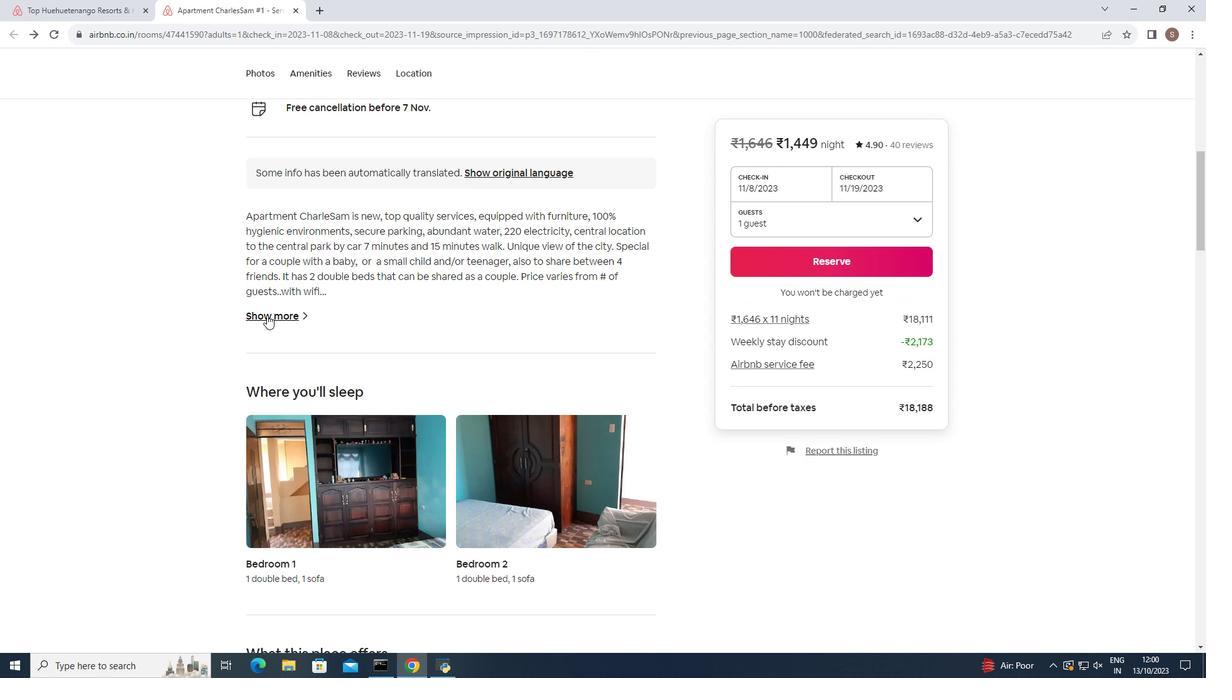 
Action: Mouse moved to (530, 315)
Screenshot: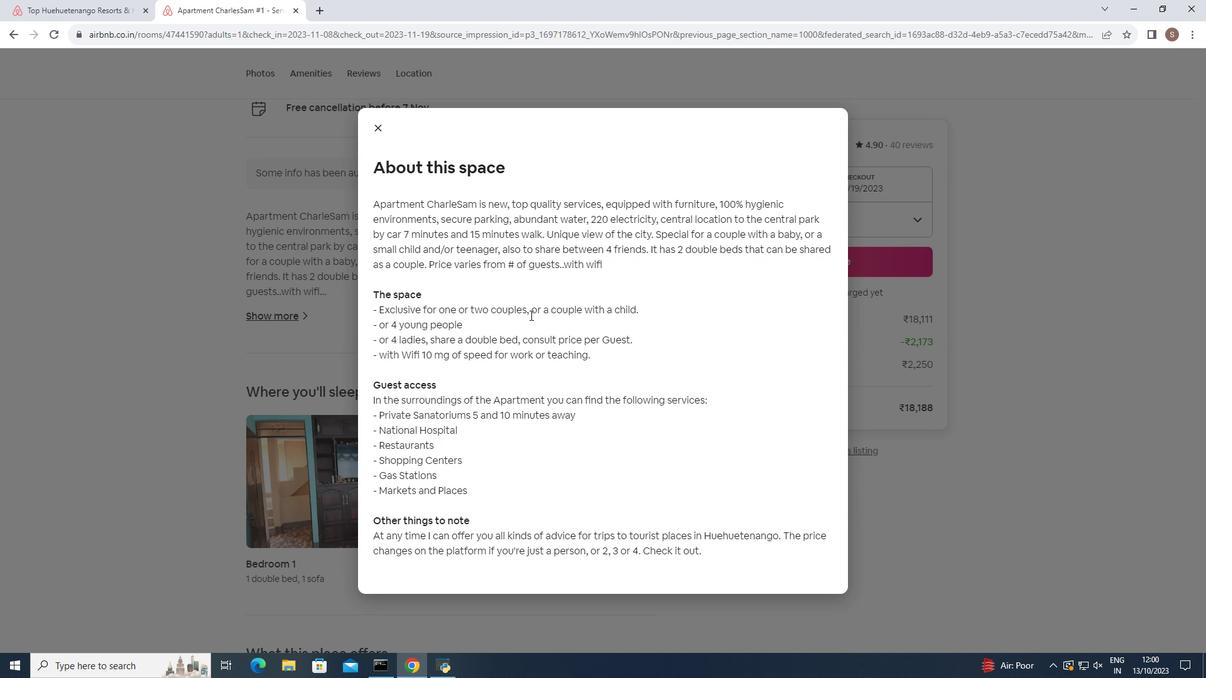 
Action: Mouse scrolled (530, 314) with delta (0, 0)
Screenshot: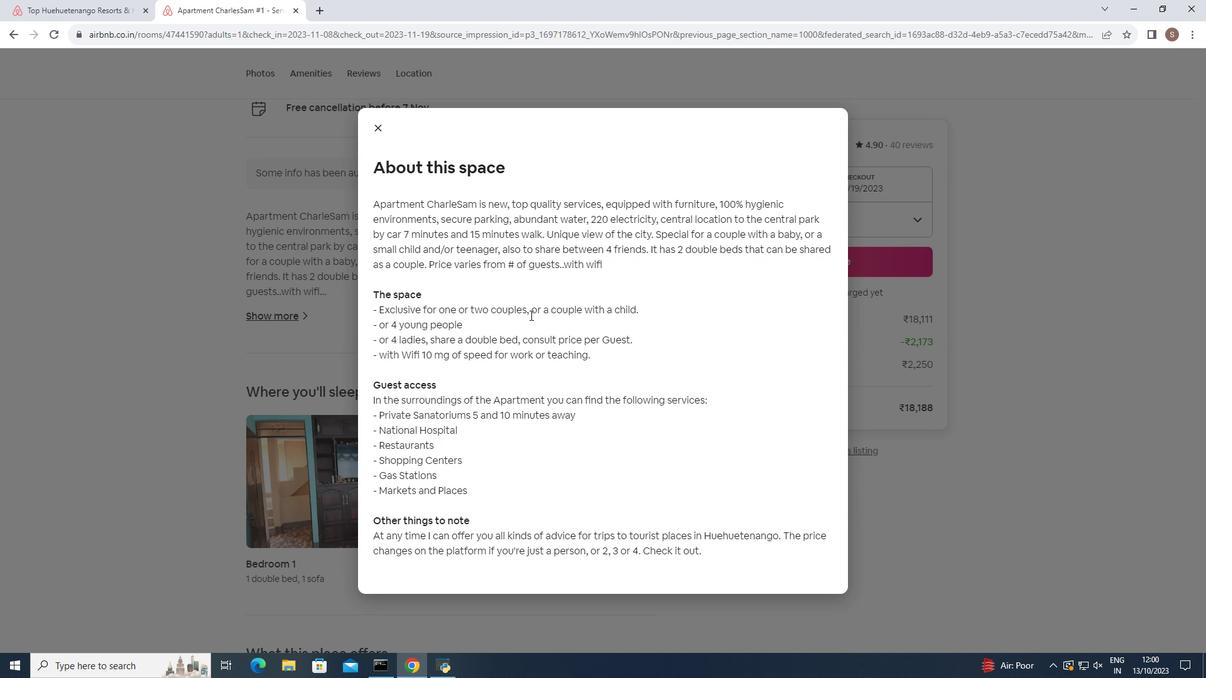 
Action: Mouse scrolled (530, 314) with delta (0, 0)
Screenshot: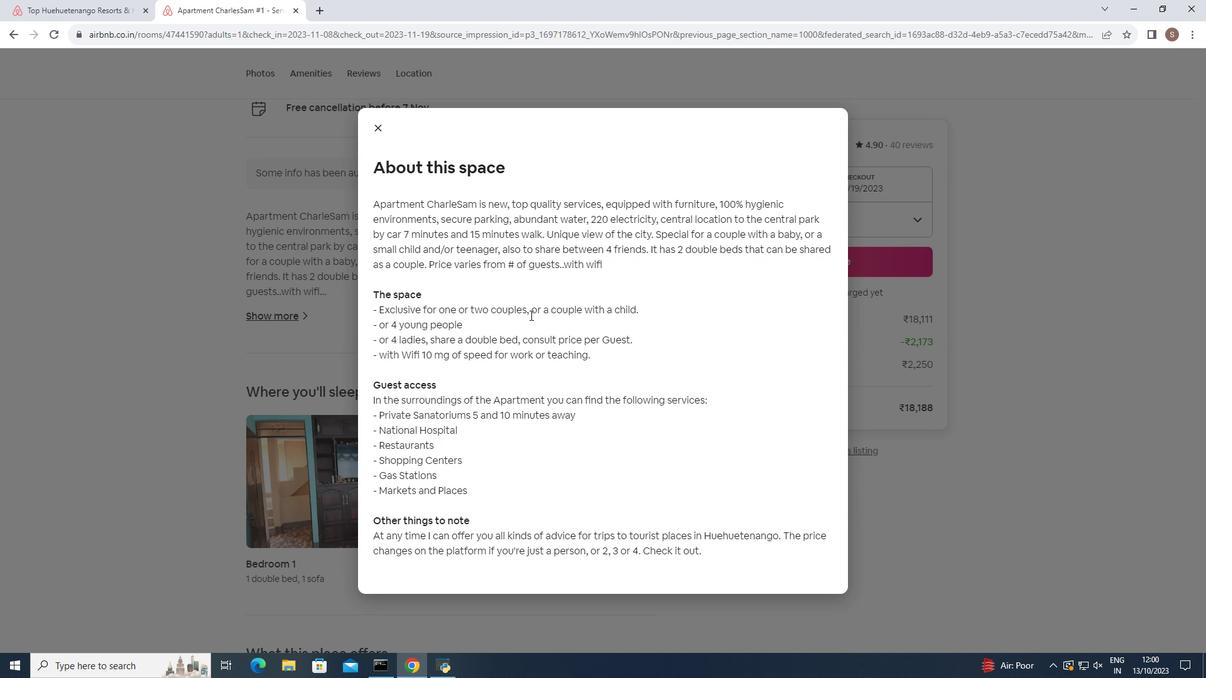 
Action: Mouse moved to (378, 124)
Screenshot: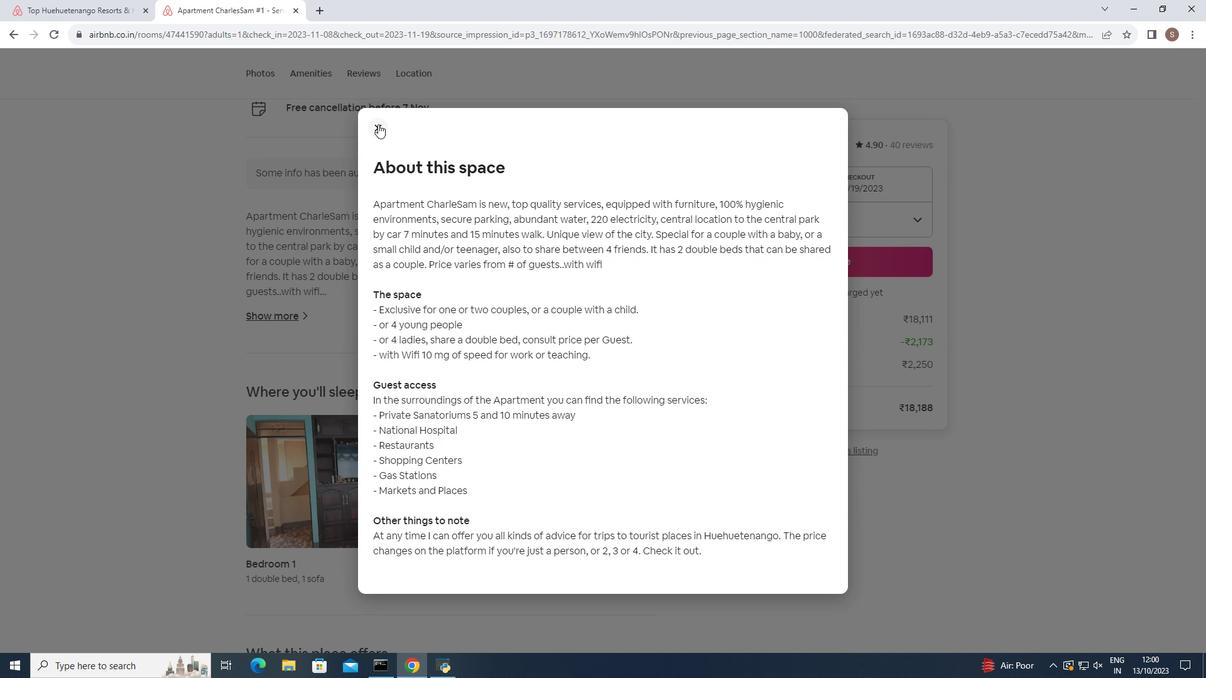 
Action: Mouse pressed left at (378, 124)
Screenshot: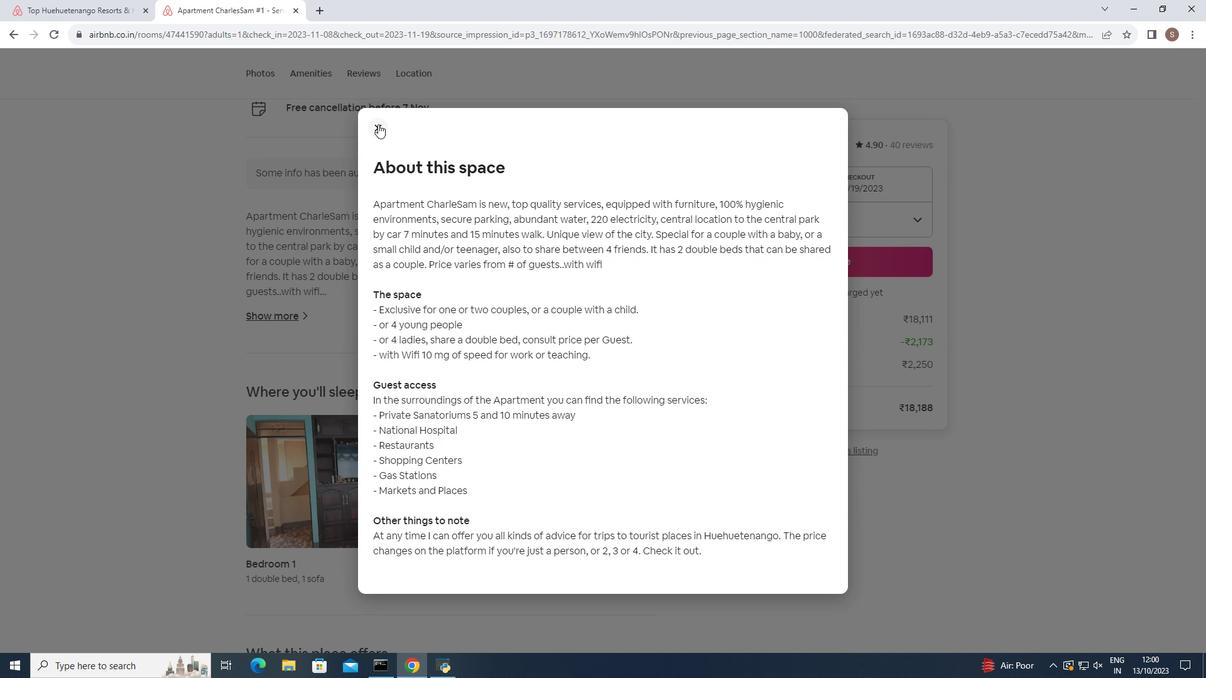
Action: Mouse scrolled (378, 123) with delta (0, 0)
Screenshot: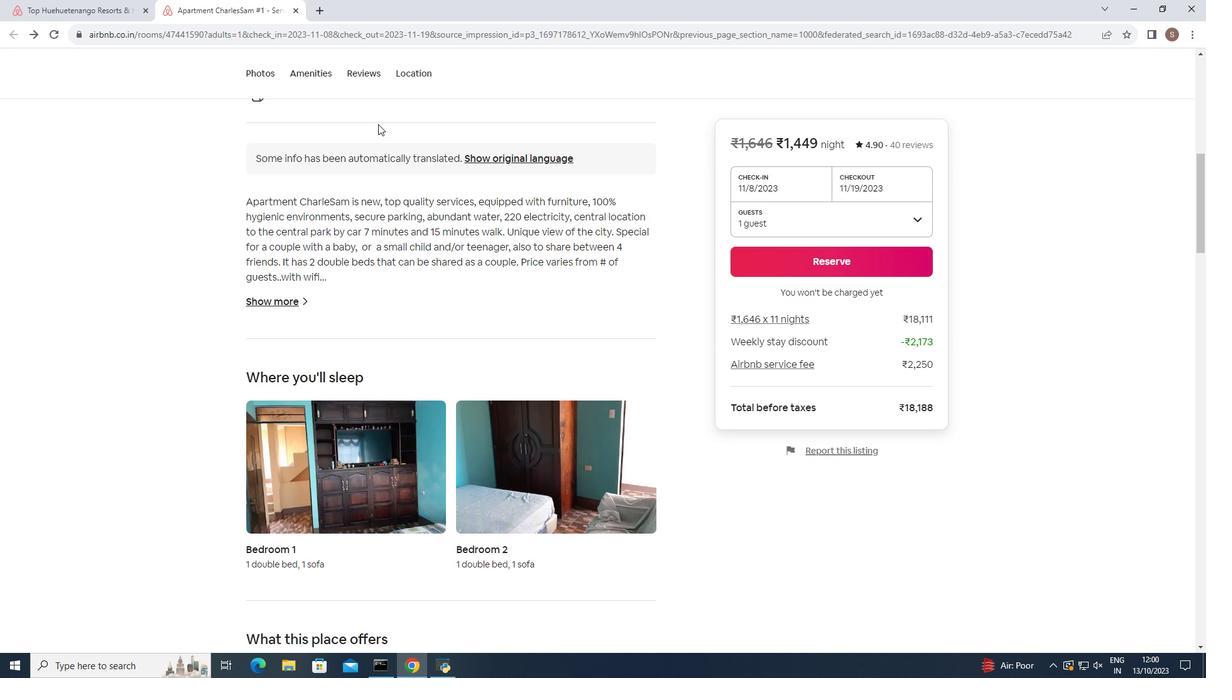 
Action: Mouse scrolled (378, 123) with delta (0, 0)
Screenshot: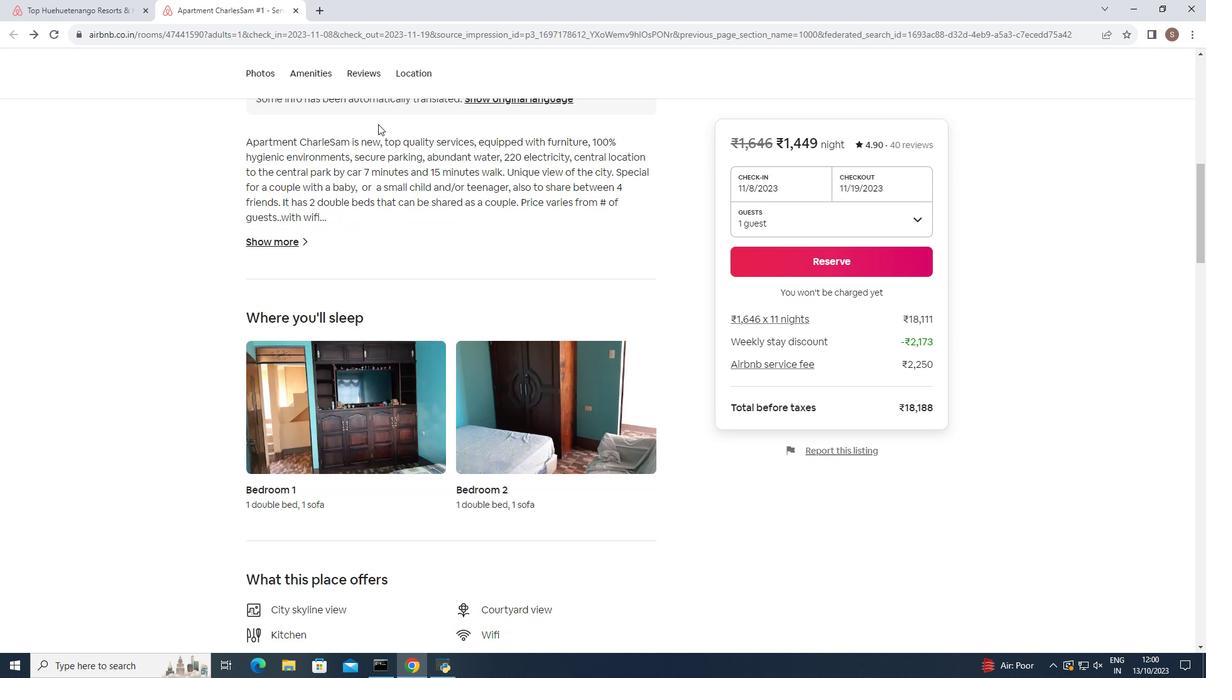 
Action: Mouse scrolled (378, 123) with delta (0, 0)
Screenshot: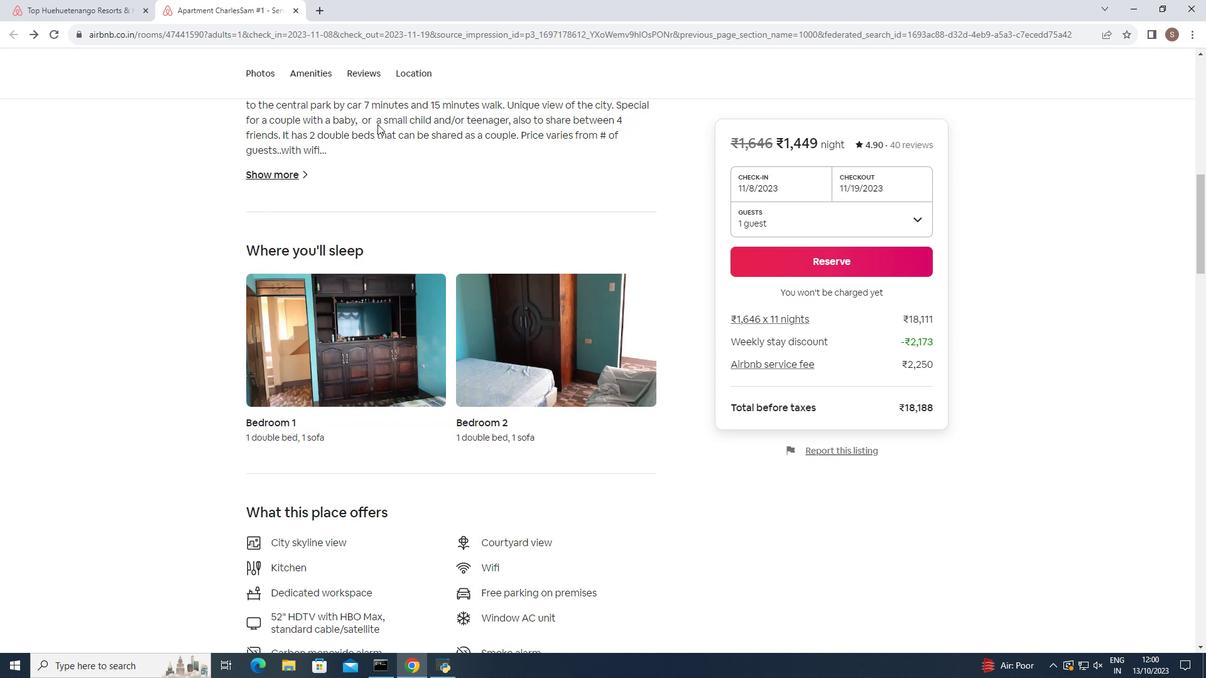 
Action: Mouse moved to (376, 125)
Screenshot: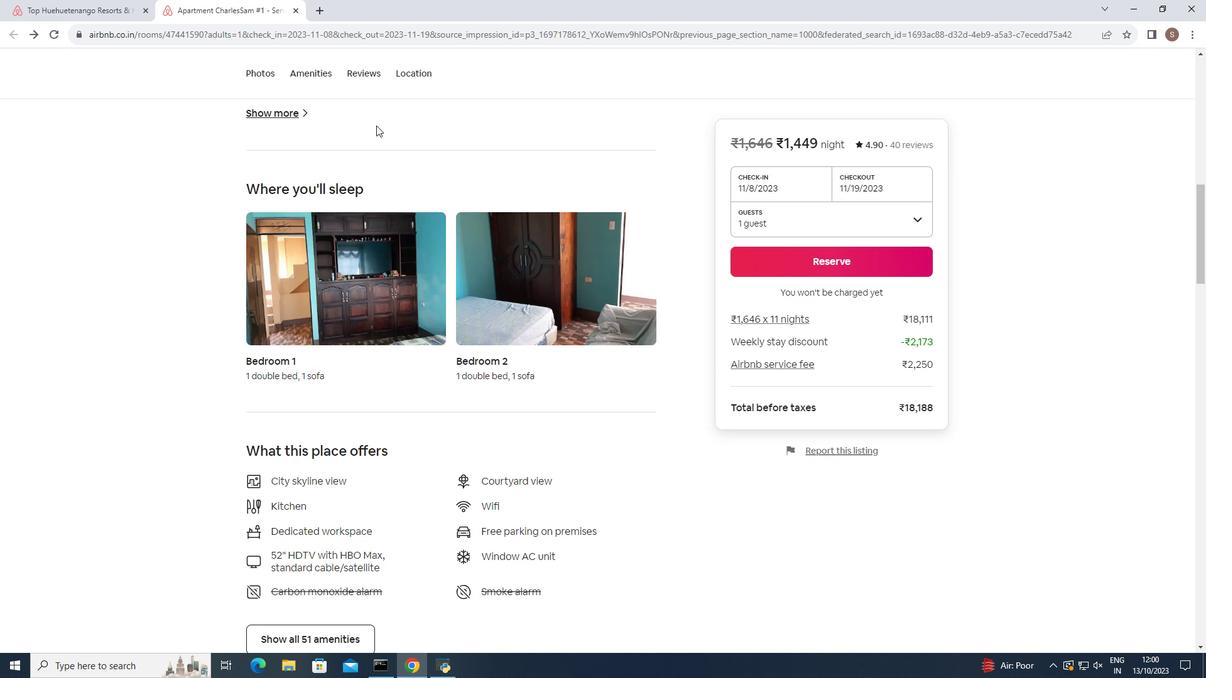 
Action: Mouse scrolled (376, 124) with delta (0, 0)
Screenshot: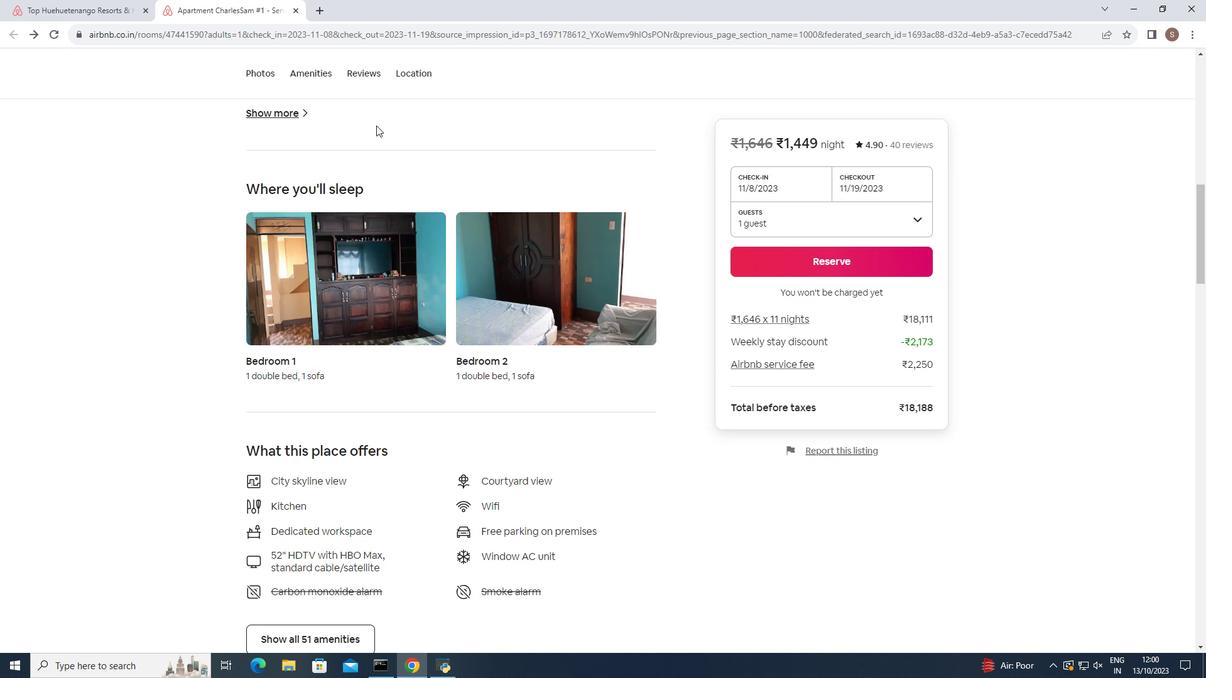 
Action: Mouse moved to (376, 125)
Screenshot: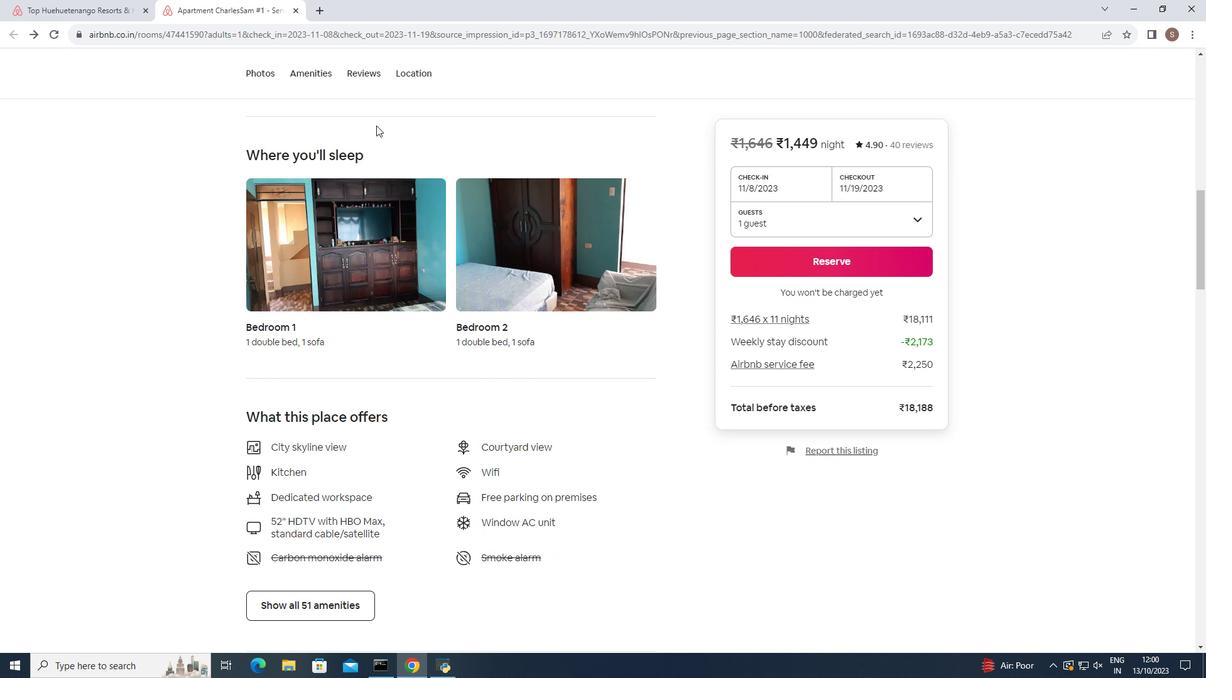 
Action: Mouse scrolled (376, 125) with delta (0, 0)
Screenshot: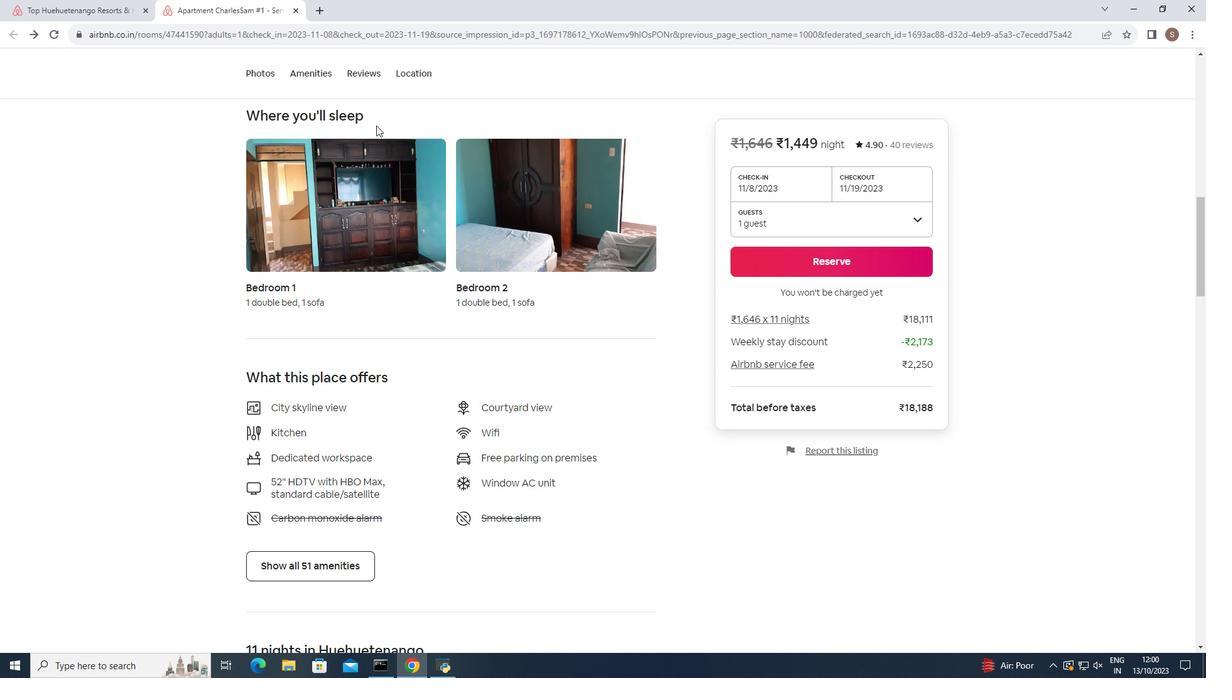 
Action: Mouse scrolled (376, 125) with delta (0, 0)
Screenshot: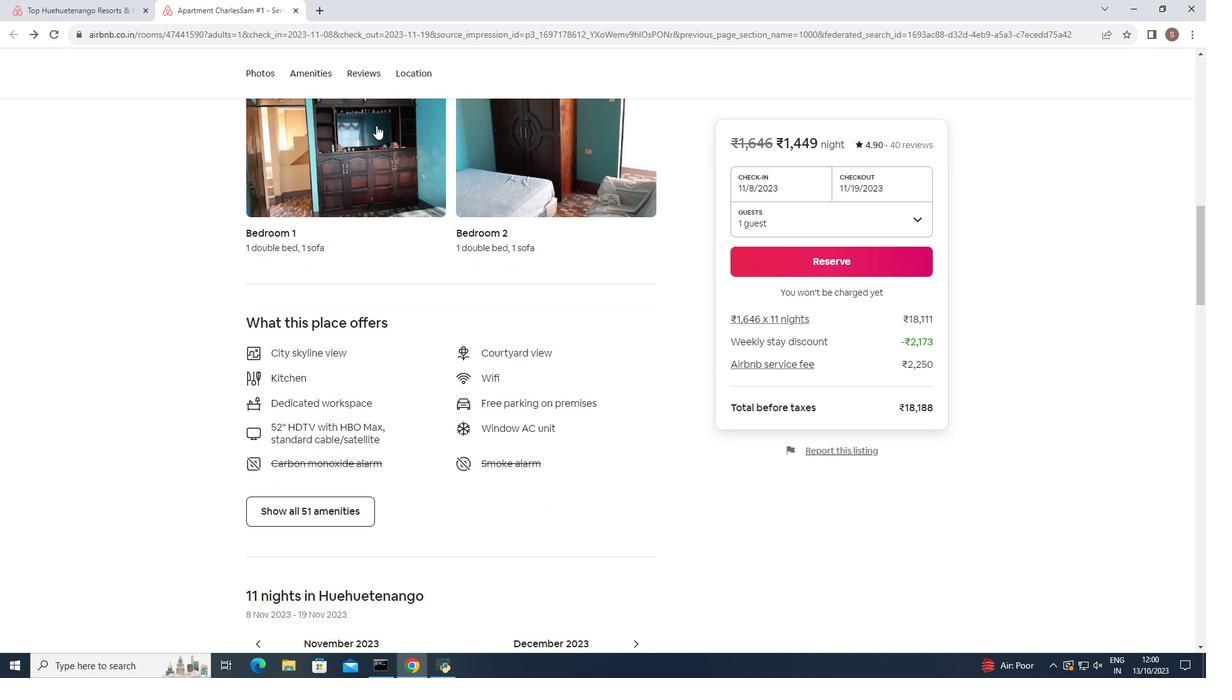 
Action: Mouse scrolled (376, 125) with delta (0, 0)
Screenshot: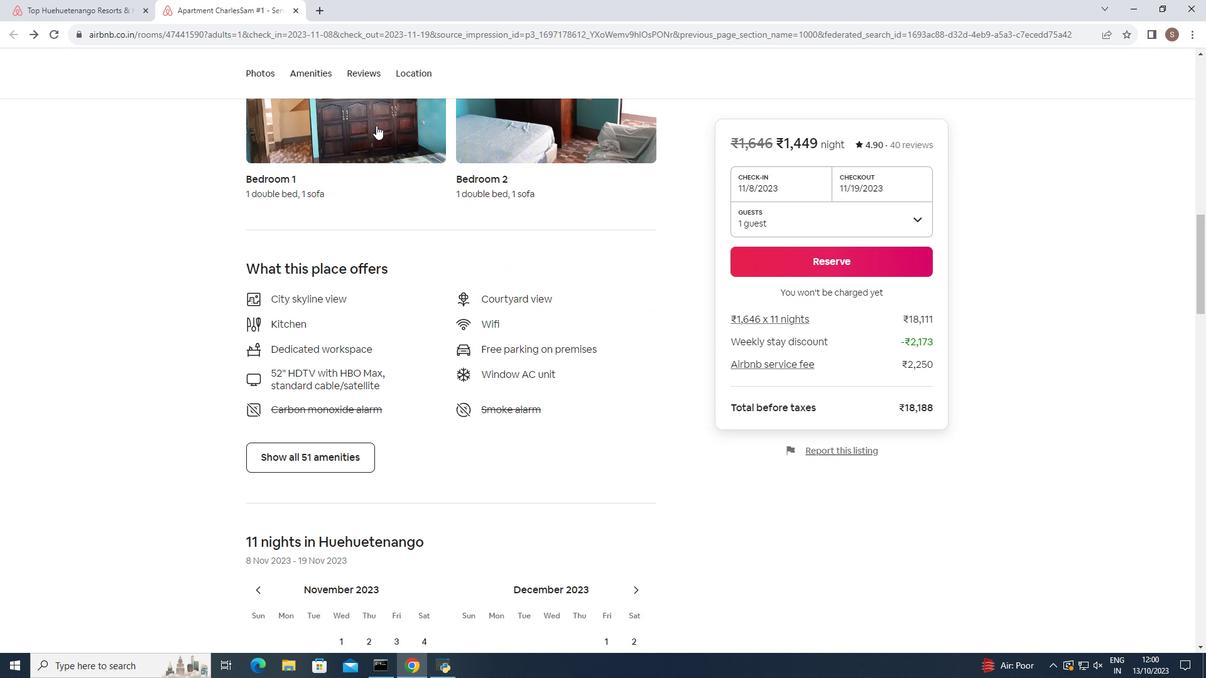
Action: Mouse scrolled (376, 125) with delta (0, 0)
Screenshot: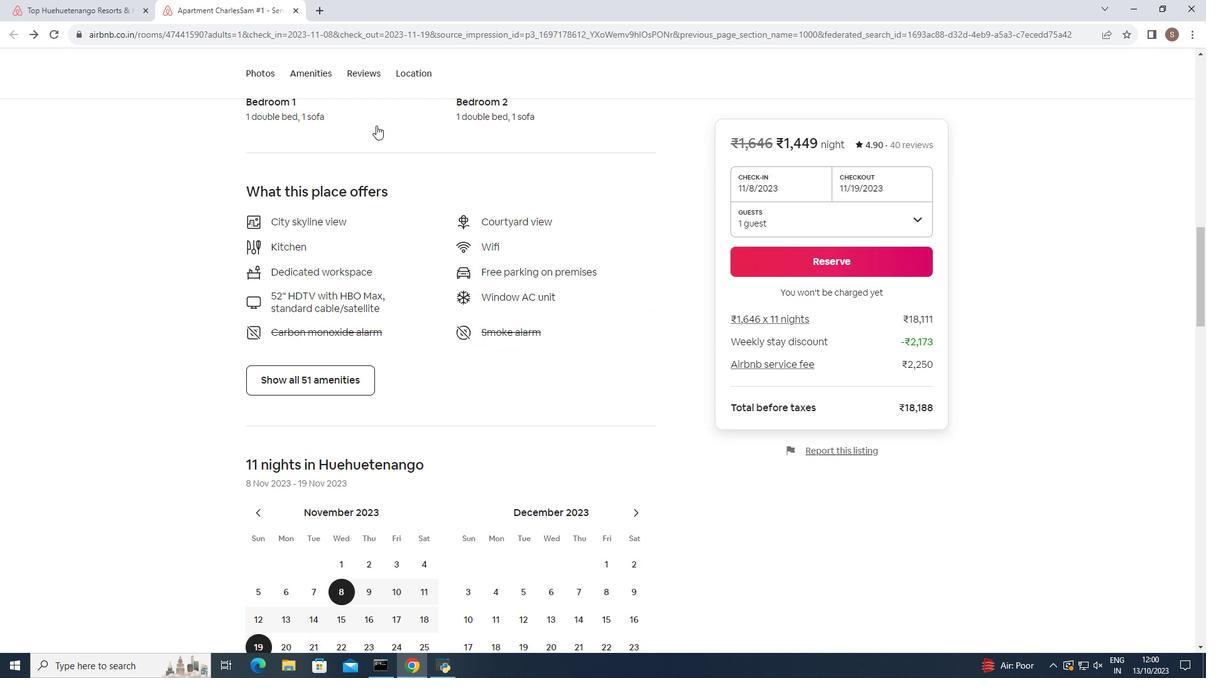 
Action: Mouse moved to (346, 339)
Screenshot: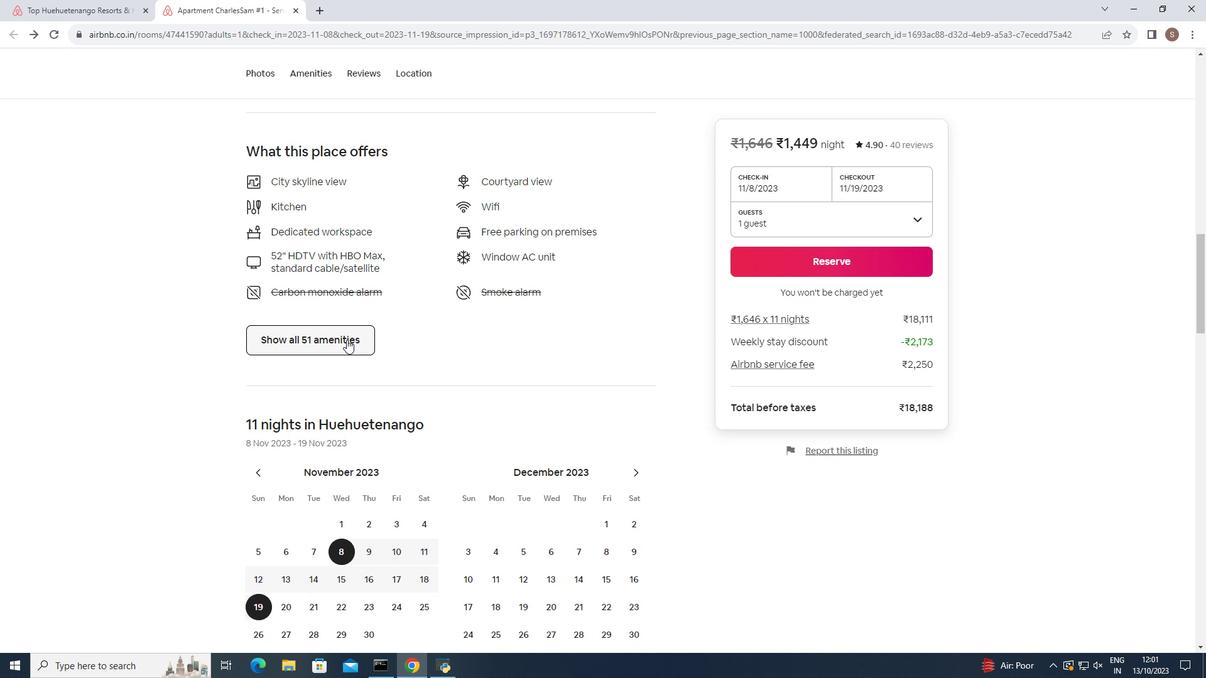 
Action: Mouse pressed left at (346, 339)
Screenshot: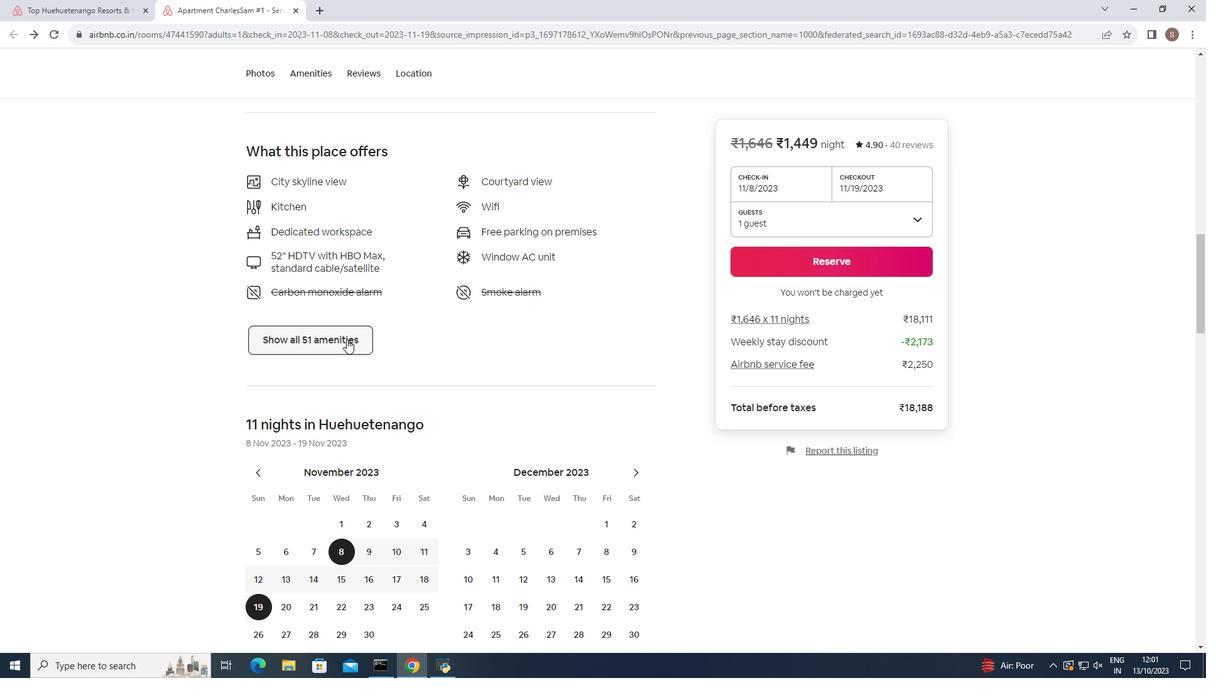 
Action: Mouse moved to (500, 324)
Screenshot: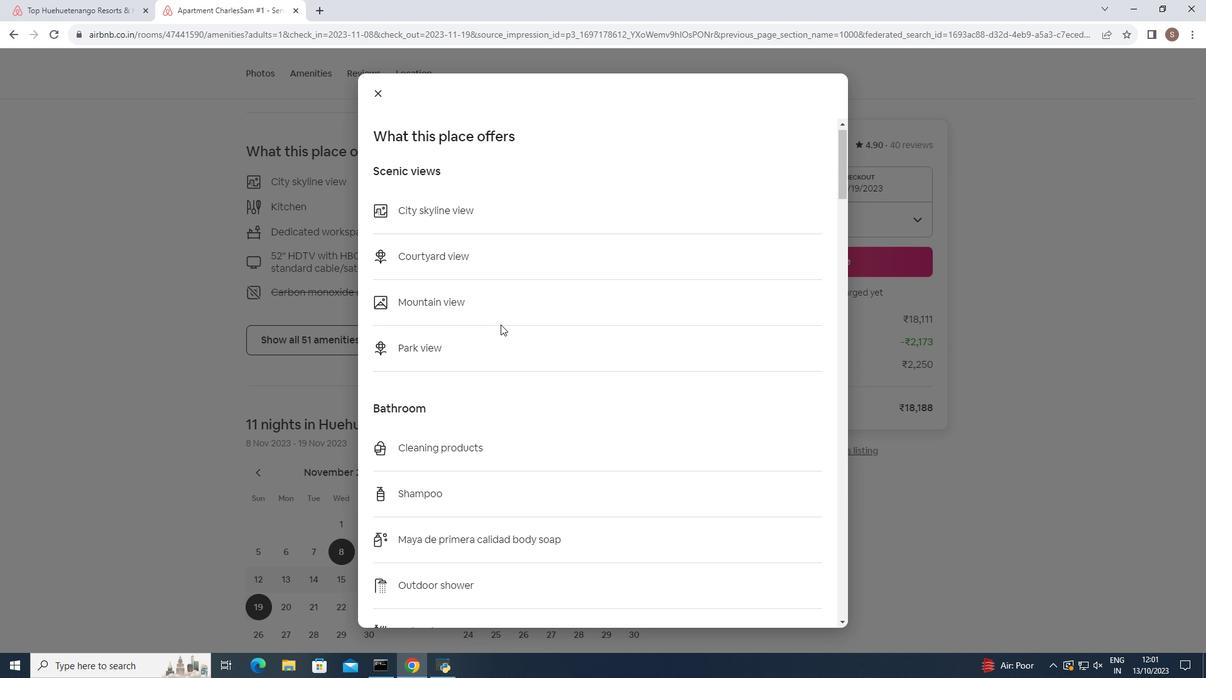 
Action: Mouse scrolled (500, 324) with delta (0, 0)
Screenshot: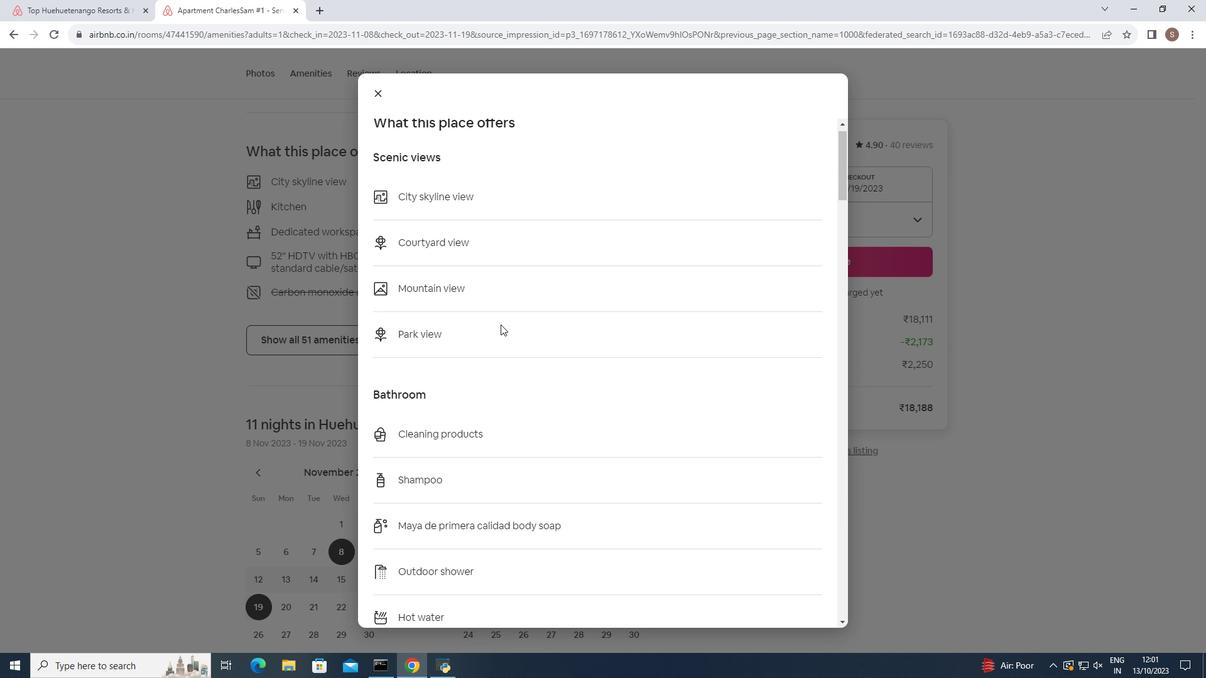 
Action: Mouse scrolled (500, 324) with delta (0, 0)
Screenshot: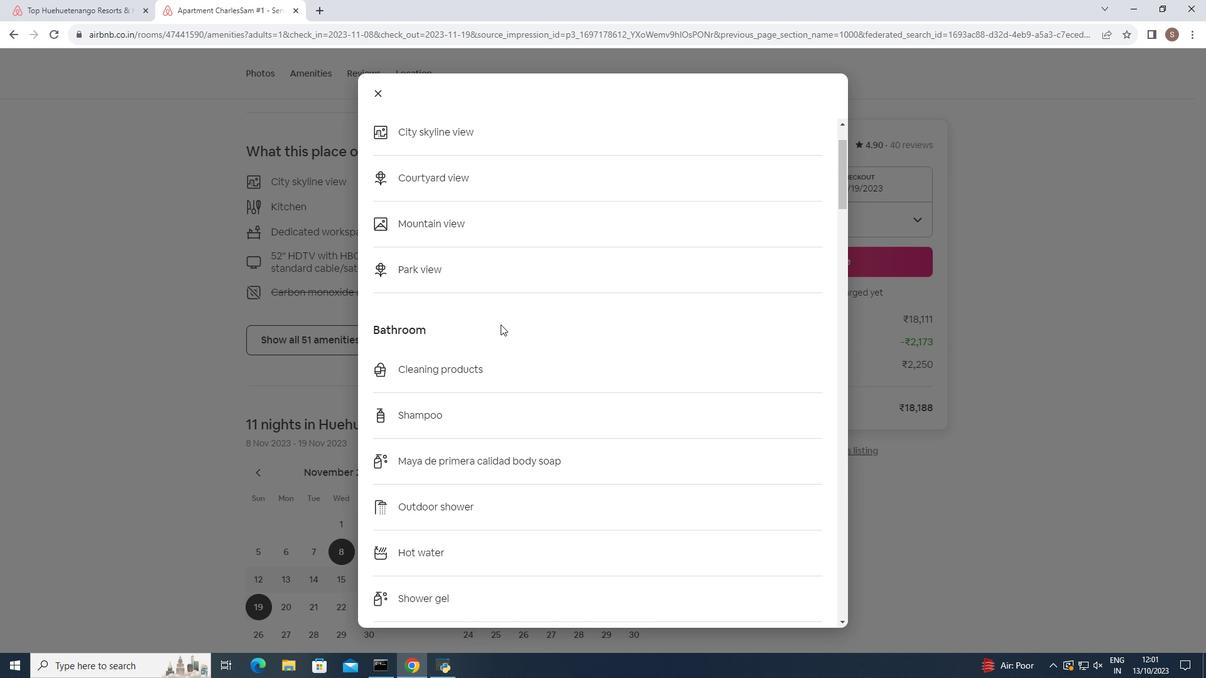 
Action: Mouse scrolled (500, 324) with delta (0, 0)
Screenshot: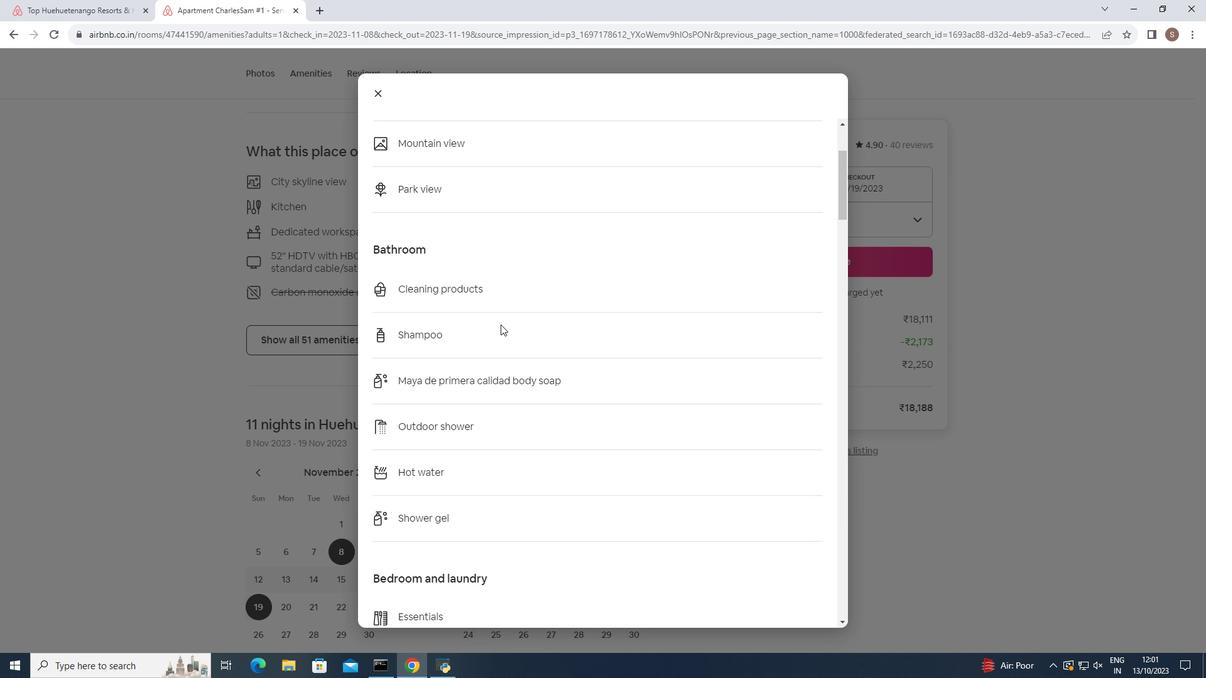 
Action: Mouse scrolled (500, 324) with delta (0, 0)
Screenshot: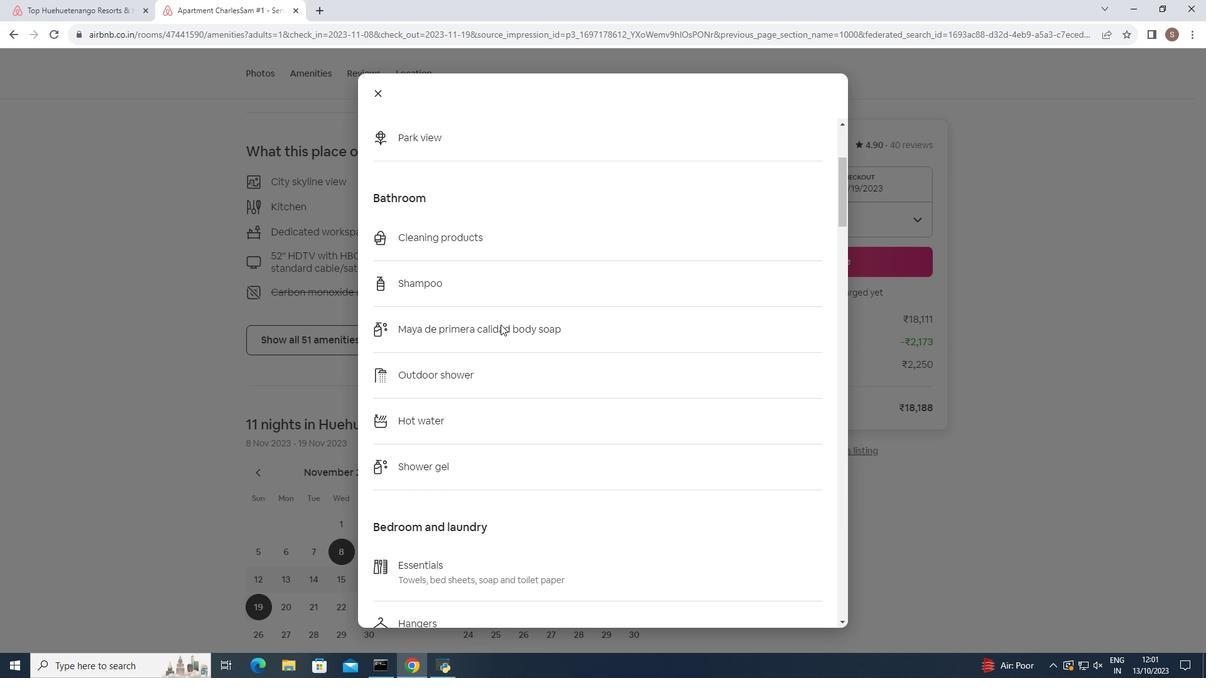 
Action: Mouse scrolled (500, 324) with delta (0, 0)
Screenshot: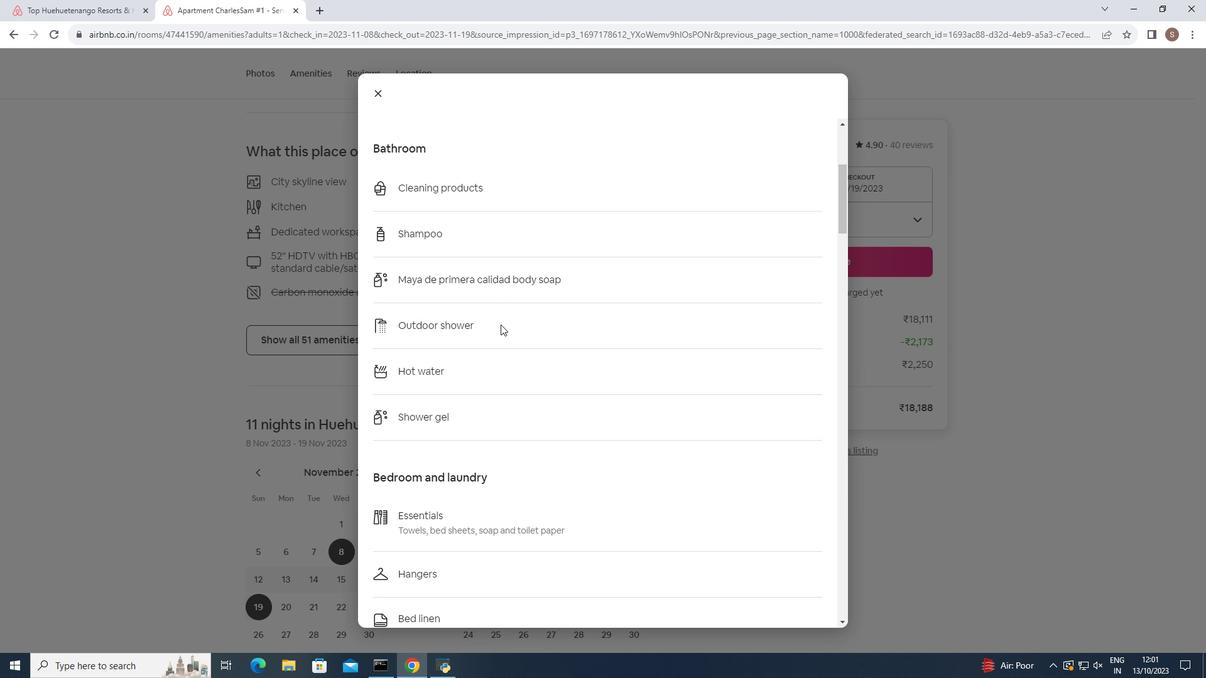 
Action: Mouse scrolled (500, 324) with delta (0, 0)
Screenshot: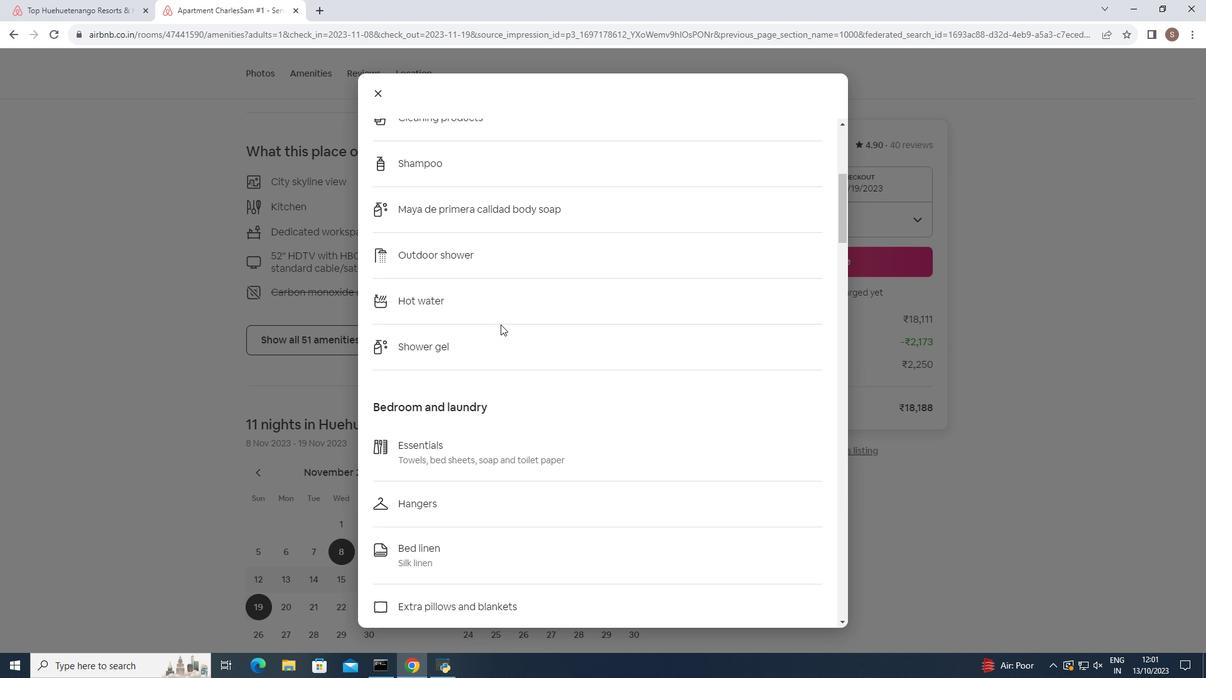 
Action: Mouse scrolled (500, 324) with delta (0, 0)
Screenshot: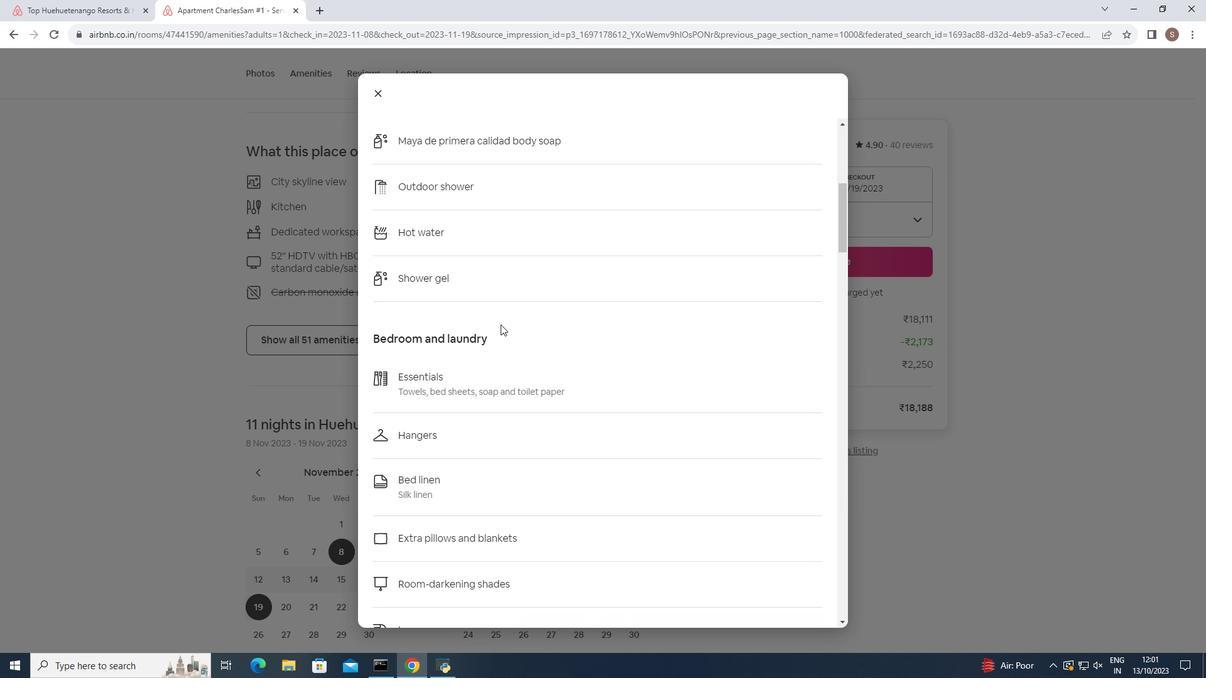 
Action: Mouse scrolled (500, 324) with delta (0, 0)
Screenshot: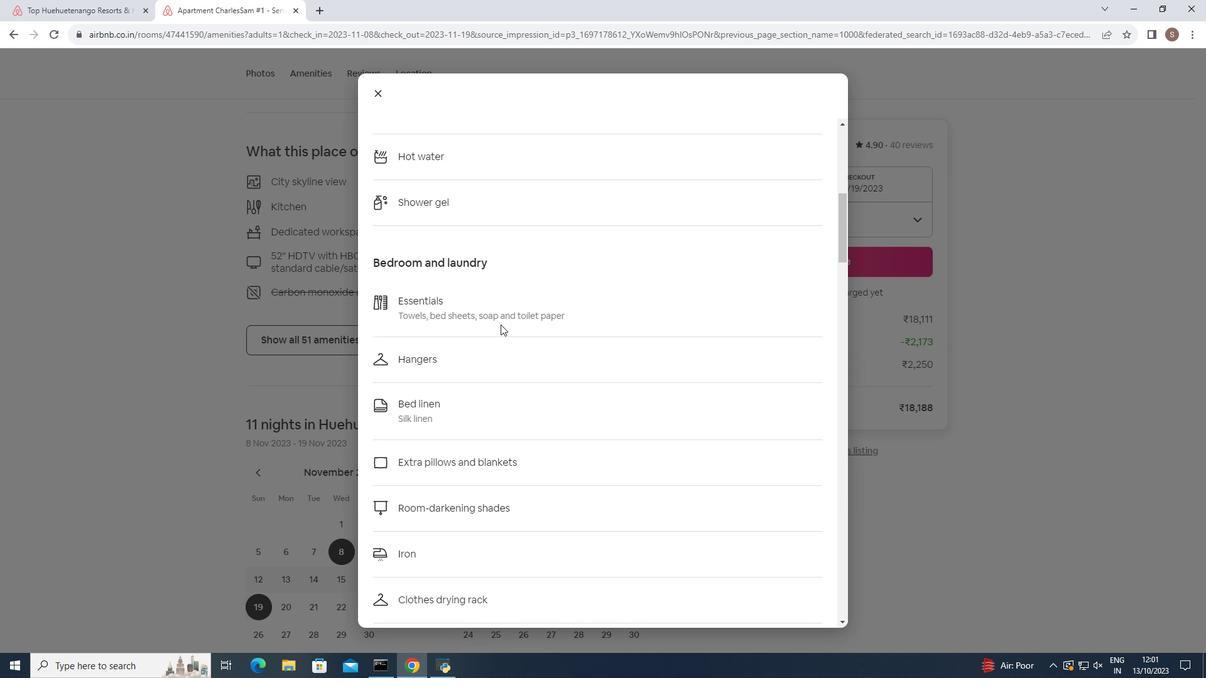 
Action: Mouse scrolled (500, 324) with delta (0, 0)
Screenshot: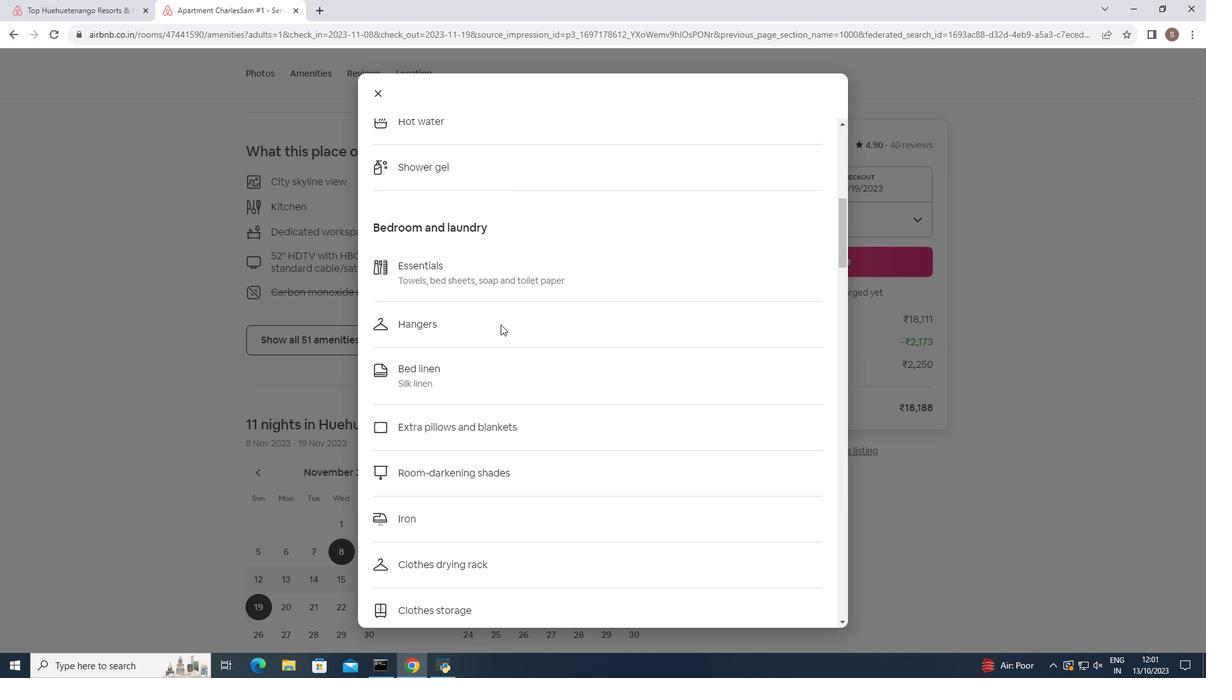 
Action: Mouse scrolled (500, 324) with delta (0, 0)
Screenshot: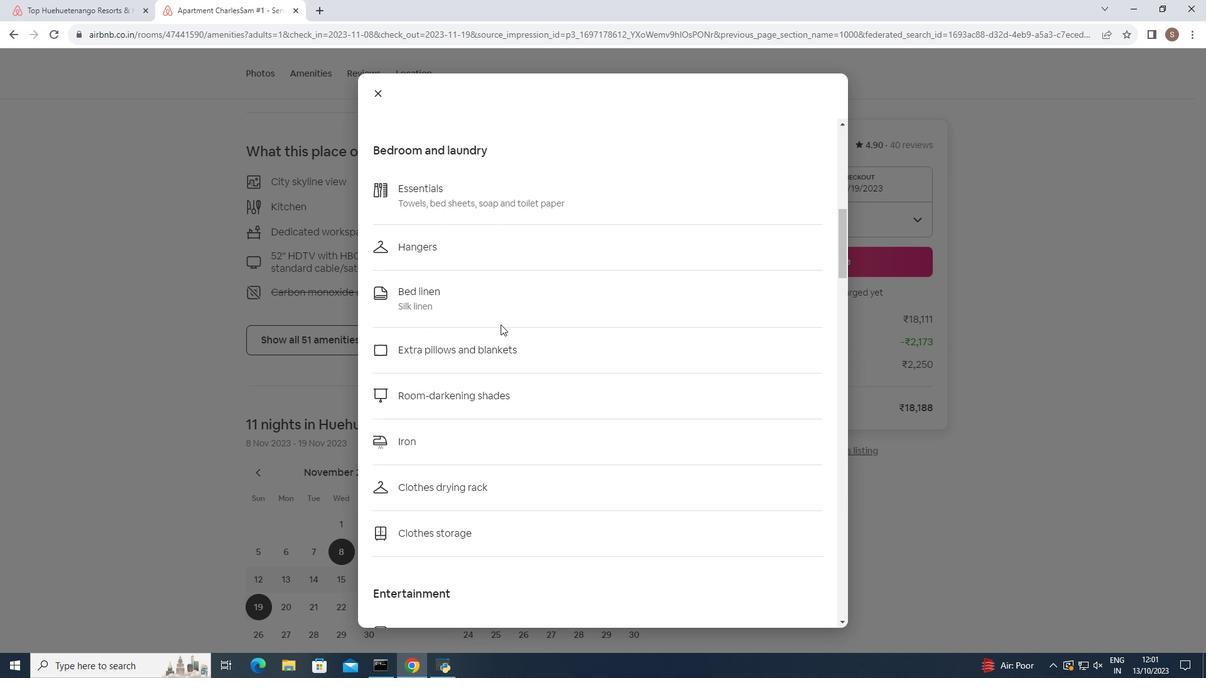 
Action: Mouse scrolled (500, 324) with delta (0, 0)
Screenshot: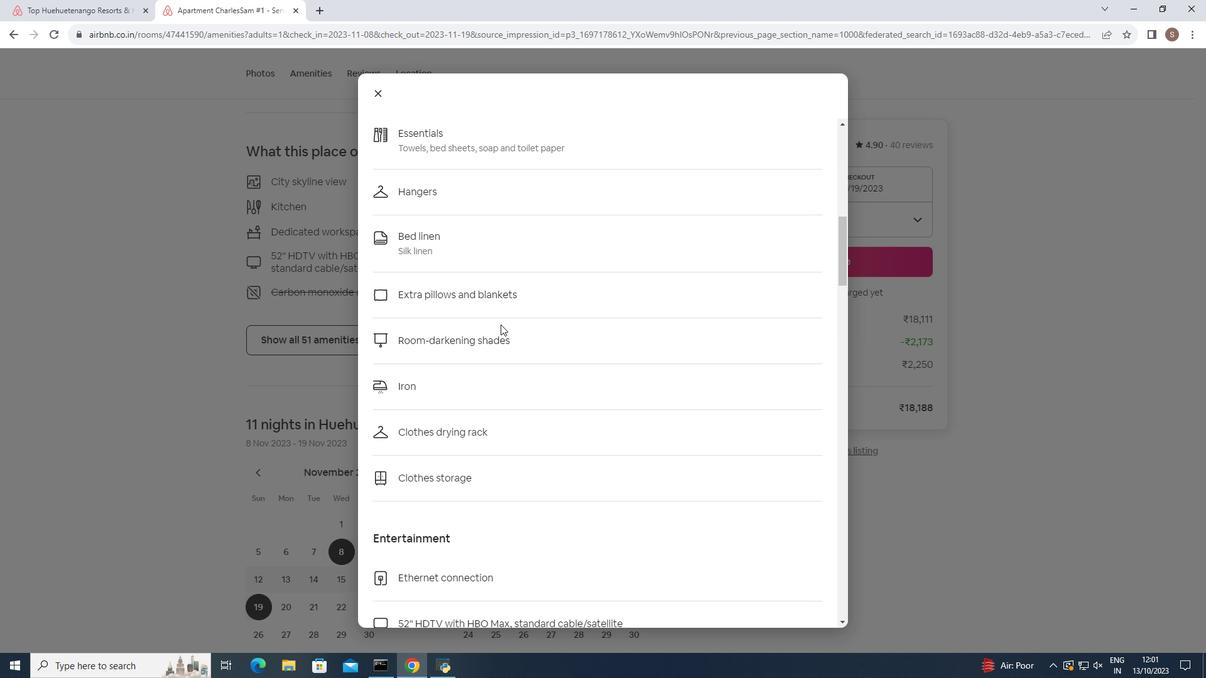 
Action: Mouse scrolled (500, 324) with delta (0, 0)
Screenshot: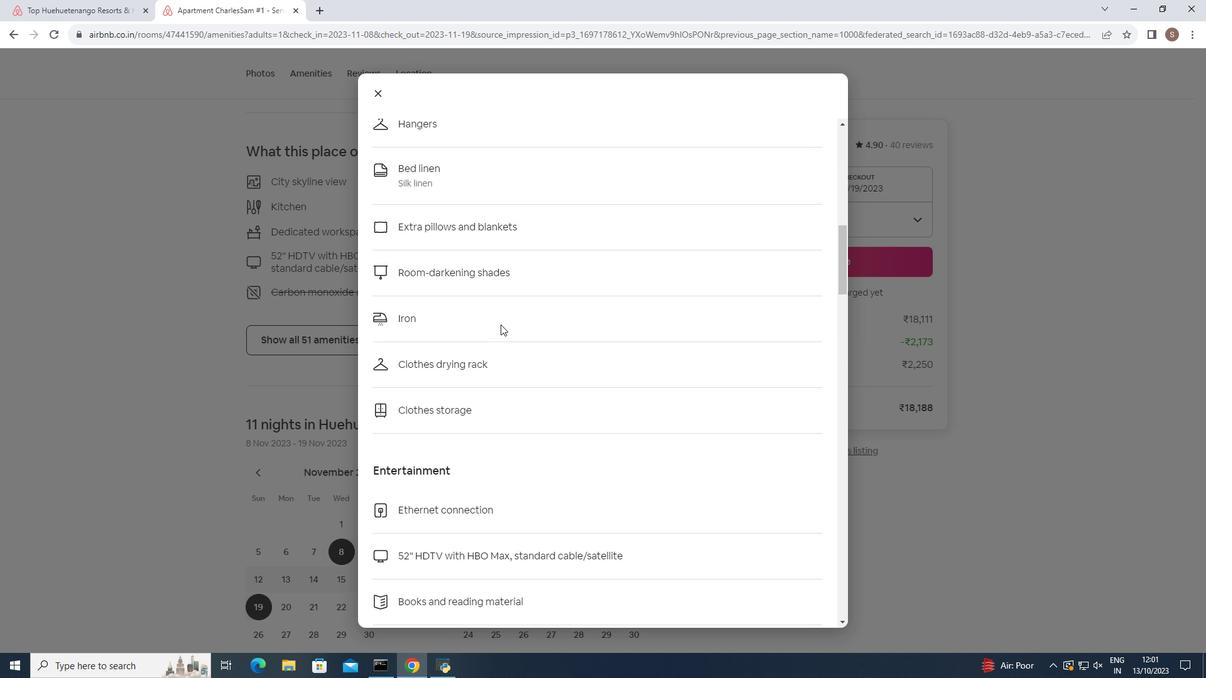 
Action: Mouse scrolled (500, 324) with delta (0, 0)
Screenshot: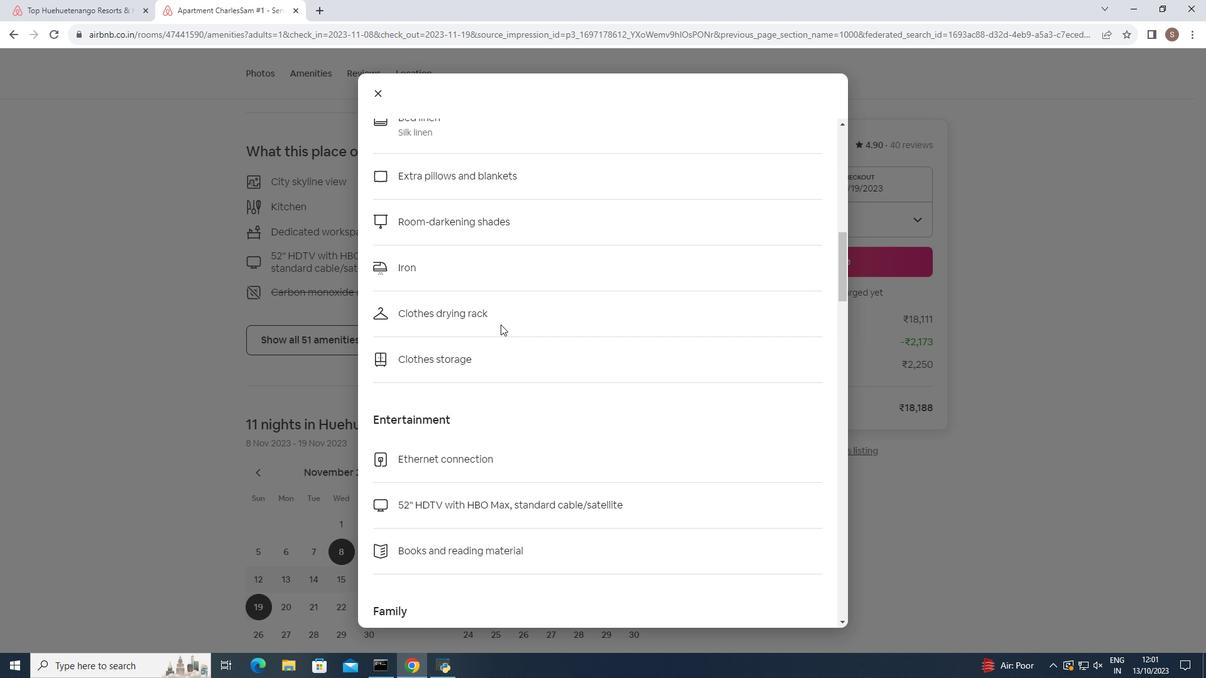 
Action: Mouse scrolled (500, 324) with delta (0, 0)
Screenshot: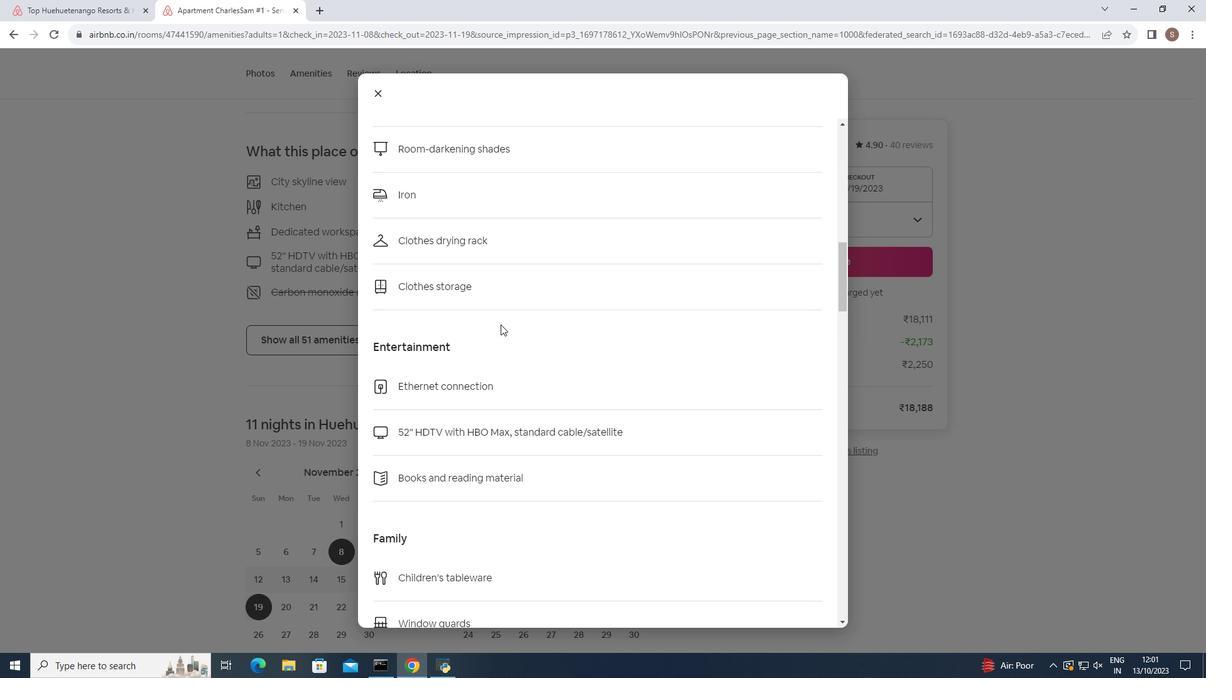 
Action: Mouse scrolled (500, 324) with delta (0, 0)
Screenshot: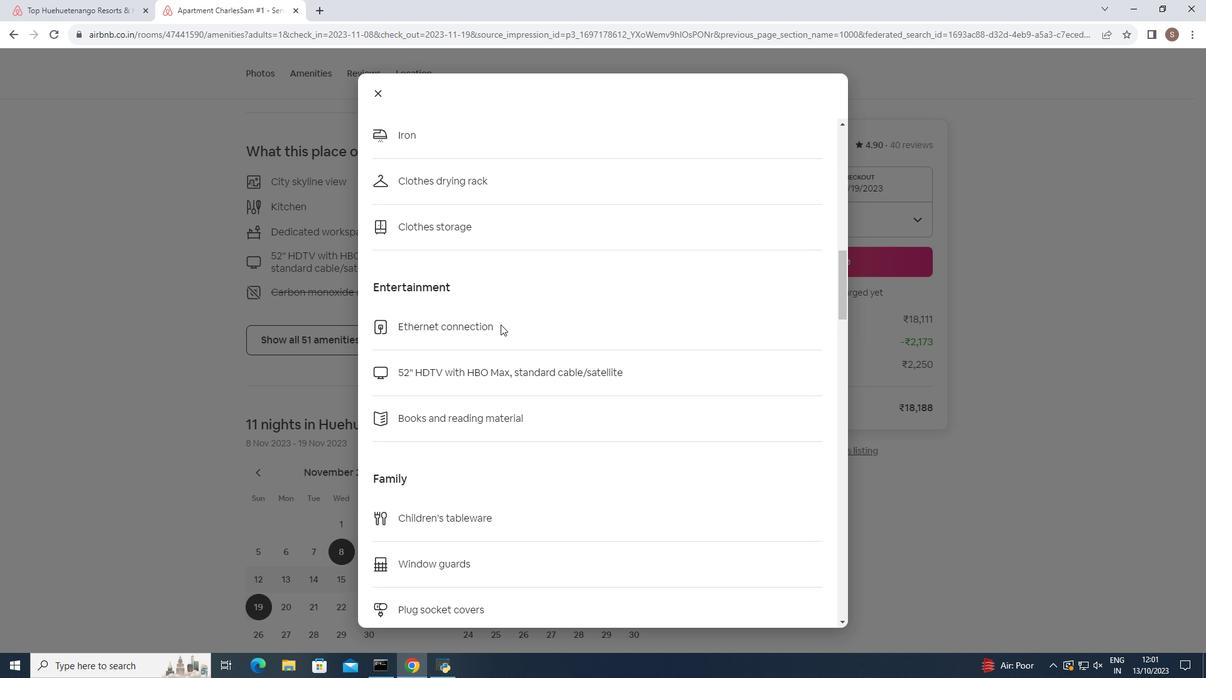 
Action: Mouse scrolled (500, 324) with delta (0, 0)
Screenshot: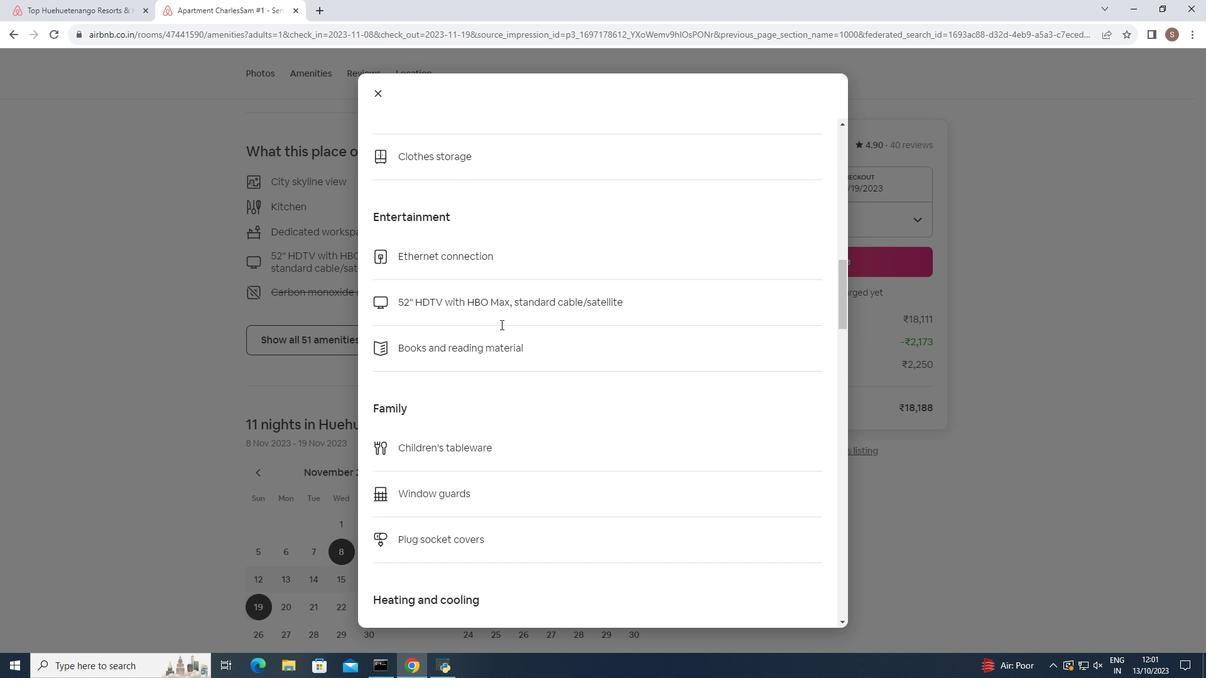 
Action: Mouse scrolled (500, 324) with delta (0, 0)
Screenshot: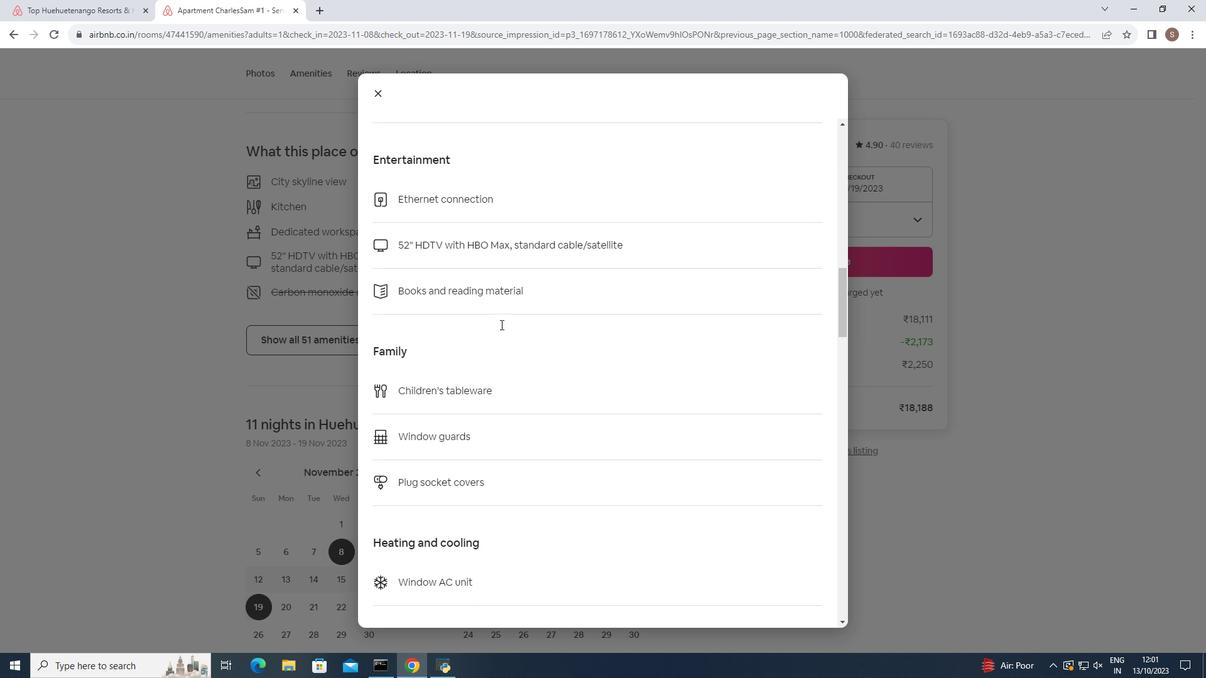 
Action: Mouse scrolled (500, 324) with delta (0, 0)
Screenshot: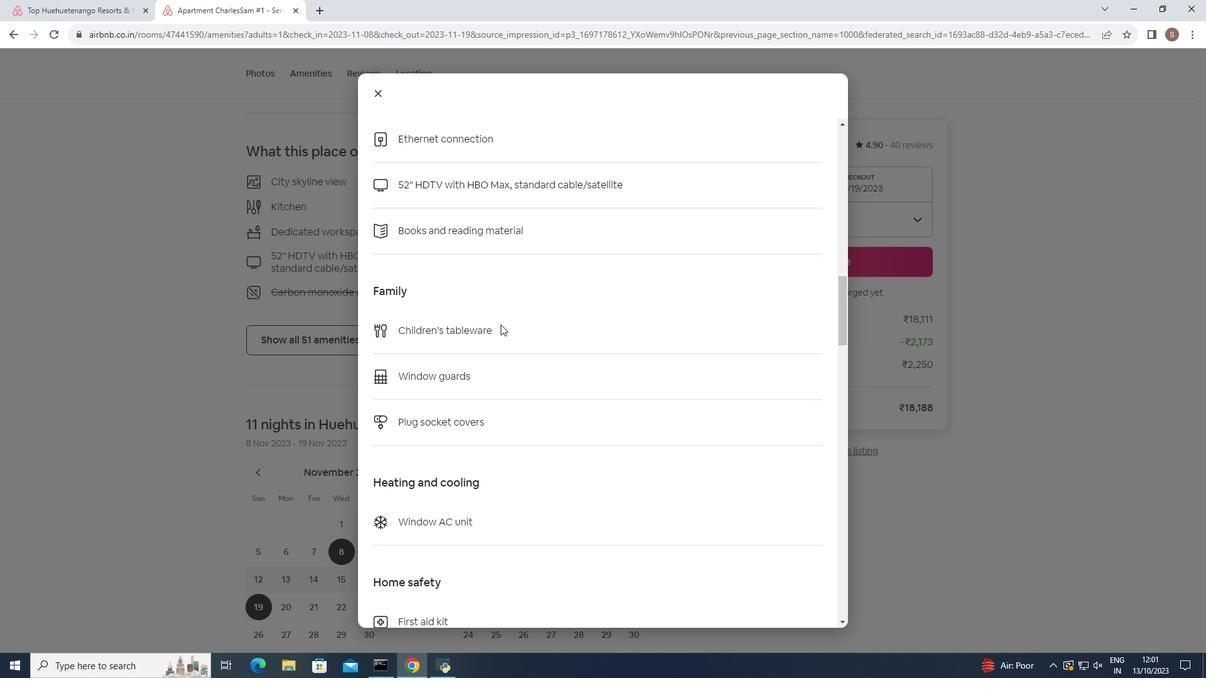 
Action: Mouse scrolled (500, 324) with delta (0, 0)
Screenshot: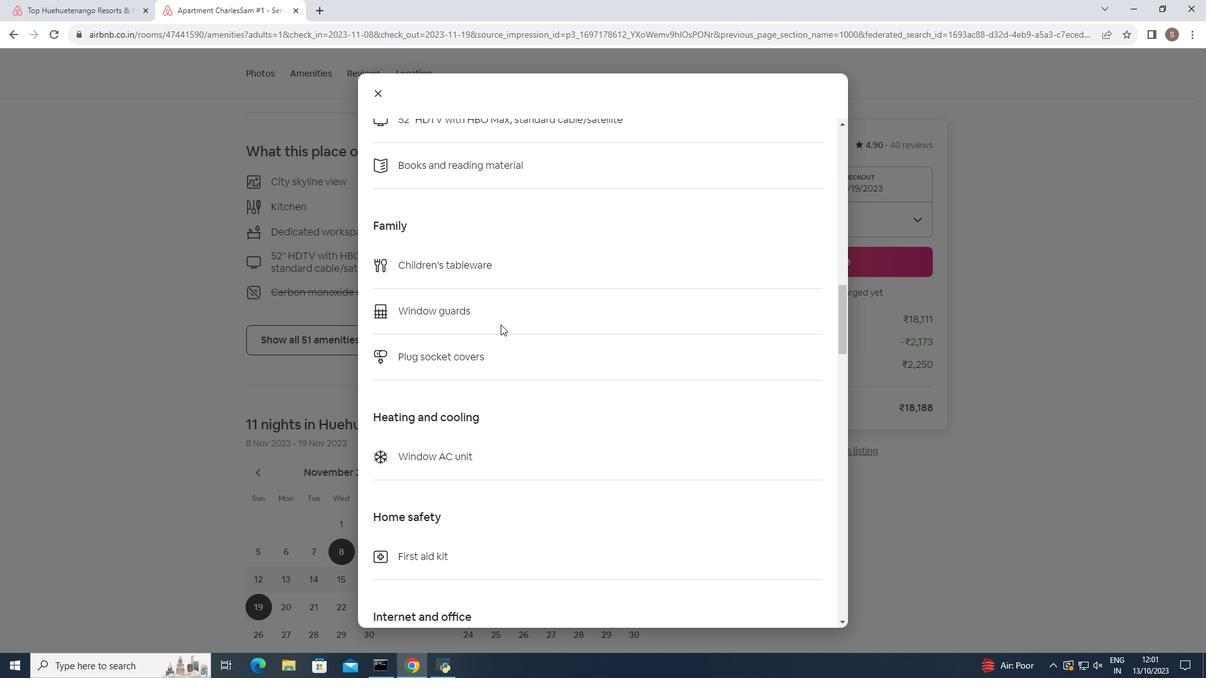 
Action: Mouse scrolled (500, 324) with delta (0, 0)
Screenshot: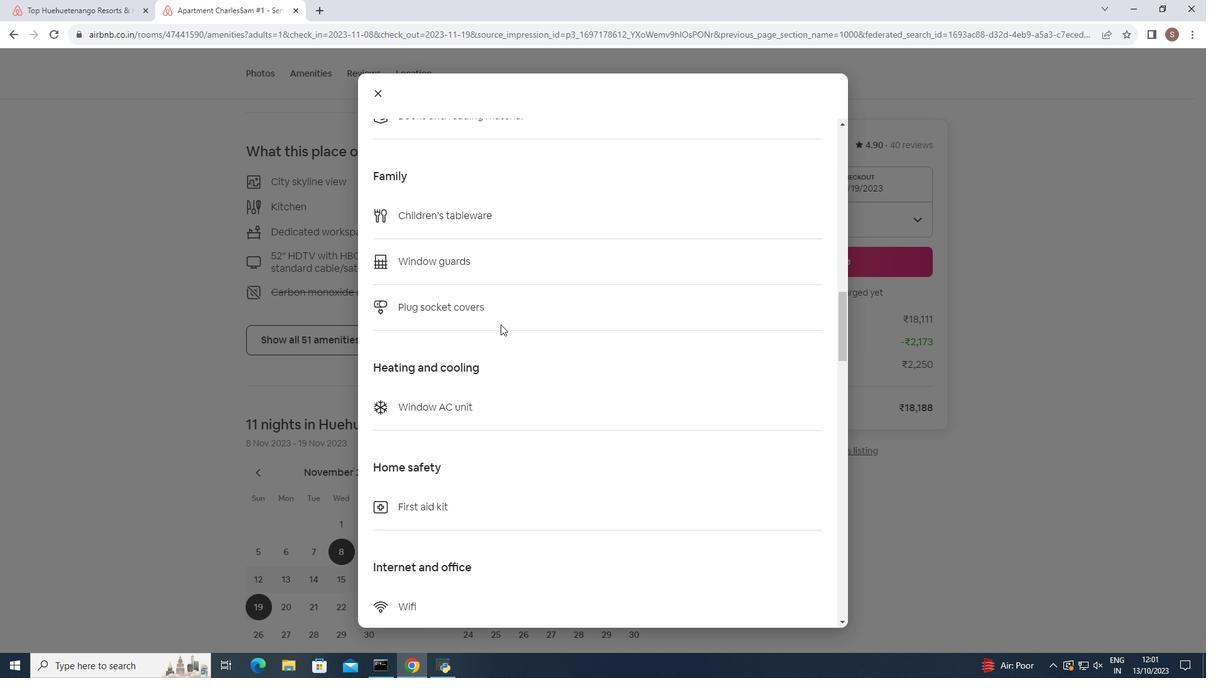 
Action: Mouse scrolled (500, 324) with delta (0, 0)
Screenshot: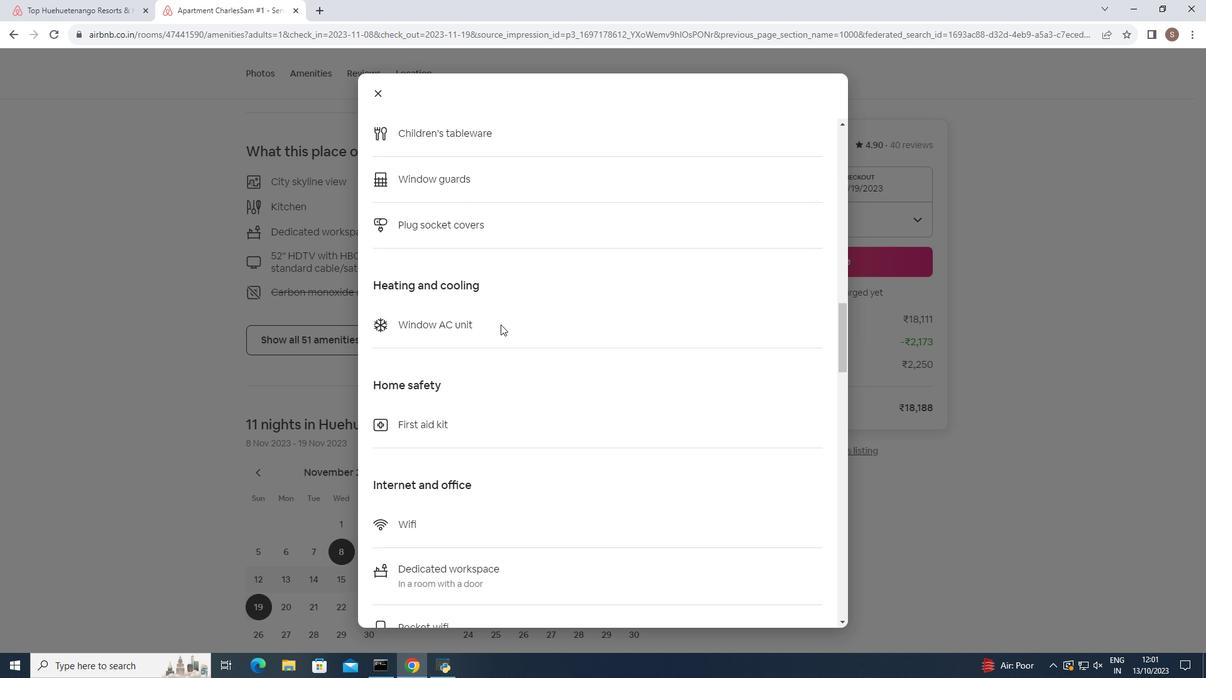 
Action: Mouse moved to (503, 324)
Screenshot: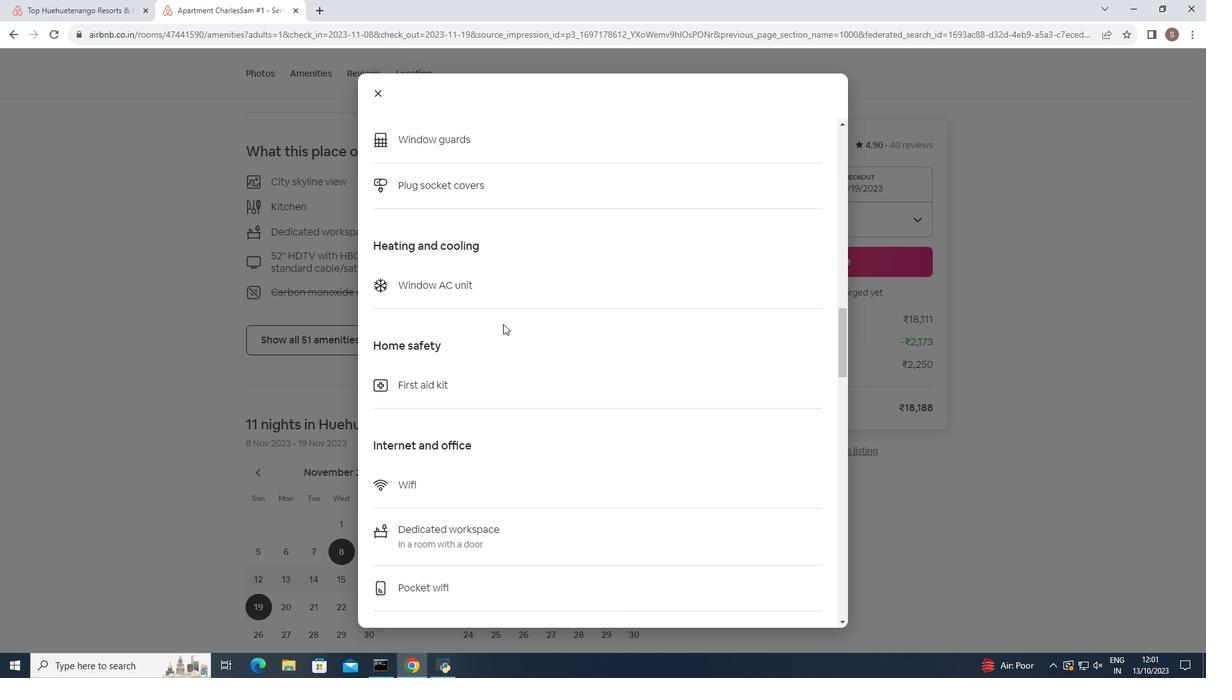 
Action: Mouse scrolled (503, 323) with delta (0, 0)
Screenshot: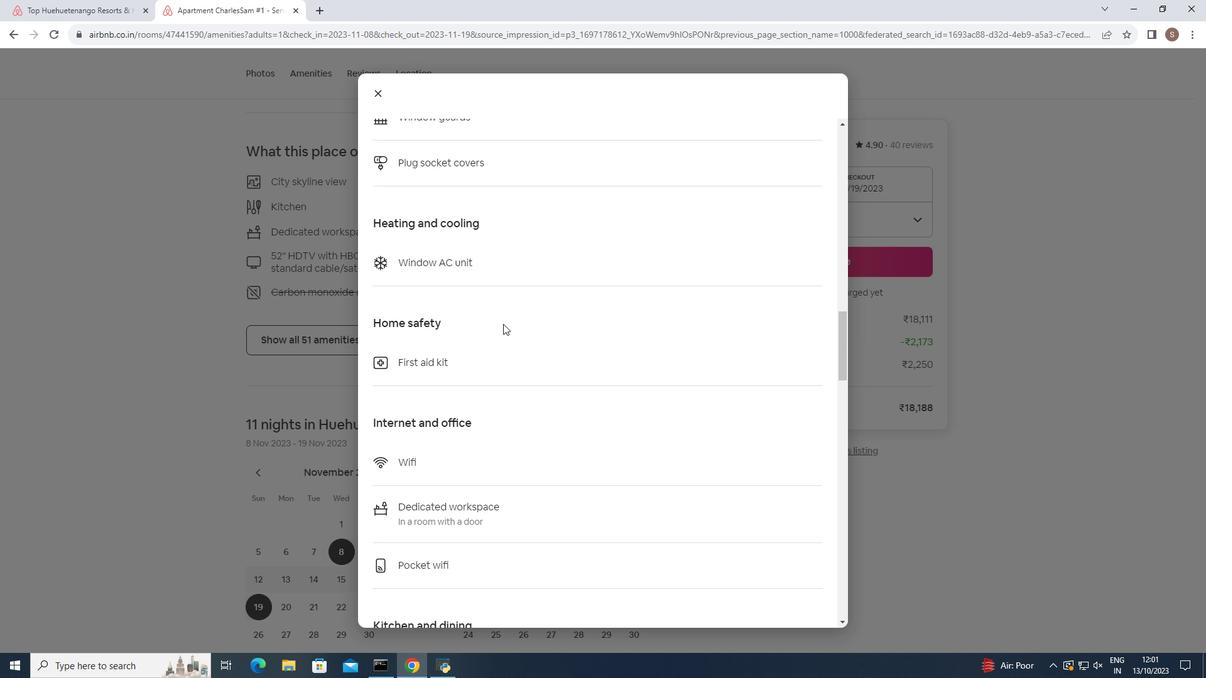 
Action: Mouse scrolled (503, 323) with delta (0, 0)
Screenshot: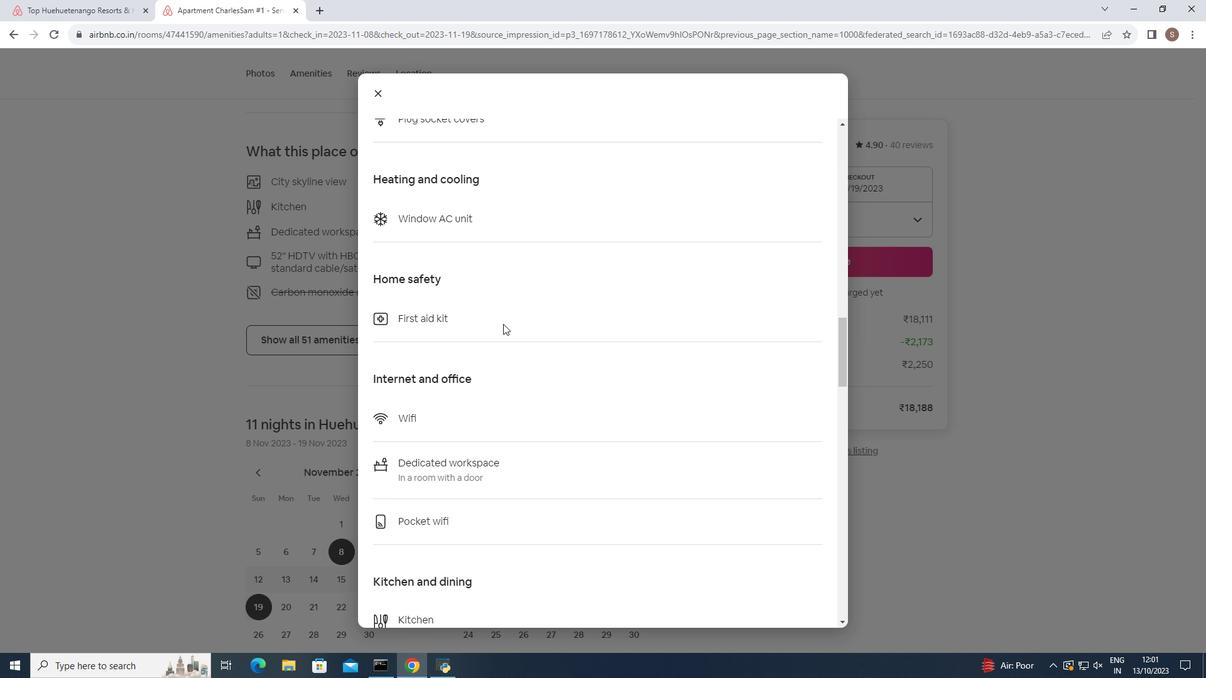 
Action: Mouse scrolled (503, 323) with delta (0, 0)
Screenshot: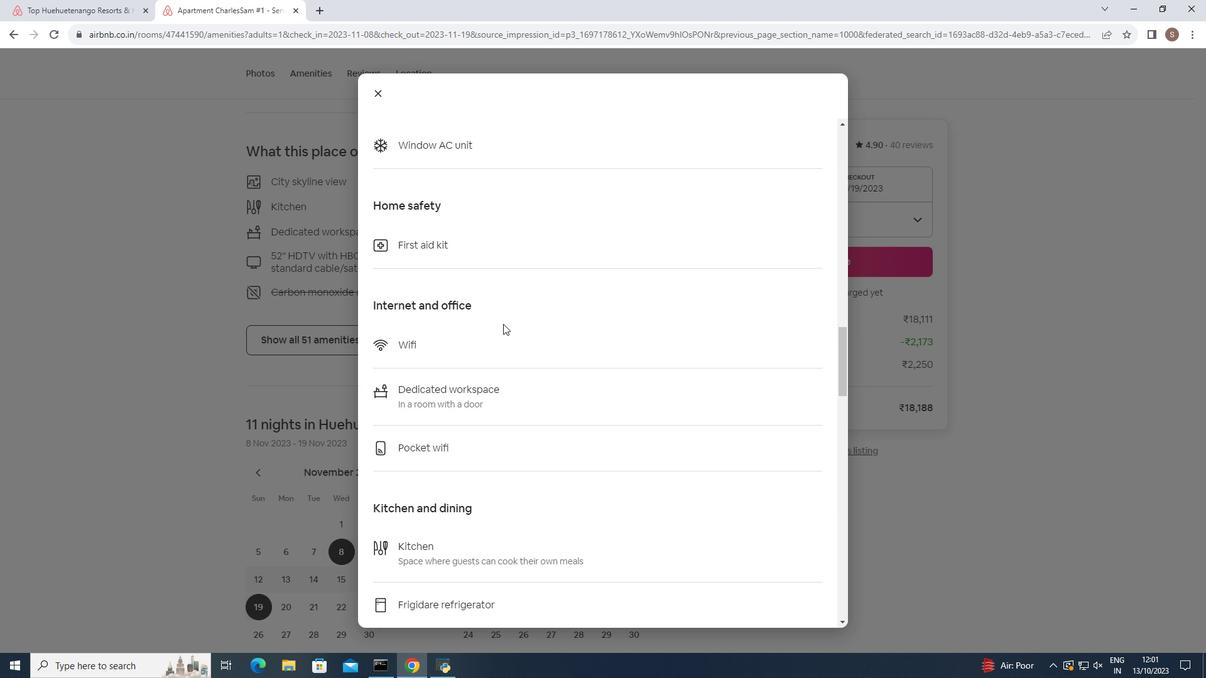 
Action: Mouse moved to (504, 321)
Screenshot: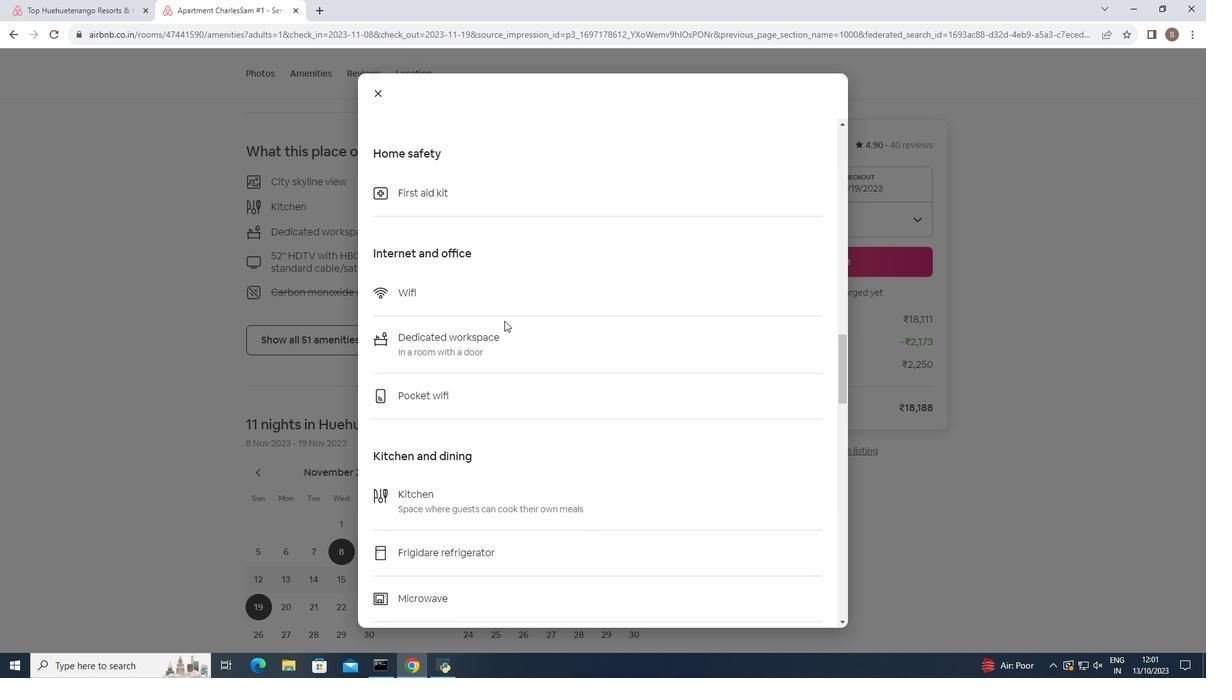 
Action: Mouse scrolled (504, 320) with delta (0, 0)
Screenshot: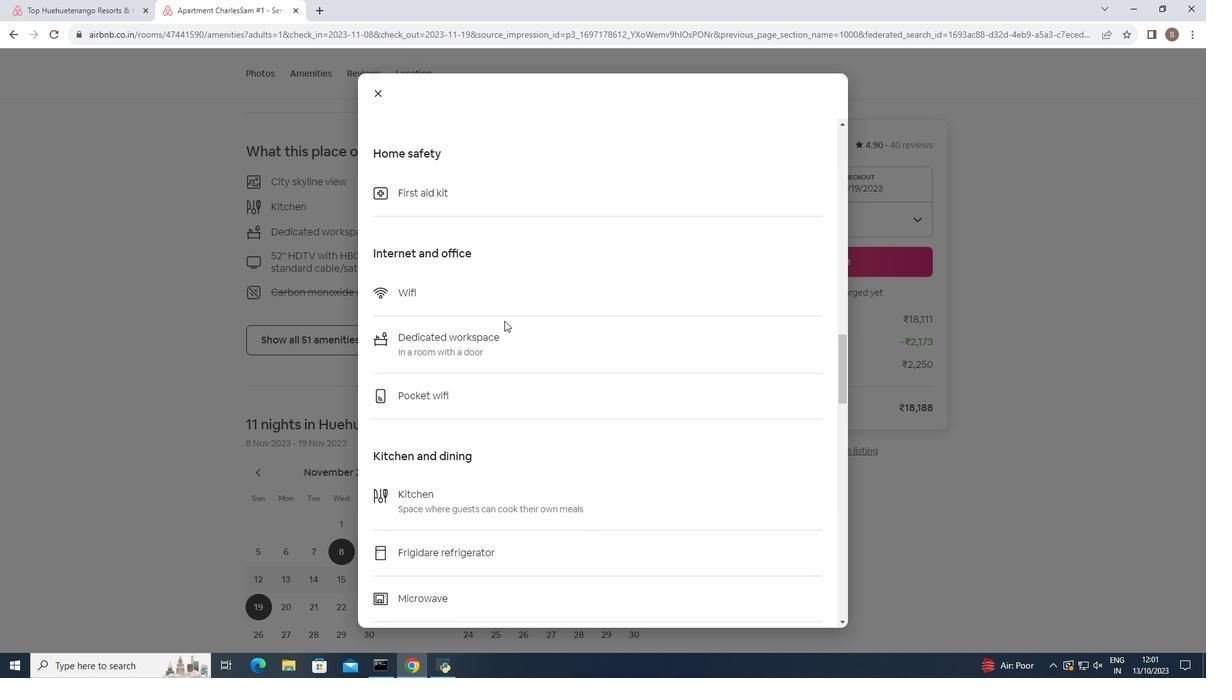 
Action: Mouse moved to (505, 319)
Screenshot: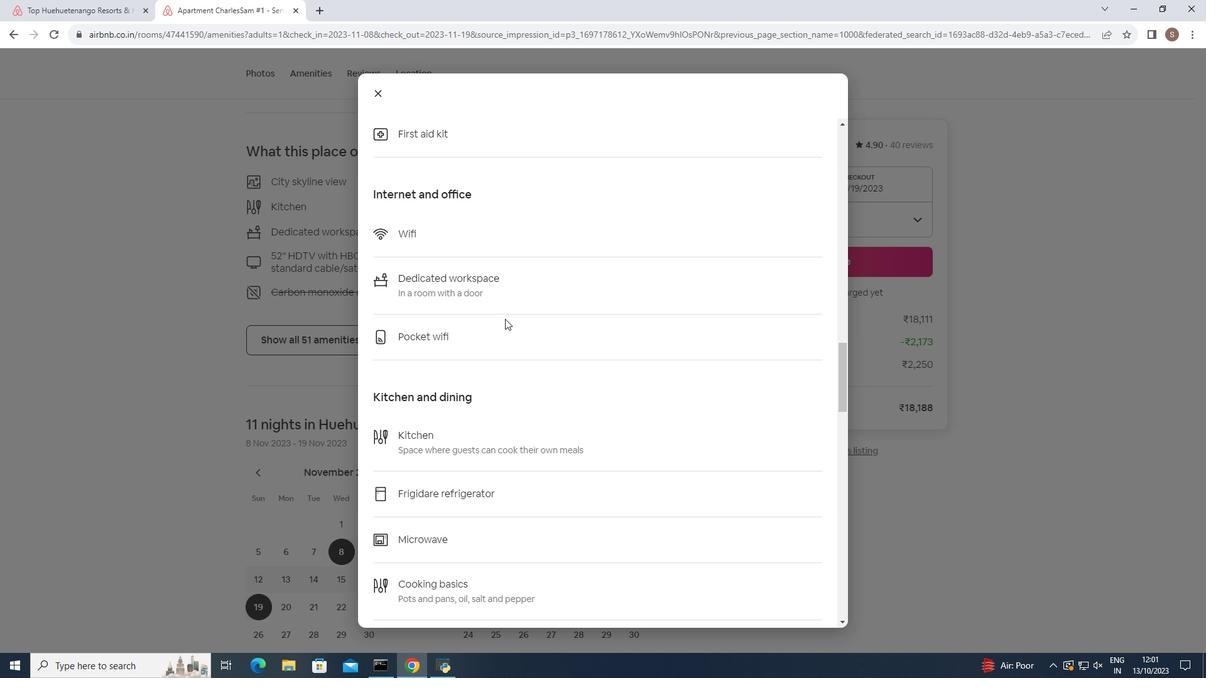 
Action: Mouse scrolled (505, 318) with delta (0, 0)
Screenshot: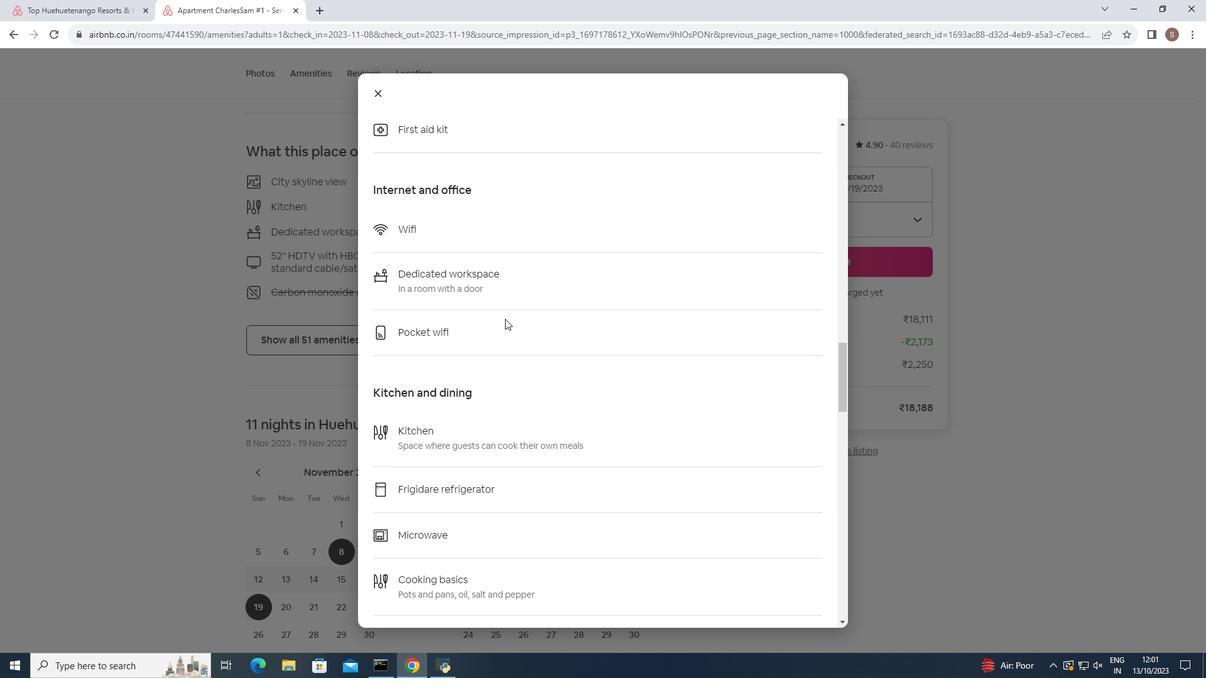 
Action: Mouse moved to (505, 321)
Screenshot: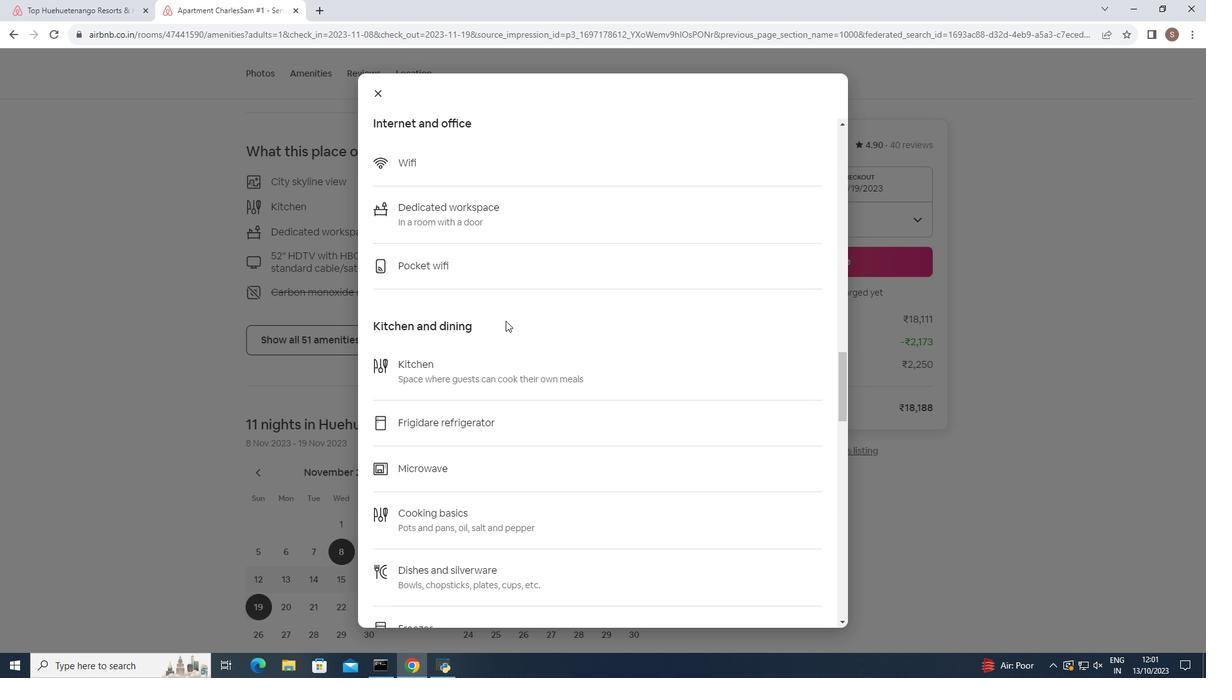 
Action: Mouse scrolled (505, 320) with delta (0, 0)
Screenshot: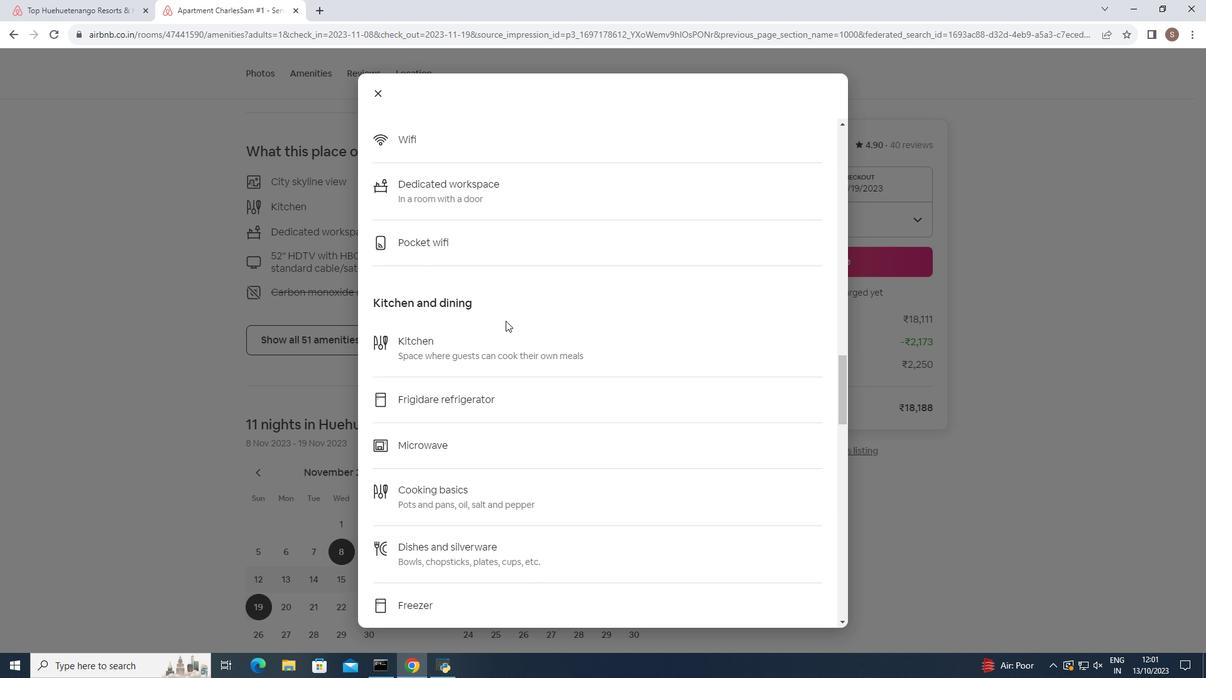 
Action: Mouse scrolled (505, 320) with delta (0, 0)
Screenshot: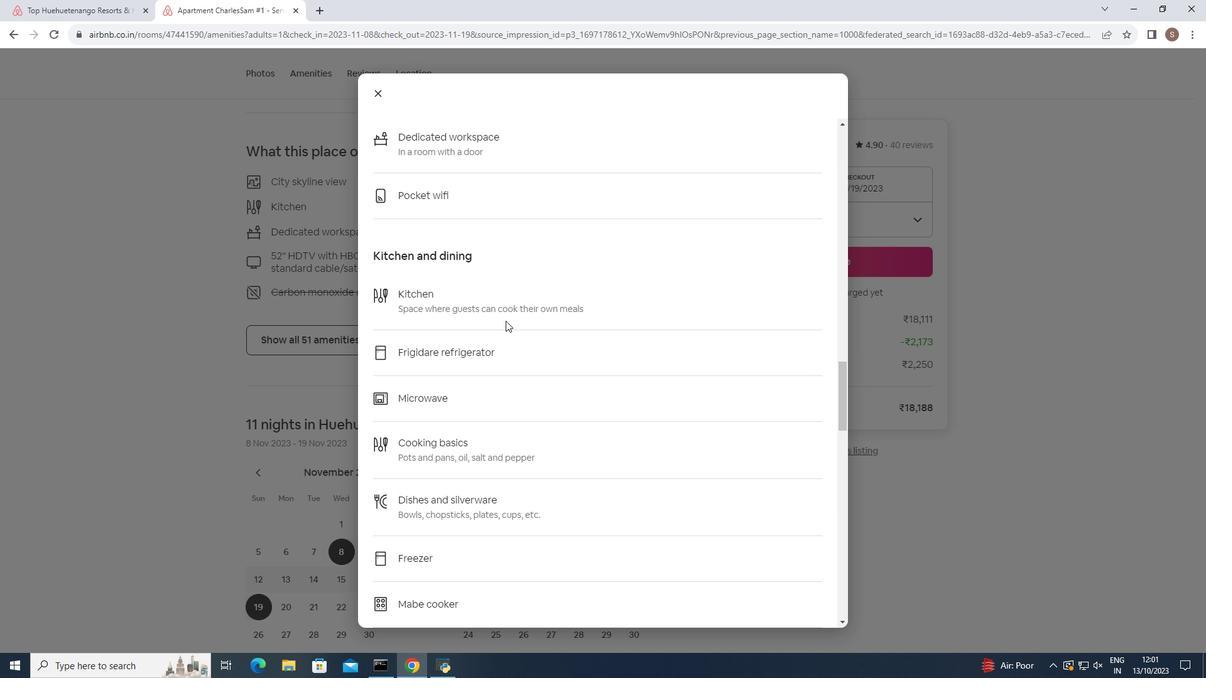 
Action: Mouse moved to (504, 323)
Screenshot: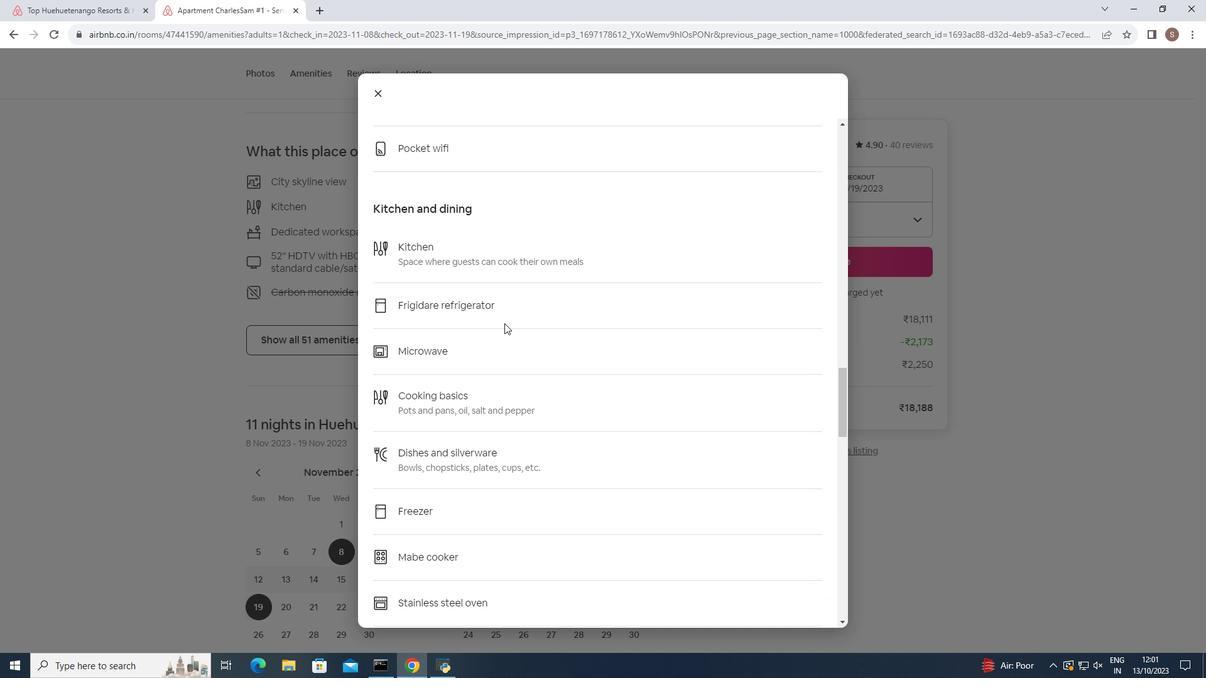 
Action: Mouse scrolled (504, 322) with delta (0, 0)
Screenshot: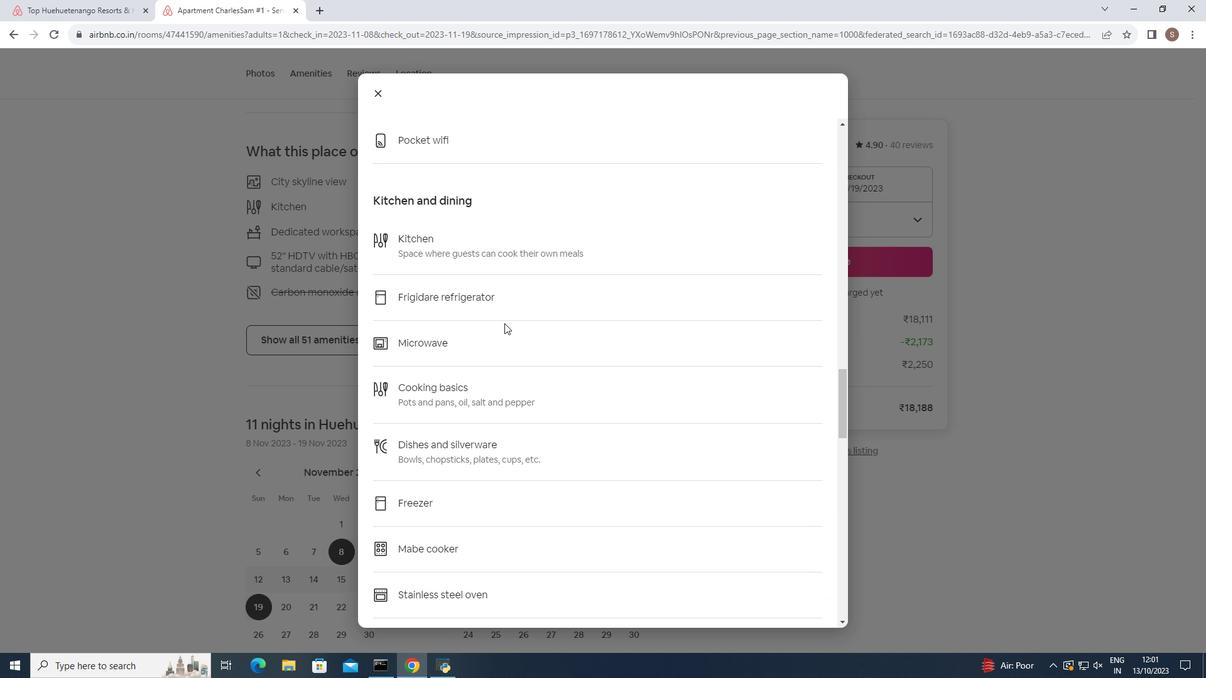 
Action: Mouse scrolled (504, 322) with delta (0, 0)
Screenshot: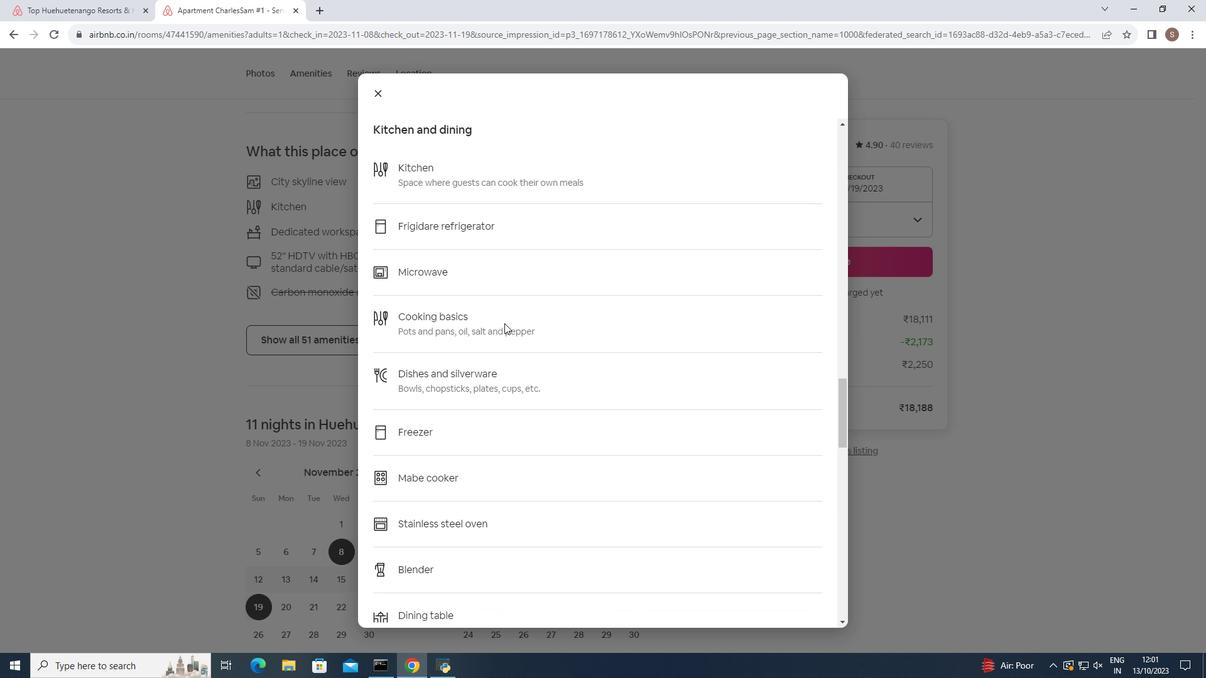 
Action: Mouse moved to (504, 323)
Screenshot: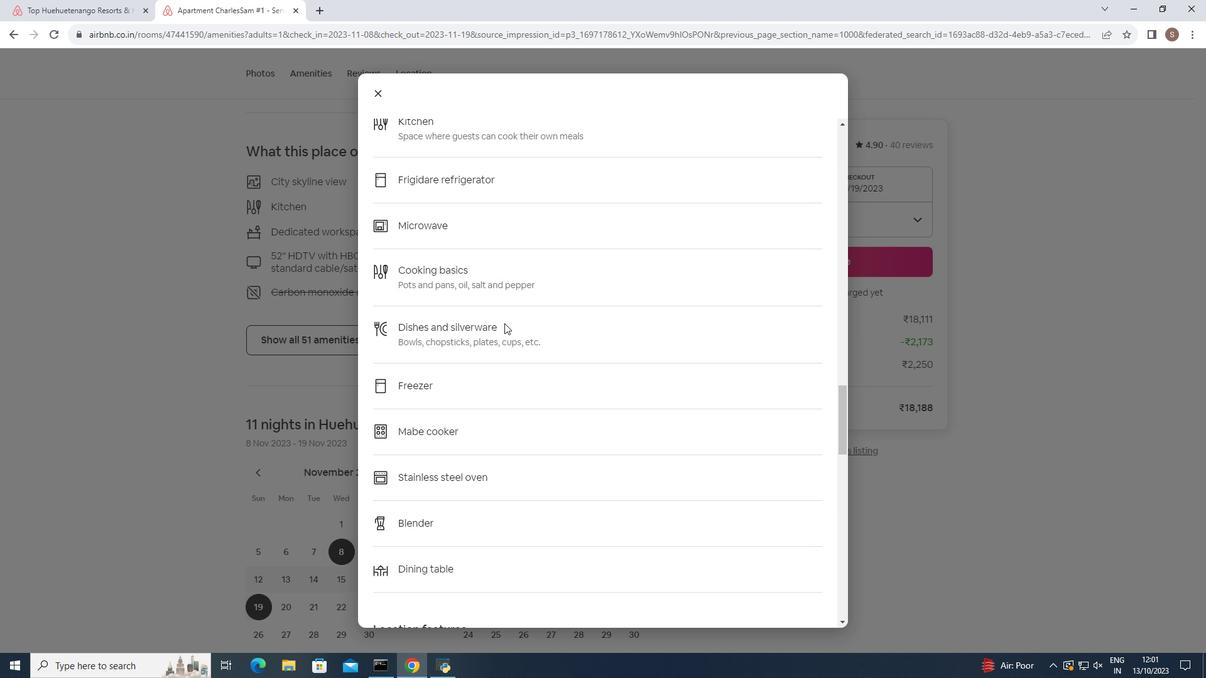 
Action: Mouse scrolled (504, 322) with delta (0, 0)
Screenshot: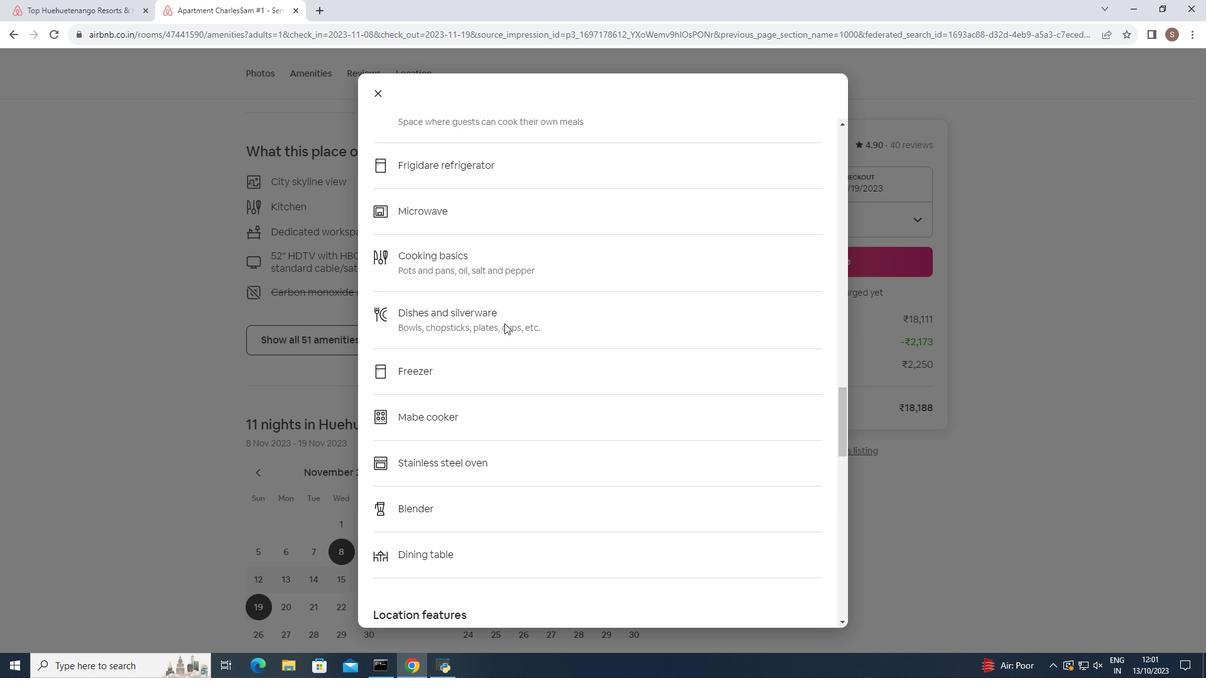 
Action: Mouse scrolled (504, 322) with delta (0, 0)
Screenshot: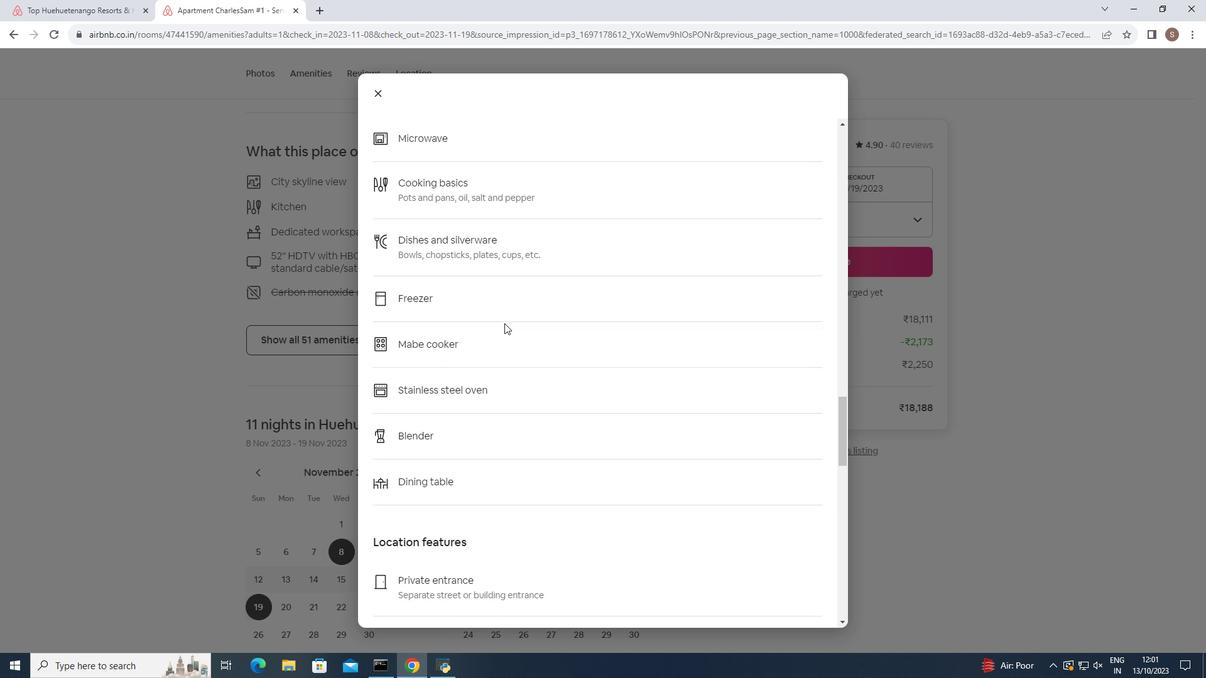
Action: Mouse scrolled (504, 322) with delta (0, 0)
Screenshot: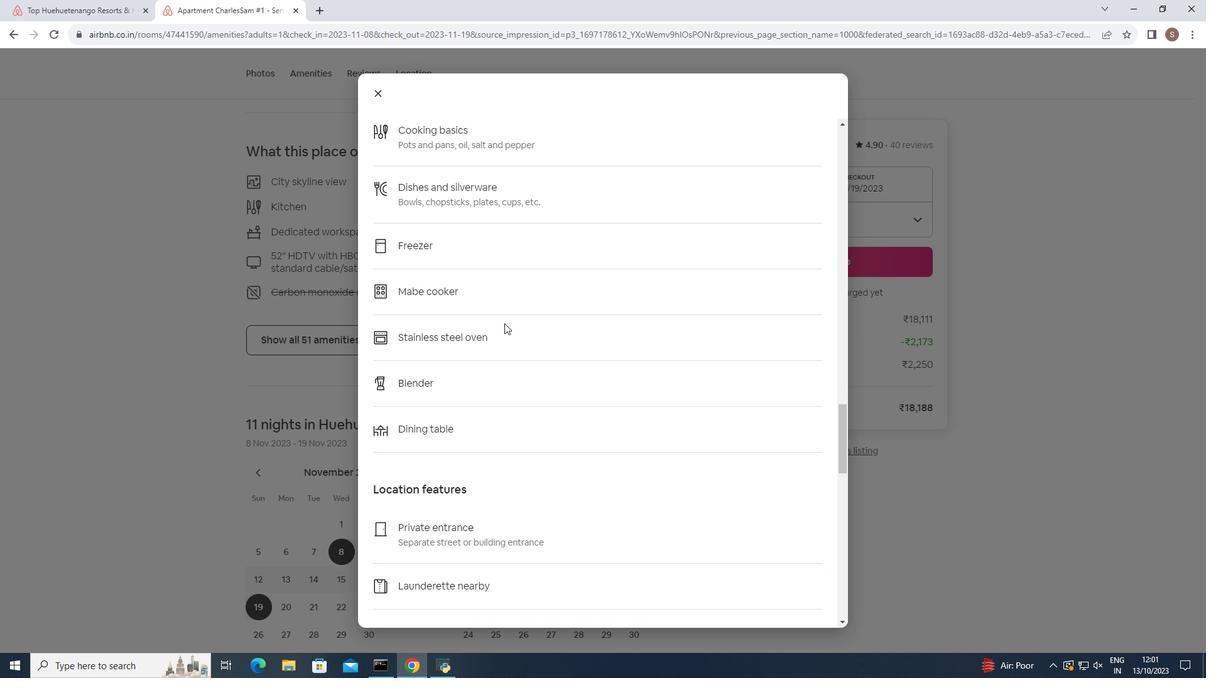 
Action: Mouse scrolled (504, 322) with delta (0, 0)
Screenshot: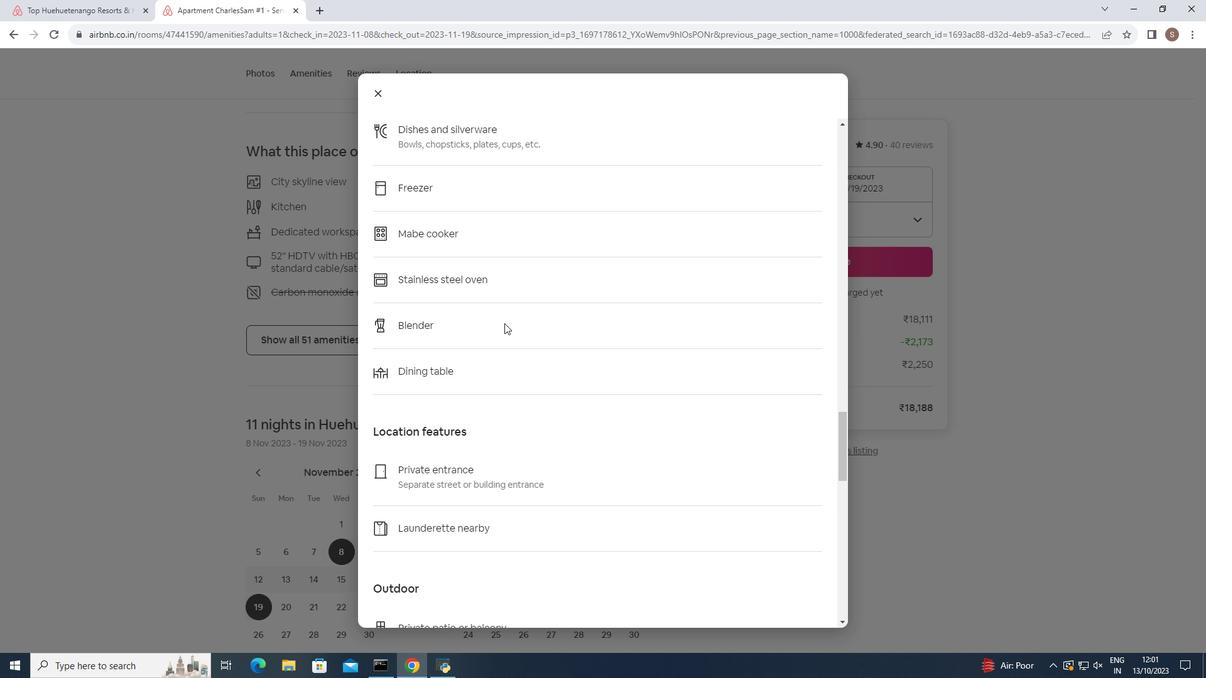 
Action: Mouse scrolled (504, 322) with delta (0, 0)
Screenshot: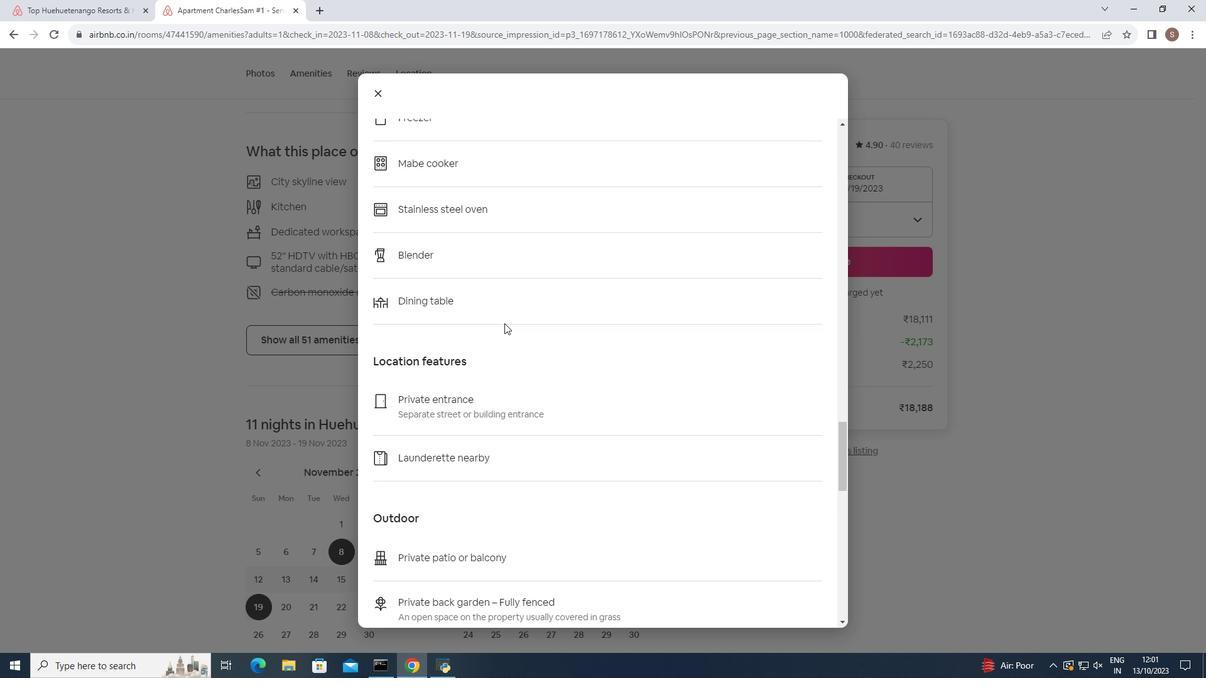 
Action: Mouse scrolled (504, 322) with delta (0, 0)
Screenshot: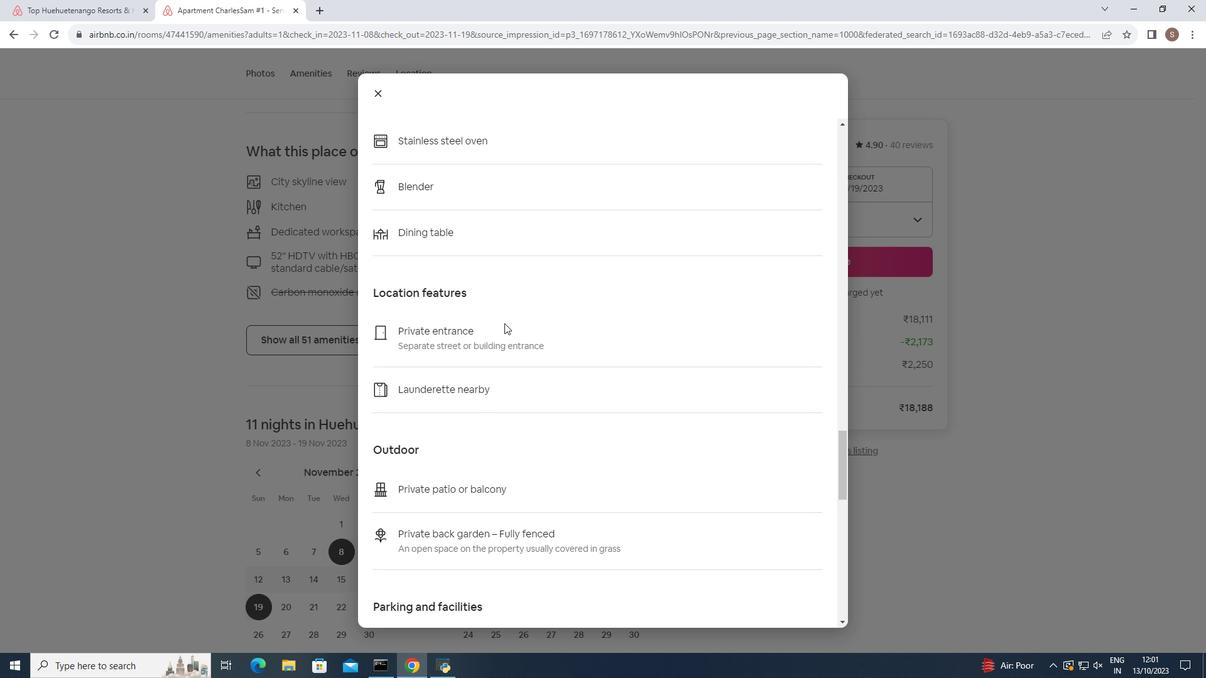 
Action: Mouse scrolled (504, 322) with delta (0, 0)
Screenshot: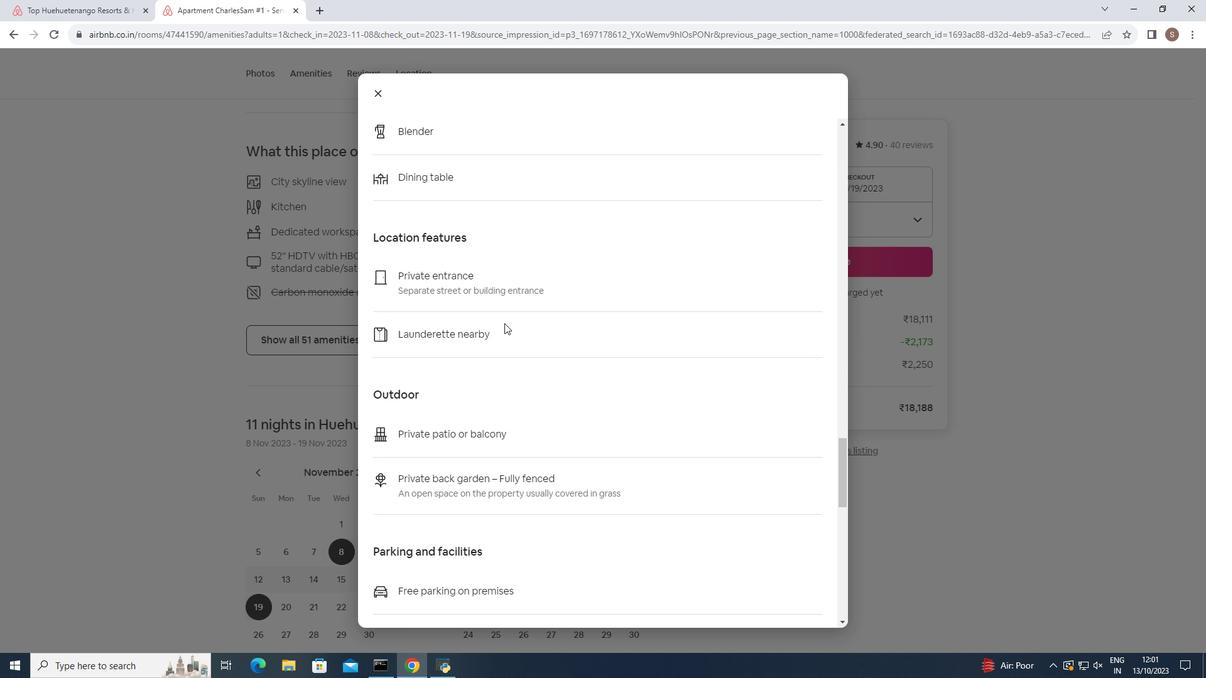 
Action: Mouse scrolled (504, 322) with delta (0, 0)
Screenshot: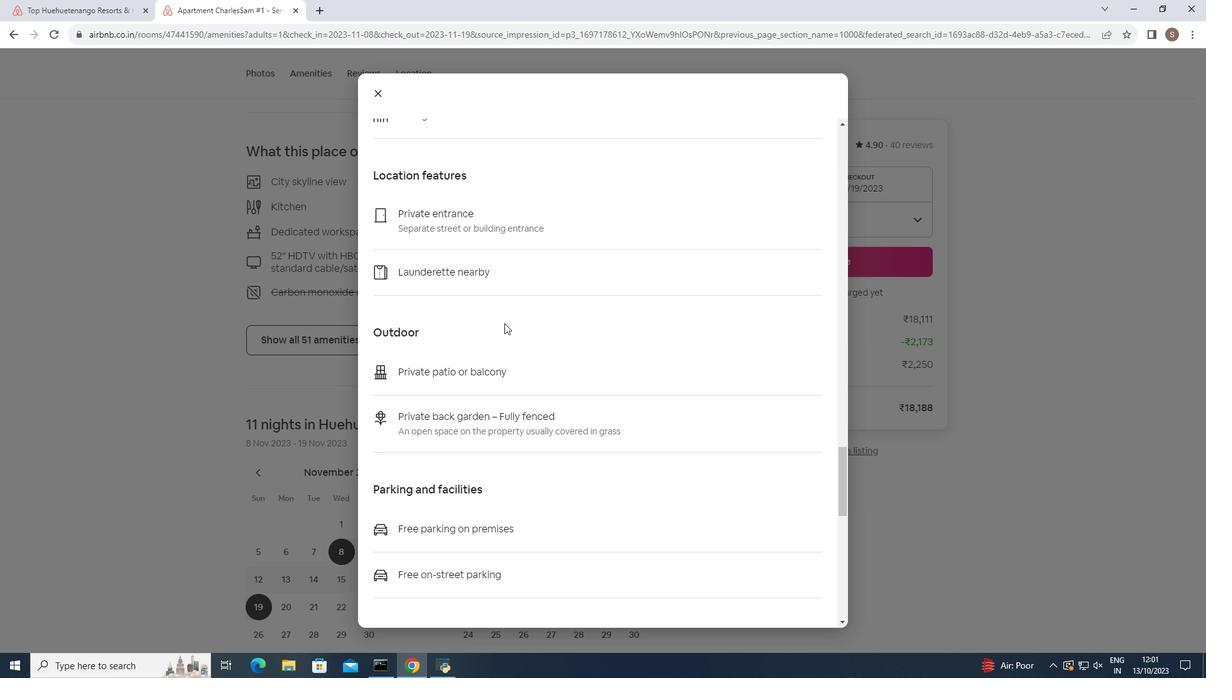 
Action: Mouse scrolled (504, 322) with delta (0, 0)
Screenshot: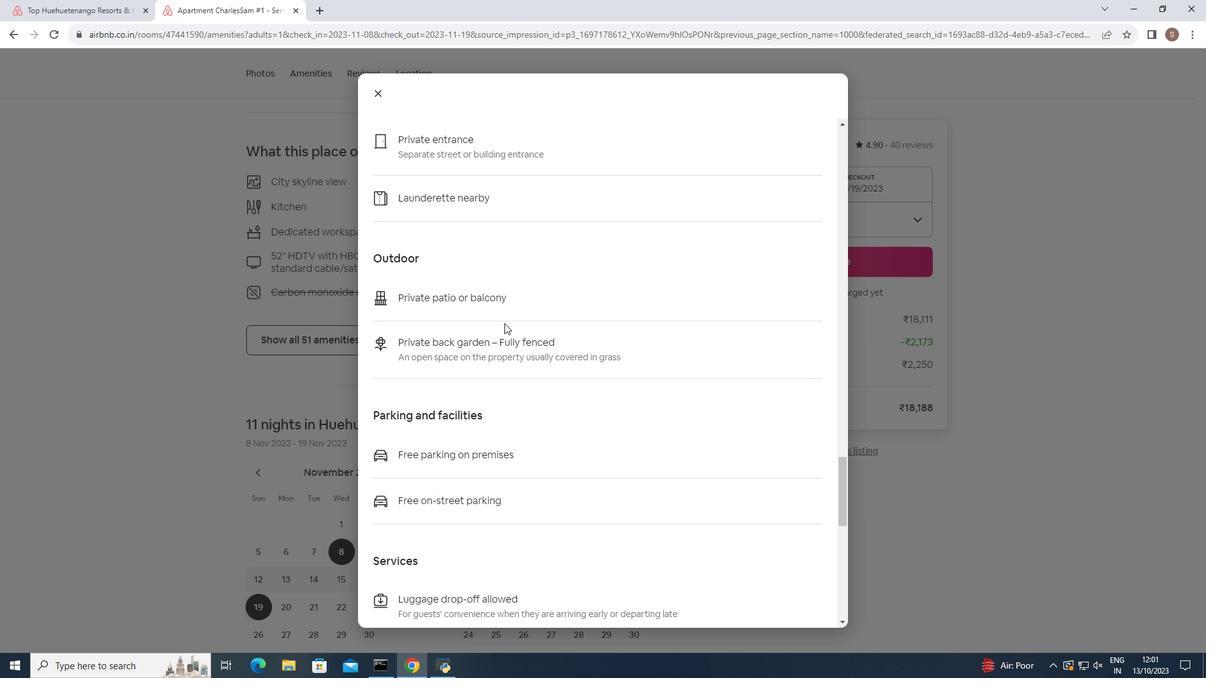 
Action: Mouse scrolled (504, 322) with delta (0, 0)
Screenshot: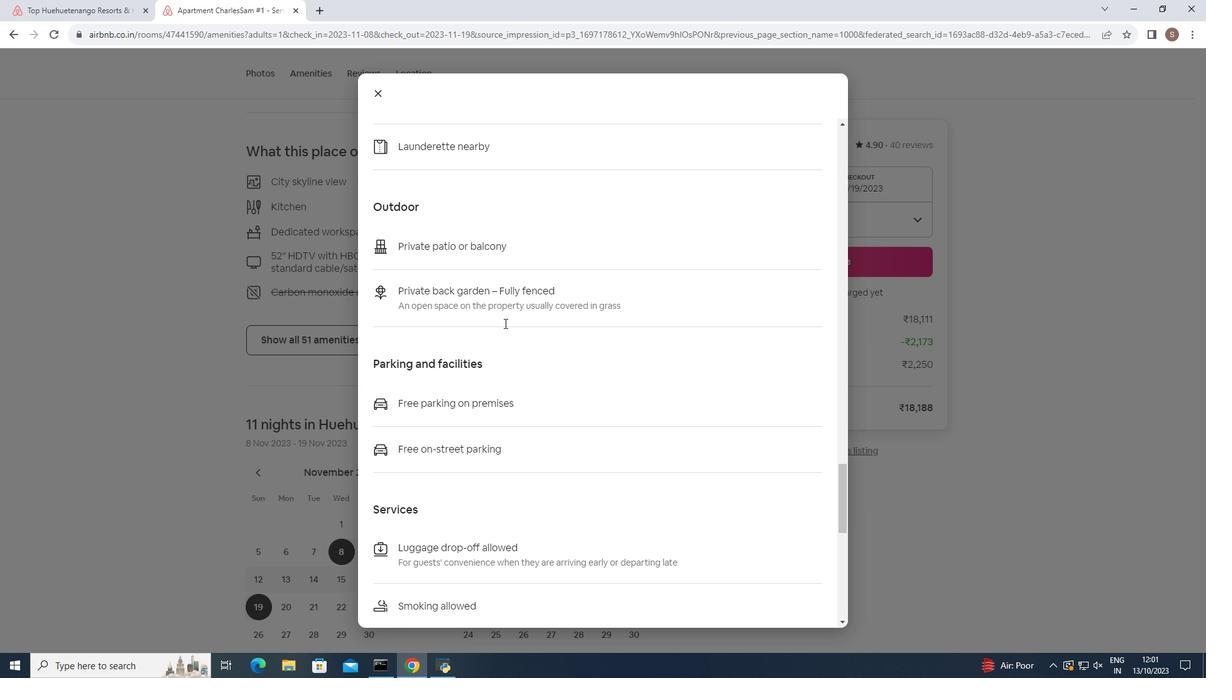 
Action: Mouse scrolled (504, 322) with delta (0, 0)
Screenshot: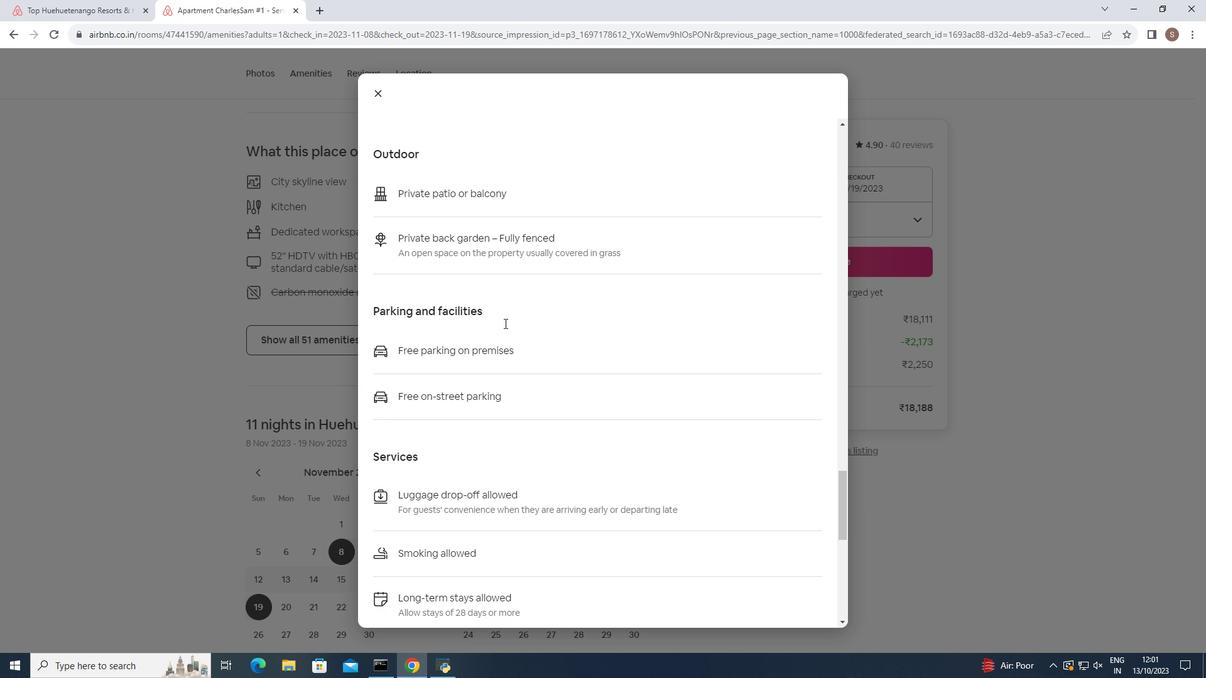 
Action: Mouse scrolled (504, 322) with delta (0, 0)
Screenshot: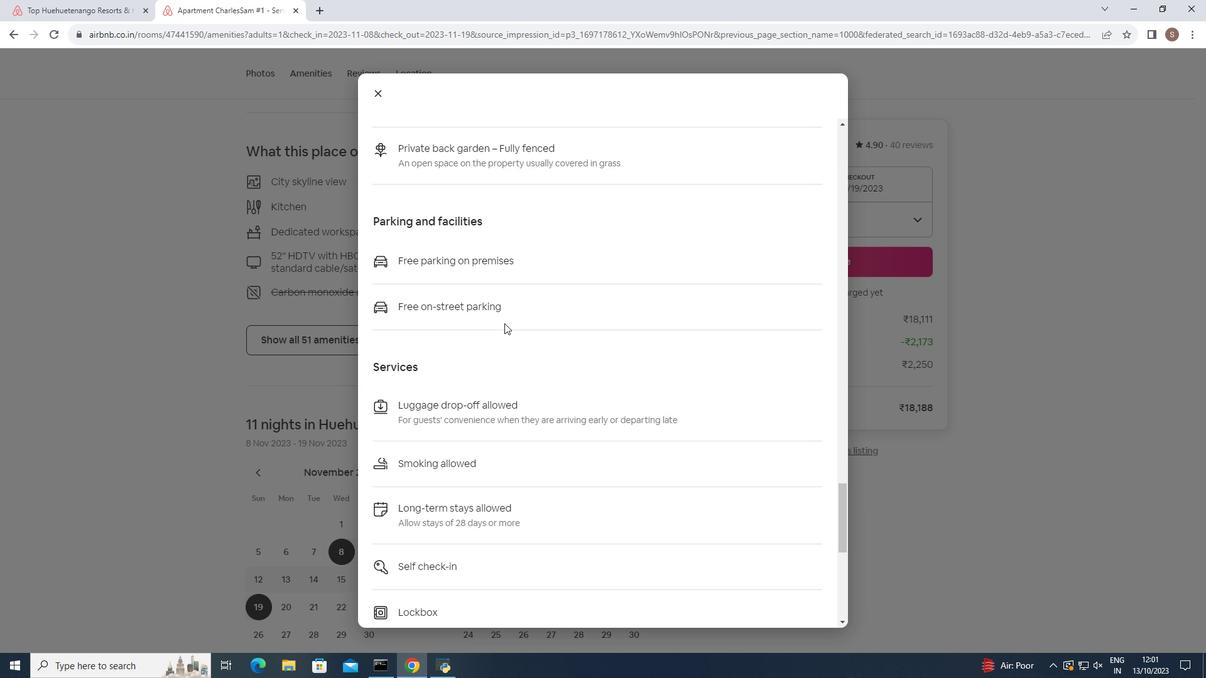 
Action: Mouse scrolled (504, 322) with delta (0, 0)
Screenshot: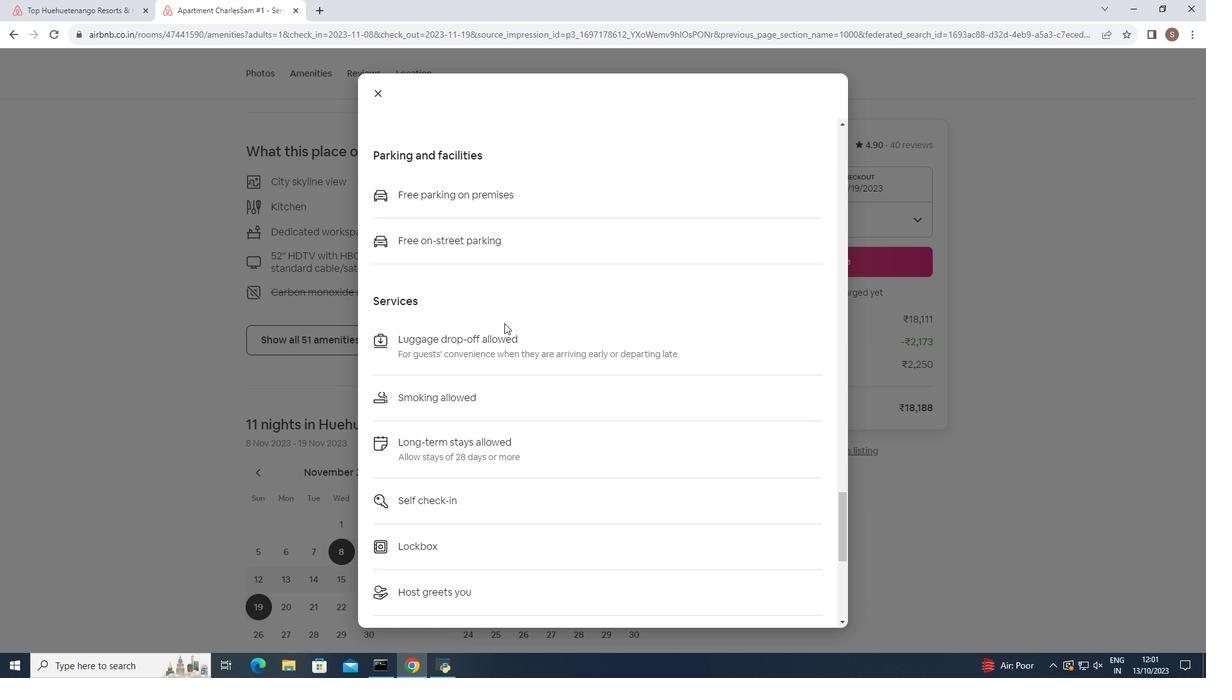 
Action: Mouse scrolled (504, 322) with delta (0, 0)
Screenshot: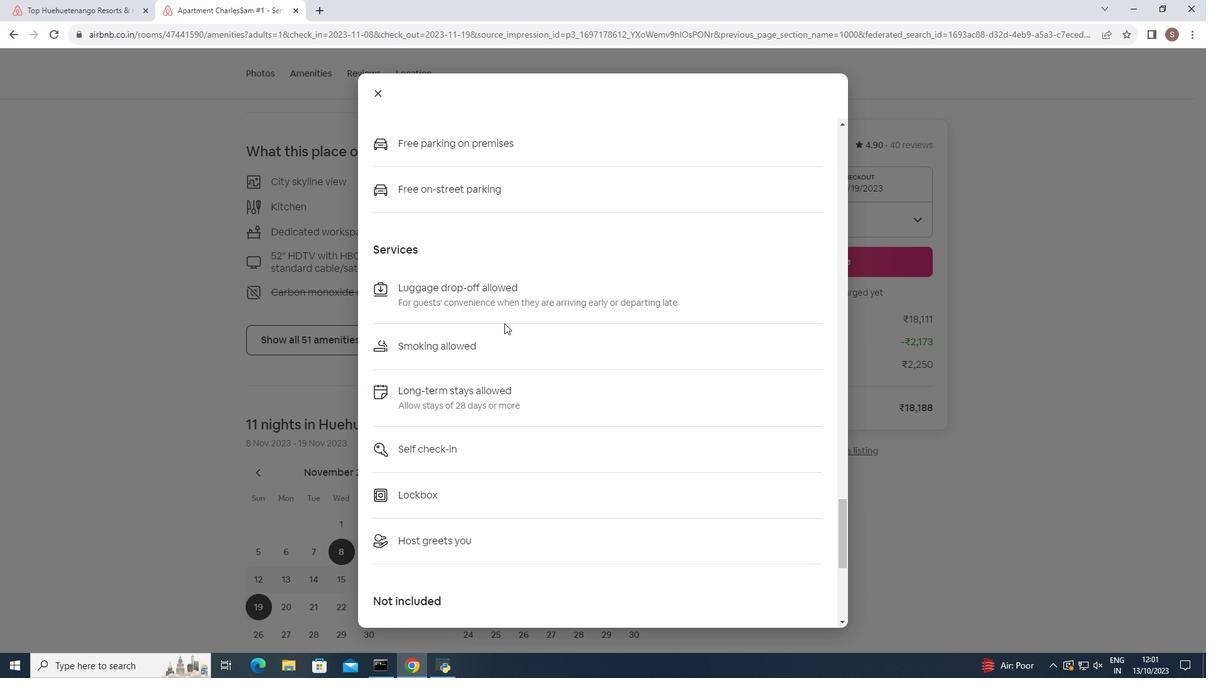 
Action: Mouse scrolled (504, 322) with delta (0, 0)
Screenshot: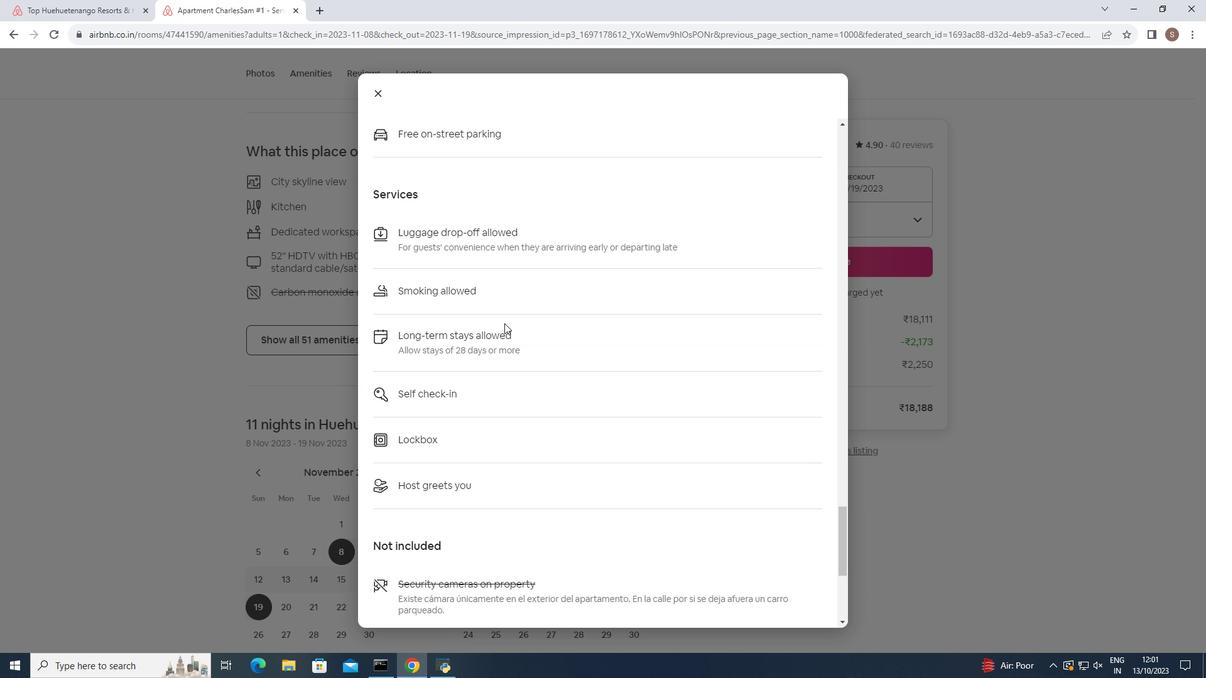 
Action: Mouse scrolled (504, 322) with delta (0, 0)
Screenshot: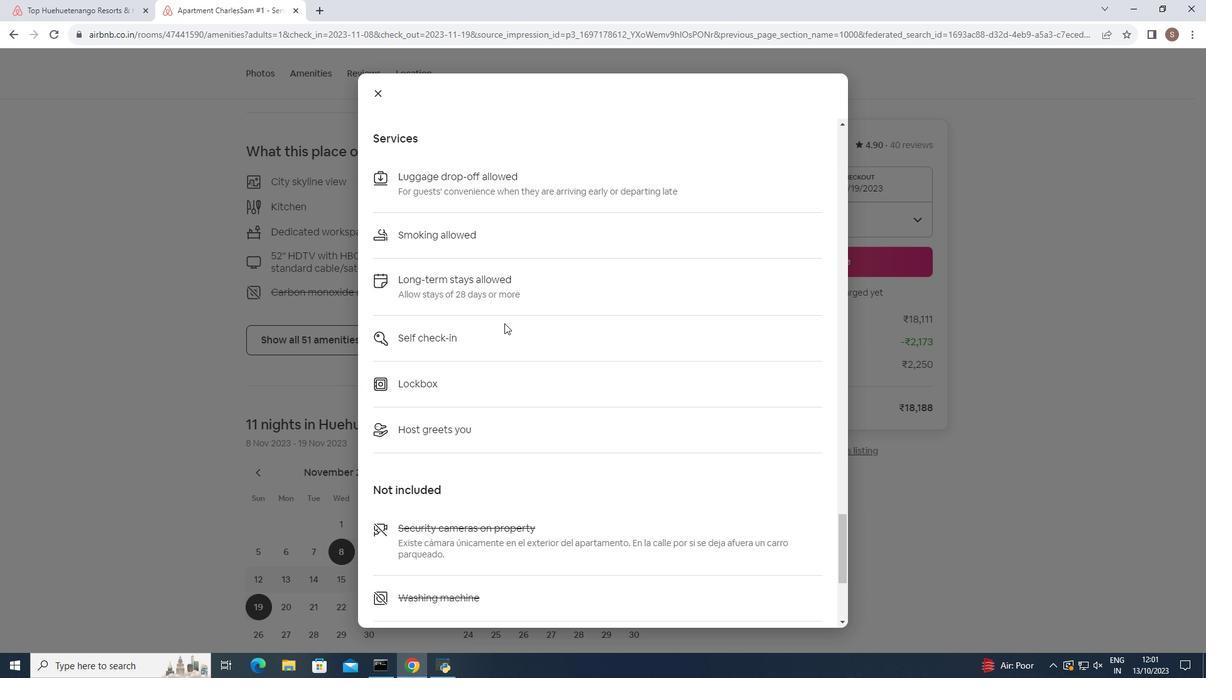 
Action: Mouse scrolled (504, 322) with delta (0, 0)
Screenshot: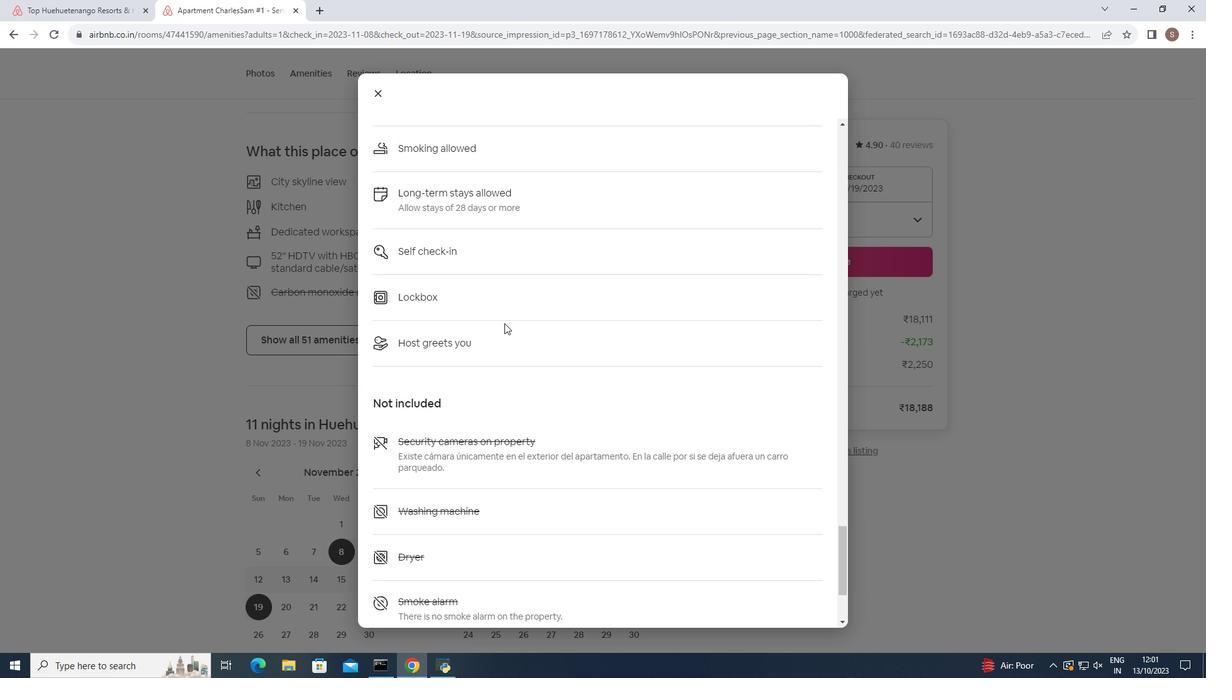 
Action: Mouse scrolled (504, 322) with delta (0, 0)
Screenshot: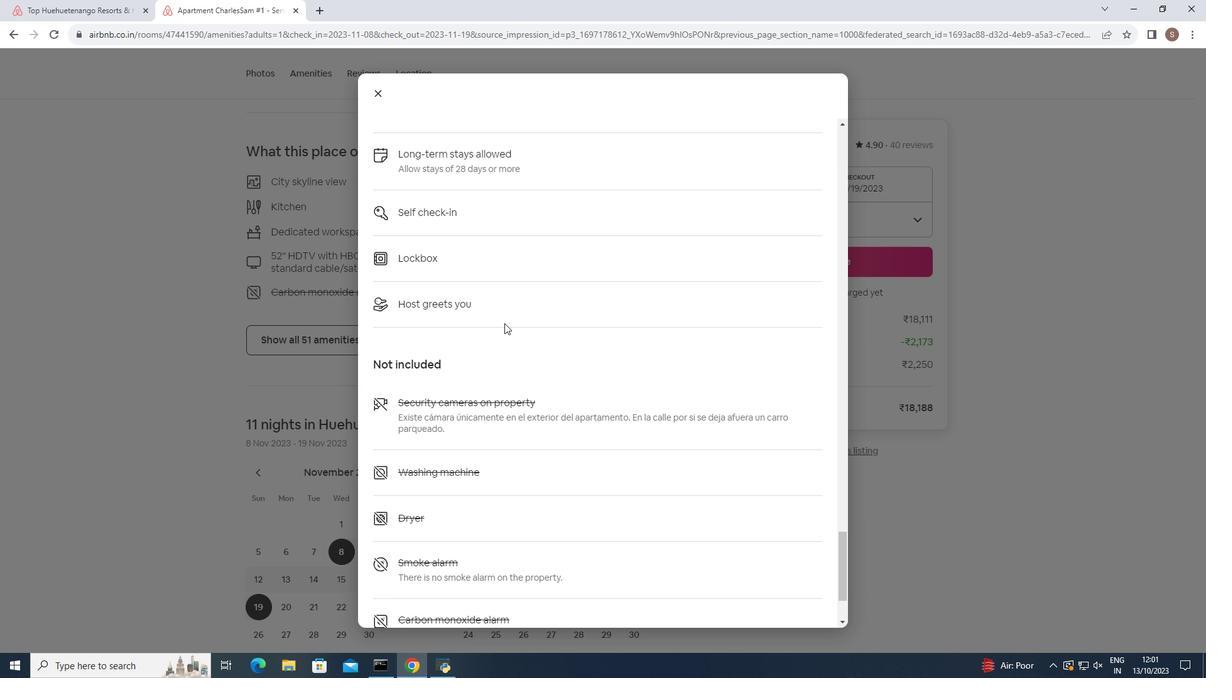 
Action: Mouse scrolled (504, 322) with delta (0, 0)
Screenshot: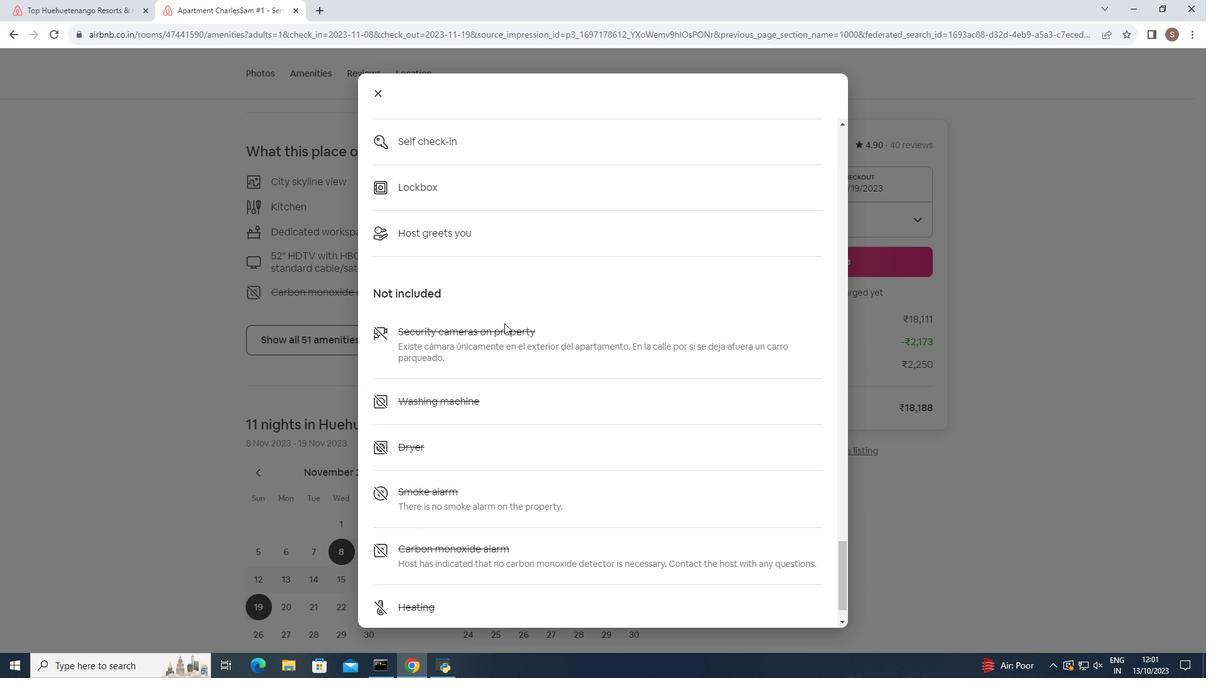 
Action: Mouse scrolled (504, 322) with delta (0, 0)
Screenshot: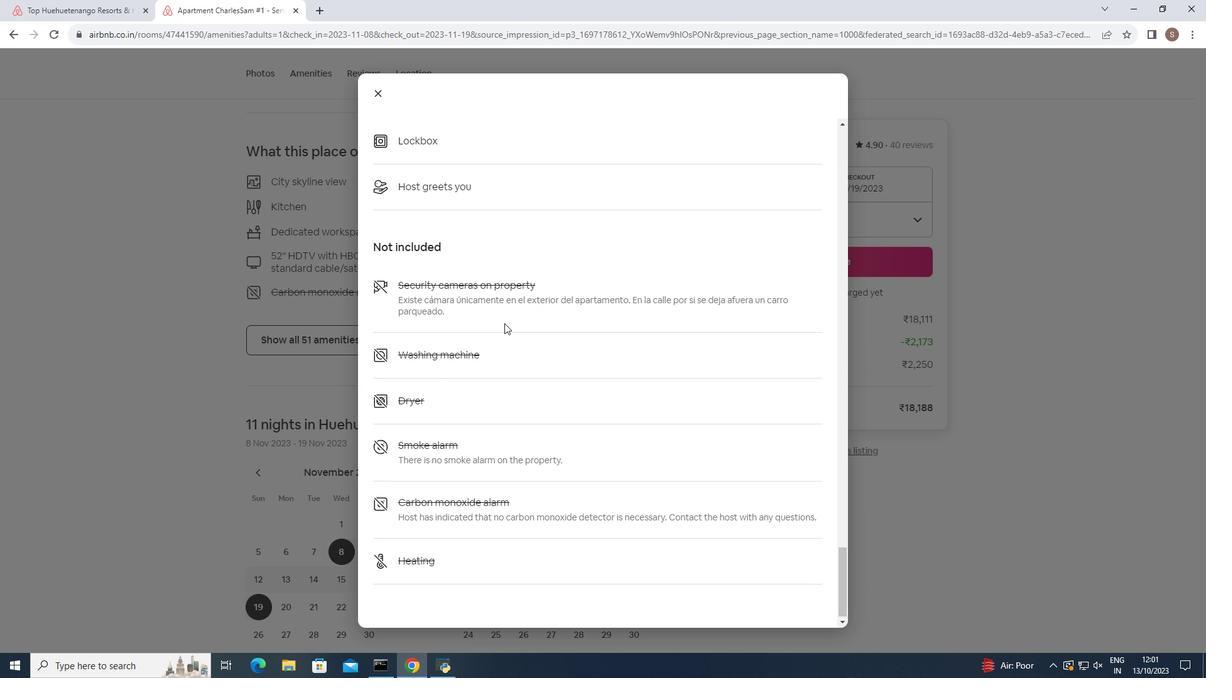 
Action: Mouse scrolled (504, 322) with delta (0, 0)
Screenshot: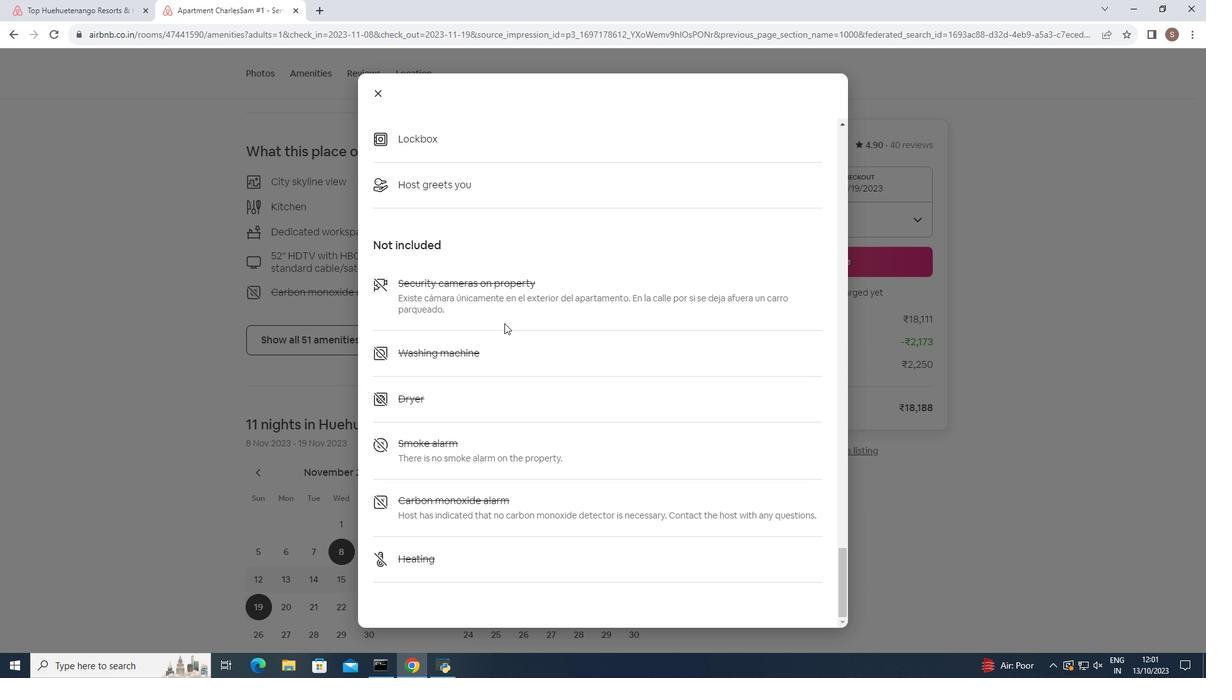 
Action: Mouse moved to (377, 92)
Screenshot: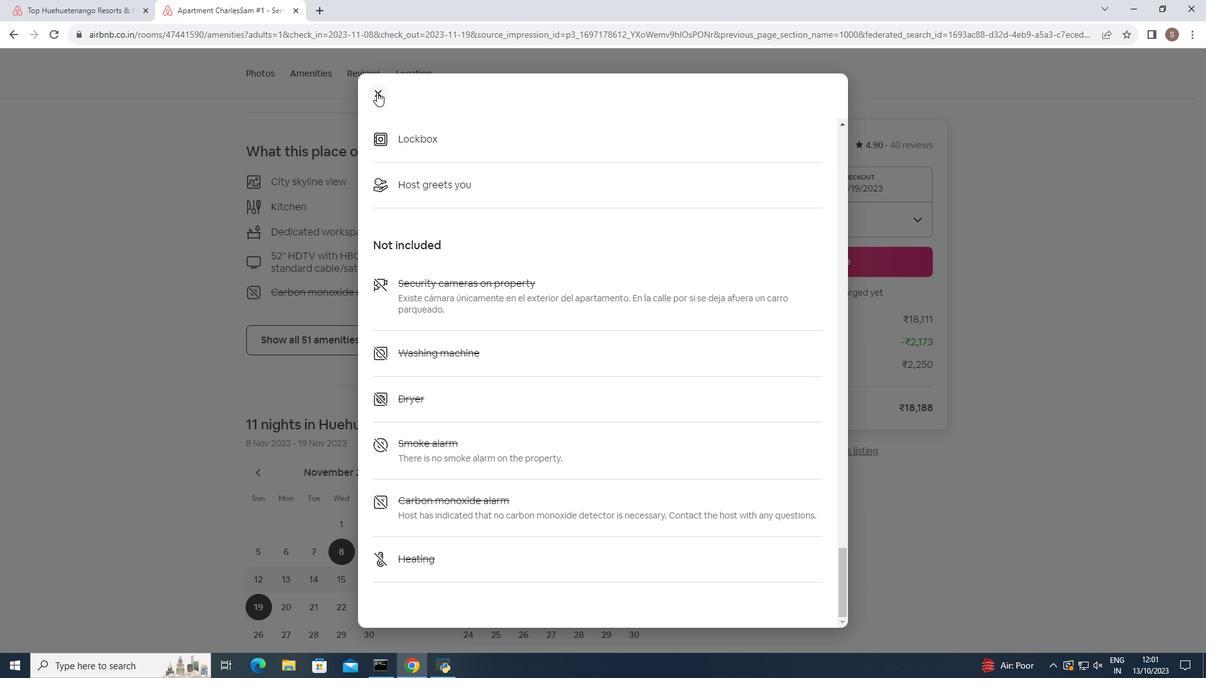 
Action: Mouse pressed left at (377, 92)
Screenshot: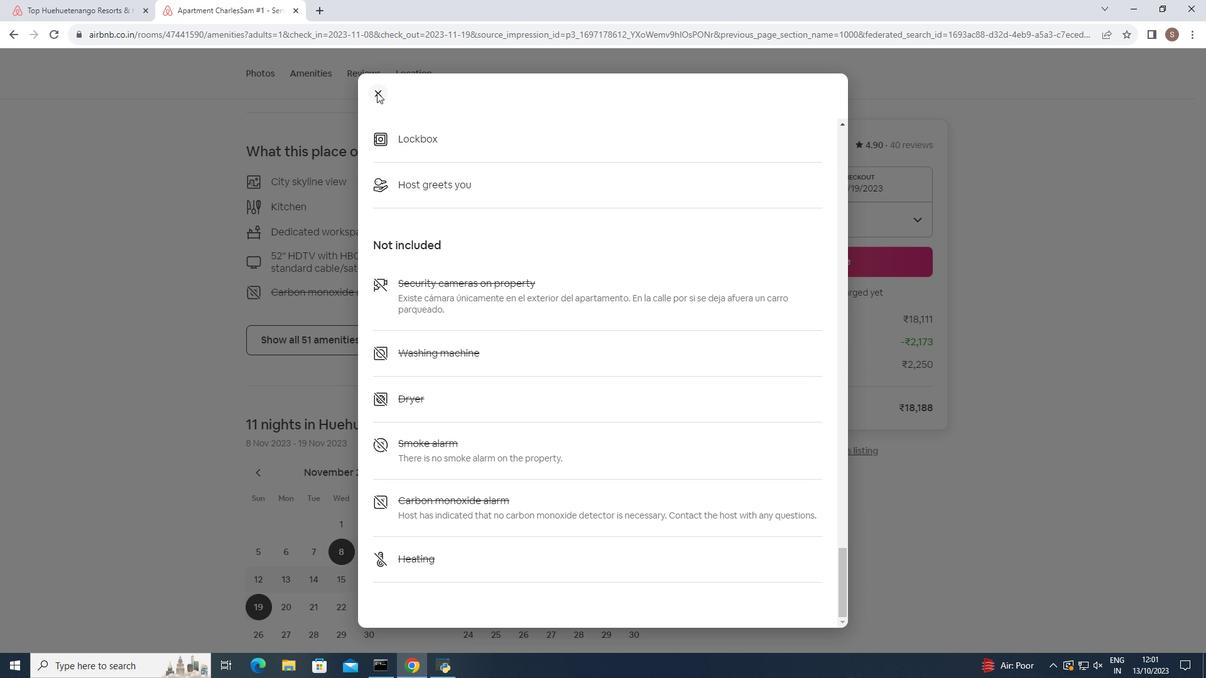 
Action: Mouse moved to (369, 194)
Screenshot: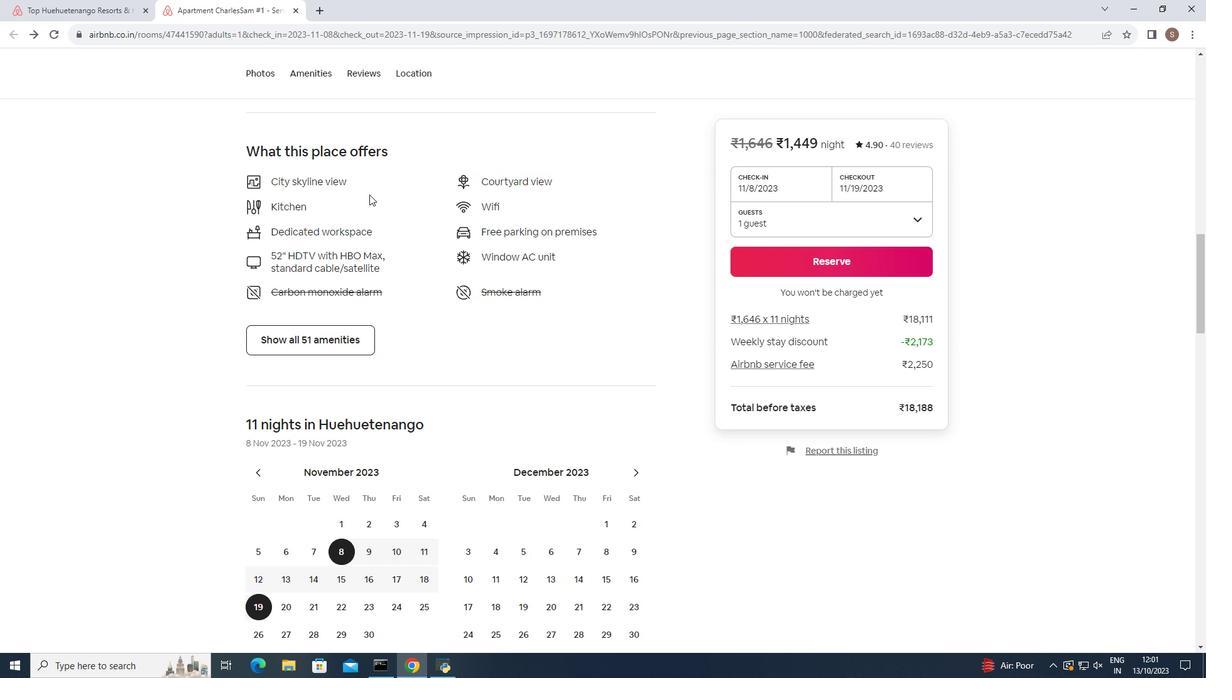 
Action: Mouse scrolled (369, 194) with delta (0, 0)
Screenshot: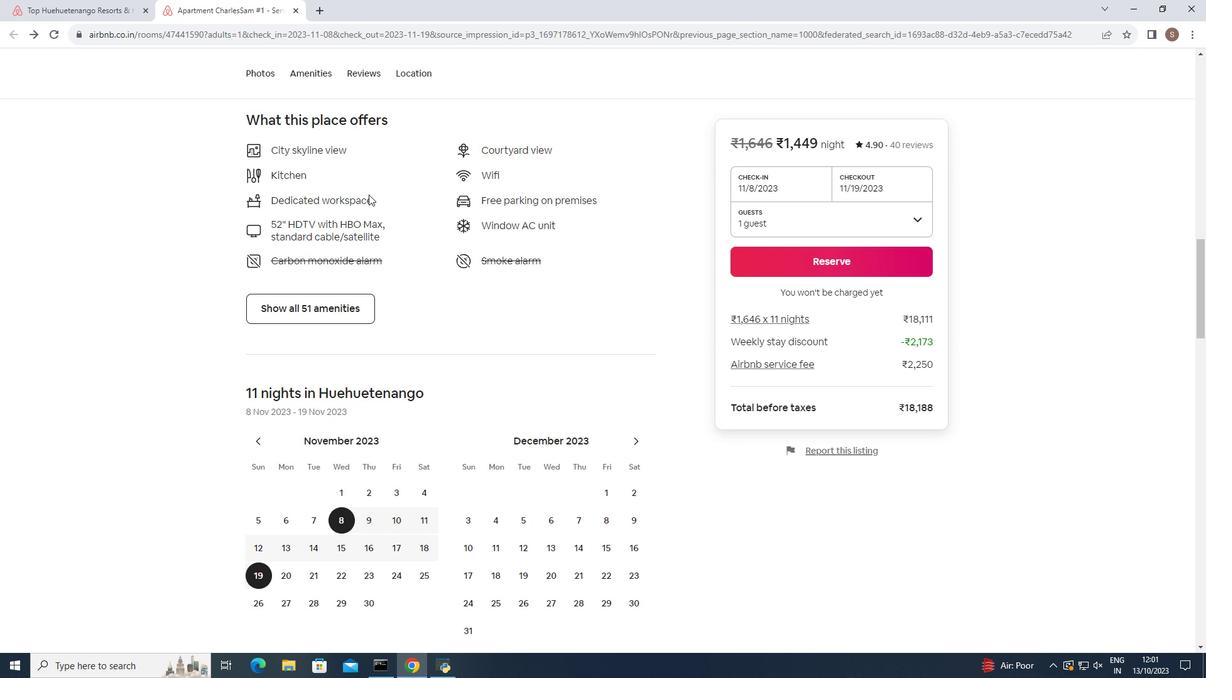
Action: Mouse moved to (368, 194)
Screenshot: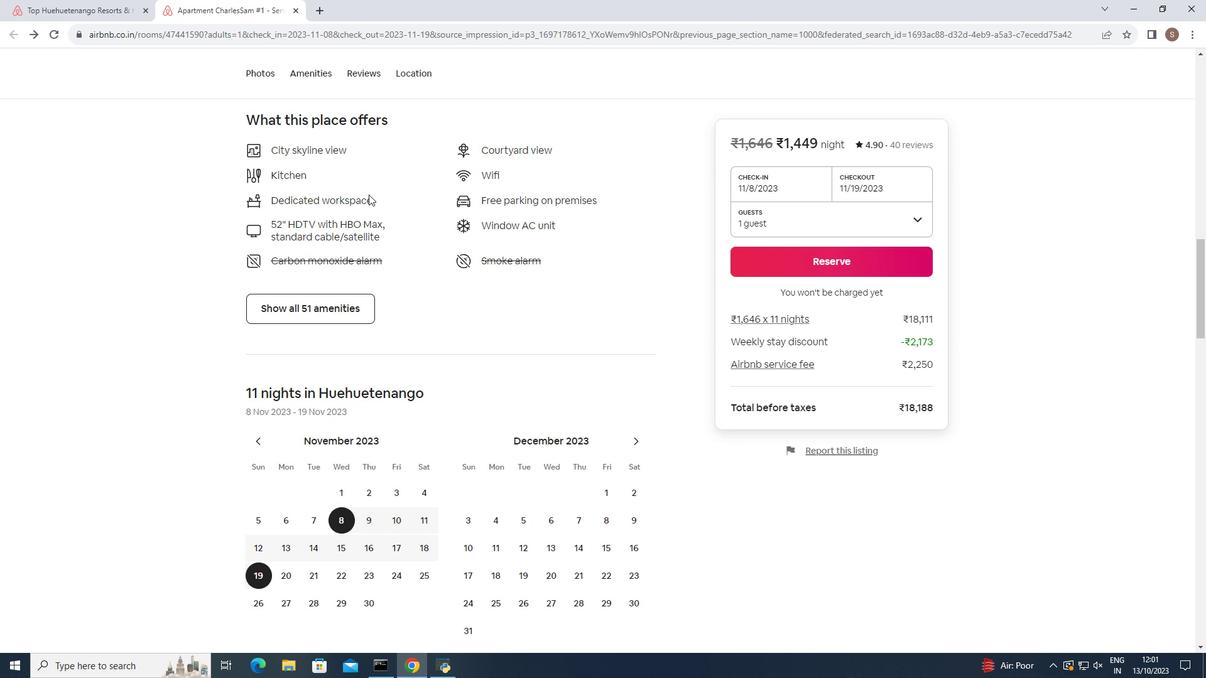 
Action: Mouse scrolled (368, 194) with delta (0, 0)
Screenshot: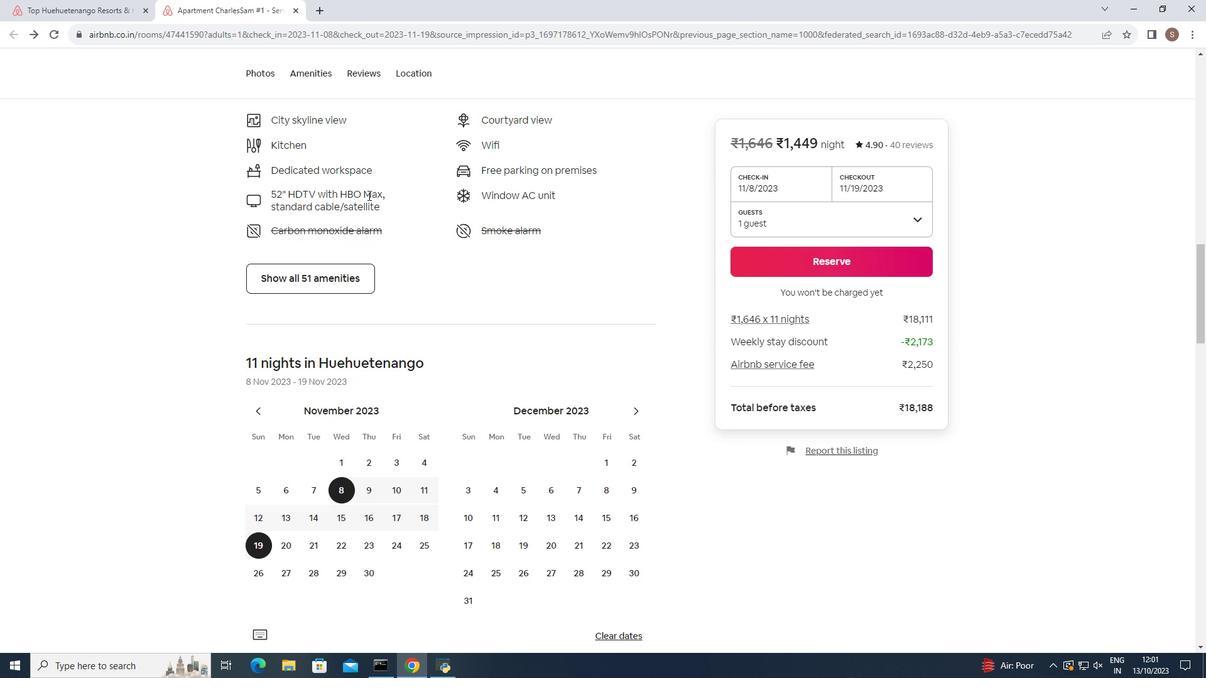 
Action: Mouse moved to (368, 195)
Screenshot: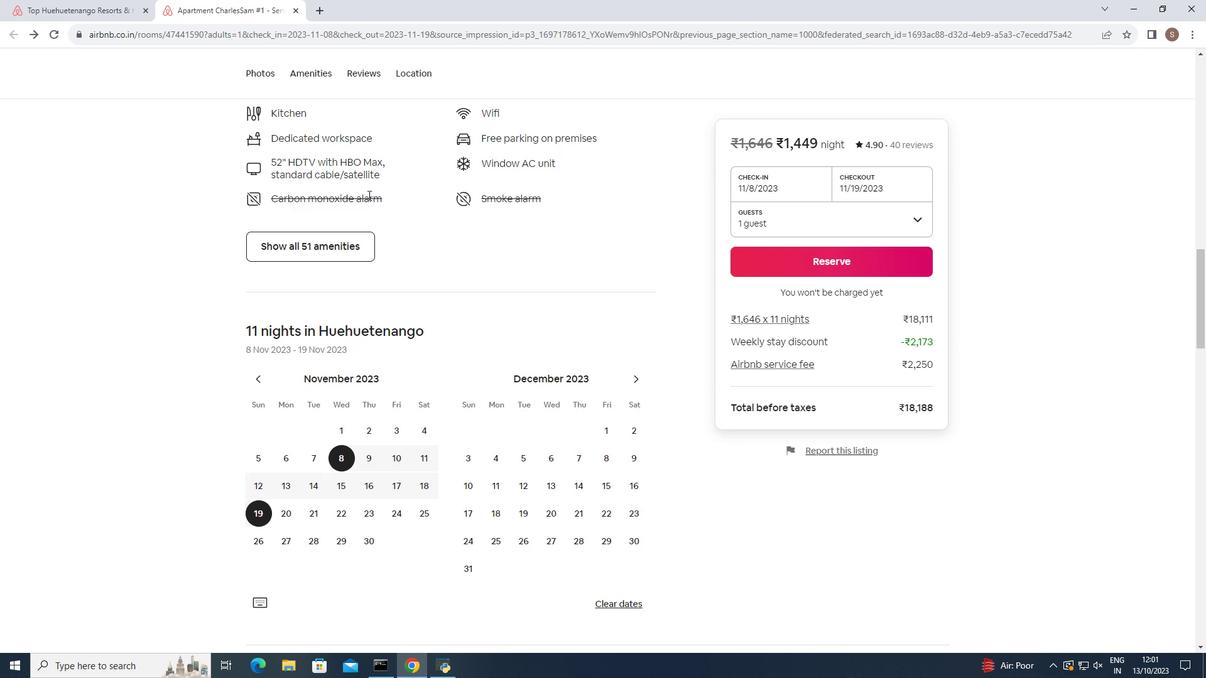 
Action: Mouse scrolled (368, 194) with delta (0, 0)
Screenshot: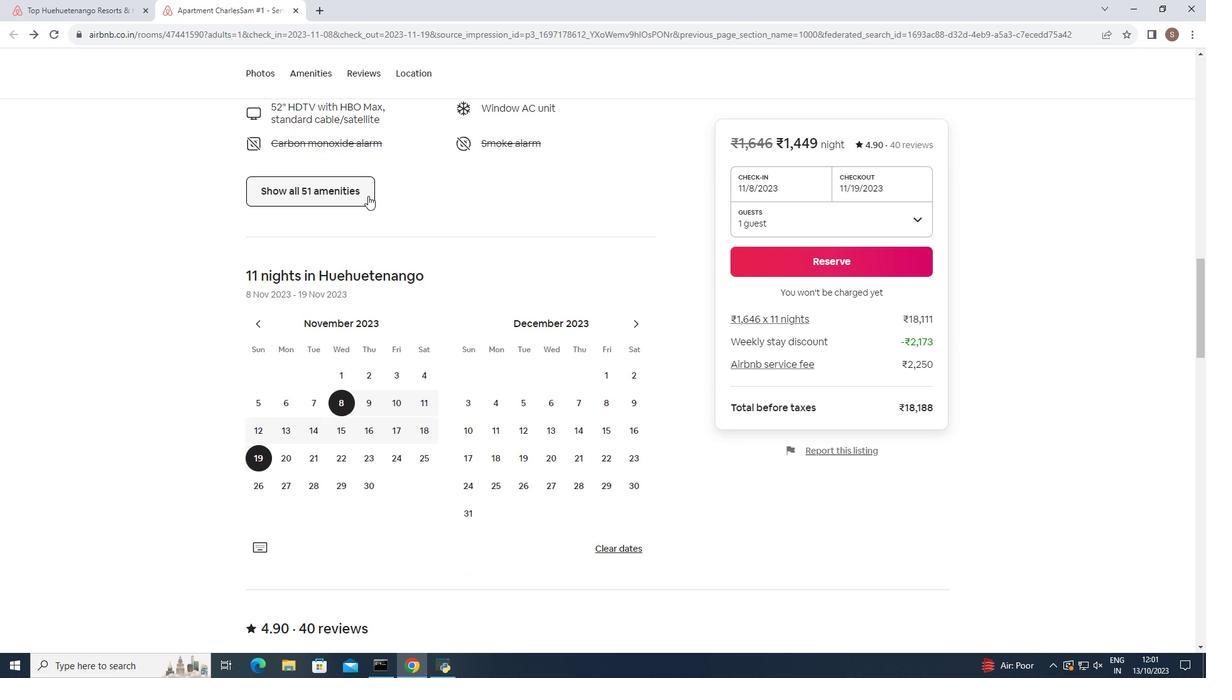 
Action: Mouse moved to (369, 196)
Screenshot: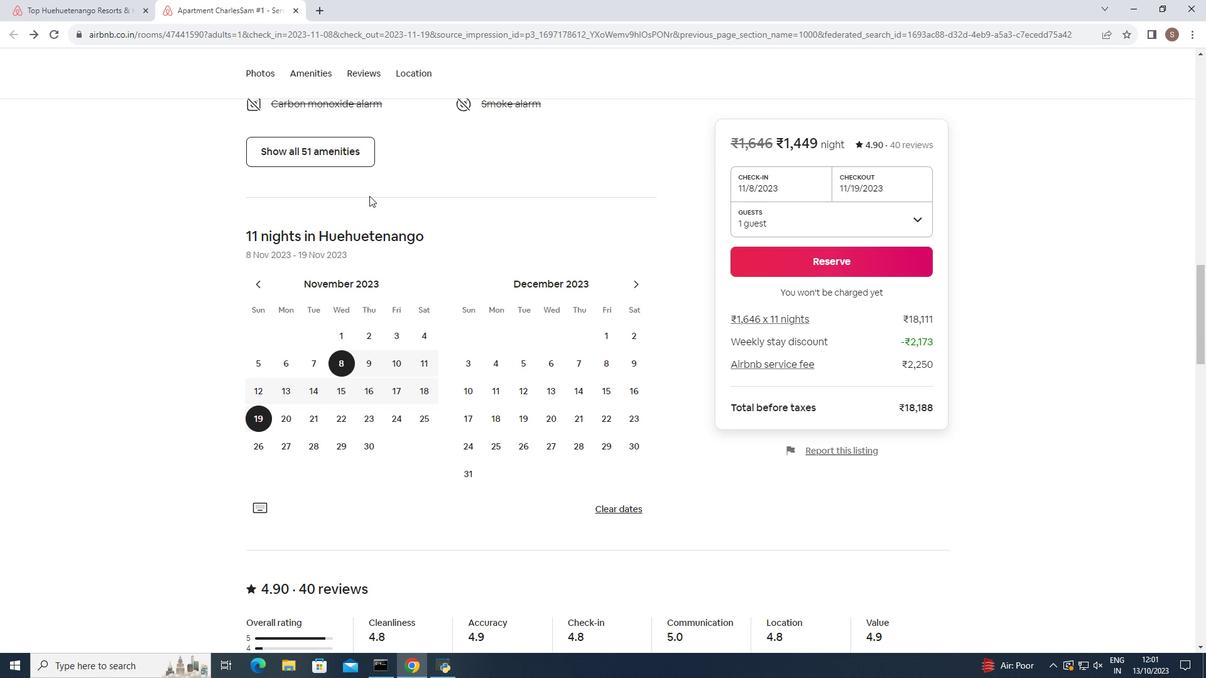 
Action: Mouse scrolled (369, 195) with delta (0, 0)
Screenshot: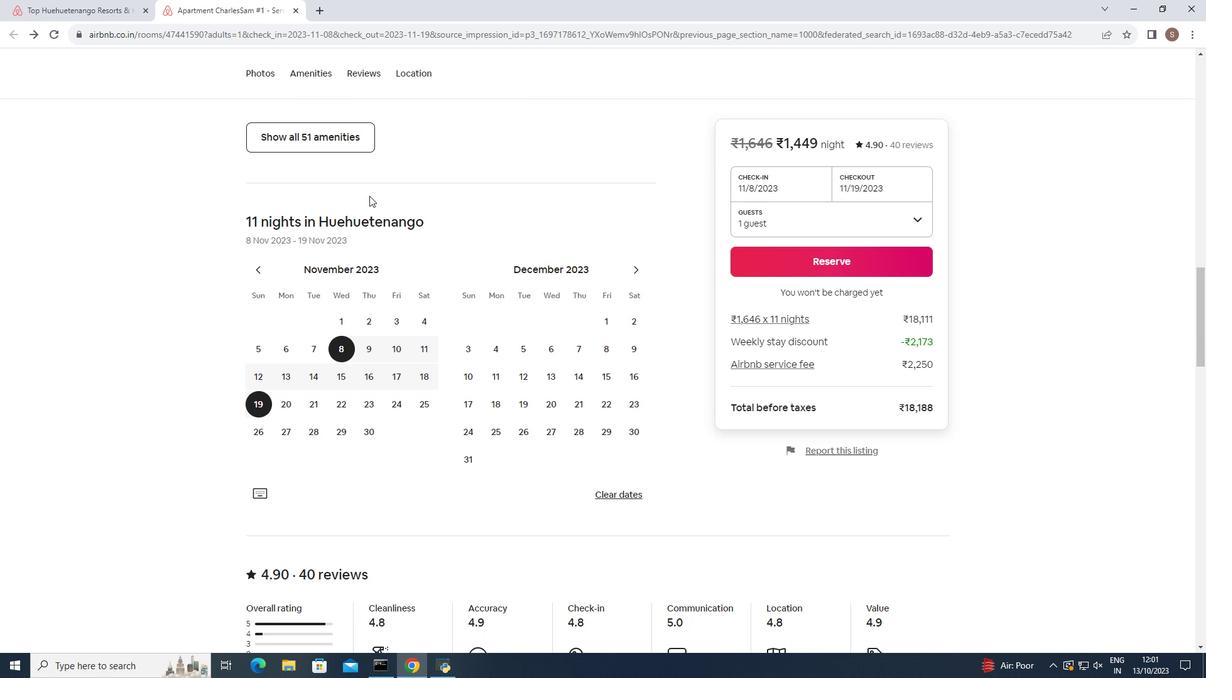 
Action: Mouse scrolled (369, 195) with delta (0, 0)
Screenshot: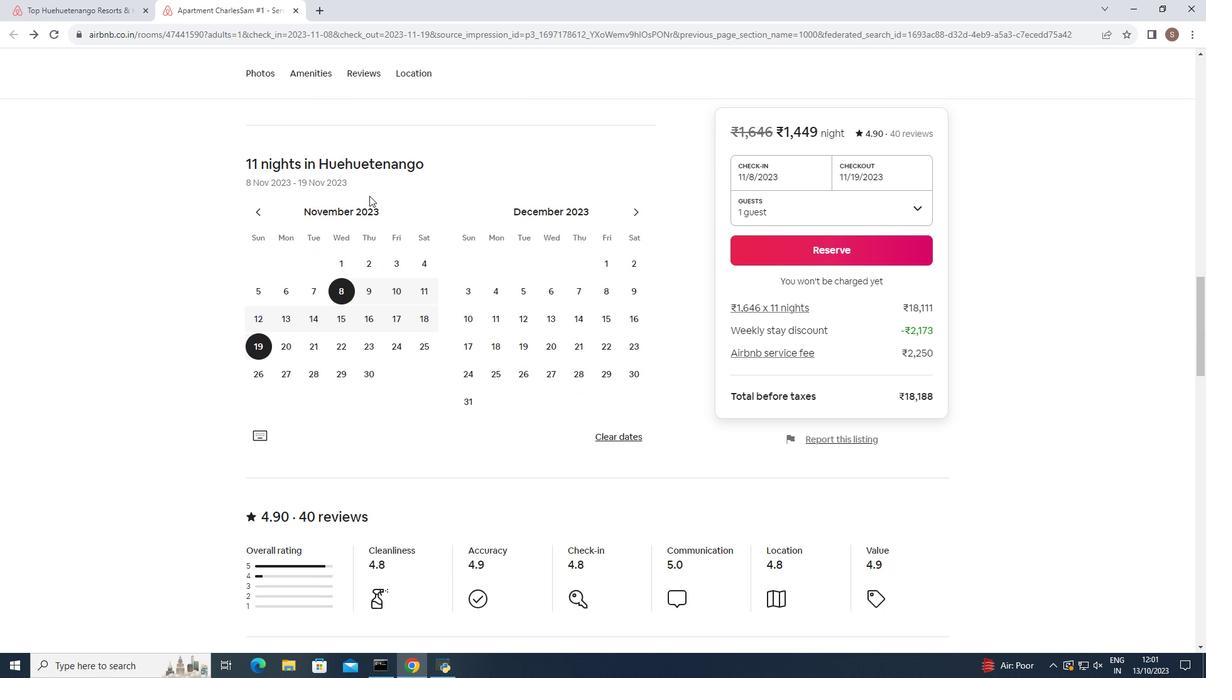 
Action: Mouse moved to (370, 194)
